 Task: Buy 2 Aftercare Products from Piercing & Tattoo Supplies section under best seller category for shipping address: Kyra Cooper, 1134 Sharon Lane, South Bend, Indiana 46625, Cell Number 5742125169. Pay from credit card ending with 7965, CVV 549
Action: Mouse moved to (263, 103)
Screenshot: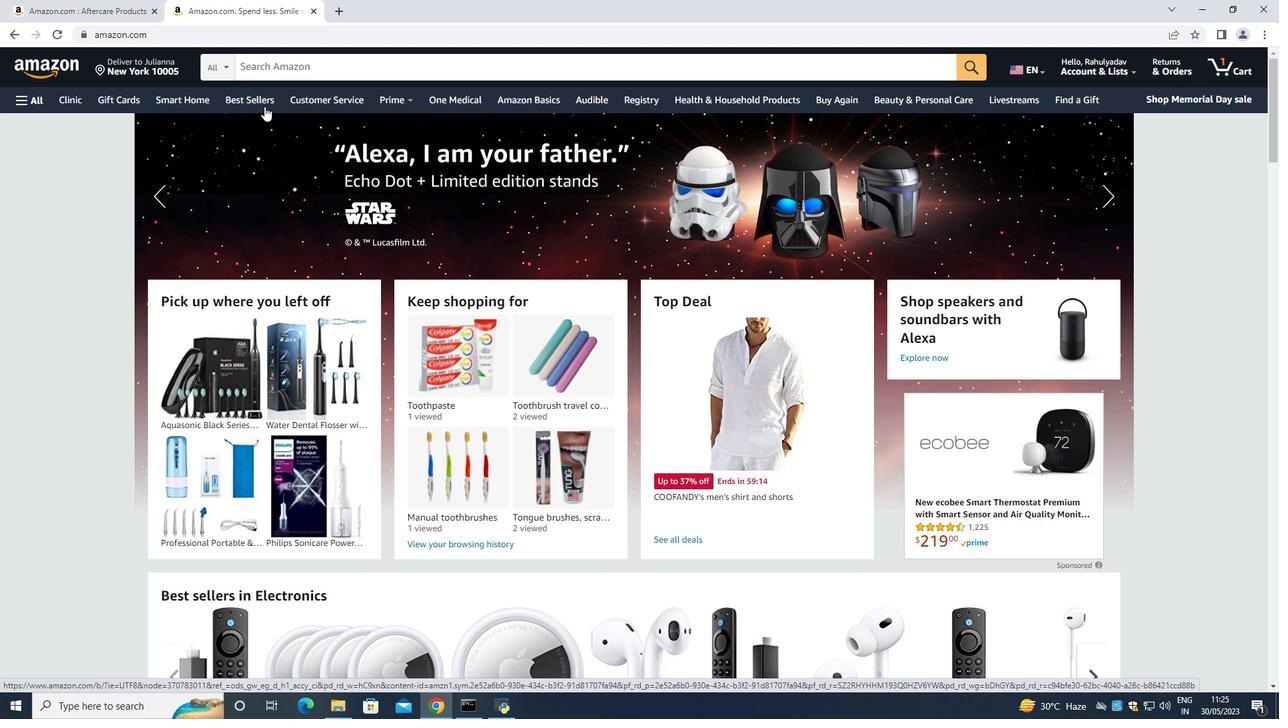 
Action: Mouse pressed left at (263, 103)
Screenshot: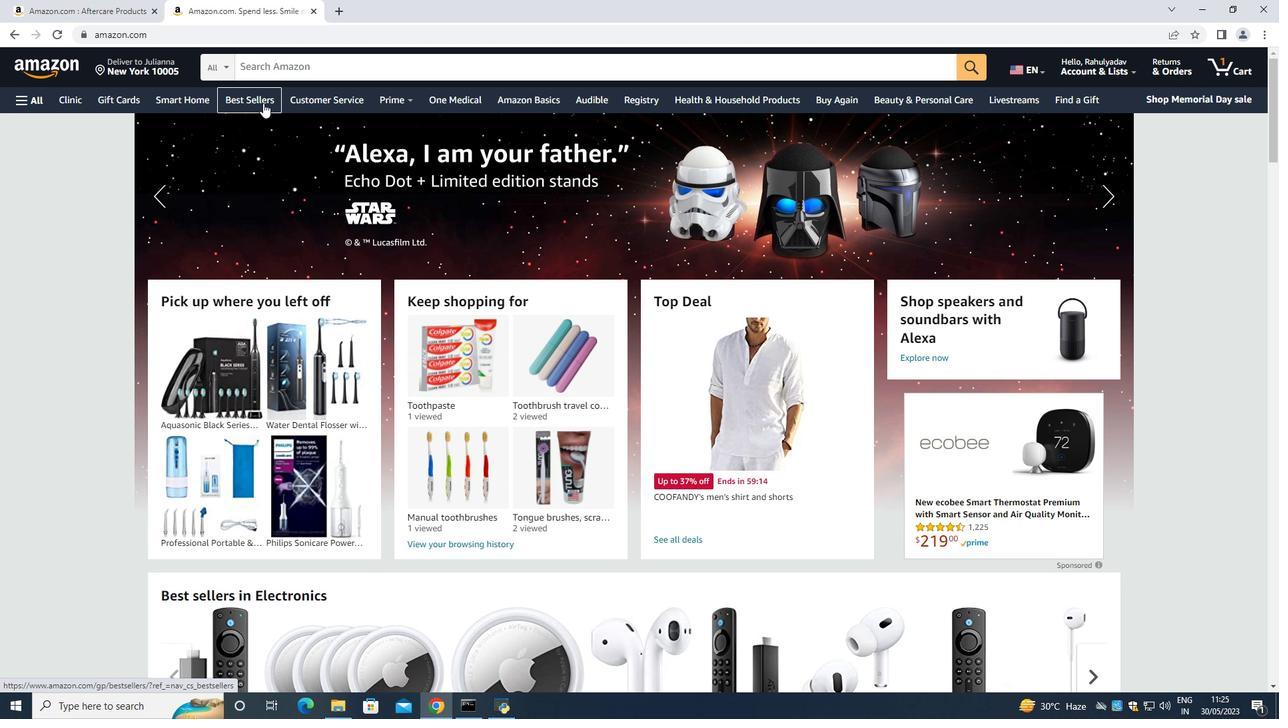 
Action: Mouse moved to (517, 69)
Screenshot: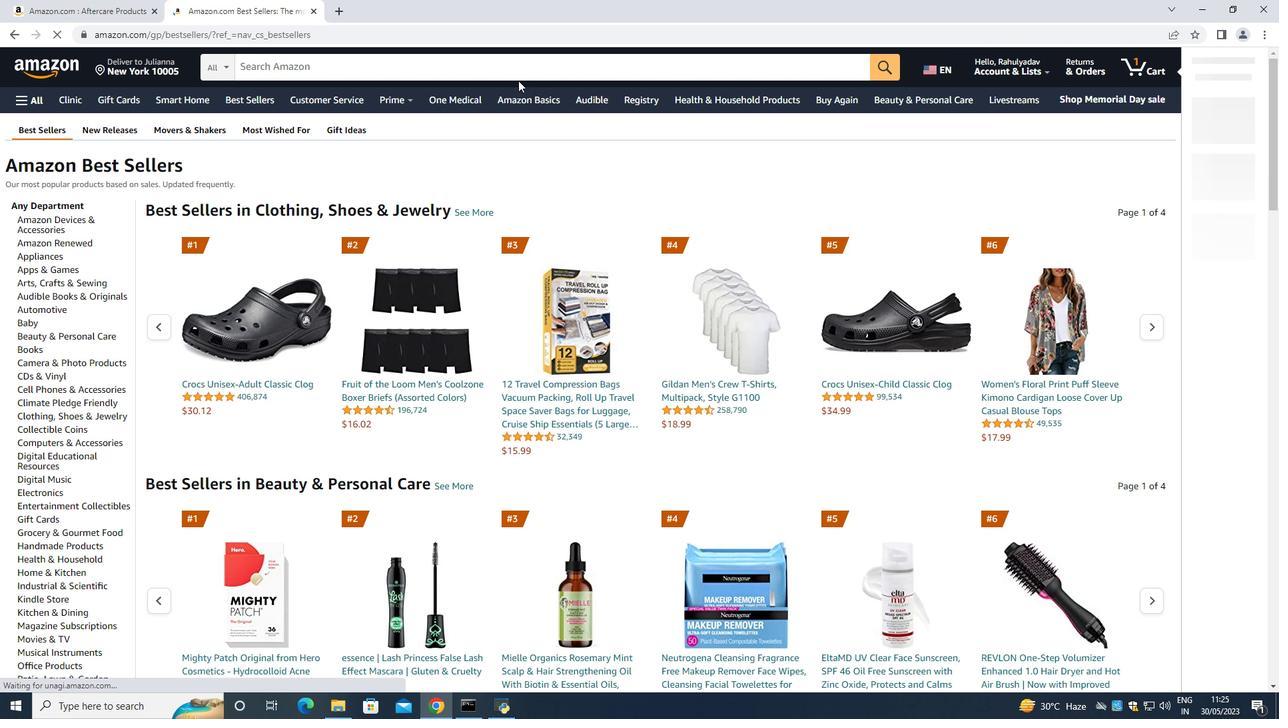 
Action: Mouse pressed left at (517, 69)
Screenshot: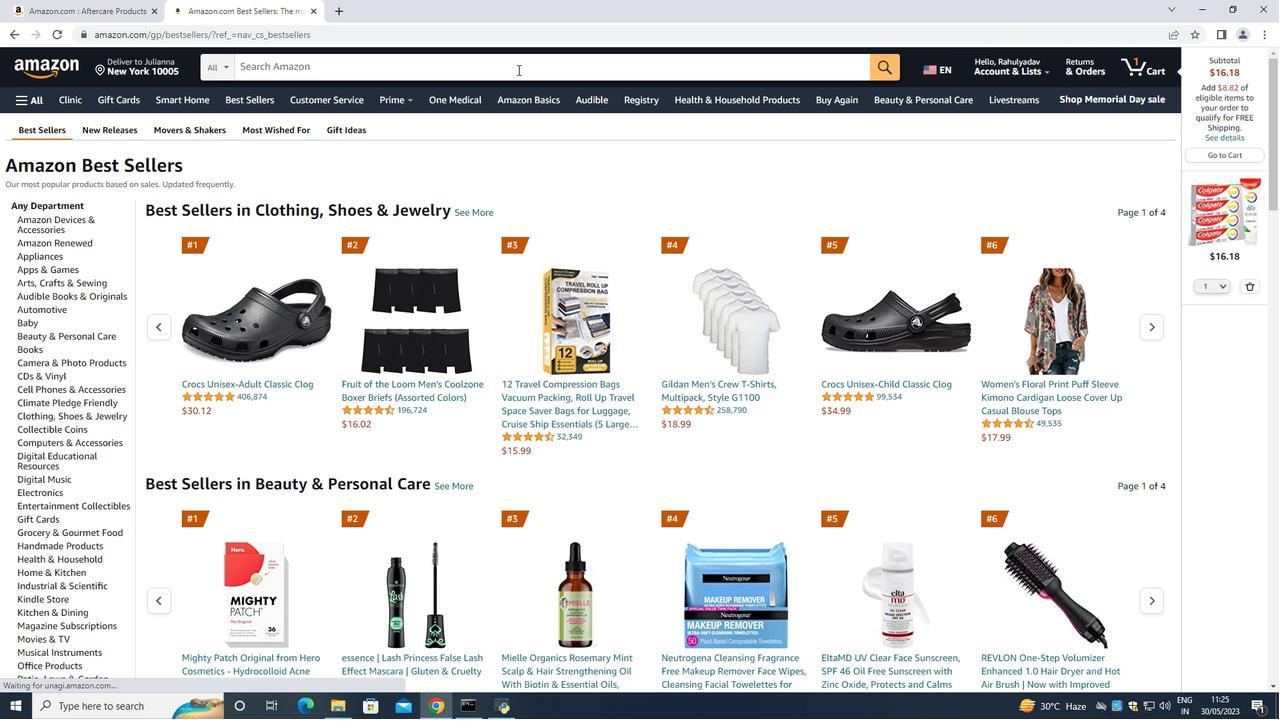 
Action: Key pressed <Key.shift>A
Screenshot: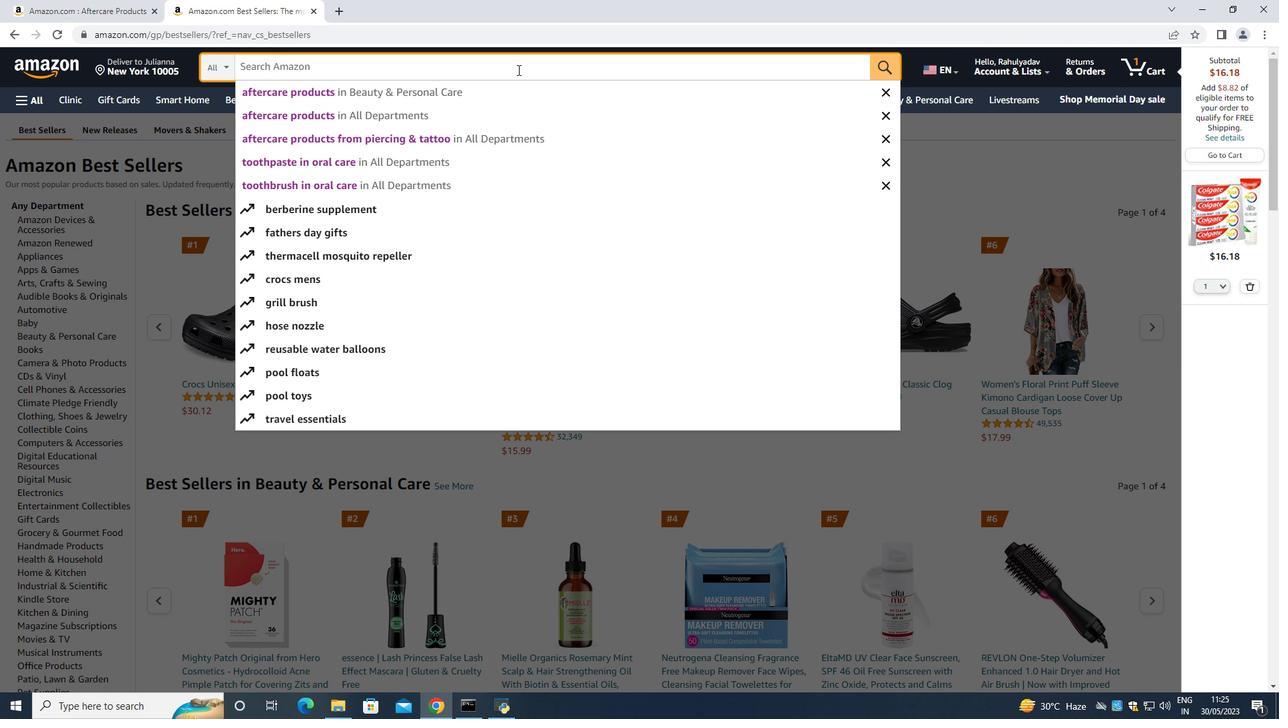 
Action: Mouse moved to (521, 52)
Screenshot: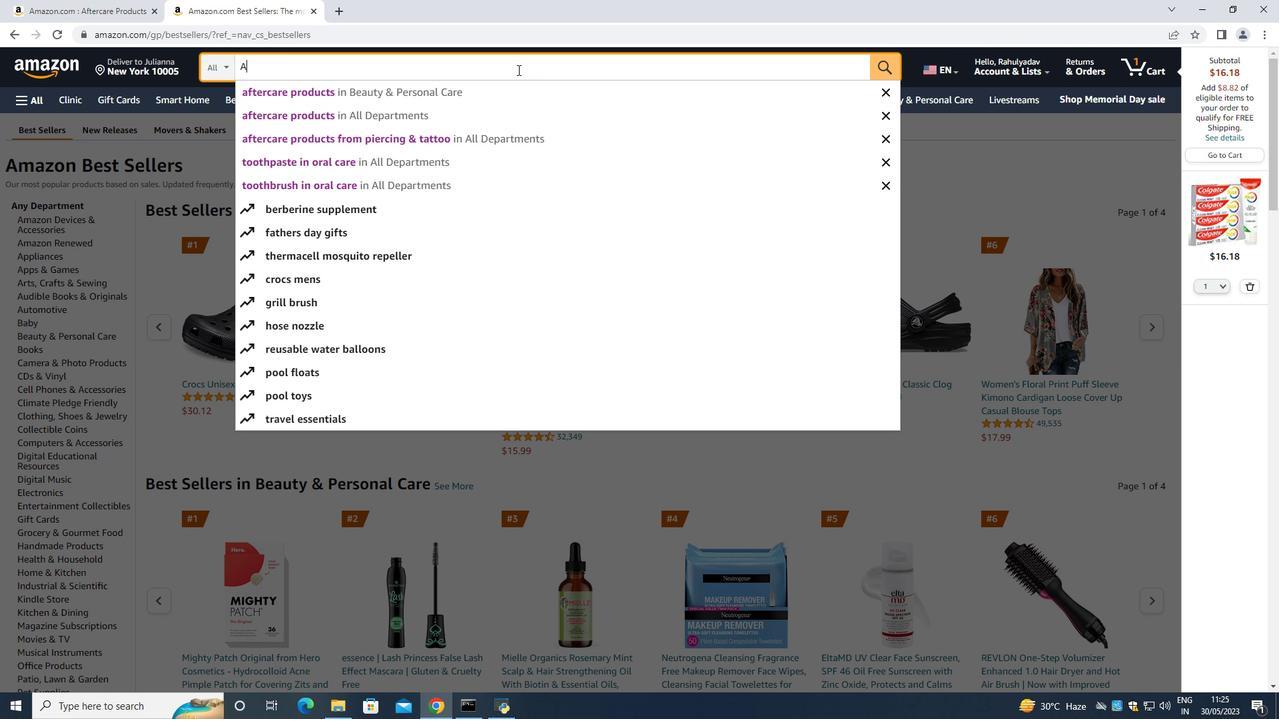 
Action: Key pressed ftercat<Key.backspace>re<Key.space><Key.shift_r>Products<Key.space><Key.space><Key.enter>
Screenshot: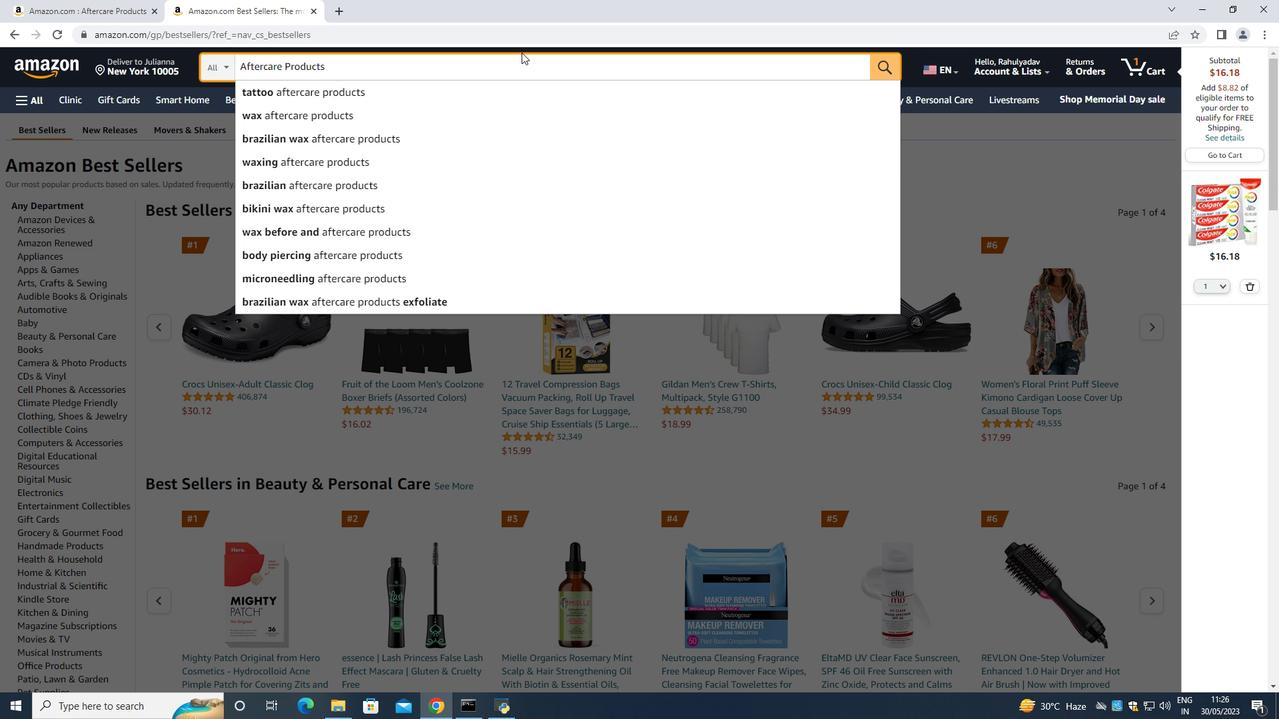 
Action: Mouse moved to (79, 310)
Screenshot: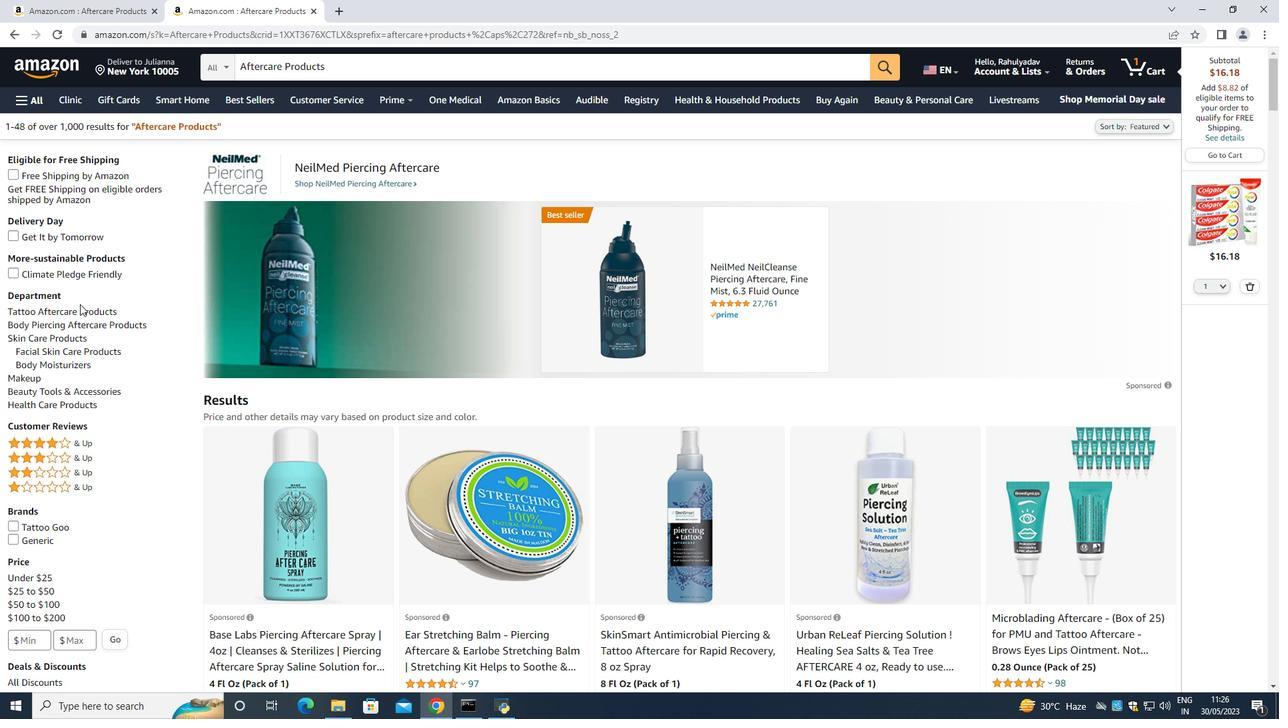 
Action: Mouse pressed left at (79, 310)
Screenshot: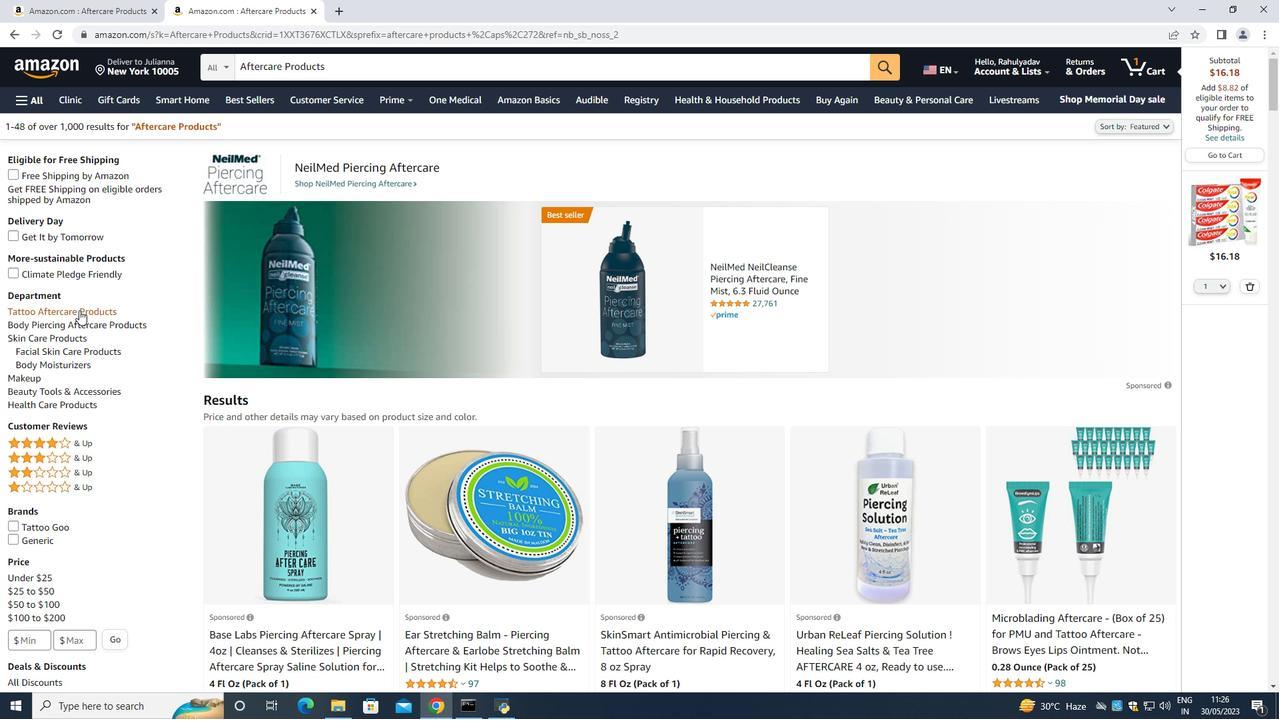 
Action: Mouse moved to (57, 339)
Screenshot: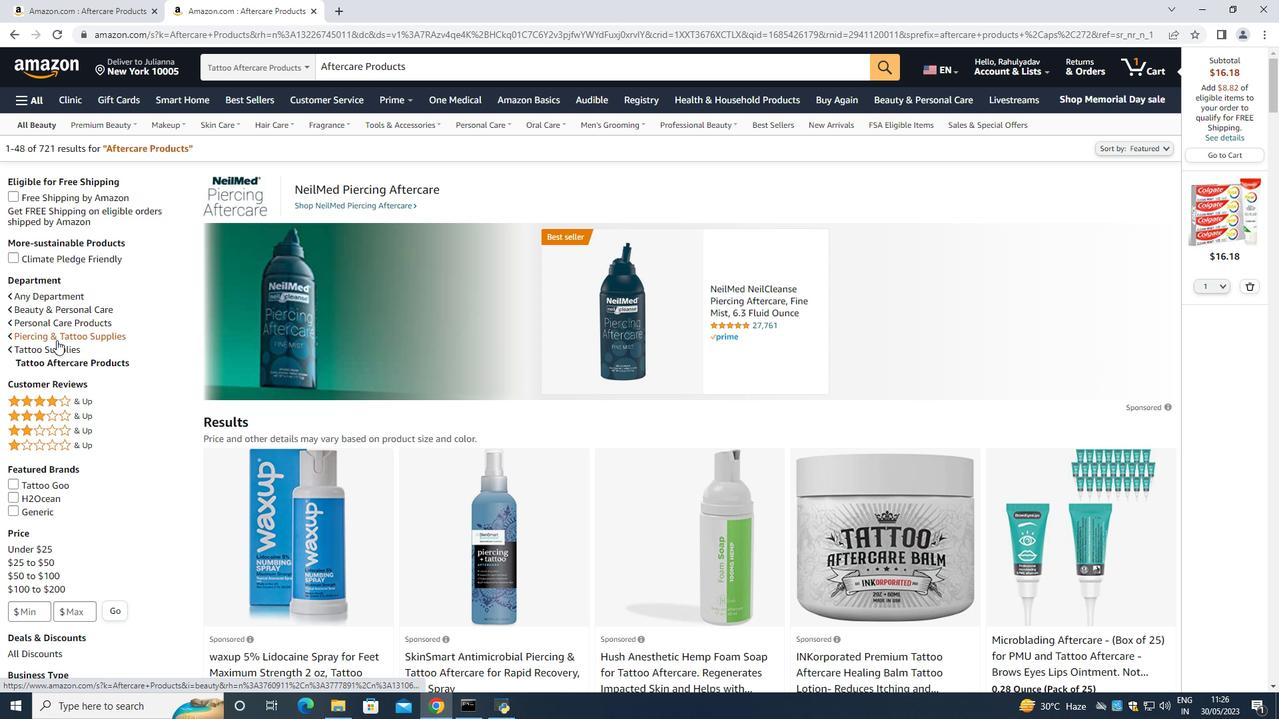 
Action: Mouse pressed left at (57, 339)
Screenshot: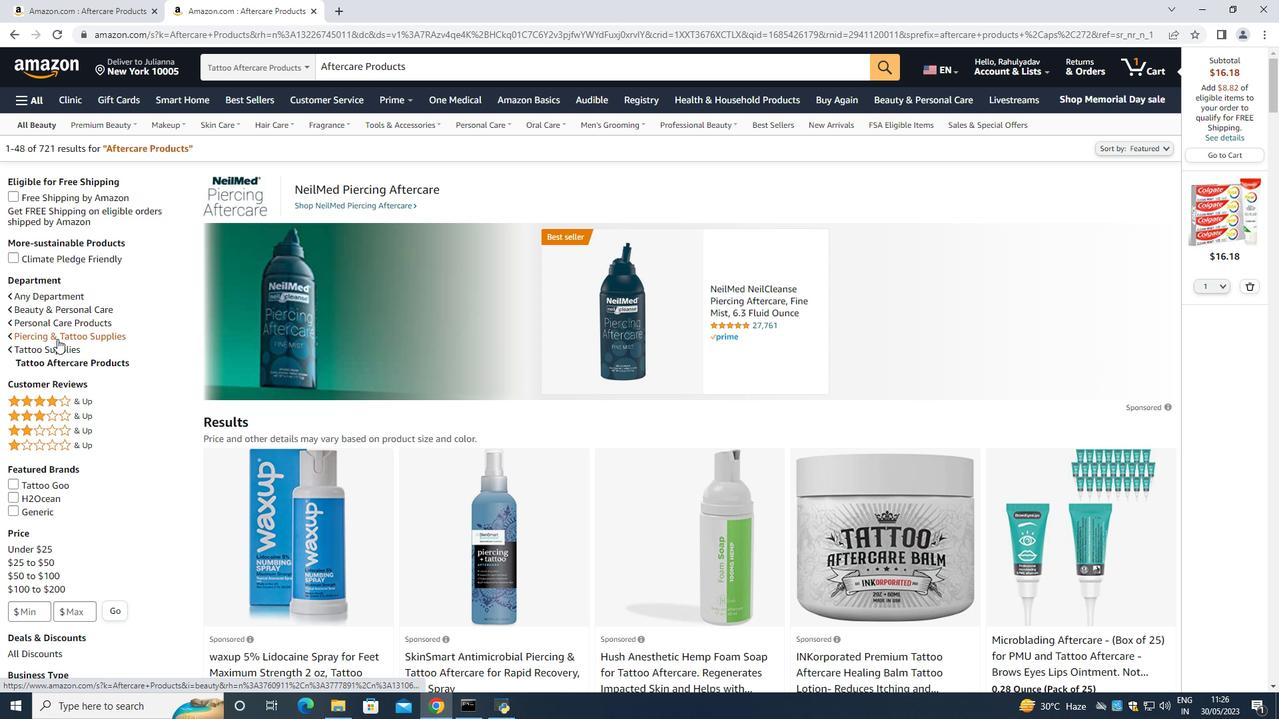 
Action: Mouse moved to (261, 332)
Screenshot: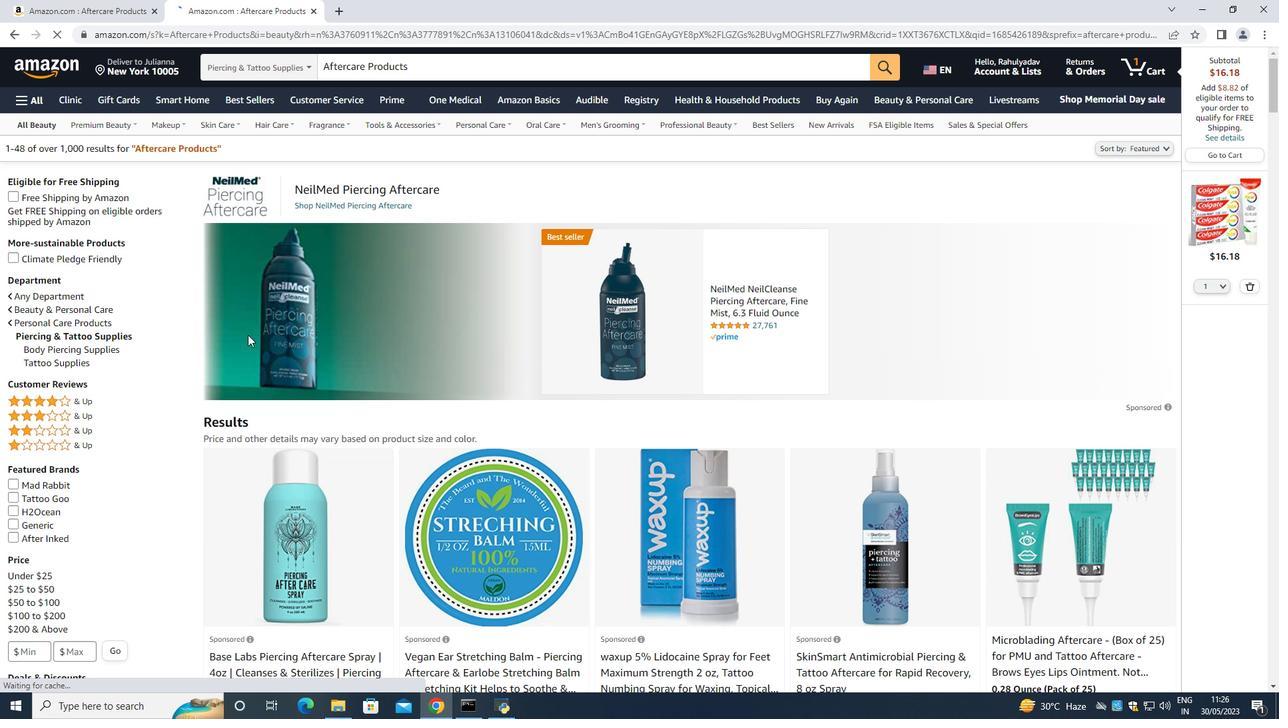 
Action: Mouse scrolled (261, 331) with delta (0, 0)
Screenshot: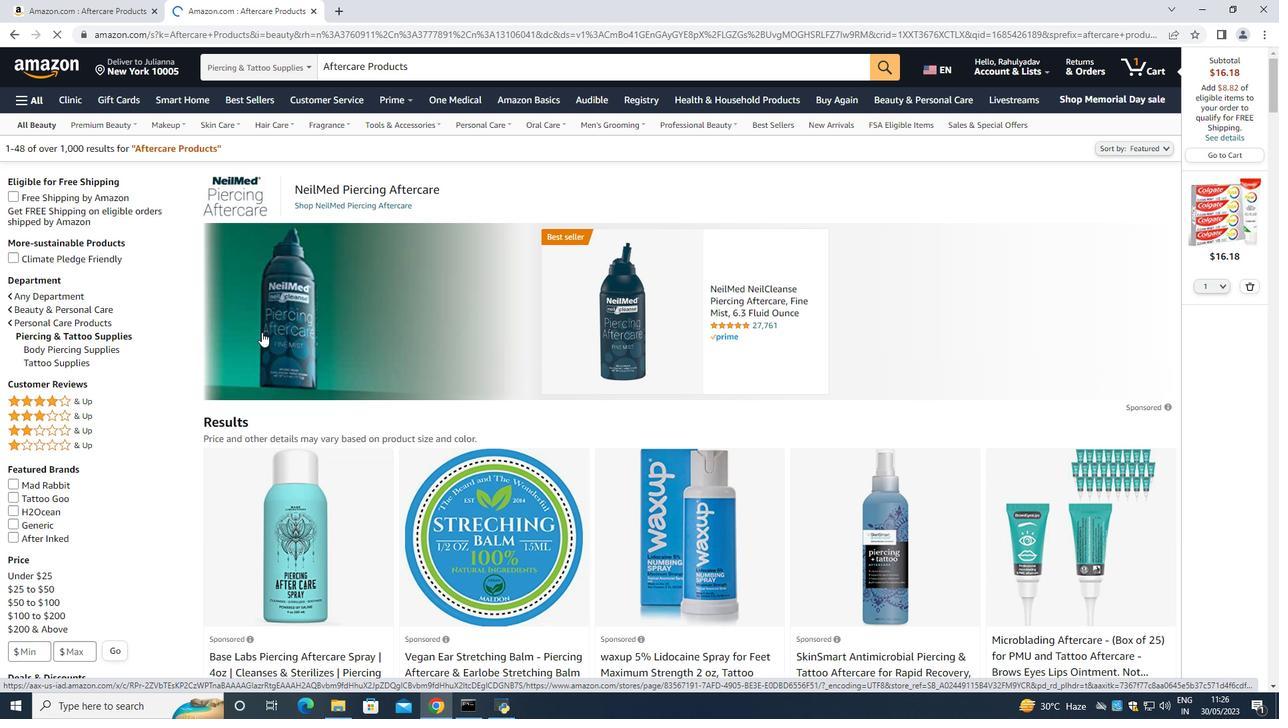 
Action: Mouse moved to (265, 333)
Screenshot: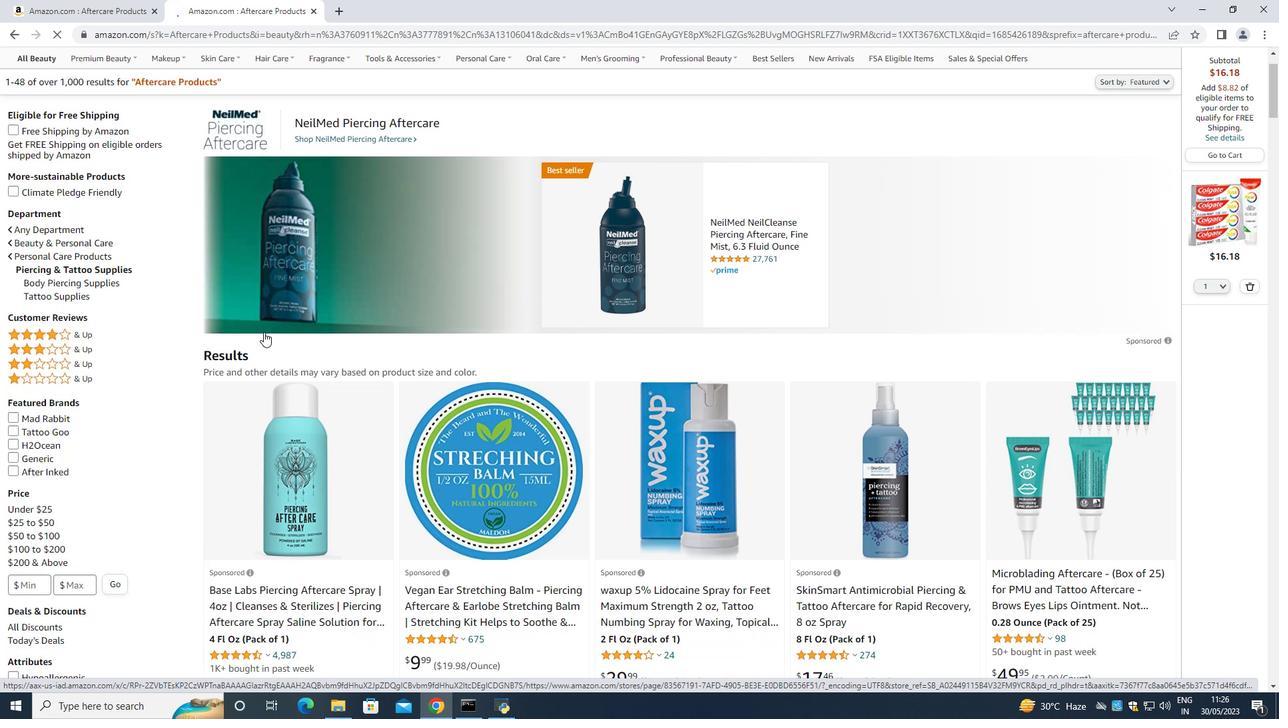
Action: Mouse scrolled (265, 332) with delta (0, 0)
Screenshot: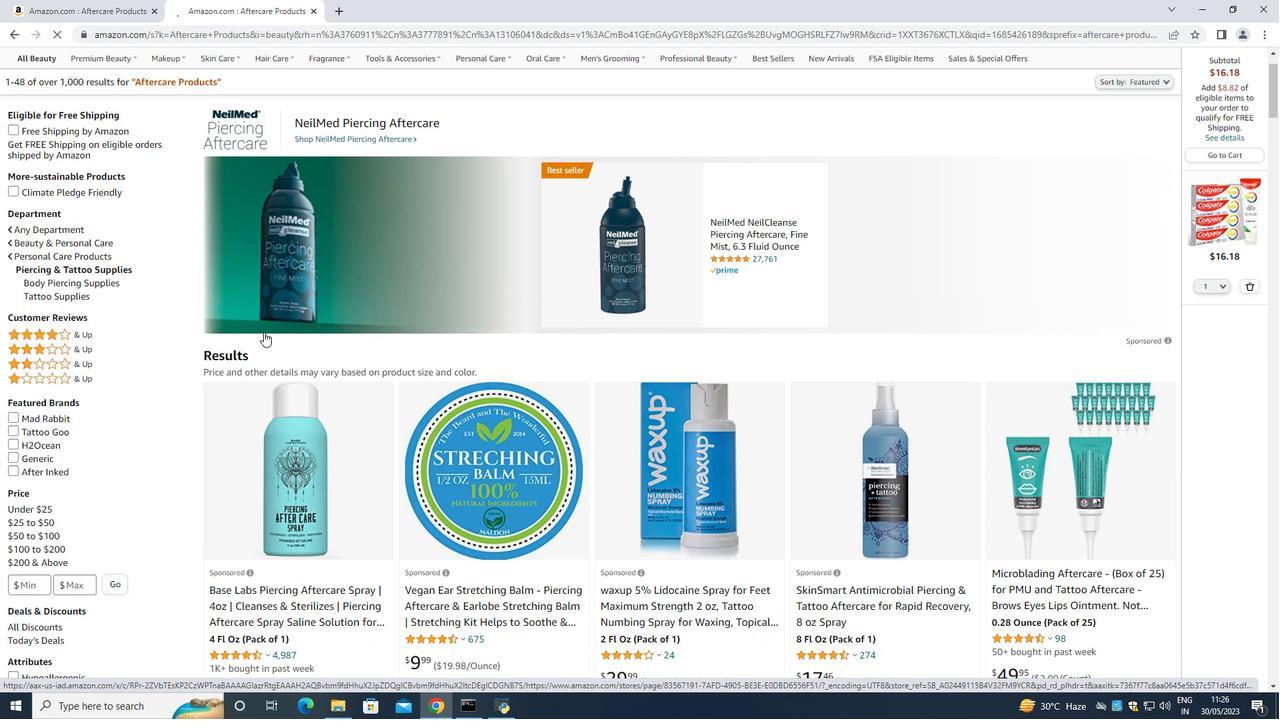 
Action: Mouse moved to (269, 335)
Screenshot: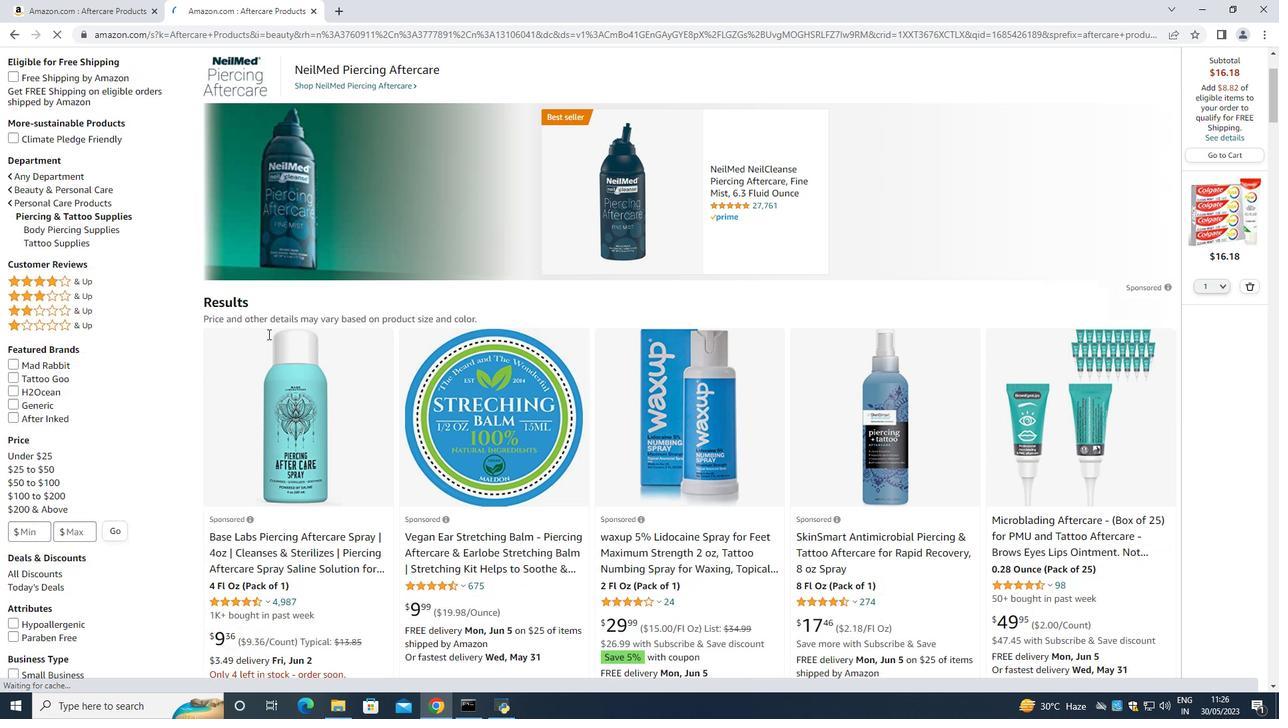 
Action: Mouse scrolled (269, 334) with delta (0, 0)
Screenshot: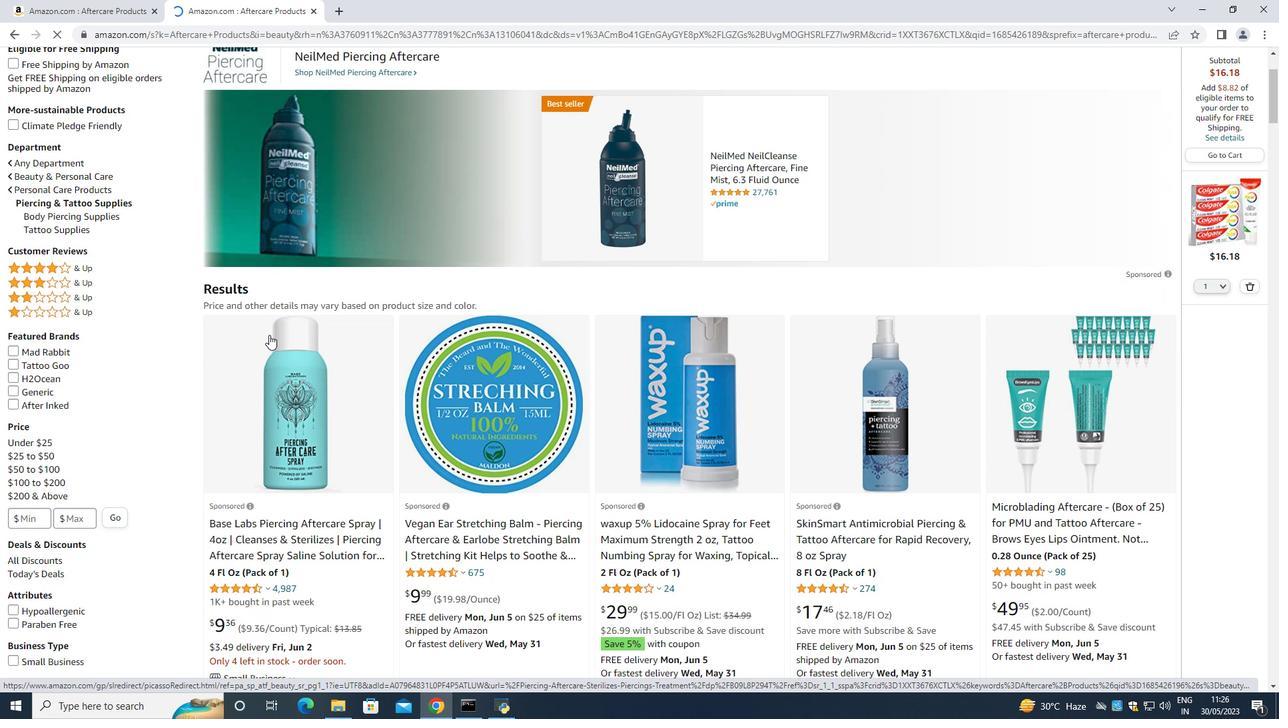 
Action: Mouse moved to (269, 335)
Screenshot: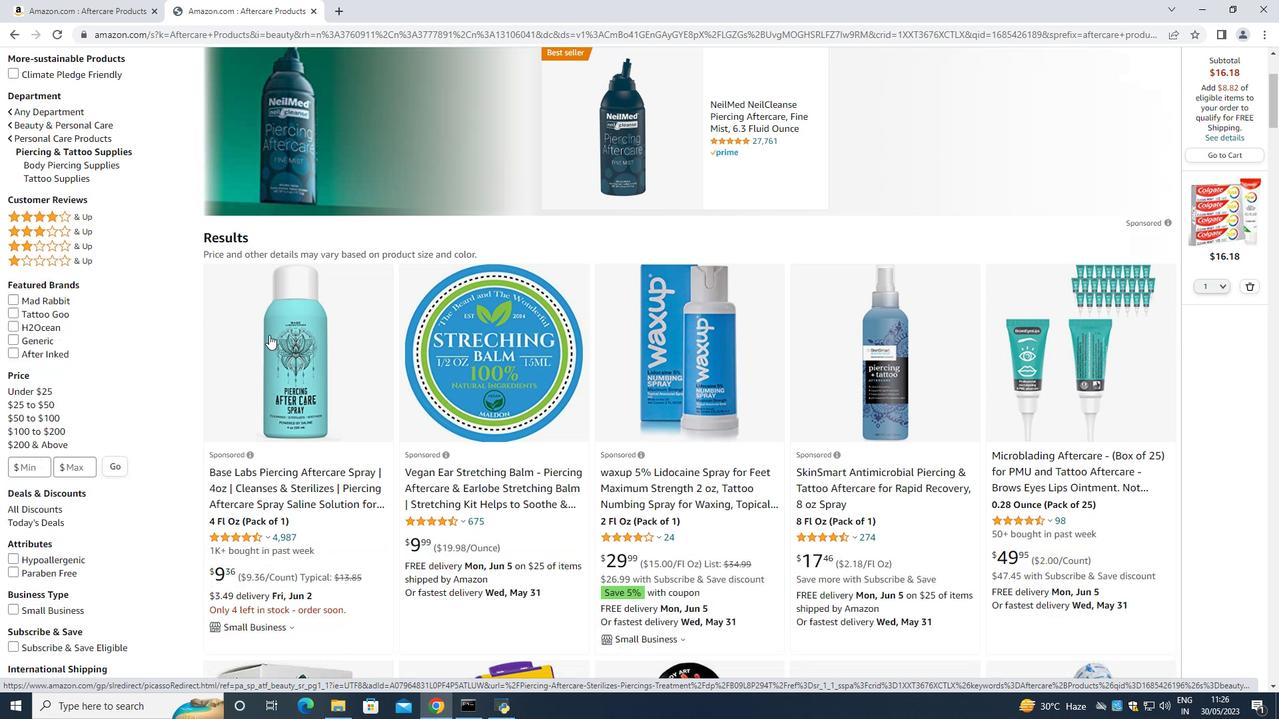 
Action: Mouse scrolled (269, 335) with delta (0, 0)
Screenshot: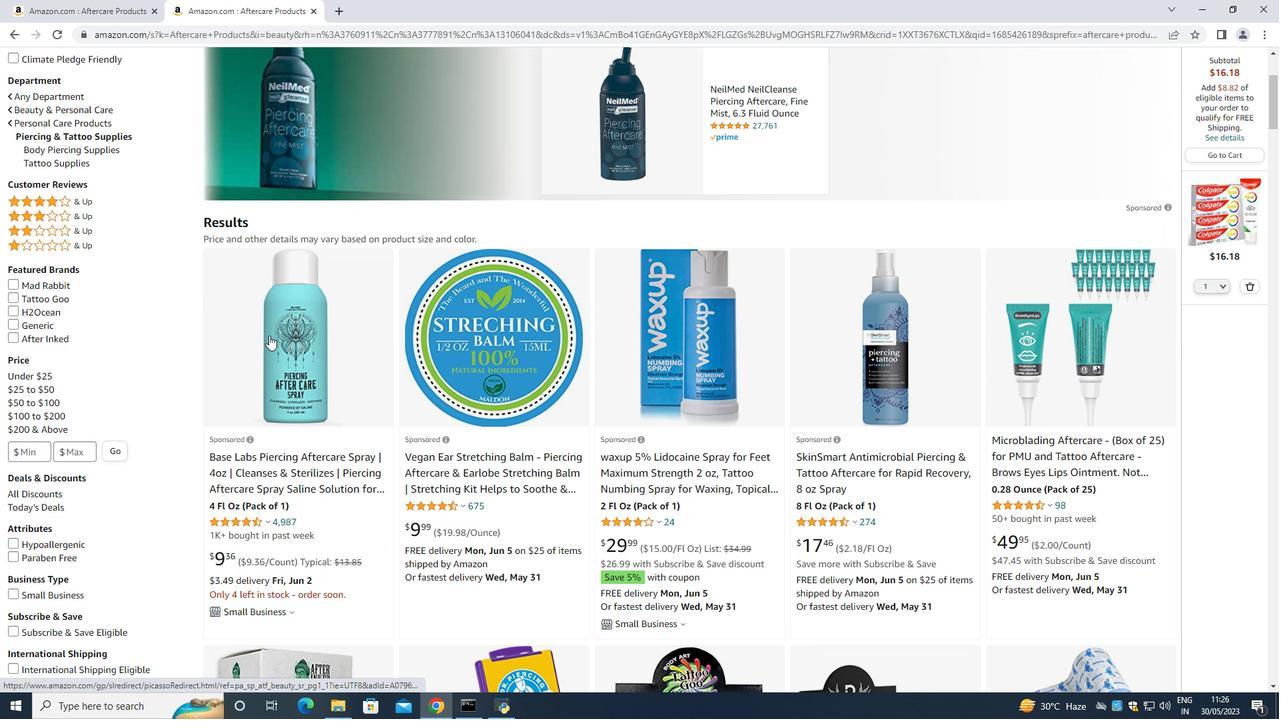 
Action: Mouse moved to (263, 334)
Screenshot: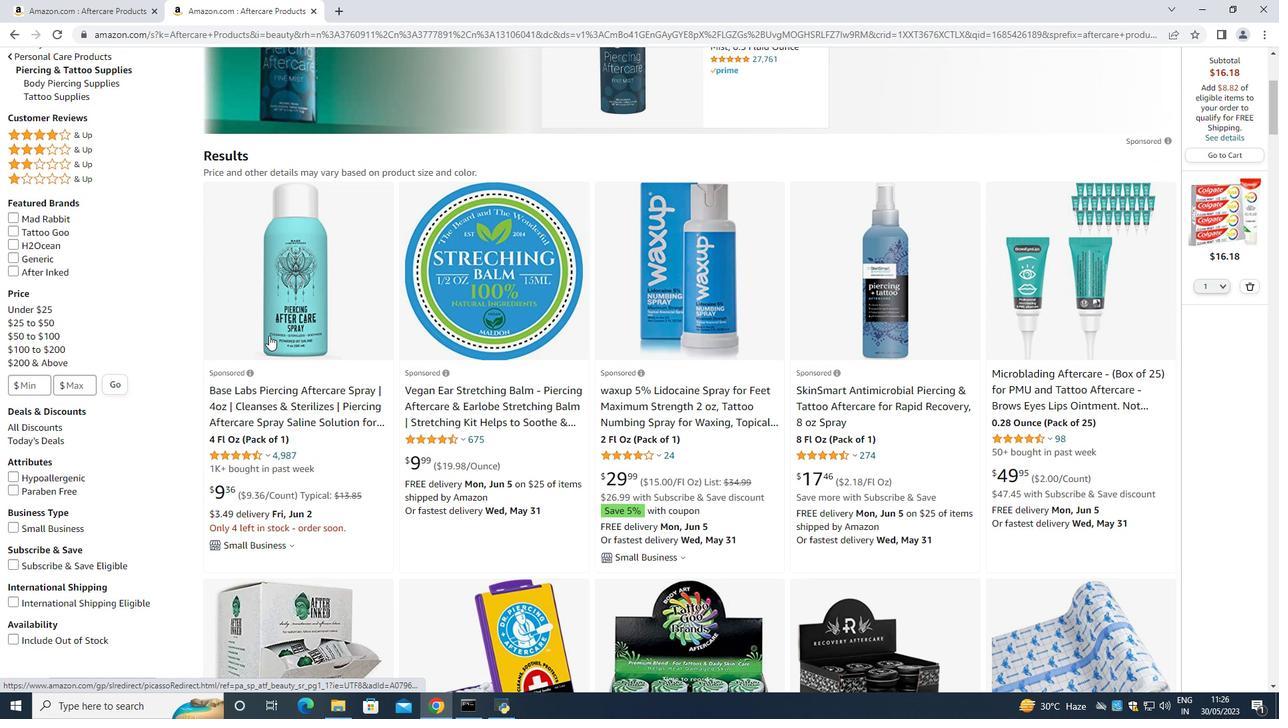 
Action: Mouse scrolled (263, 333) with delta (0, 0)
Screenshot: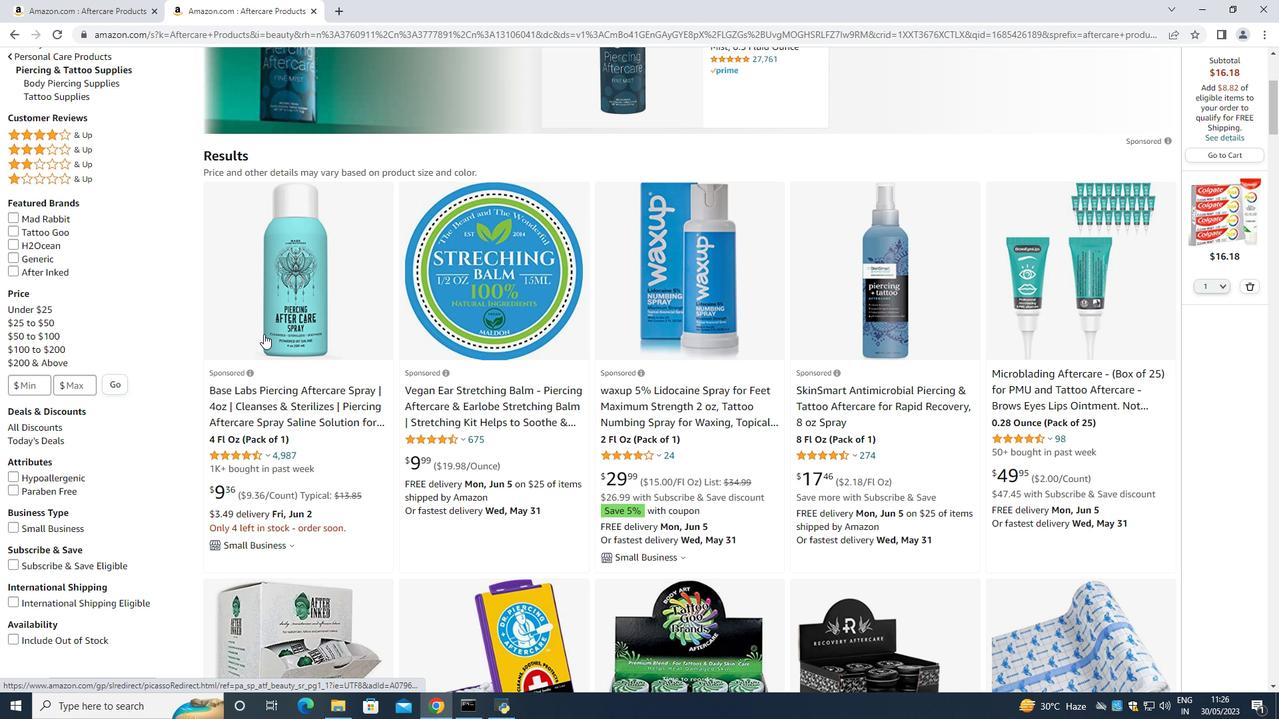 
Action: Mouse moved to (389, 327)
Screenshot: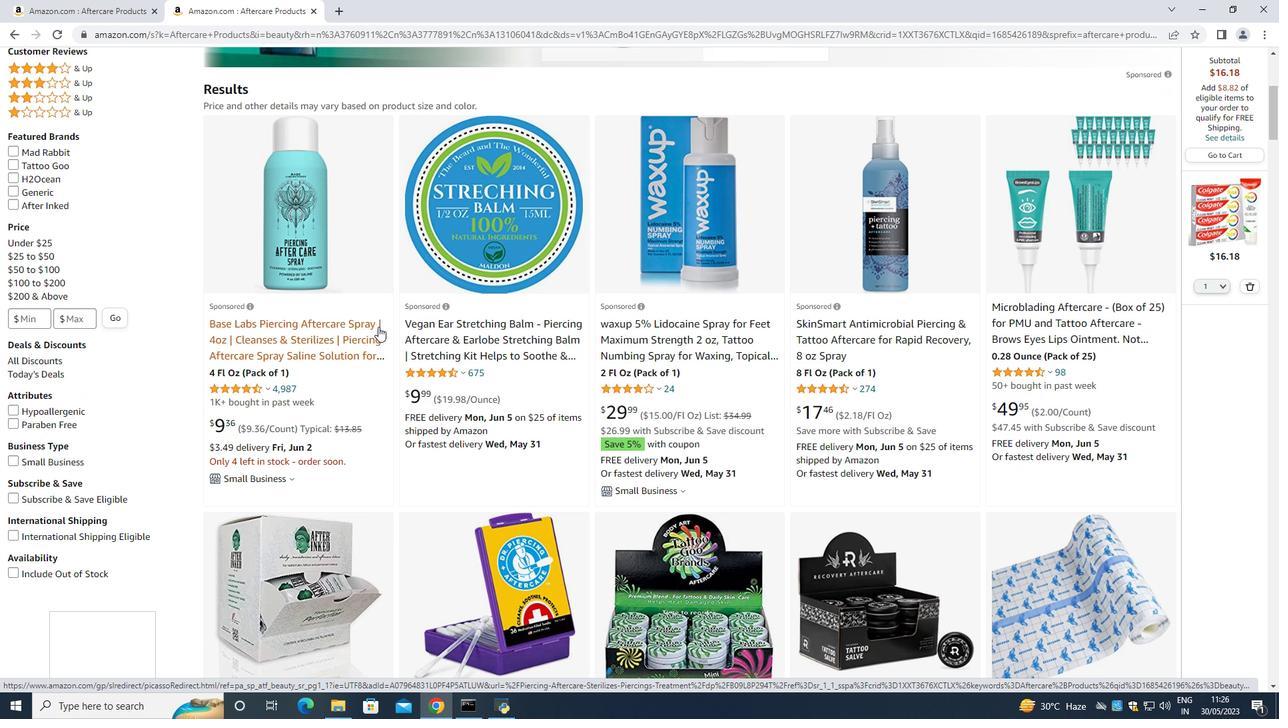 
Action: Mouse pressed middle at (389, 327)
Screenshot: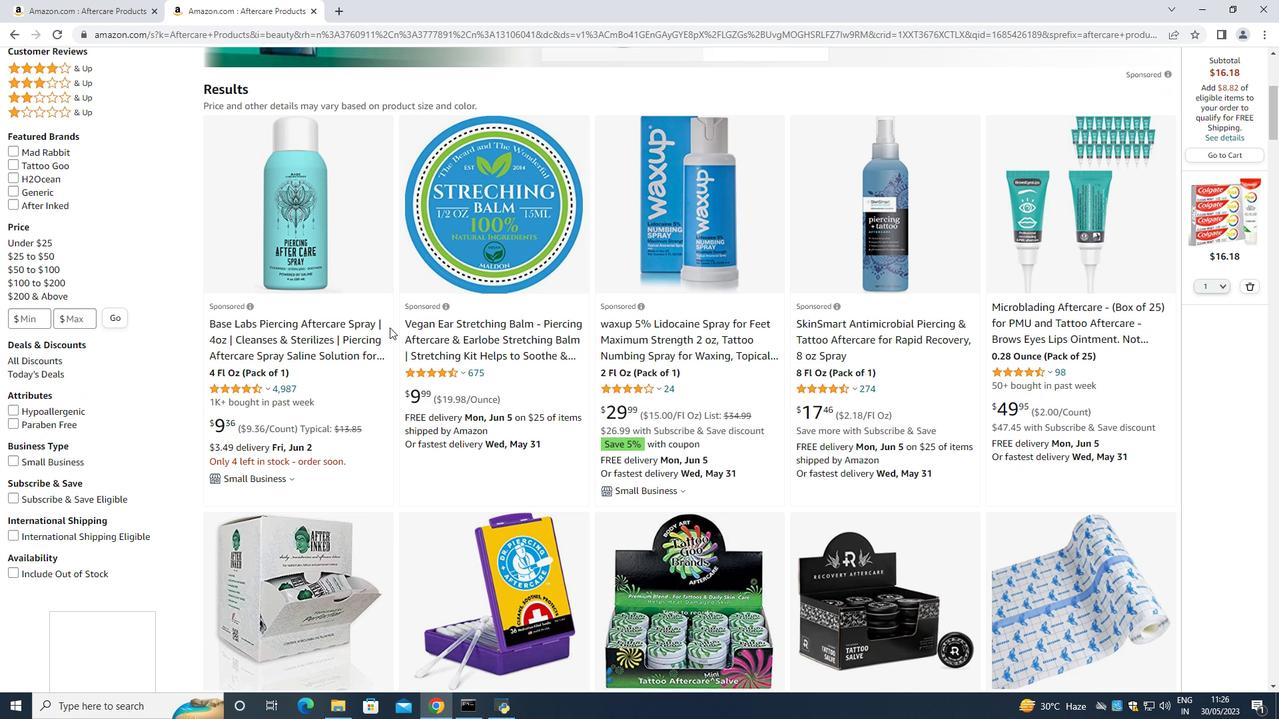 
Action: Mouse moved to (442, 321)
Screenshot: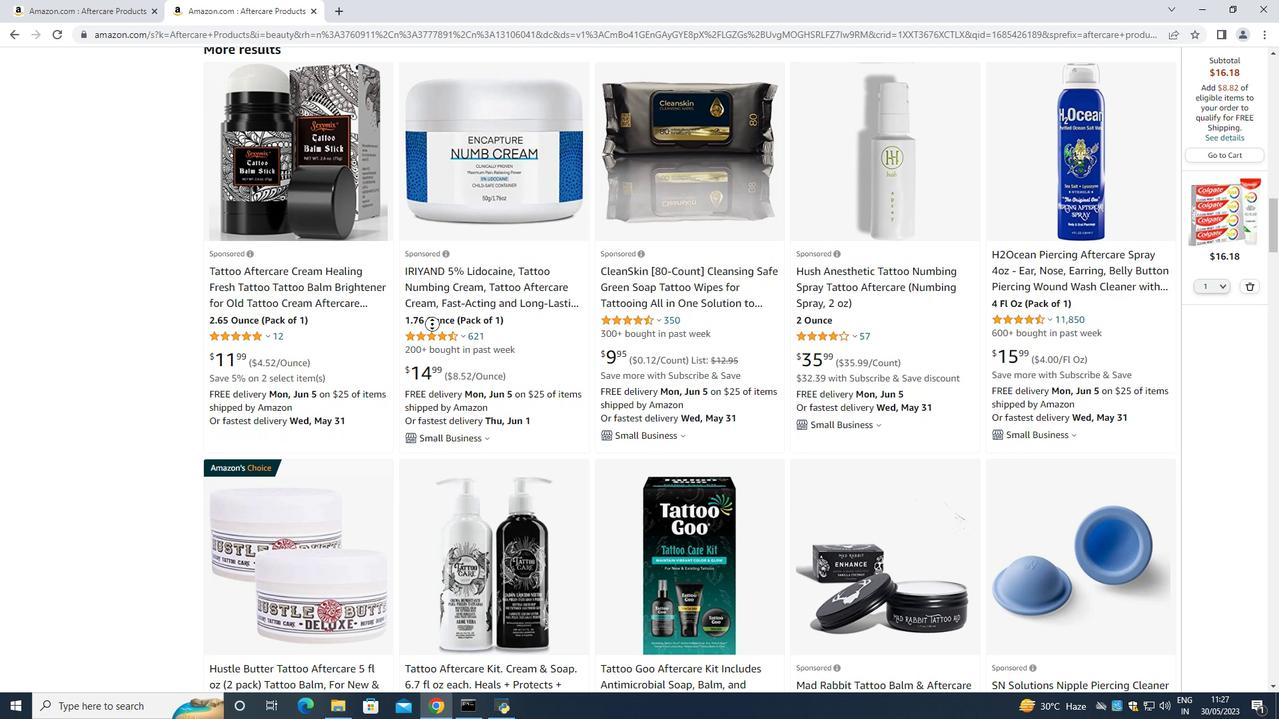 
Action: Mouse scrolled (442, 320) with delta (0, 0)
Screenshot: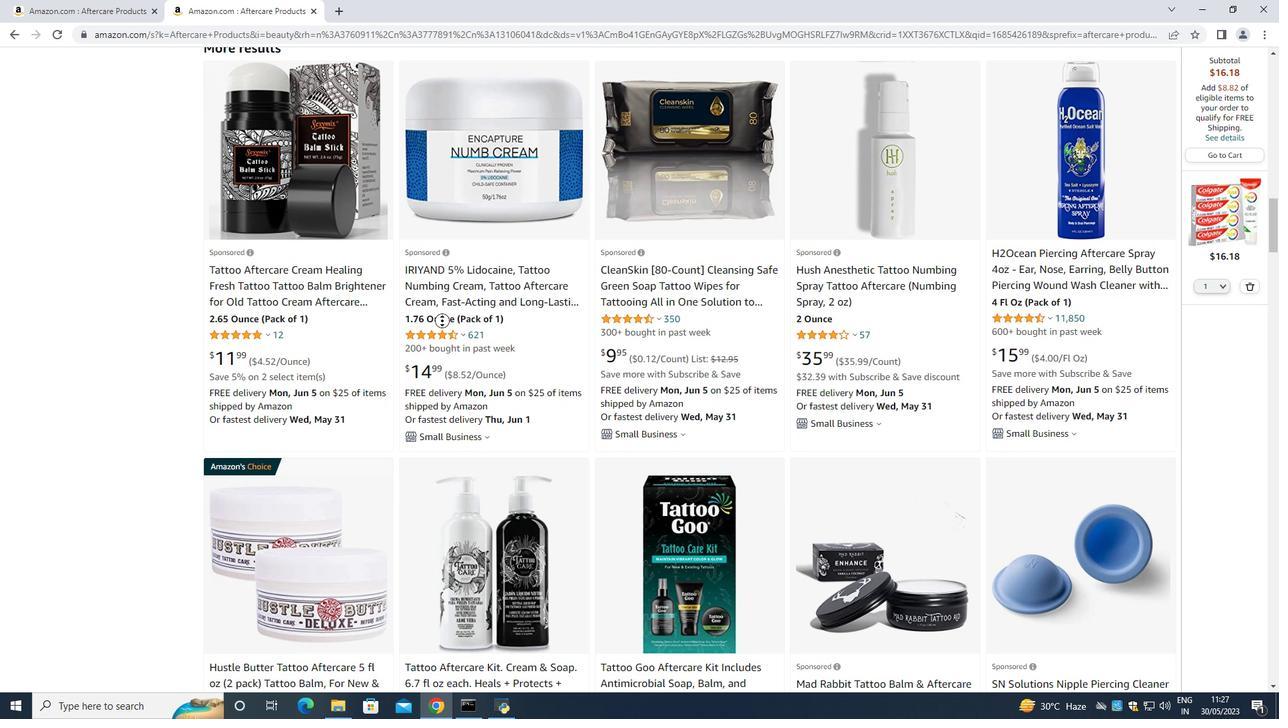 
Action: Mouse moved to (443, 320)
Screenshot: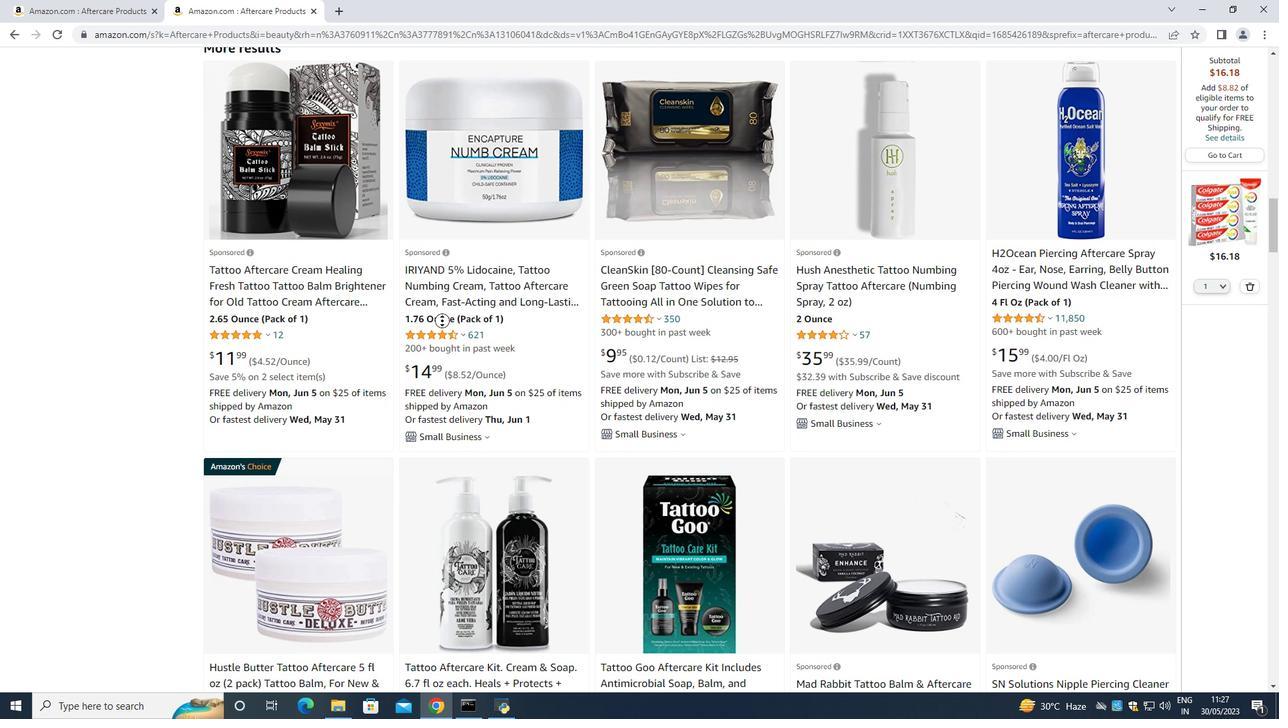 
Action: Mouse scrolled (443, 319) with delta (0, 0)
Screenshot: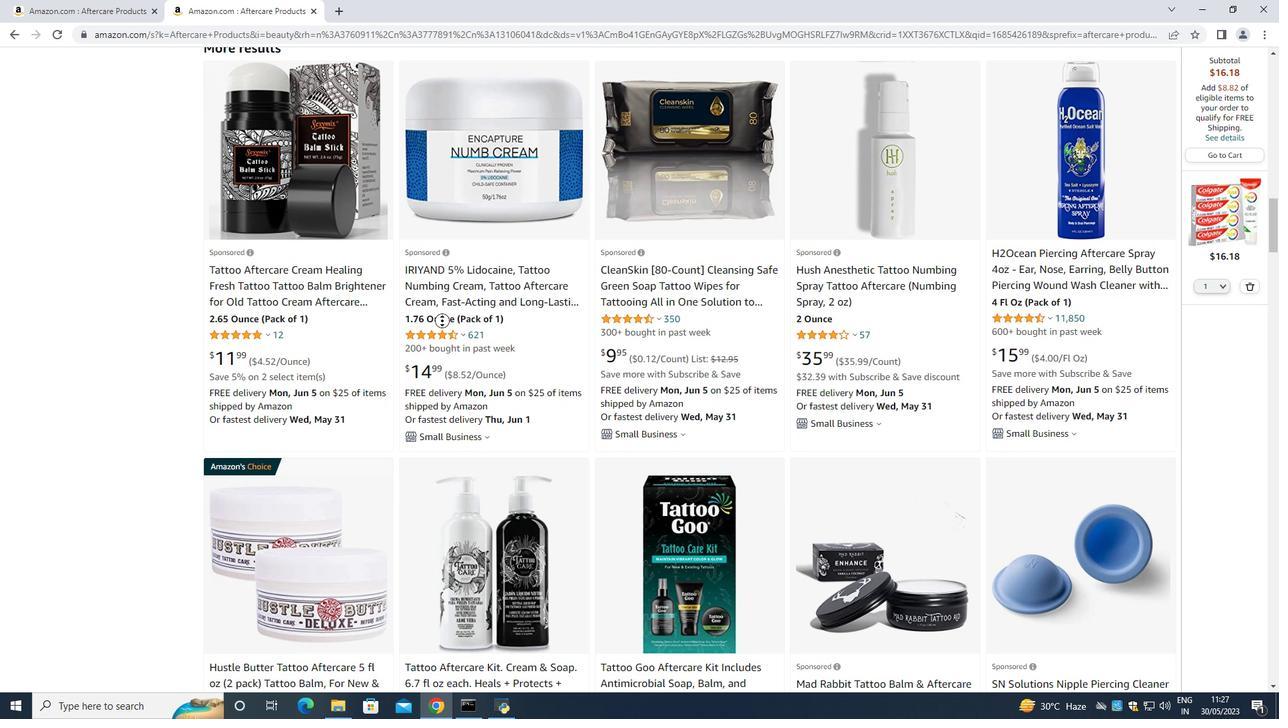 
Action: Mouse moved to (549, 372)
Screenshot: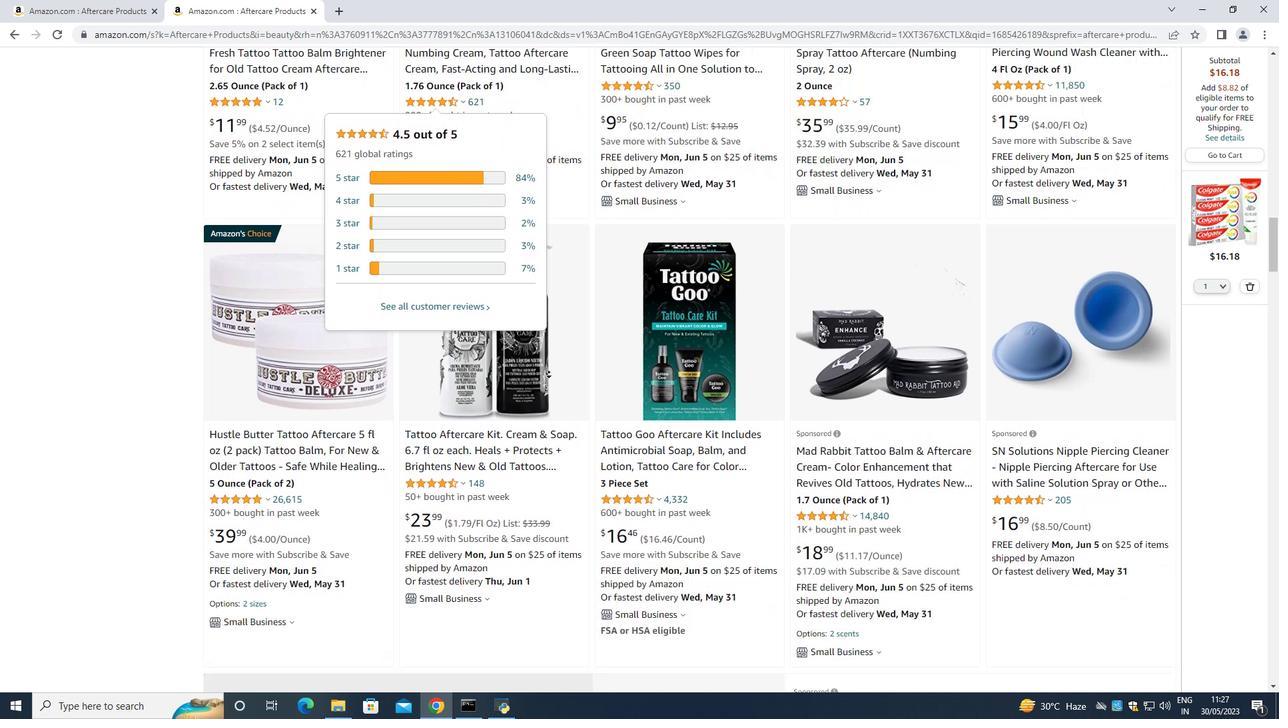 
Action: Mouse scrolled (549, 373) with delta (0, 0)
Screenshot: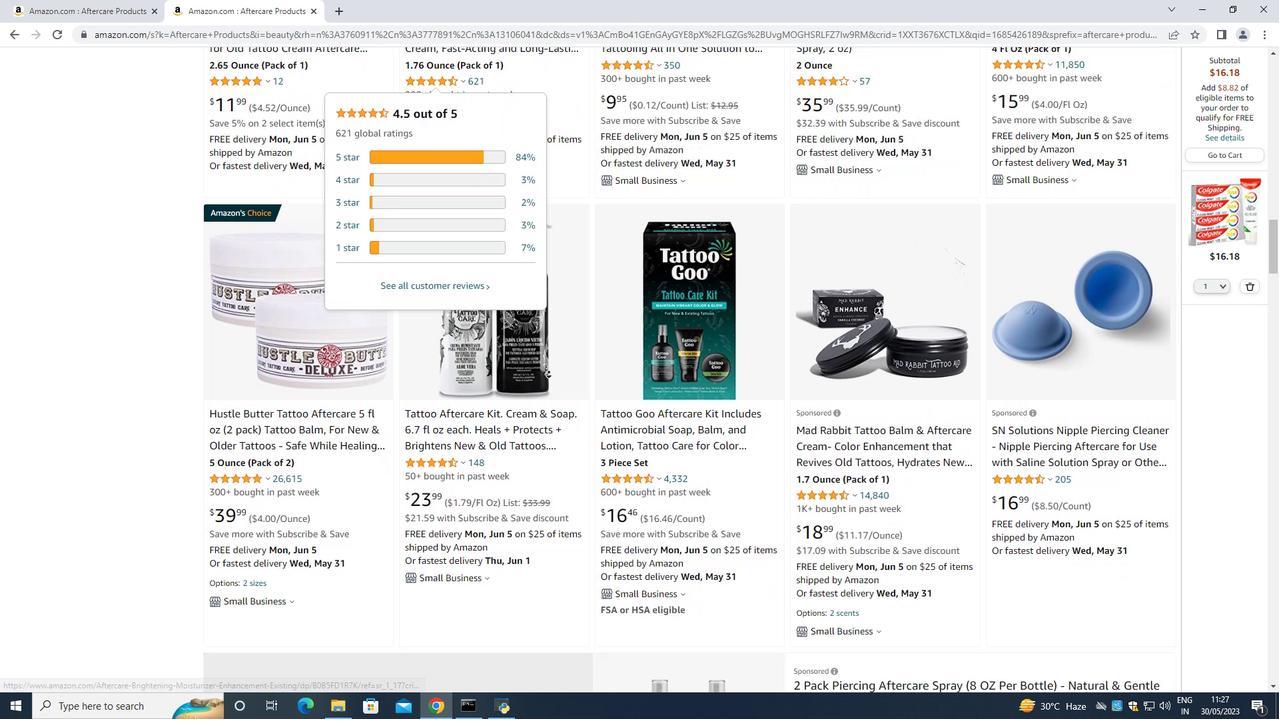
Action: Mouse moved to (549, 372)
Screenshot: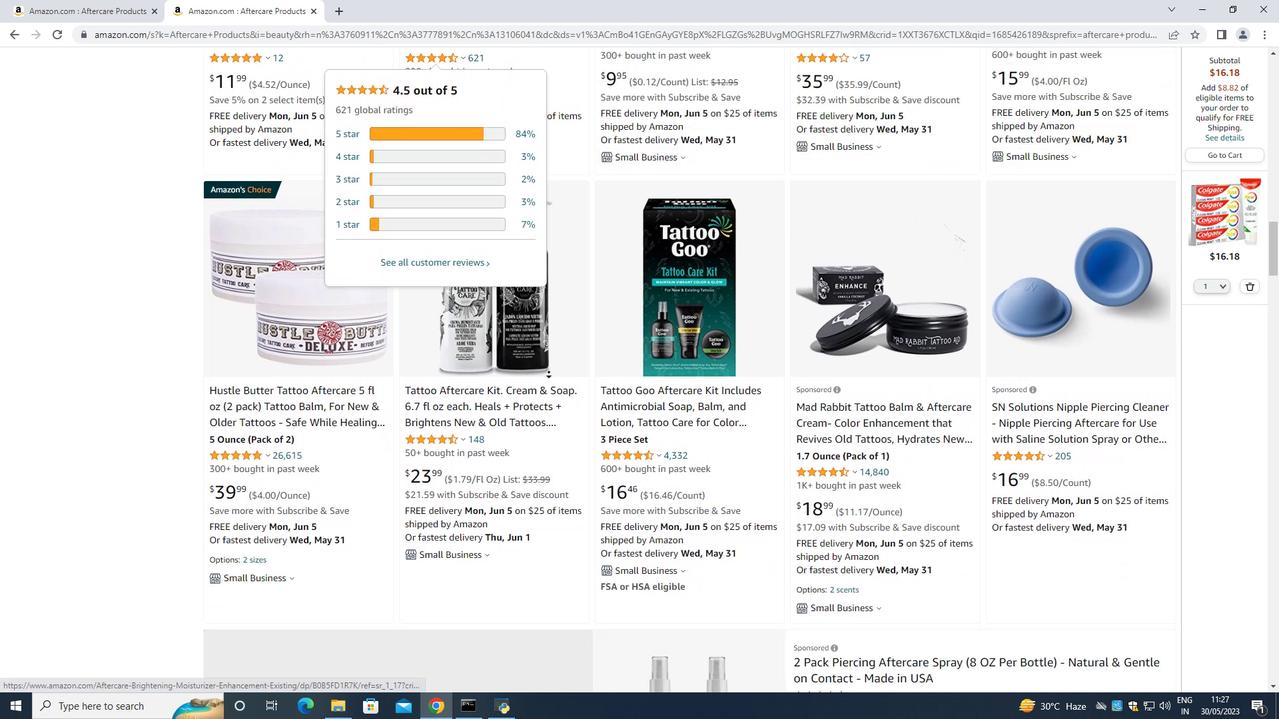 
Action: Mouse scrolled (549, 373) with delta (0, 0)
Screenshot: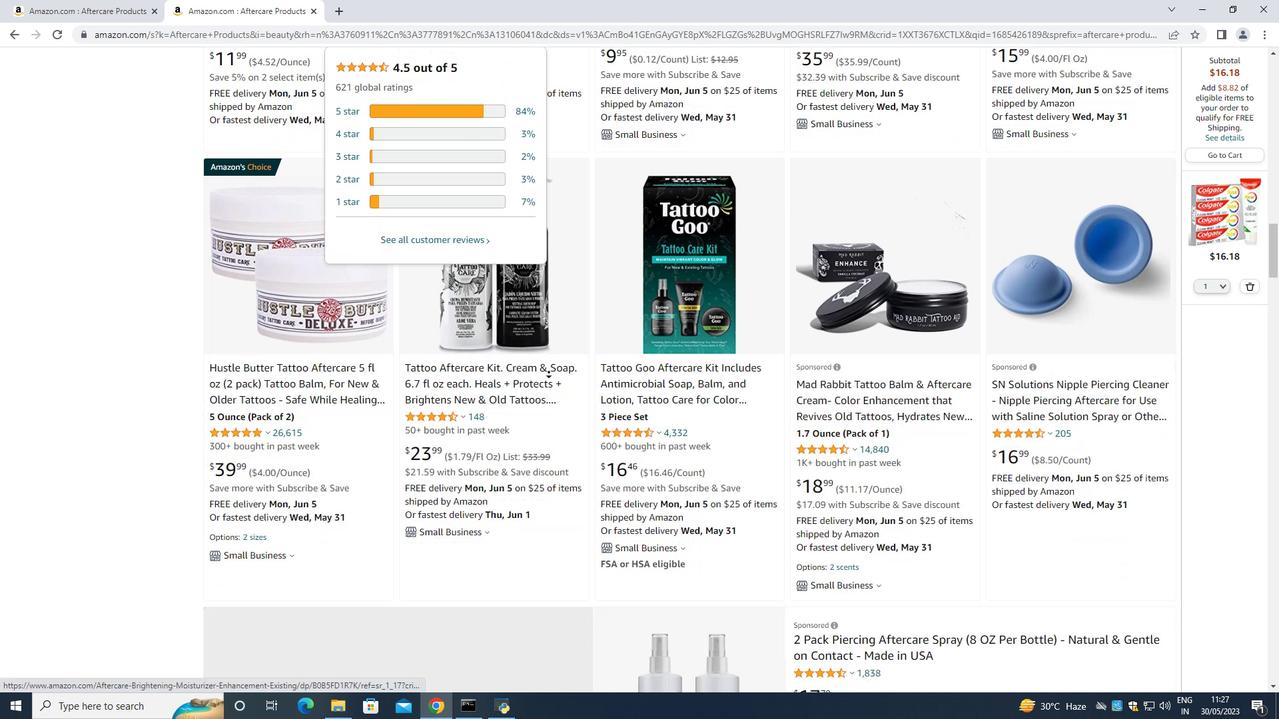 
Action: Mouse moved to (549, 368)
Screenshot: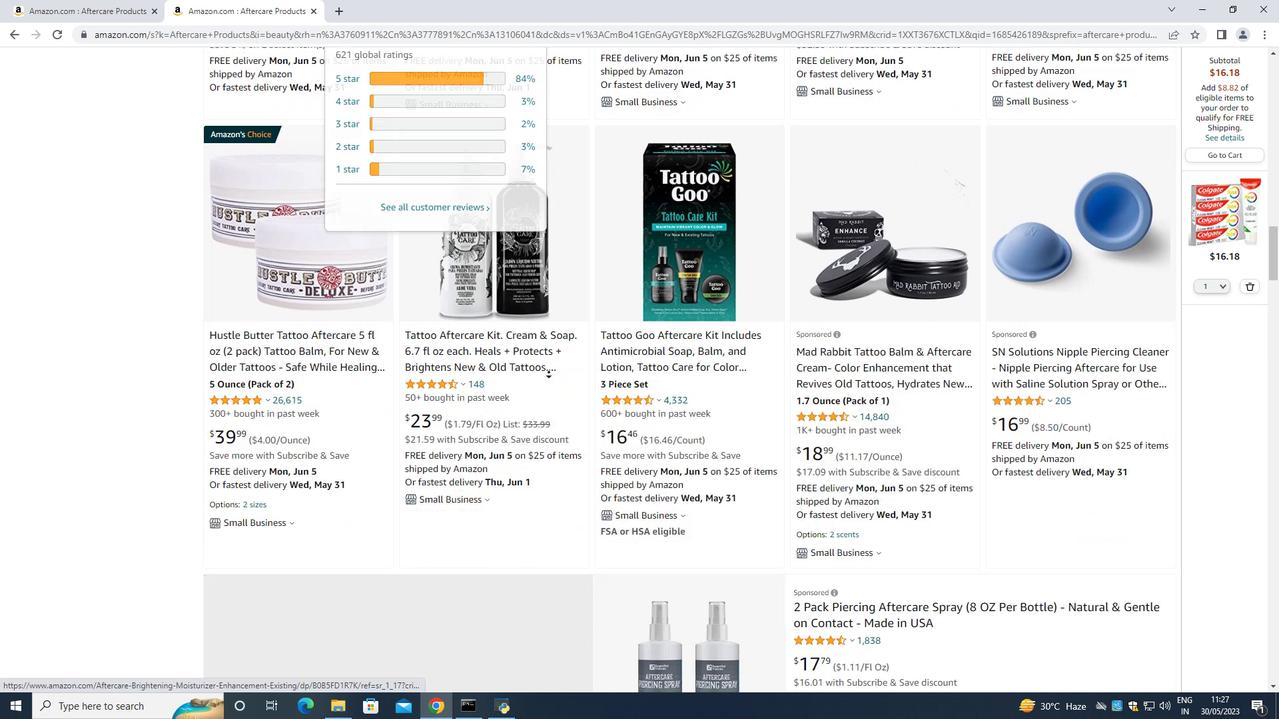 
Action: Mouse pressed left at (549, 368)
Screenshot: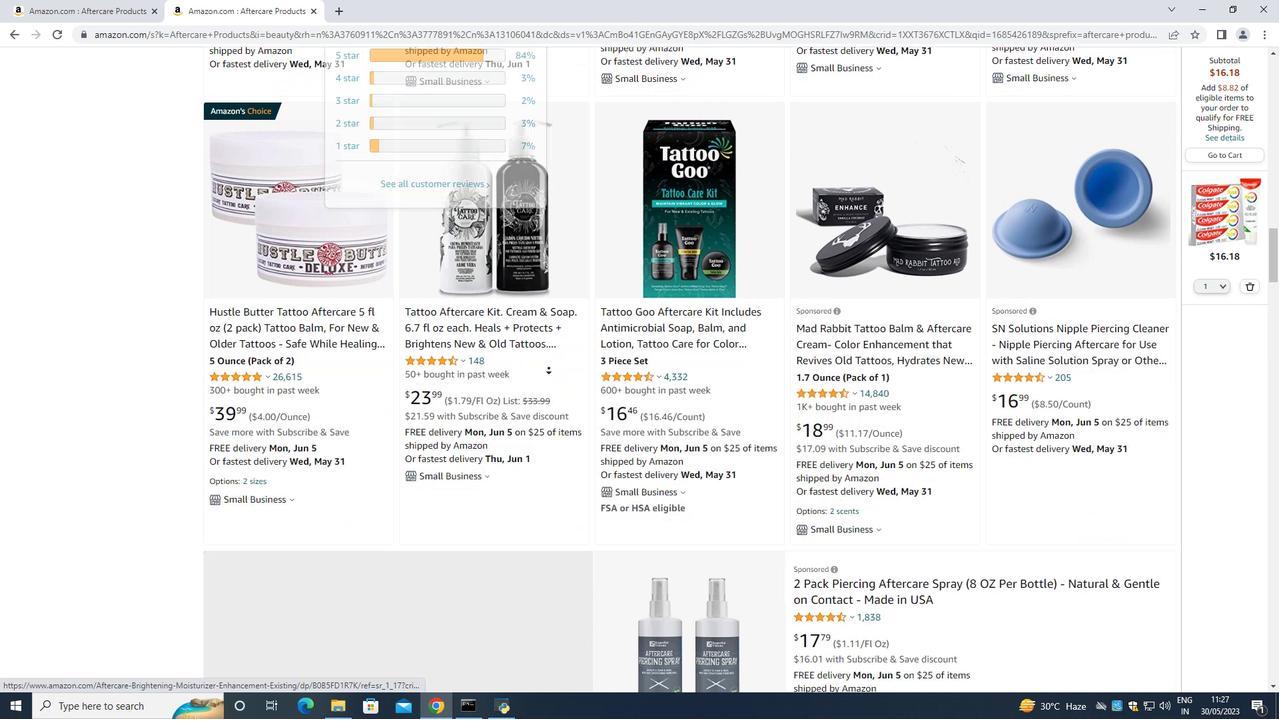 
Action: Mouse moved to (722, 291)
Screenshot: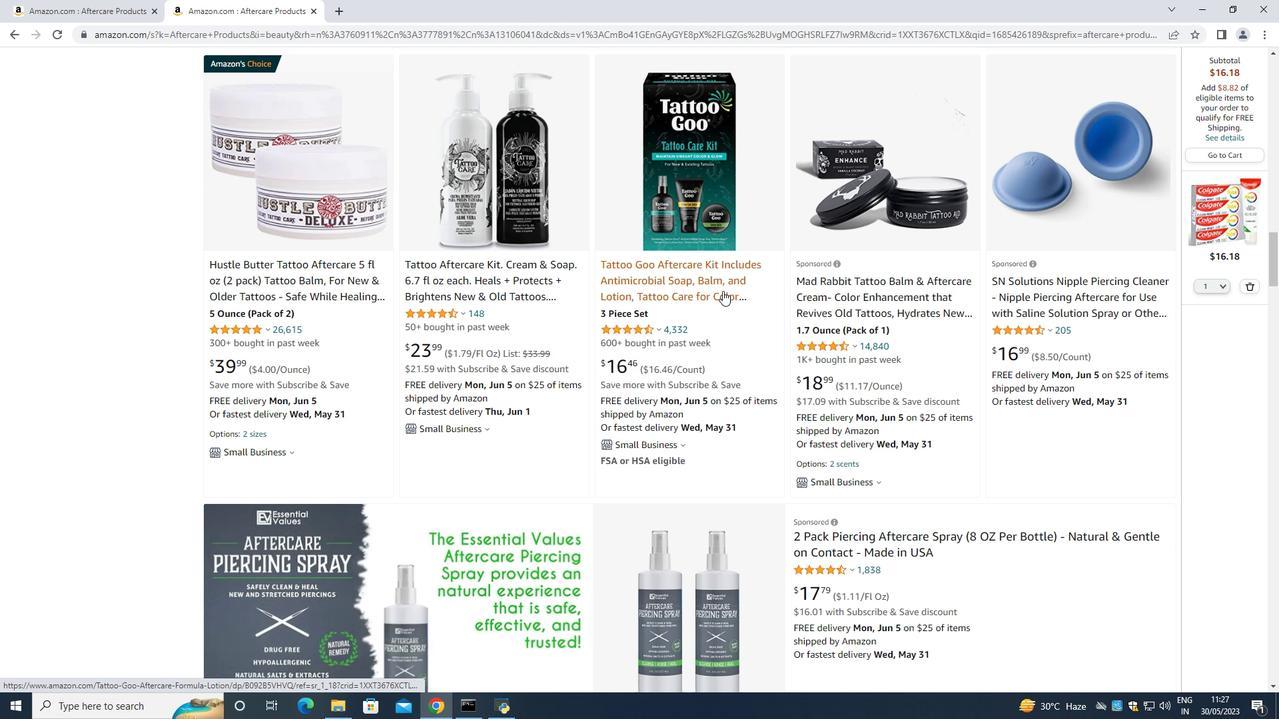 
Action: Mouse scrolled (722, 291) with delta (0, 0)
Screenshot: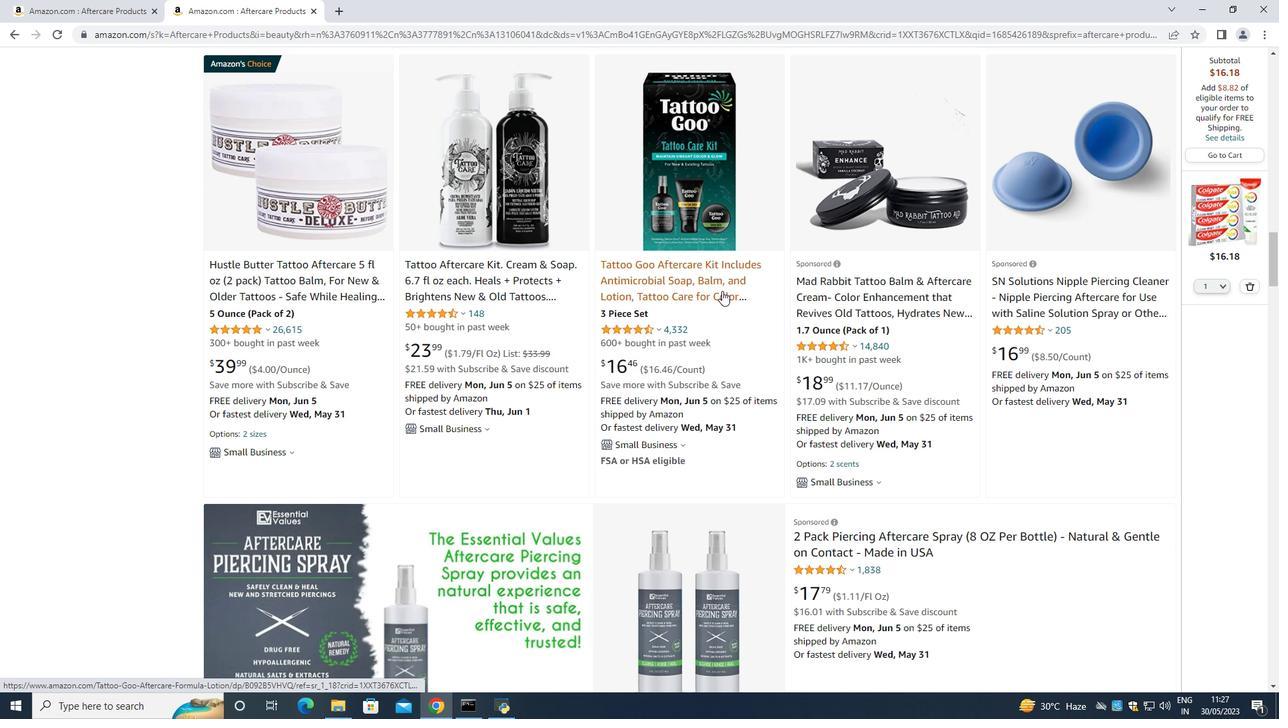 
Action: Mouse scrolled (722, 291) with delta (0, 0)
Screenshot: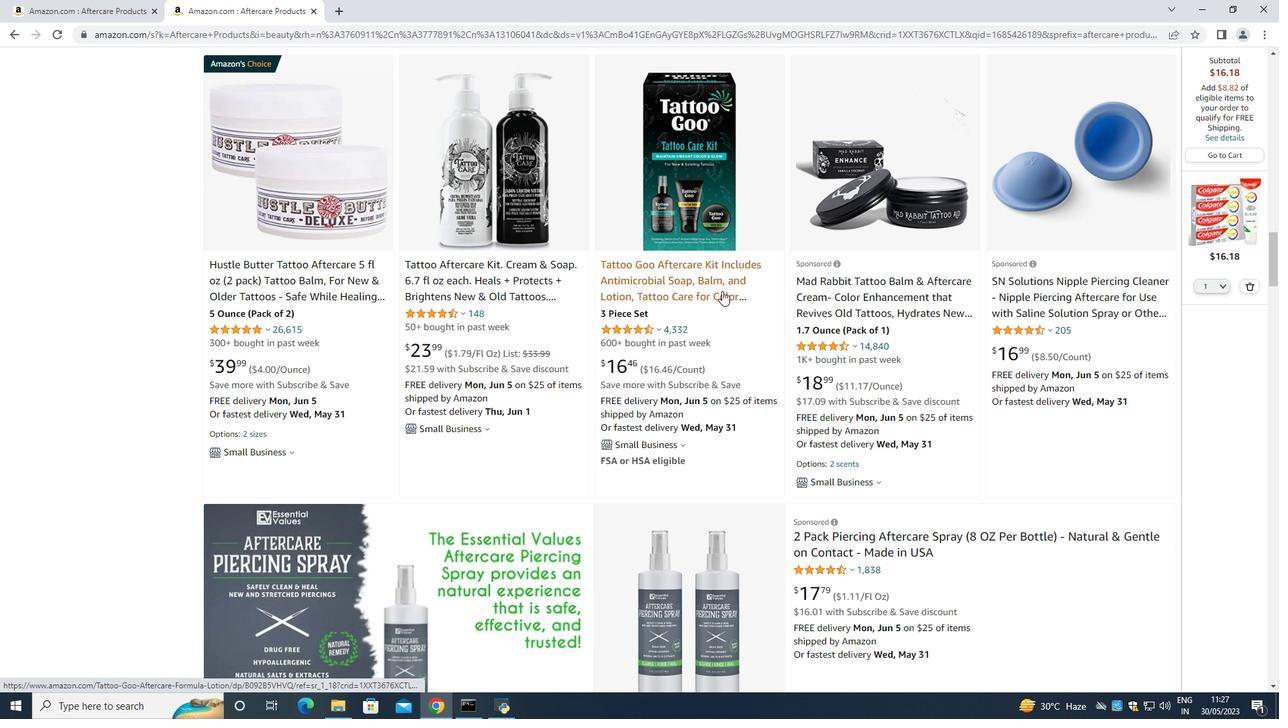 
Action: Mouse scrolled (722, 291) with delta (0, 0)
Screenshot: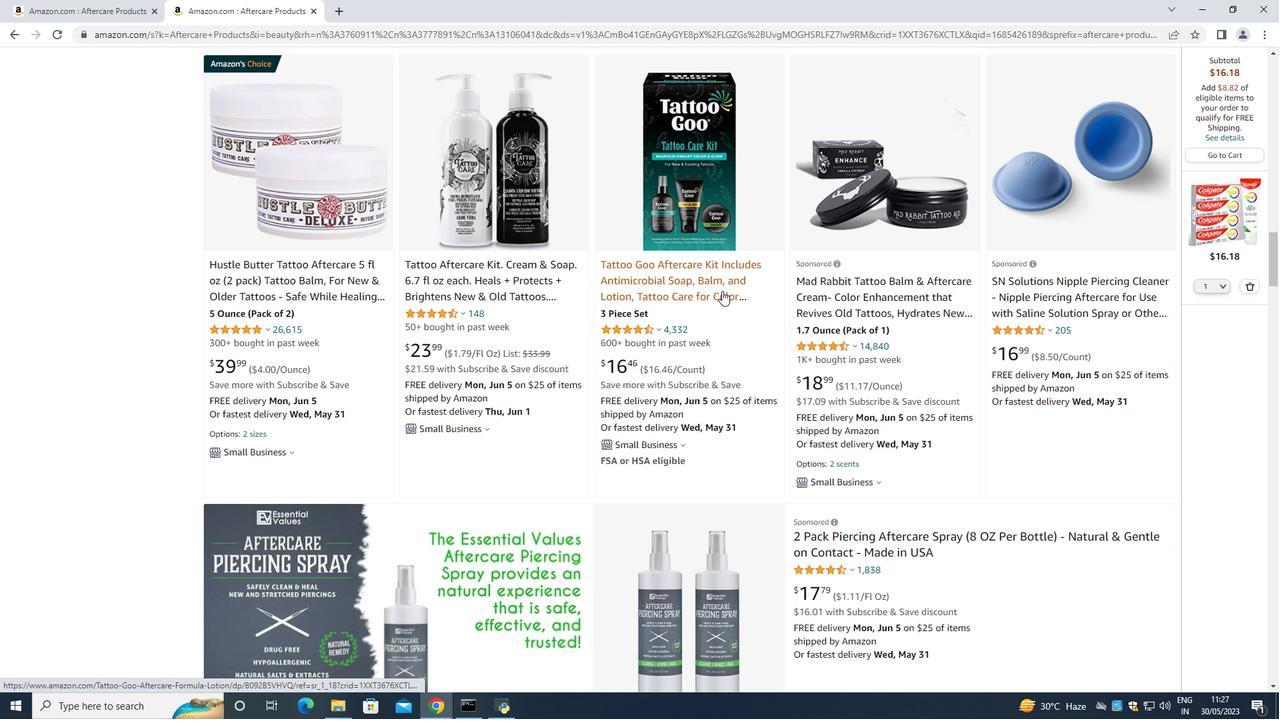 
Action: Mouse moved to (721, 289)
Screenshot: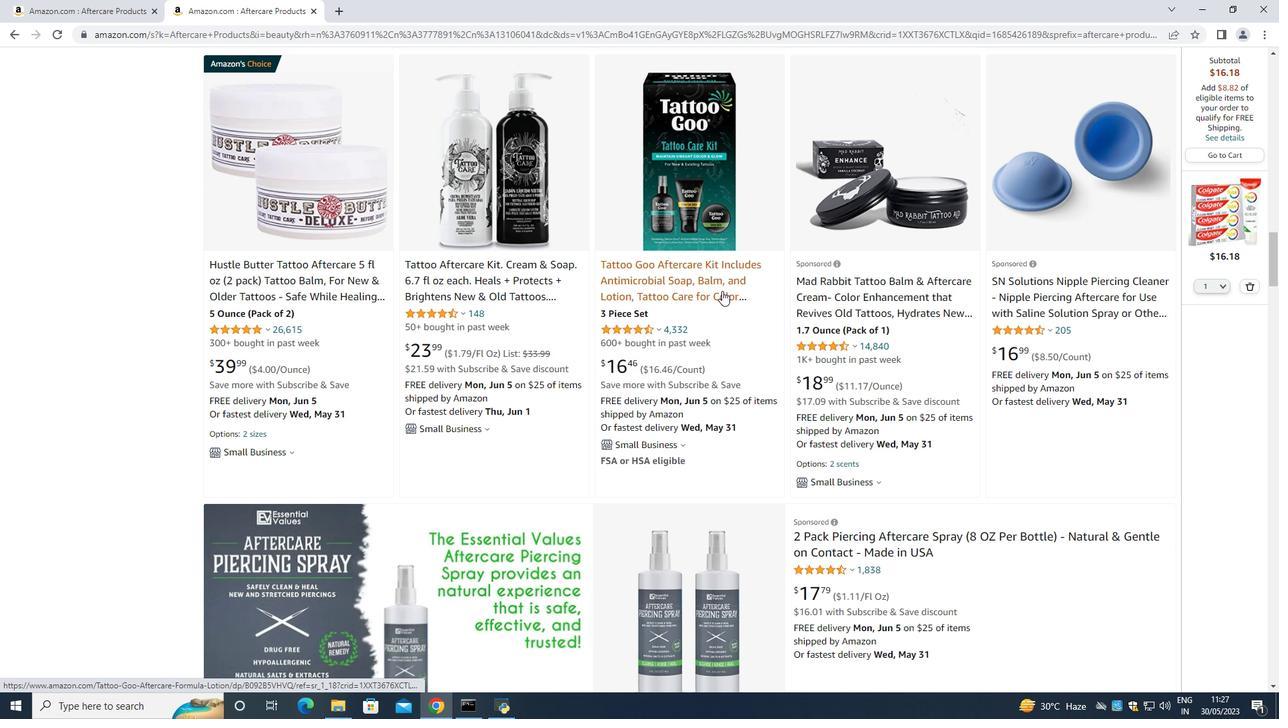 
Action: Mouse scrolled (721, 290) with delta (0, 0)
Screenshot: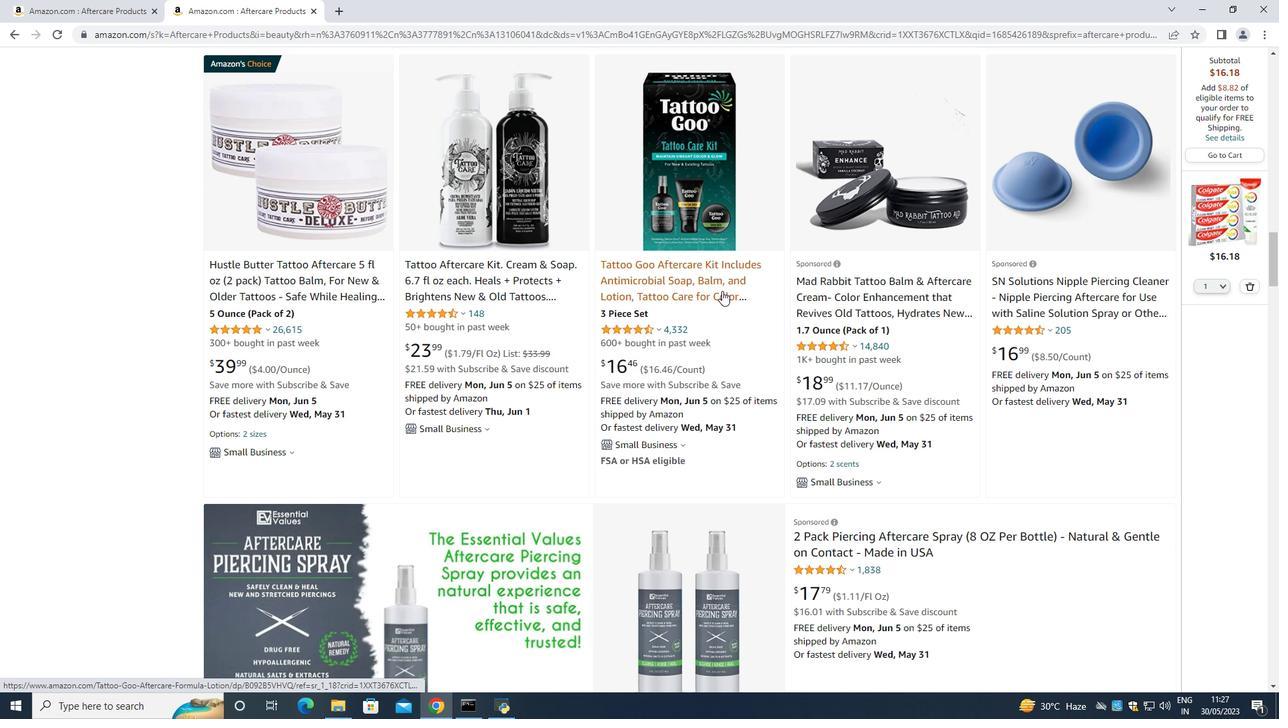 
Action: Mouse moved to (719, 287)
Screenshot: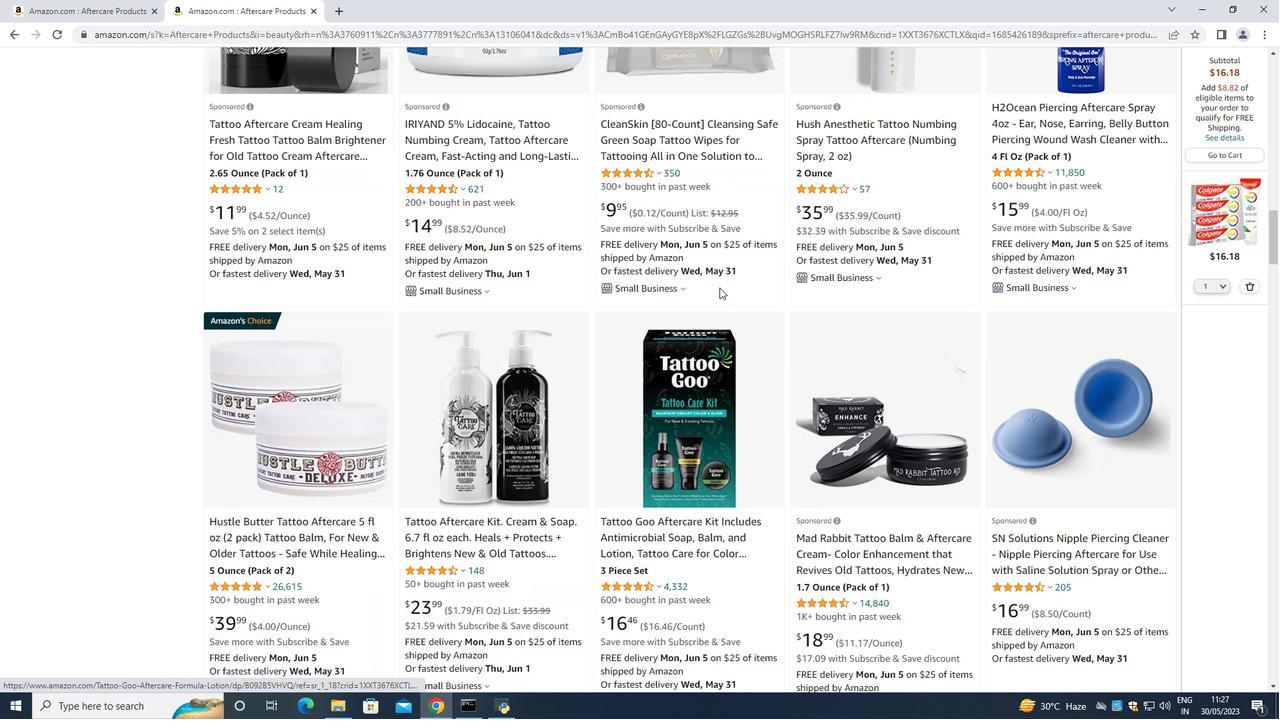
Action: Mouse scrolled (719, 287) with delta (0, 0)
Screenshot: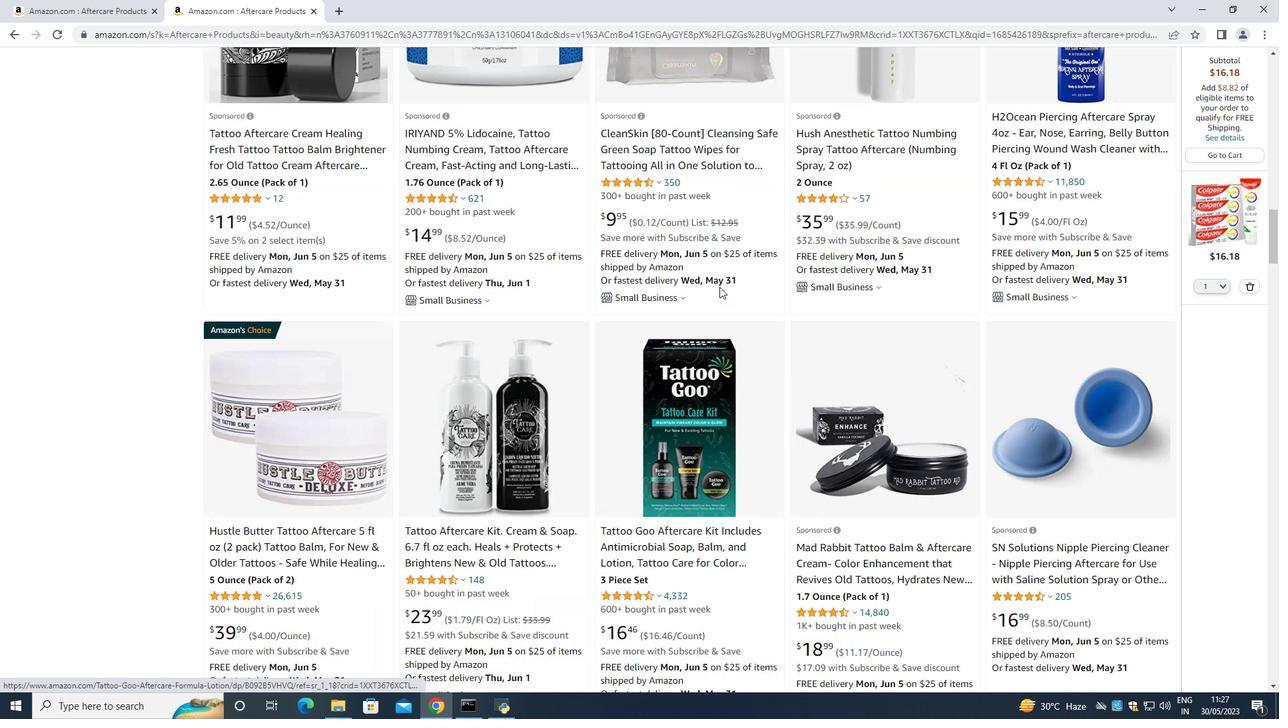 
Action: Mouse scrolled (719, 287) with delta (0, 0)
Screenshot: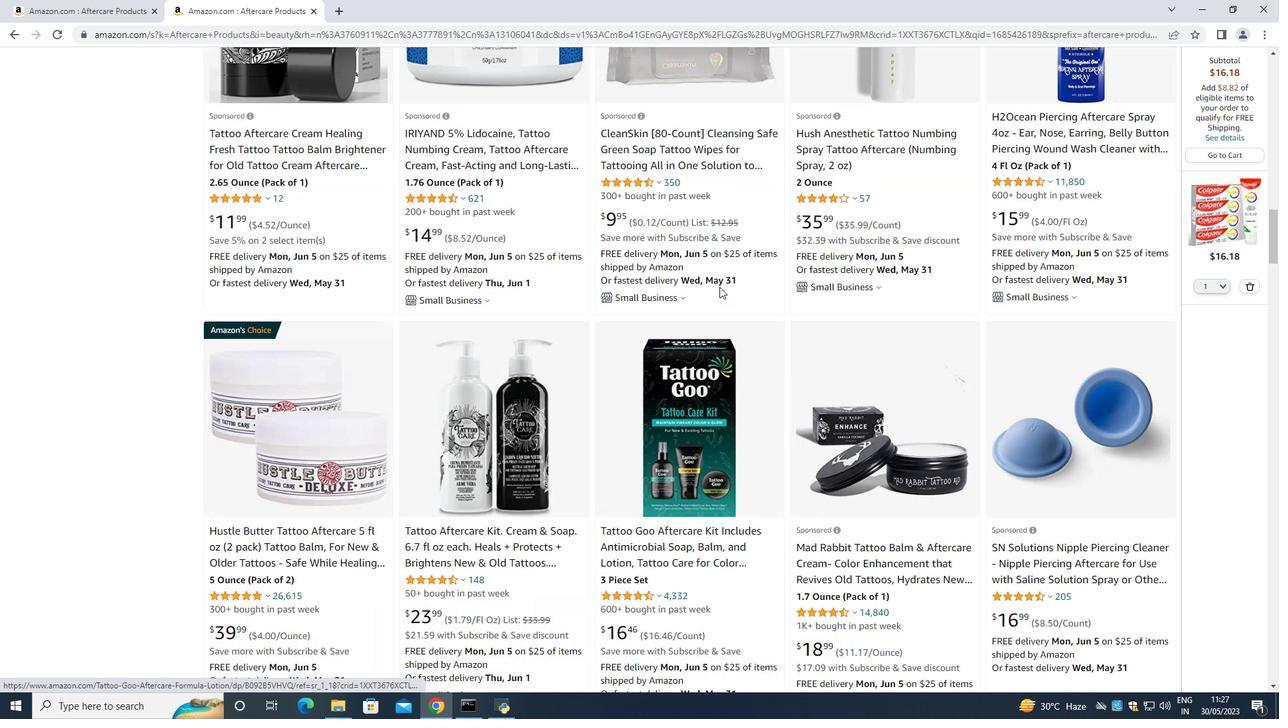 
Action: Mouse scrolled (719, 287) with delta (0, 0)
Screenshot: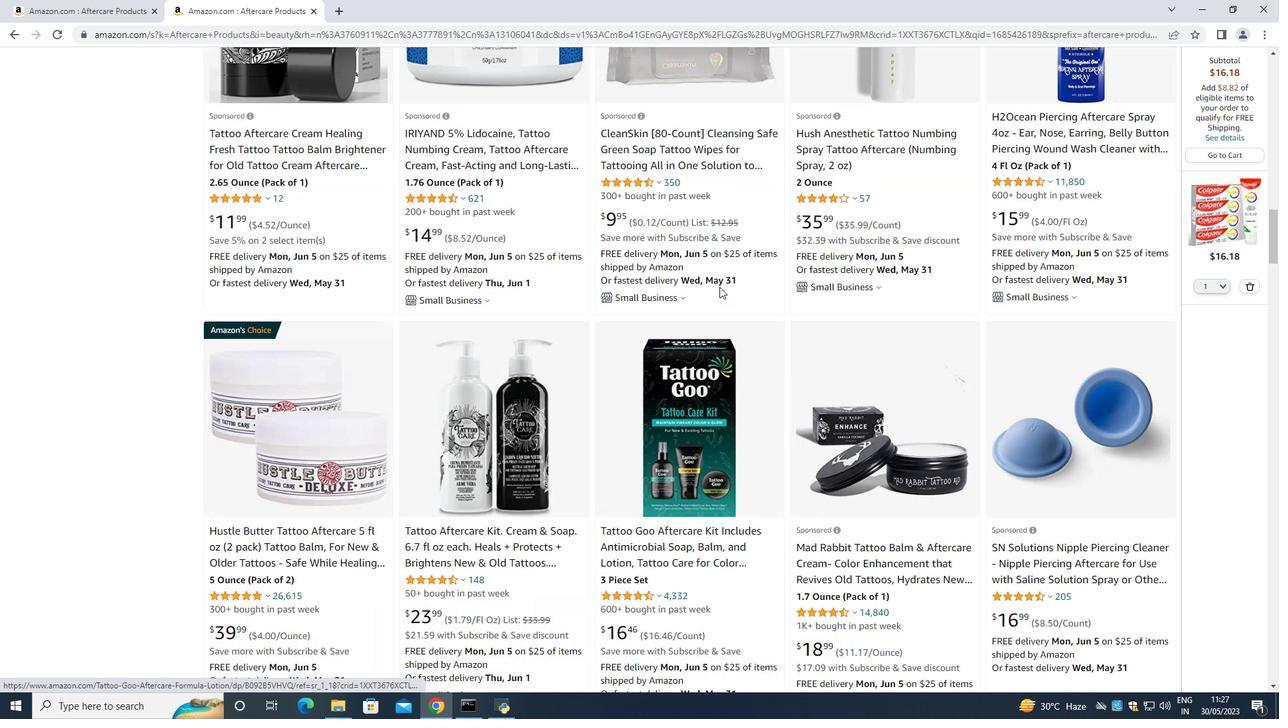 
Action: Mouse moved to (719, 286)
Screenshot: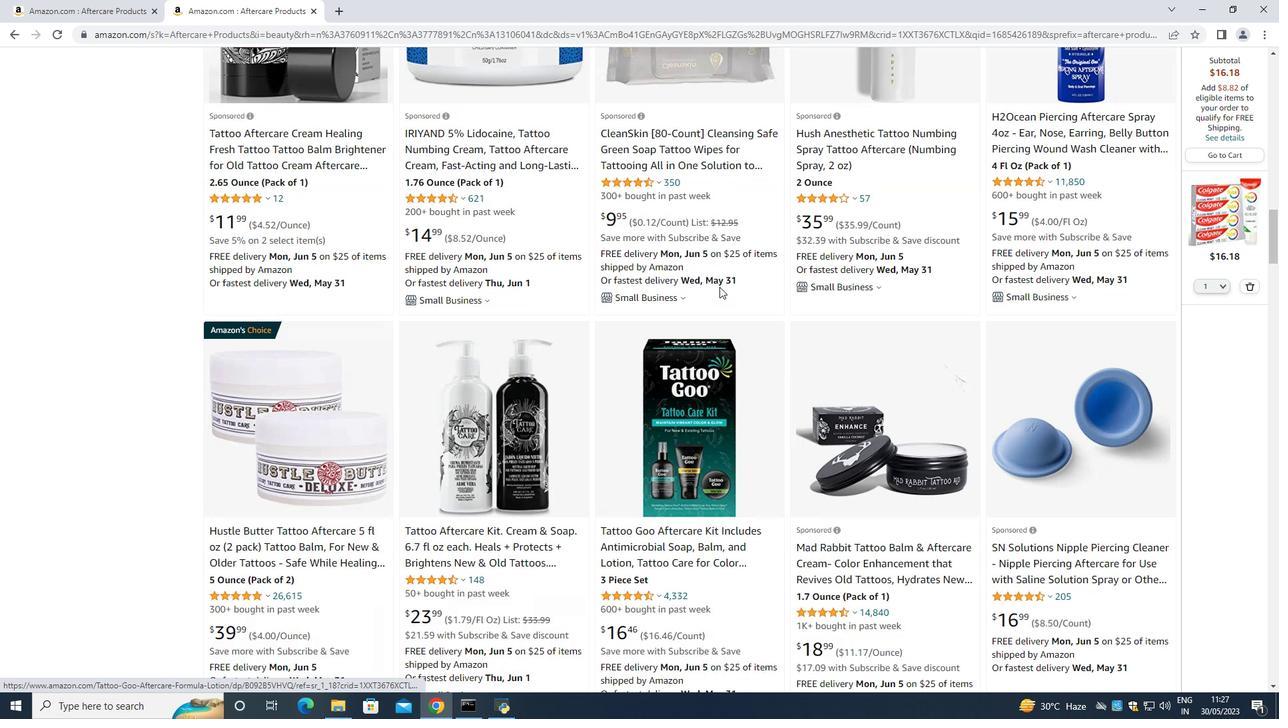 
Action: Mouse scrolled (719, 287) with delta (0, 0)
Screenshot: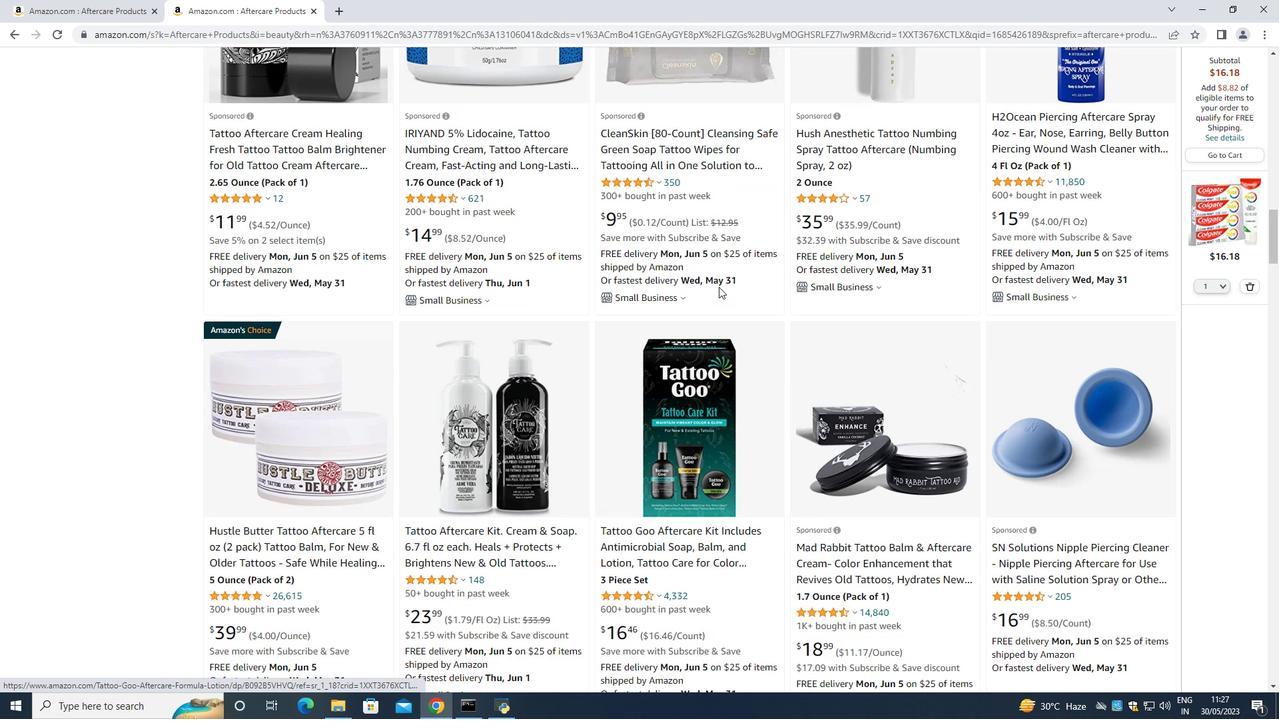 
Action: Mouse moved to (719, 286)
Screenshot: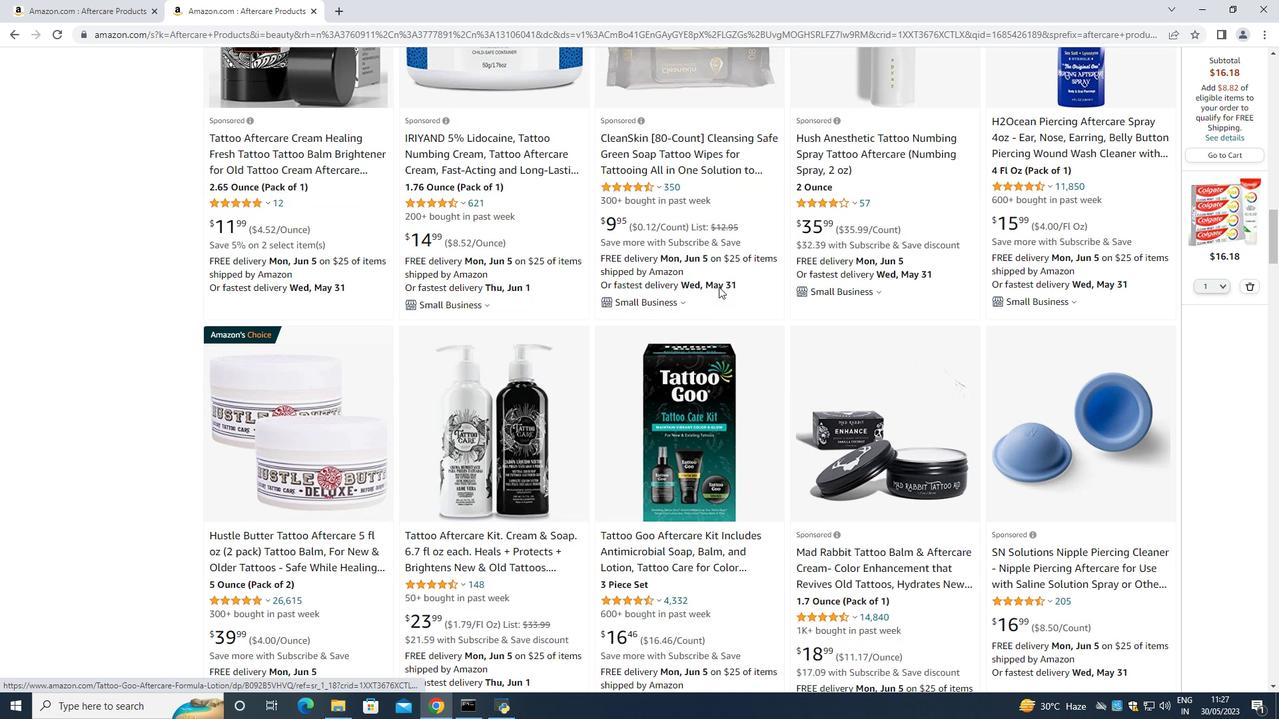 
Action: Mouse scrolled (719, 287) with delta (0, 0)
Screenshot: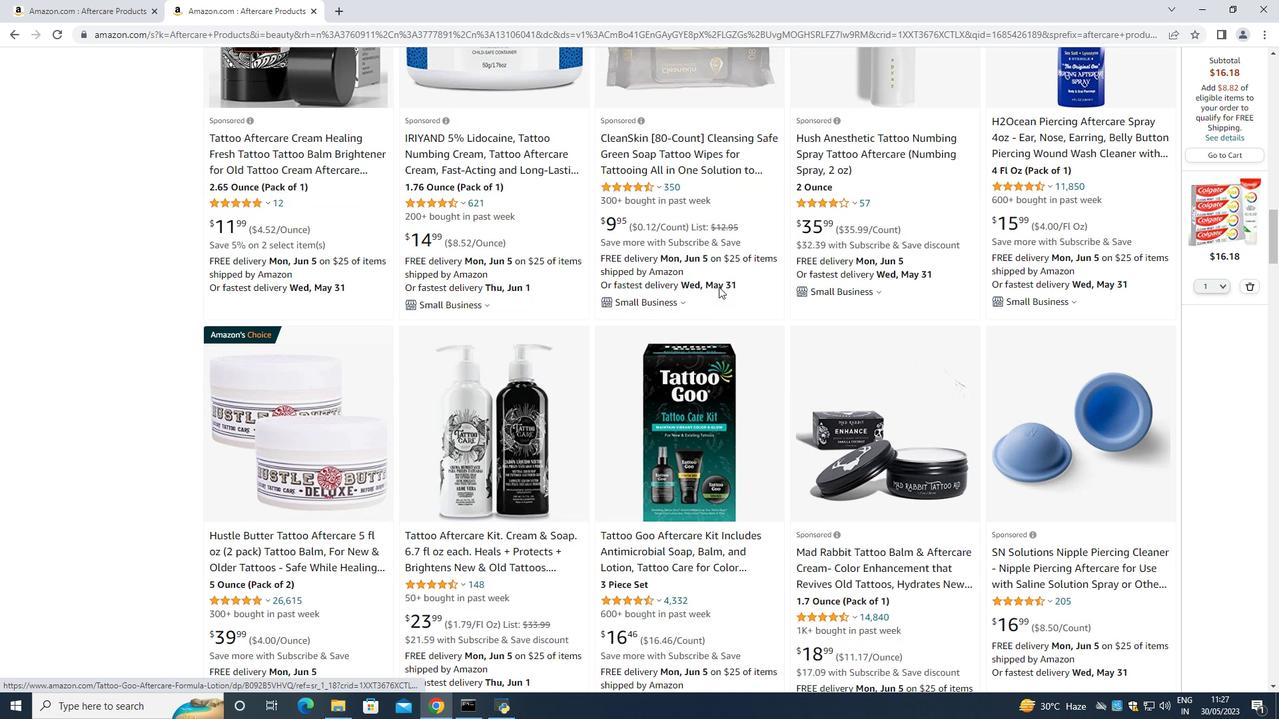 
Action: Mouse moved to (716, 284)
Screenshot: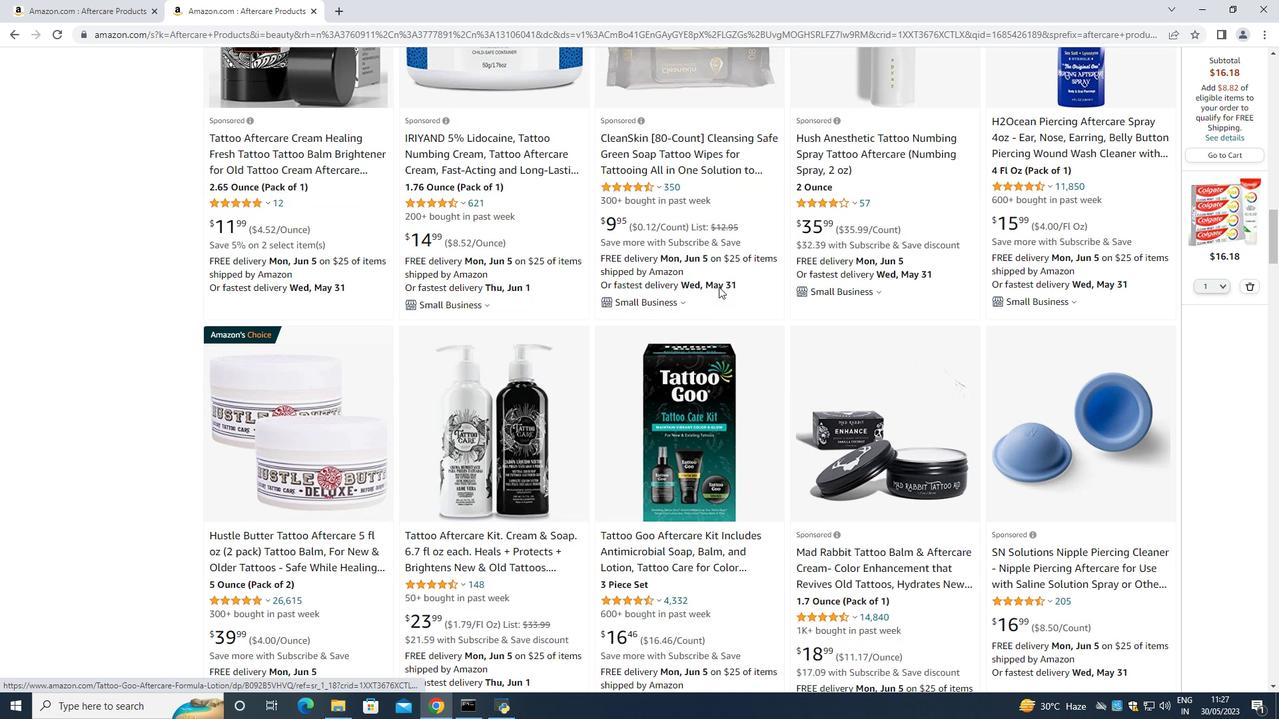 
Action: Mouse scrolled (719, 287) with delta (0, 0)
Screenshot: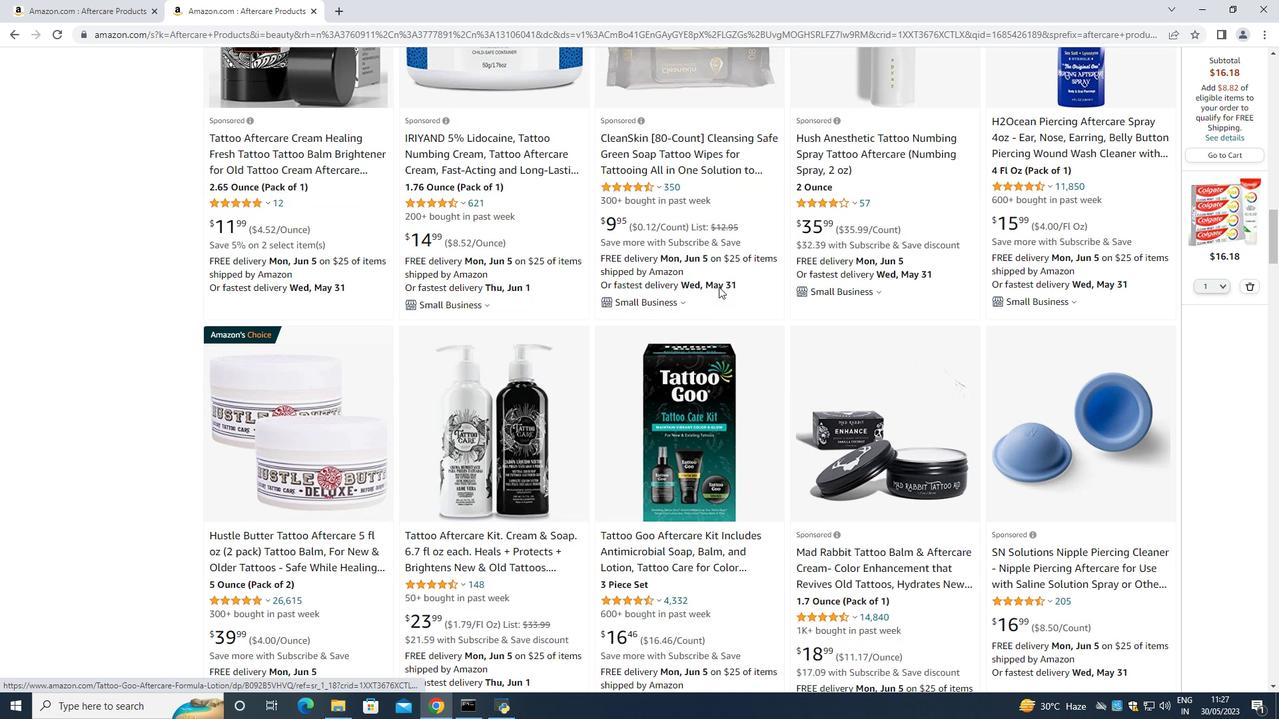 
Action: Mouse moved to (715, 281)
Screenshot: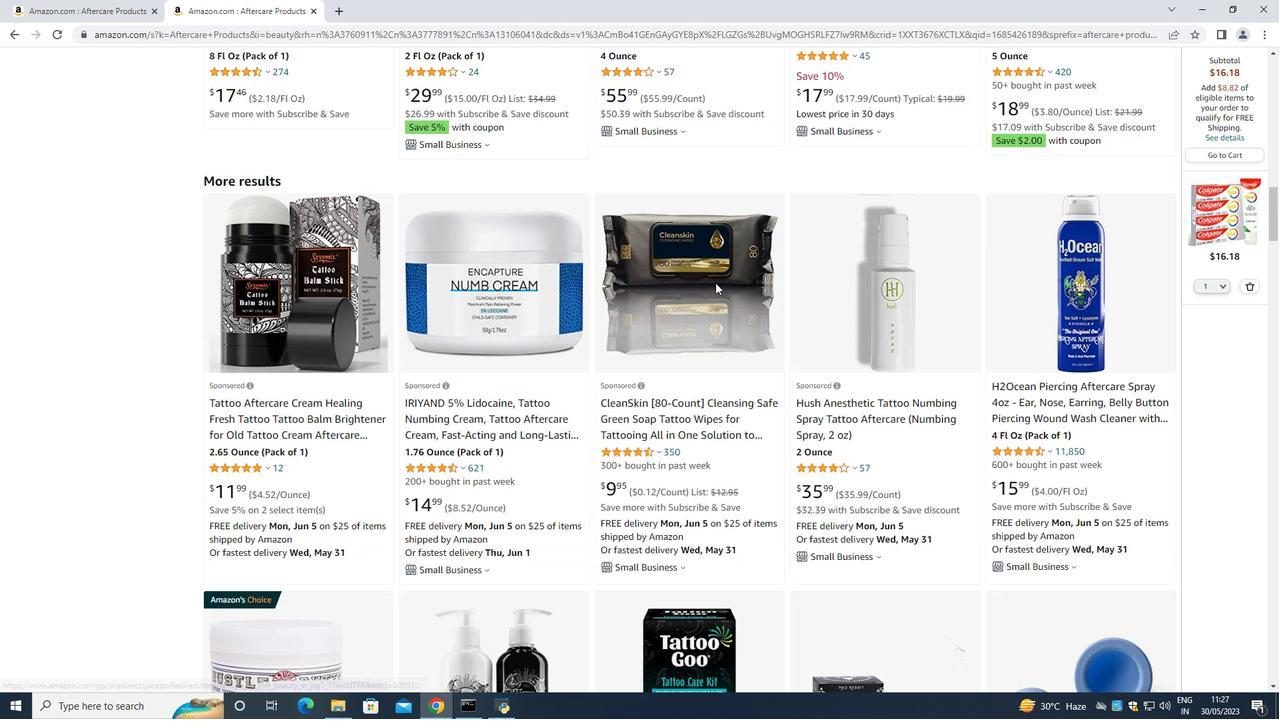 
Action: Mouse scrolled (715, 282) with delta (0, 0)
Screenshot: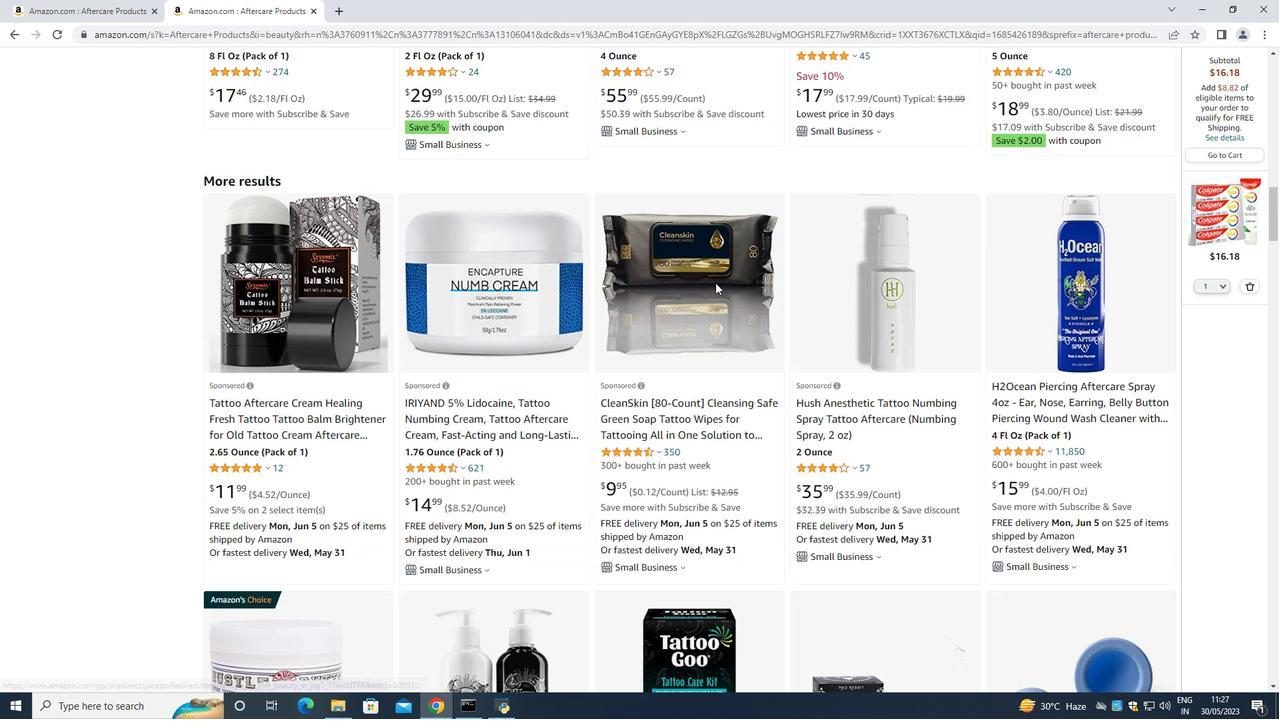 
Action: Mouse moved to (715, 281)
Screenshot: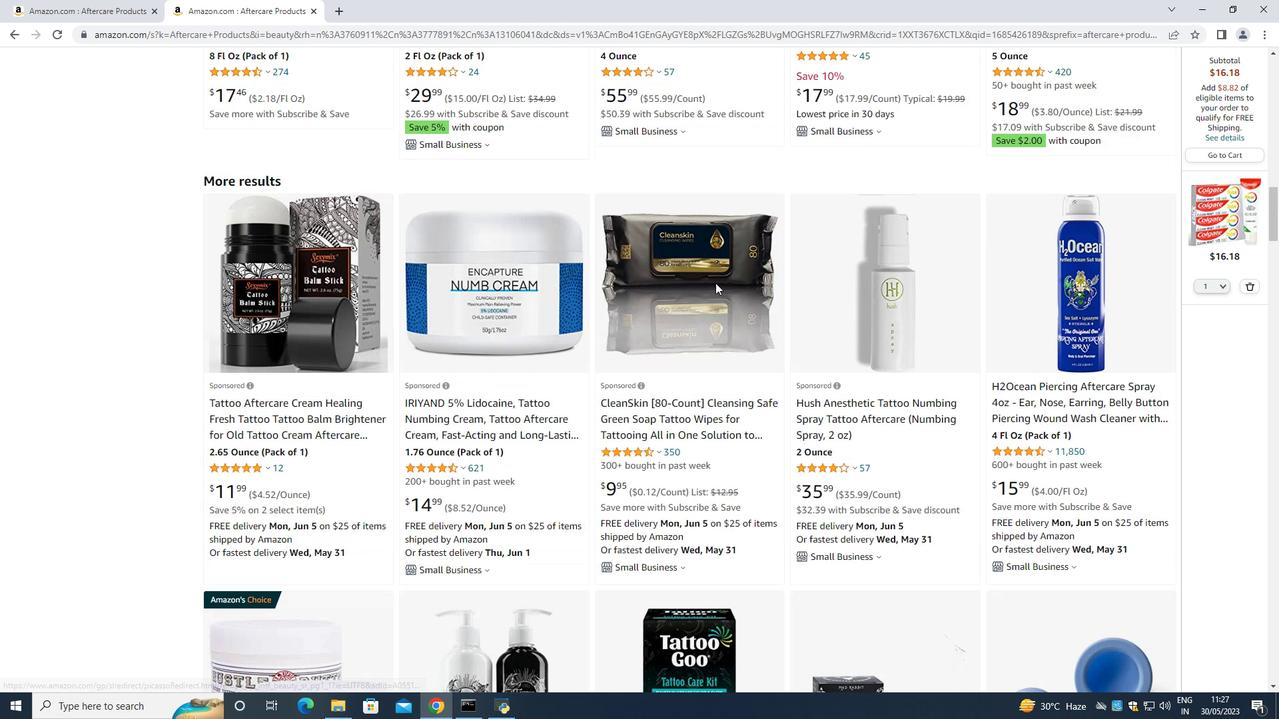 
Action: Mouse scrolled (715, 281) with delta (0, 0)
Screenshot: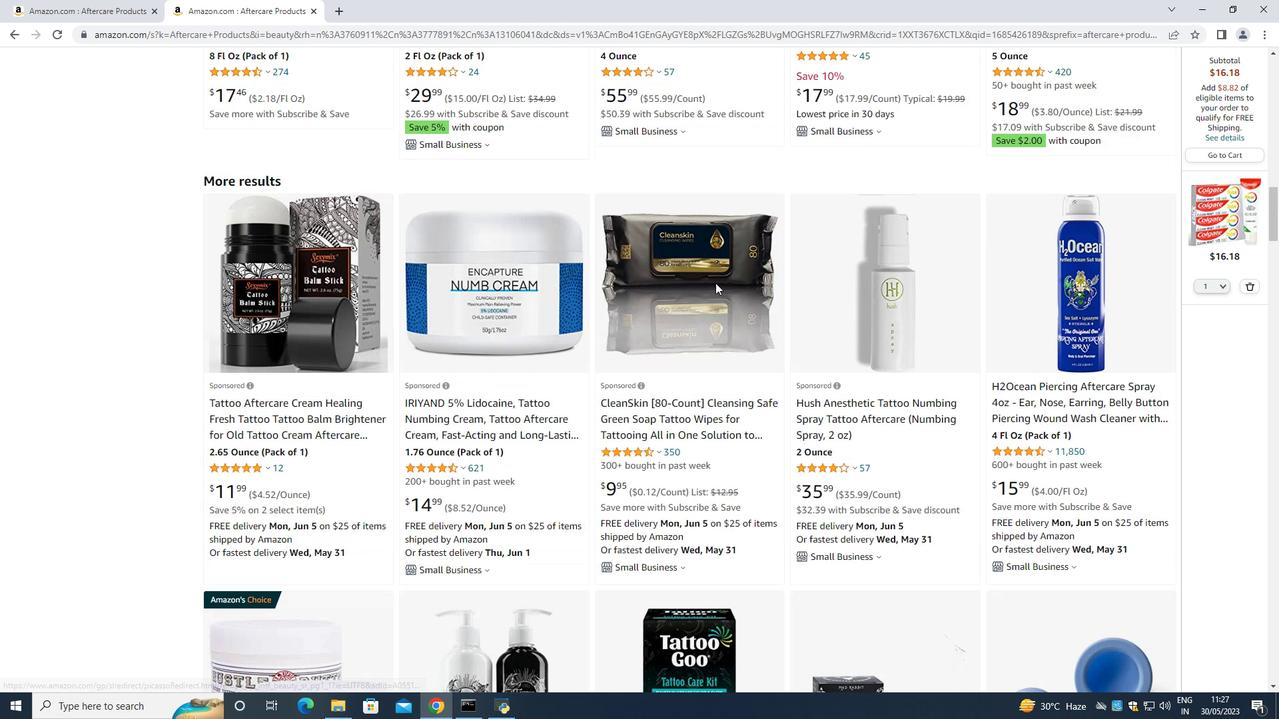 
Action: Mouse moved to (715, 277)
Screenshot: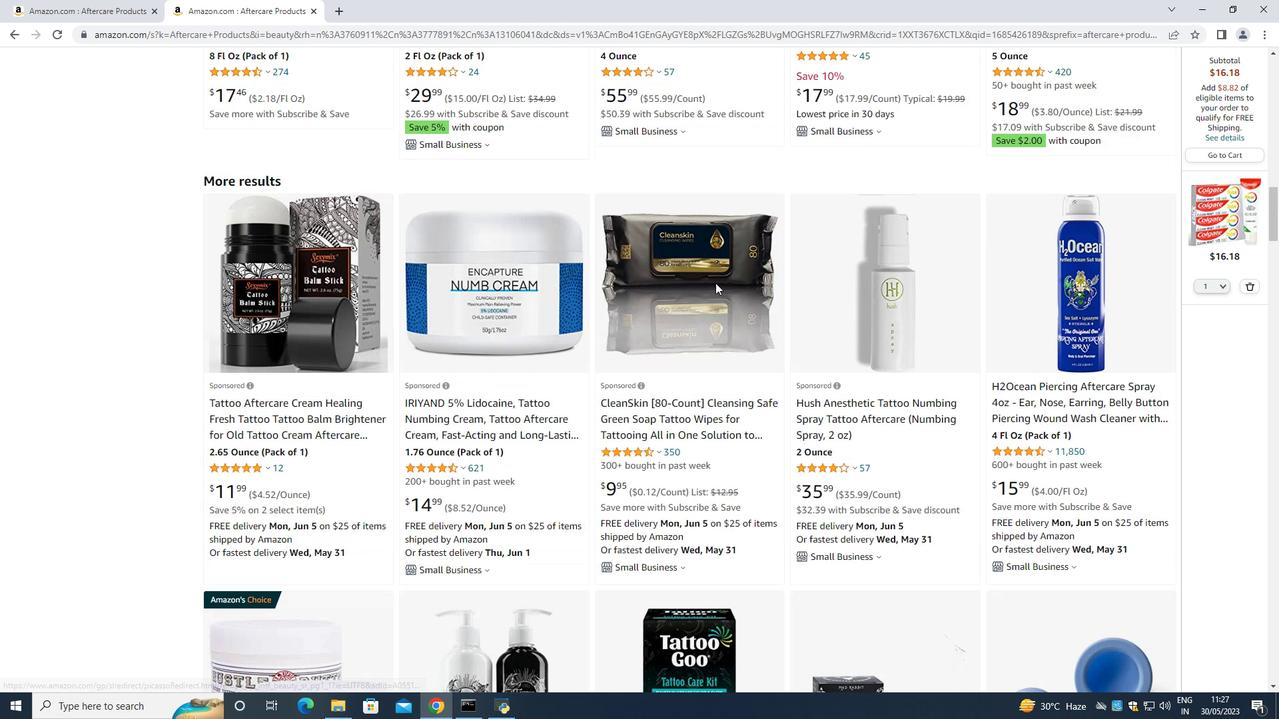 
Action: Mouse scrolled (715, 277) with delta (0, 0)
Screenshot: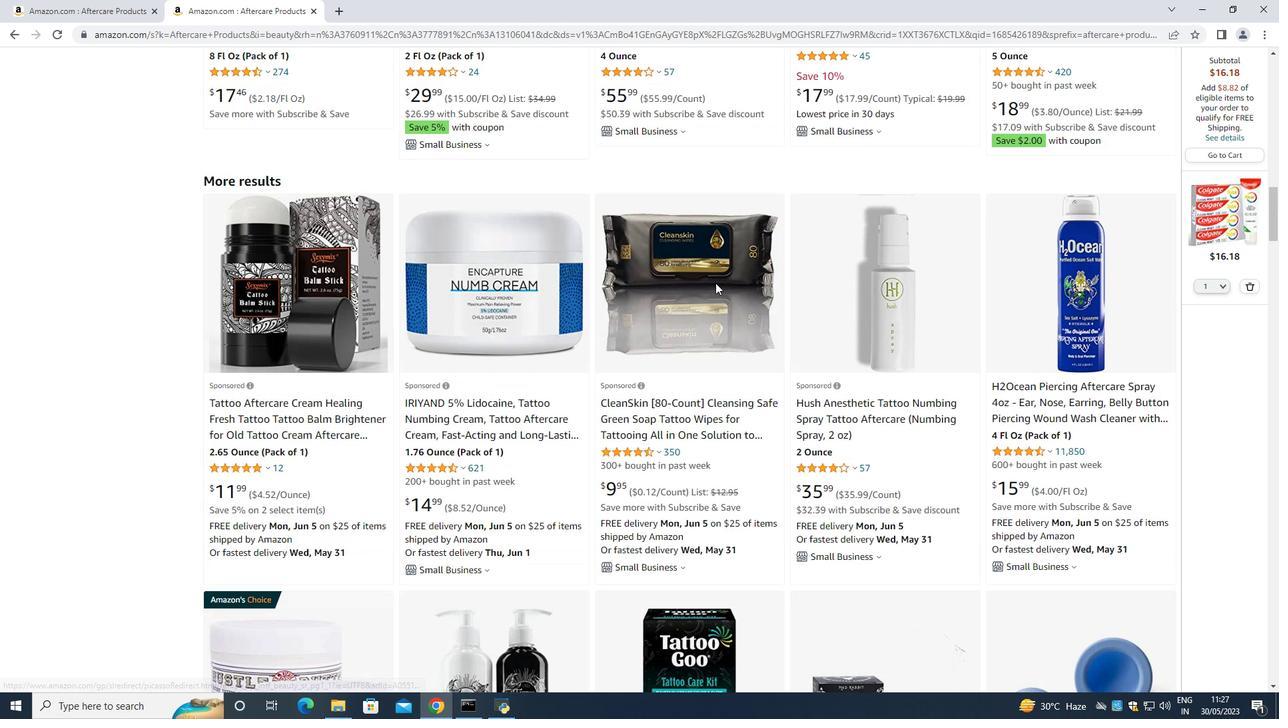 
Action: Mouse moved to (715, 274)
Screenshot: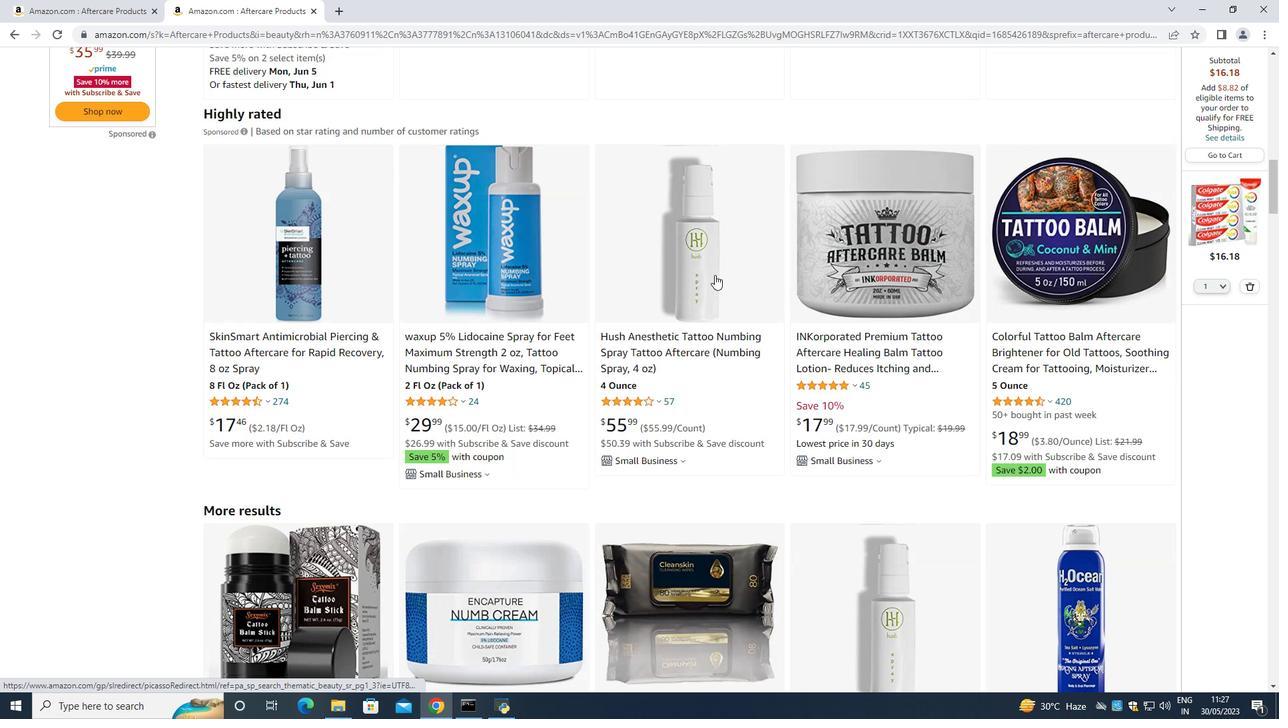 
Action: Mouse scrolled (715, 275) with delta (0, 0)
Screenshot: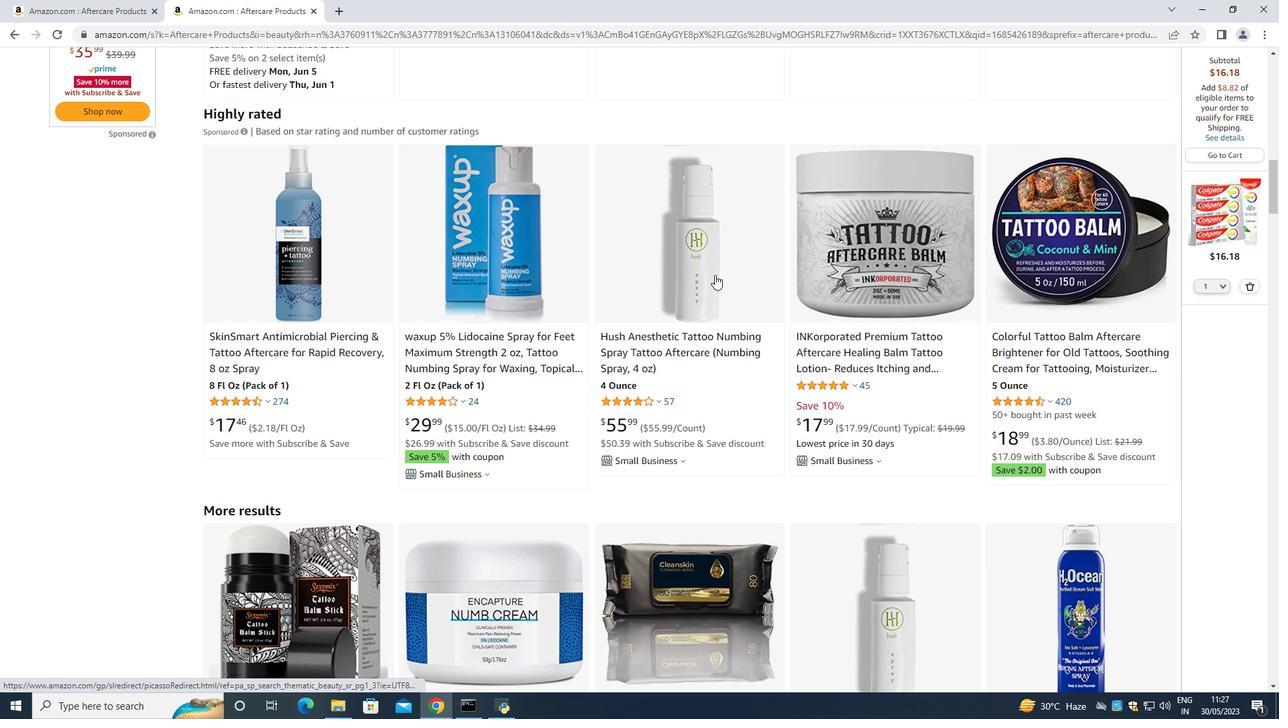 
Action: Mouse scrolled (715, 275) with delta (0, 0)
Screenshot: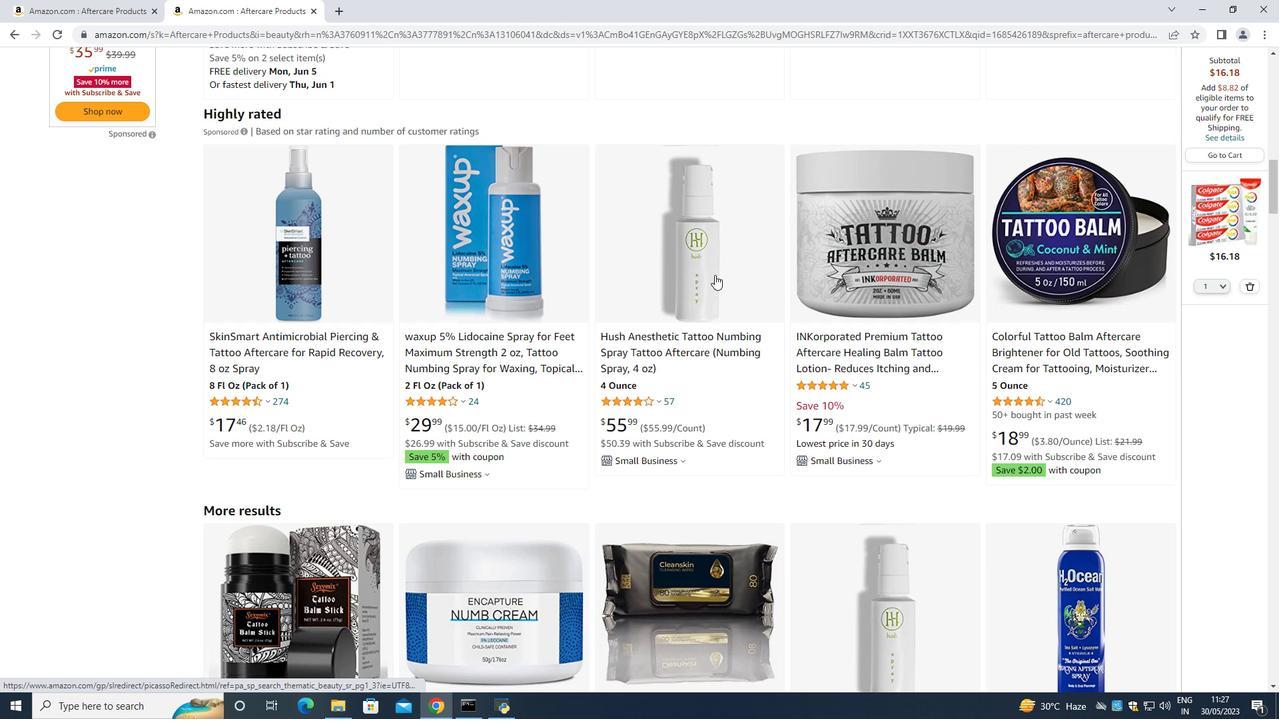
Action: Mouse moved to (683, 352)
Screenshot: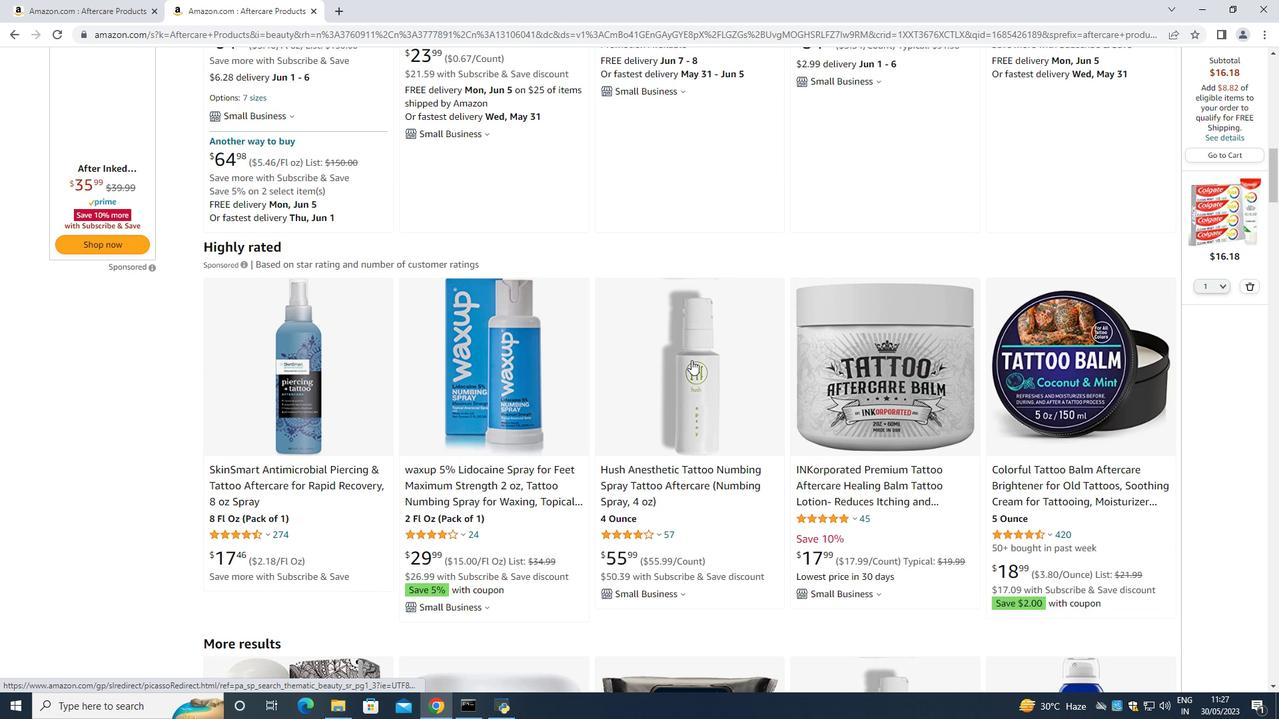 
Action: Mouse scrolled (683, 353) with delta (0, 0)
Screenshot: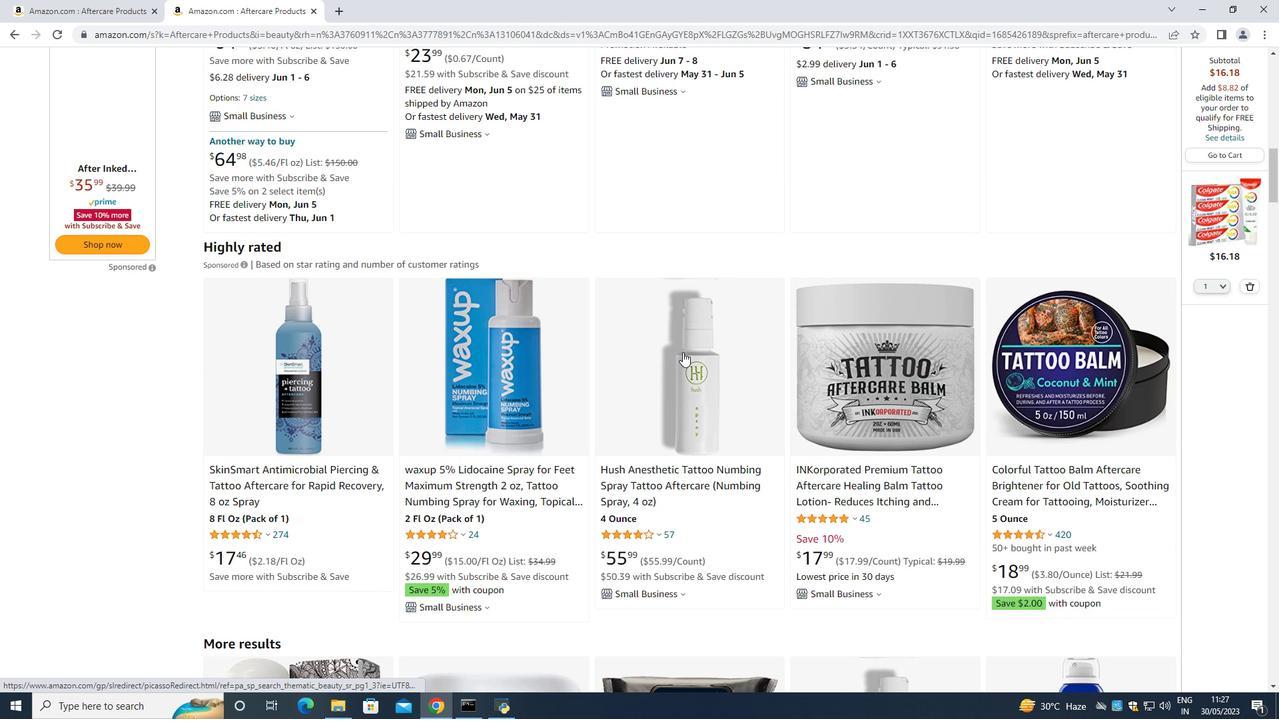 
Action: Mouse scrolled (683, 353) with delta (0, 0)
Screenshot: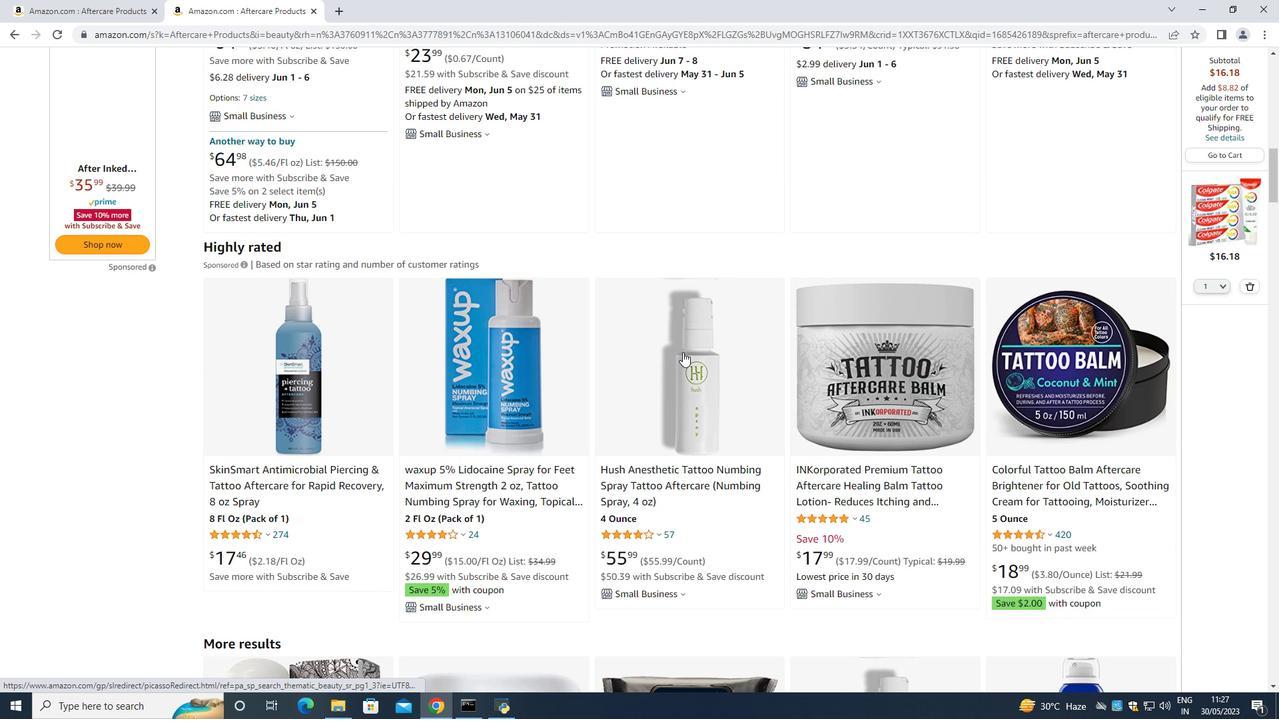 
Action: Mouse scrolled (683, 353) with delta (0, 0)
Screenshot: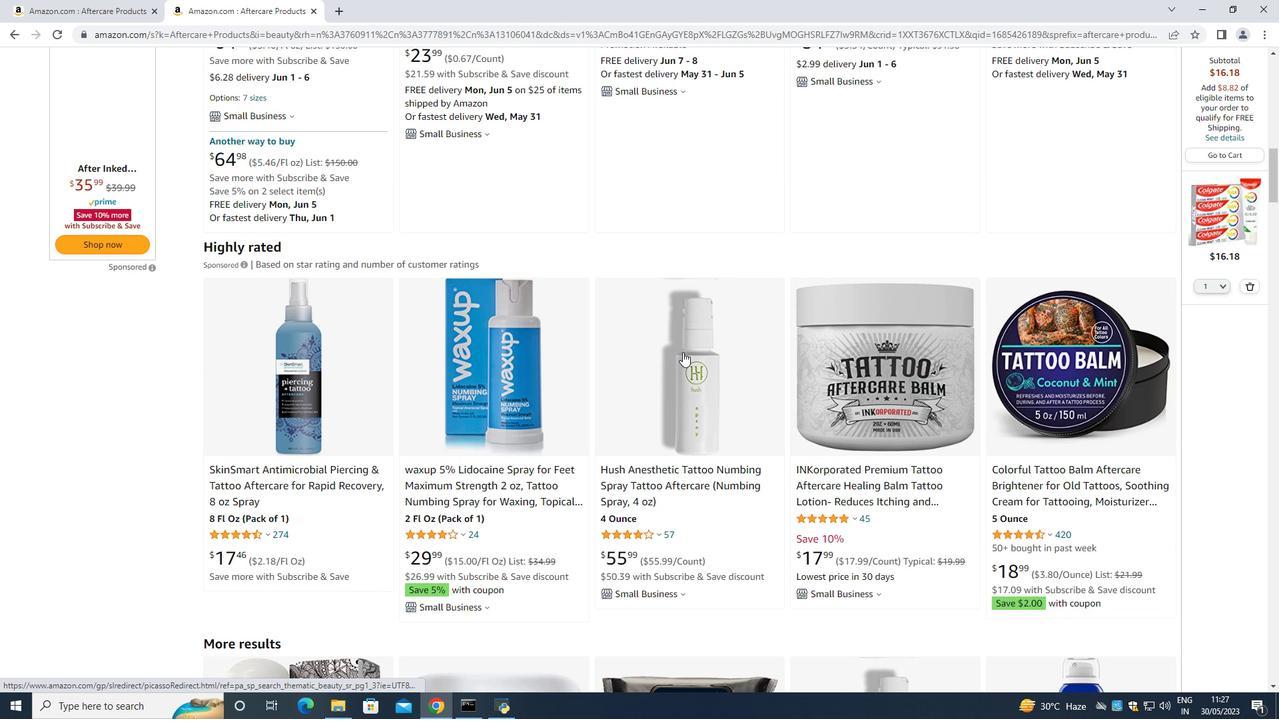 
Action: Mouse scrolled (683, 353) with delta (0, 0)
Screenshot: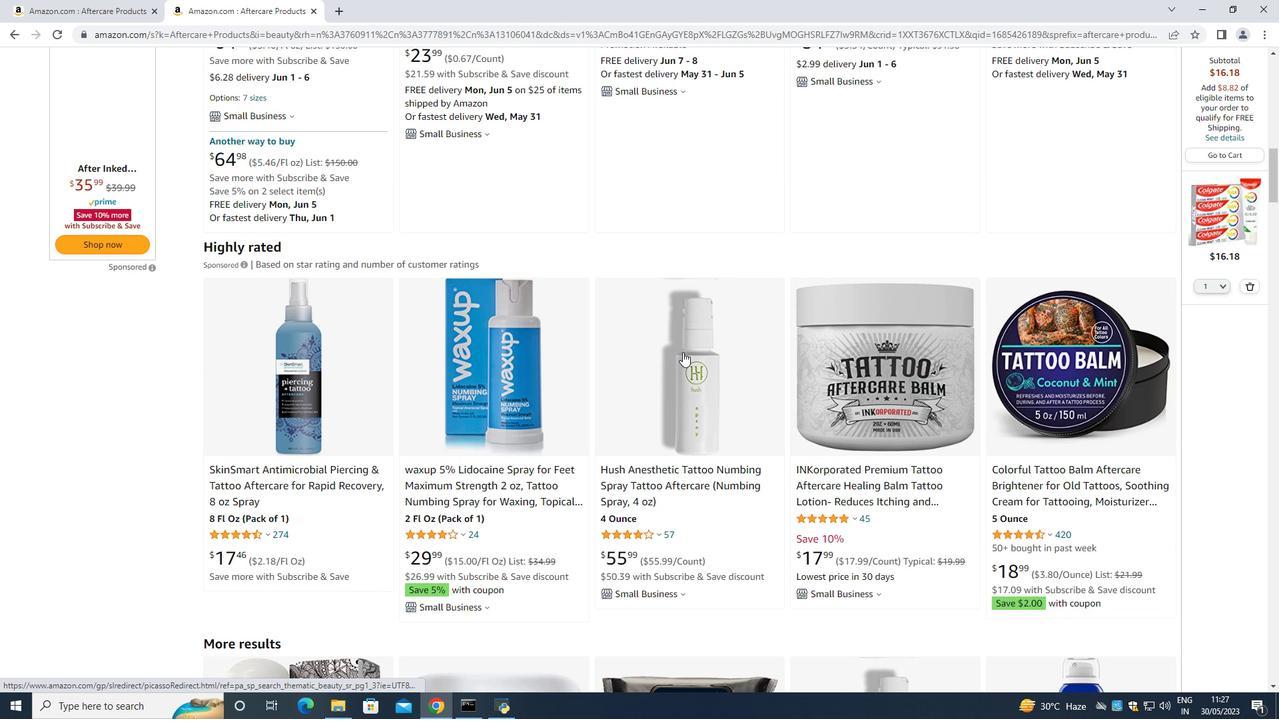 
Action: Mouse moved to (849, 355)
Screenshot: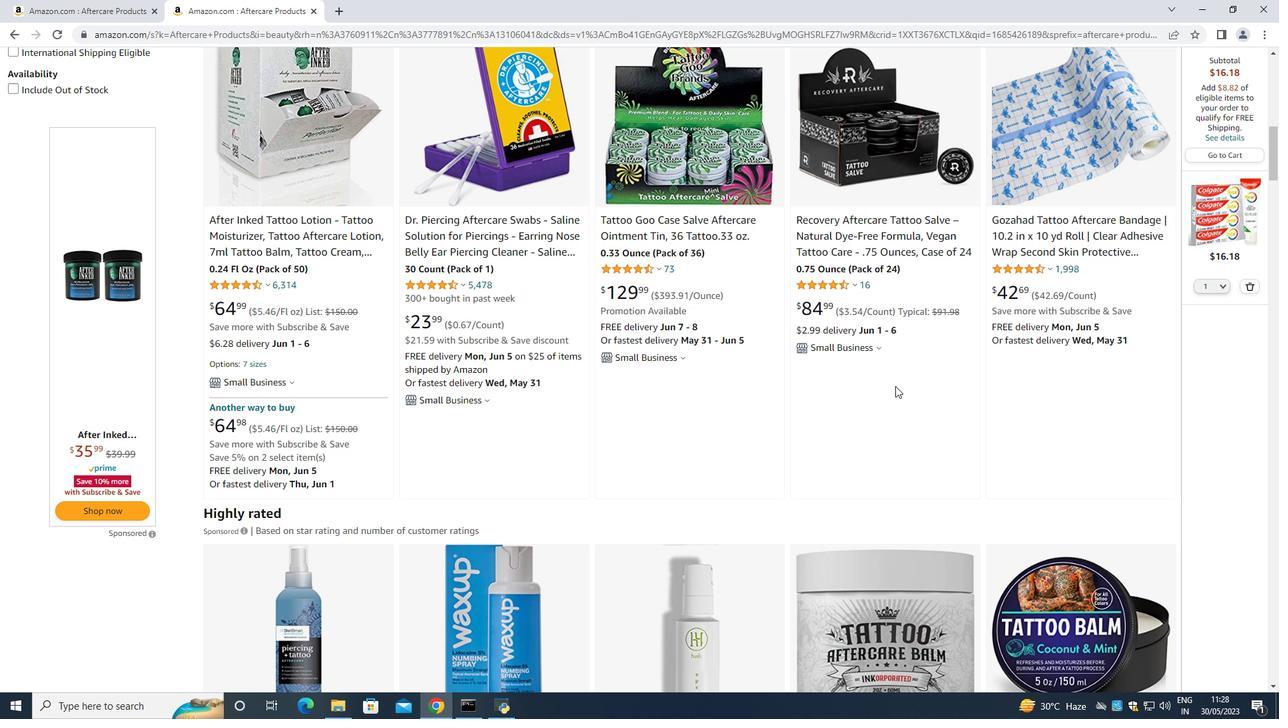 
Action: Mouse scrolled (849, 356) with delta (0, 0)
Screenshot: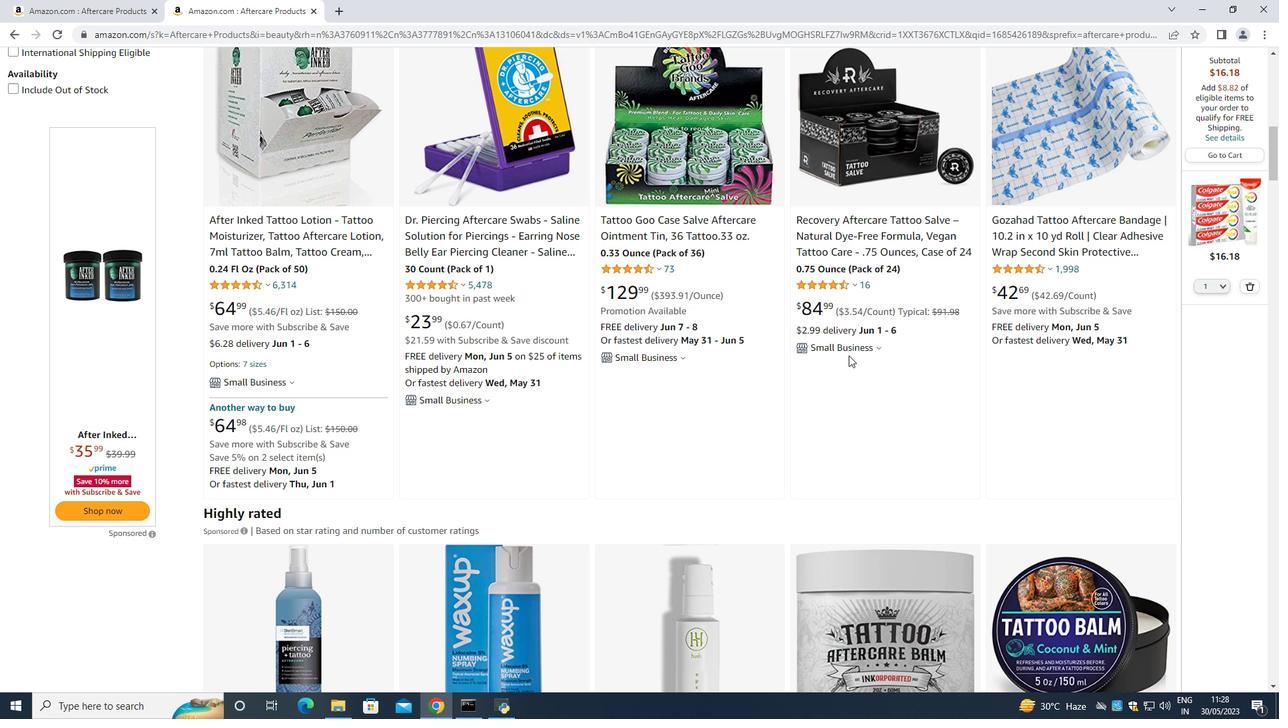 
Action: Mouse scrolled (849, 356) with delta (0, 0)
Screenshot: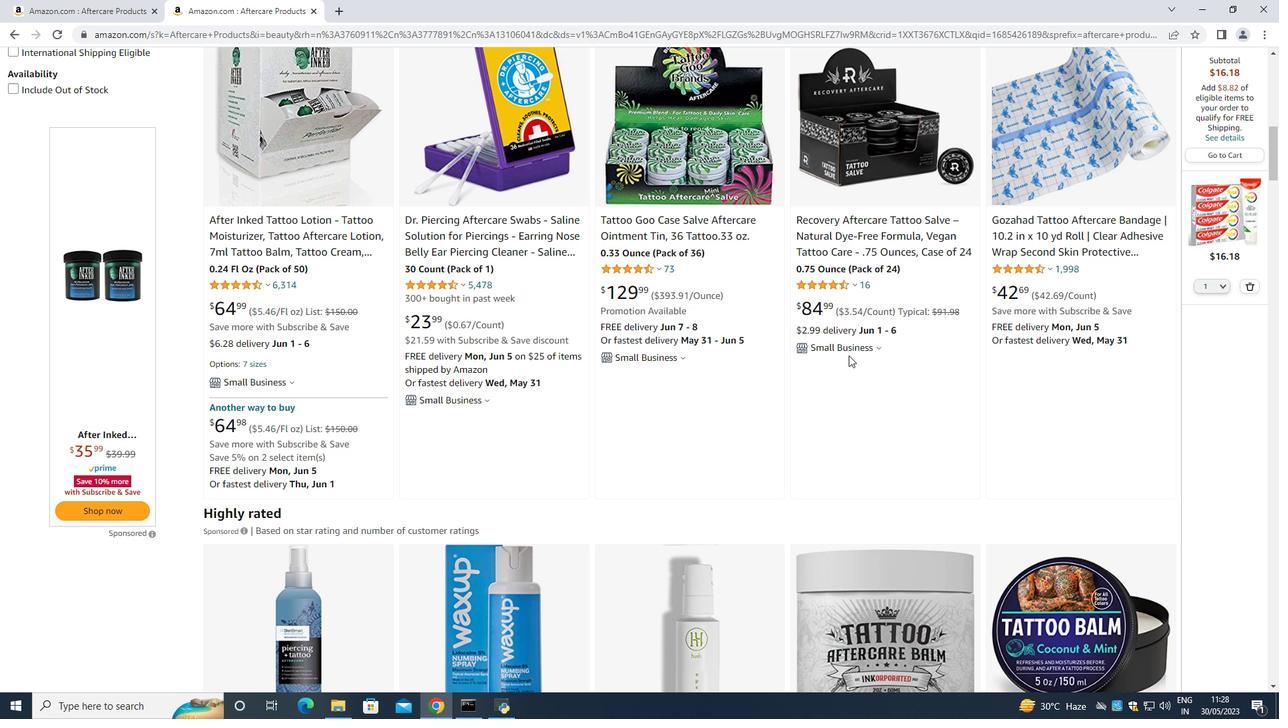 
Action: Mouse scrolled (849, 356) with delta (0, 0)
Screenshot: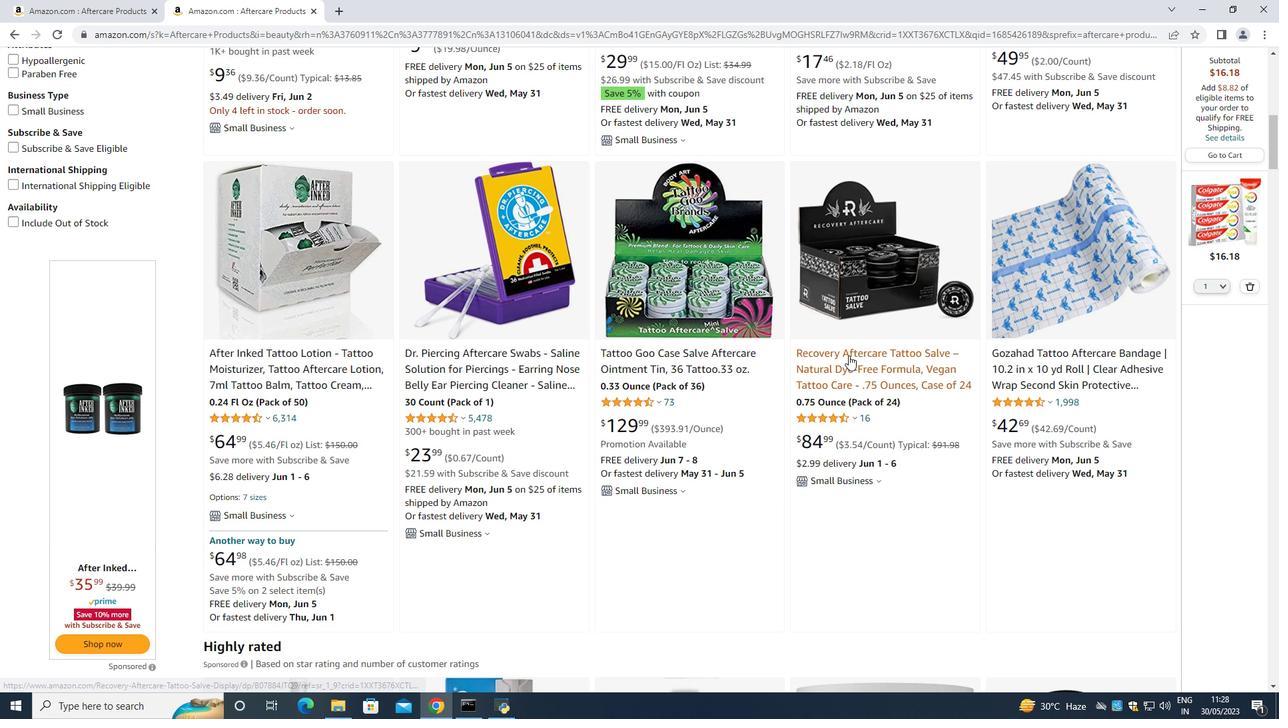 
Action: Mouse scrolled (849, 356) with delta (0, 0)
Screenshot: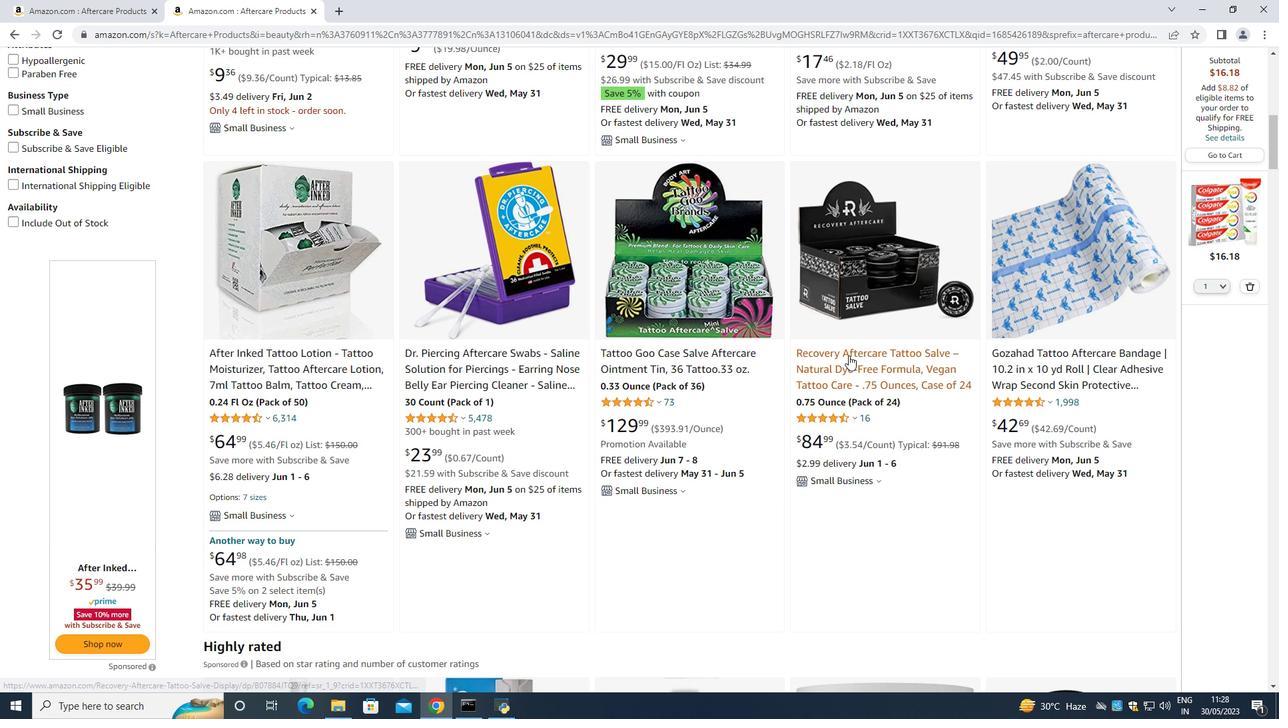 
Action: Mouse scrolled (849, 356) with delta (0, 0)
Screenshot: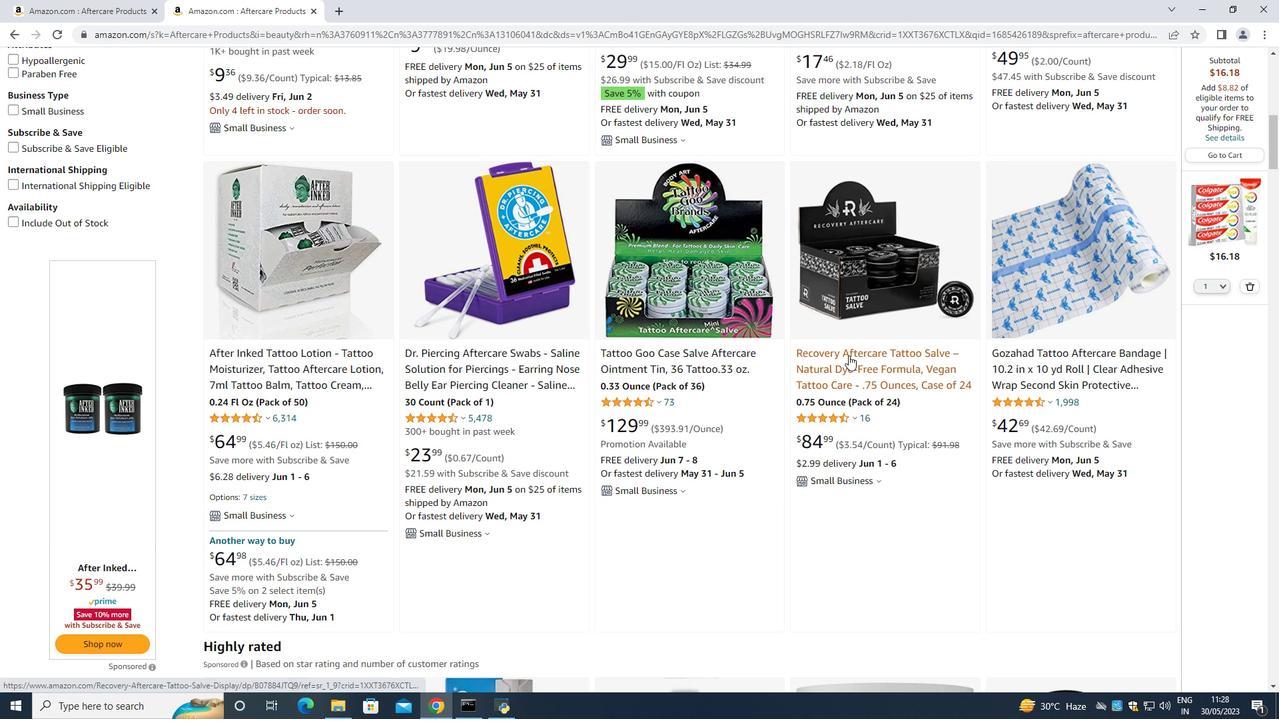 
Action: Mouse scrolled (849, 356) with delta (0, 0)
Screenshot: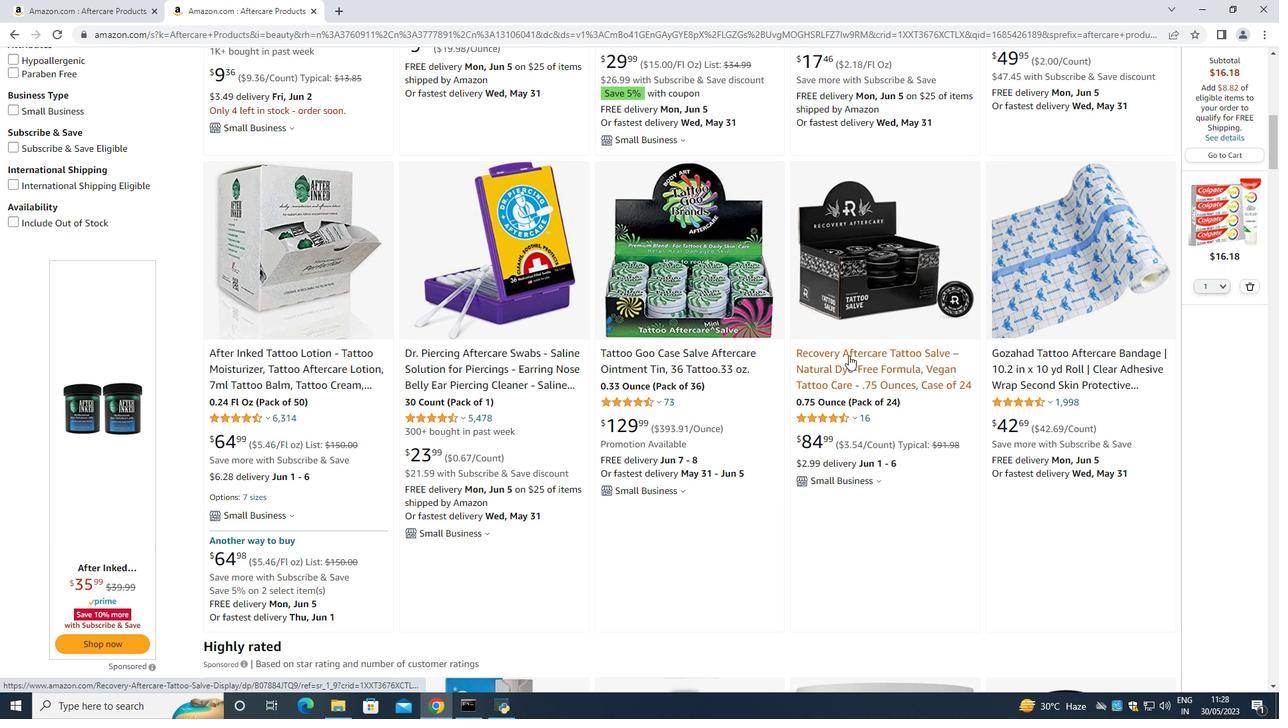 
Action: Mouse moved to (776, 372)
Screenshot: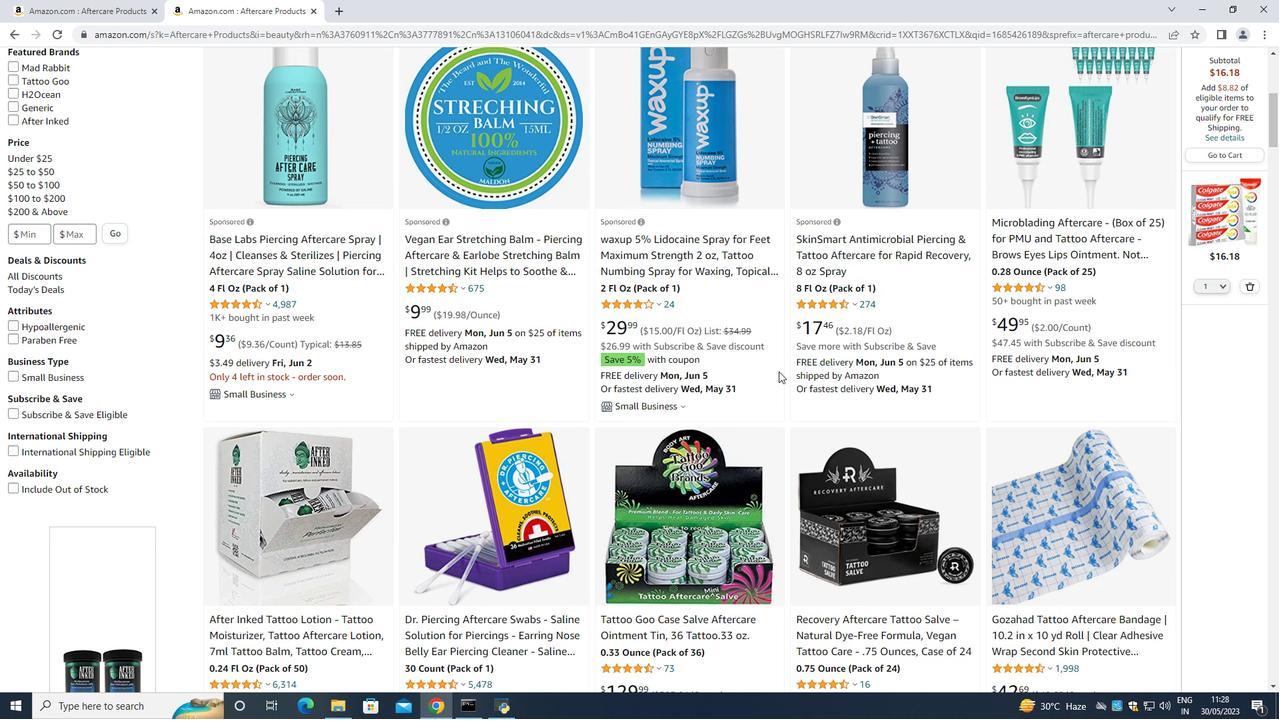 
Action: Mouse scrolled (776, 373) with delta (0, 0)
Screenshot: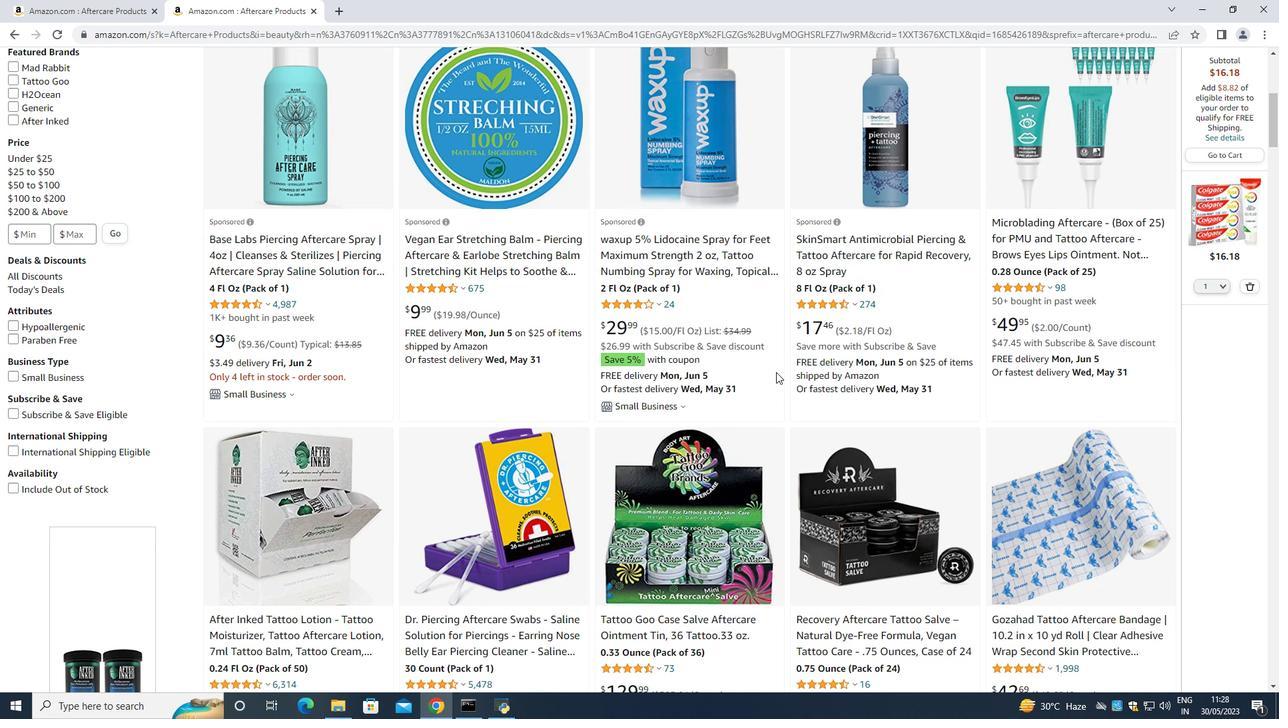 
Action: Mouse scrolled (776, 373) with delta (0, 0)
Screenshot: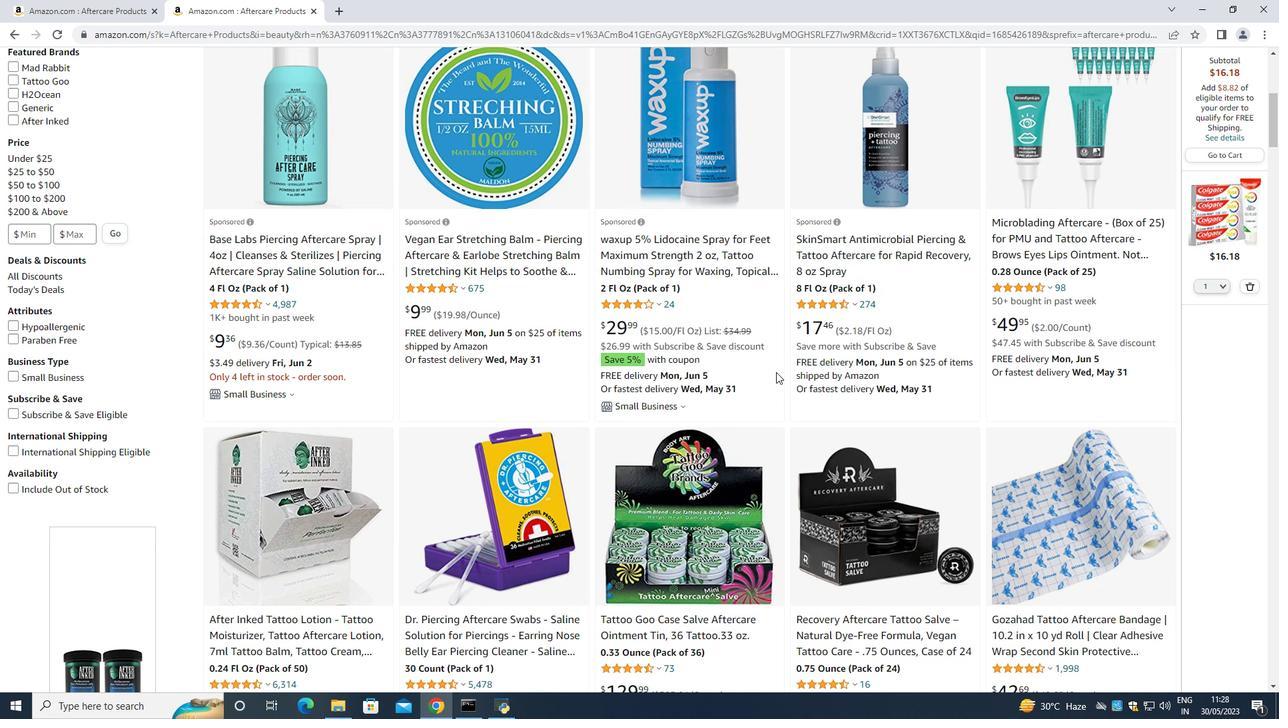 
Action: Mouse scrolled (776, 373) with delta (0, 0)
Screenshot: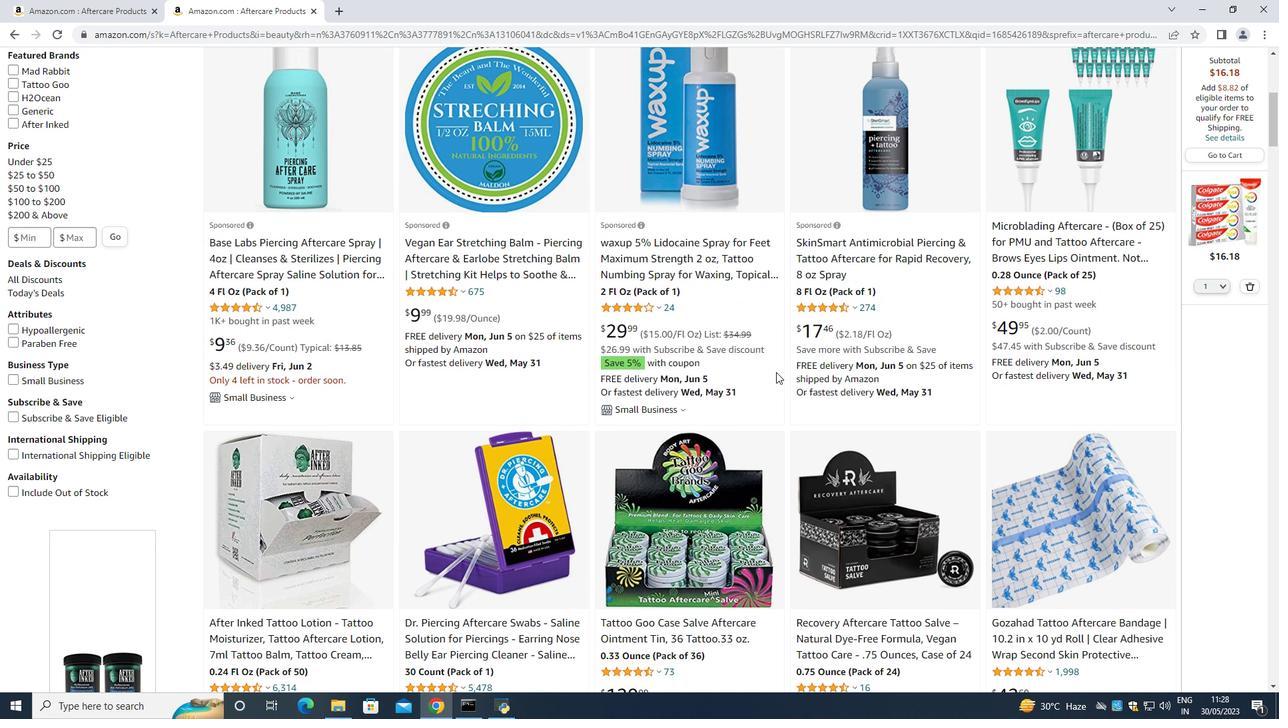 
Action: Mouse moved to (776, 372)
Screenshot: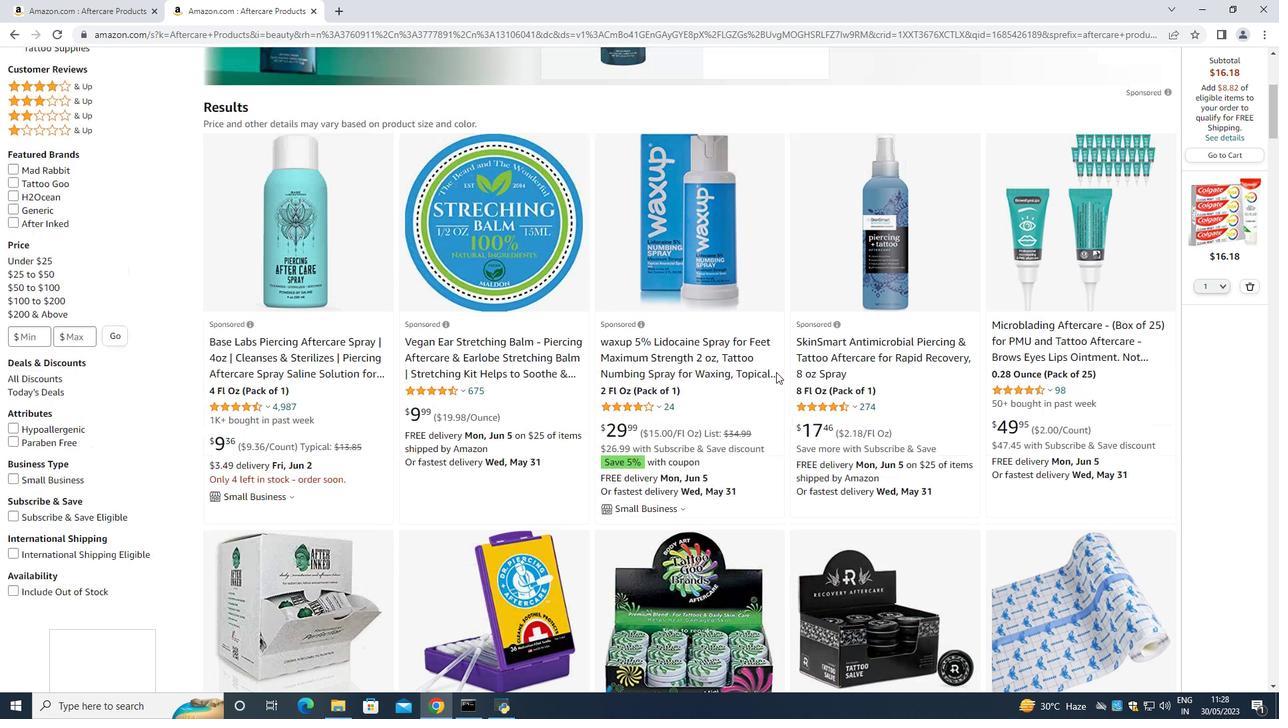 
Action: Mouse scrolled (776, 373) with delta (0, 0)
Screenshot: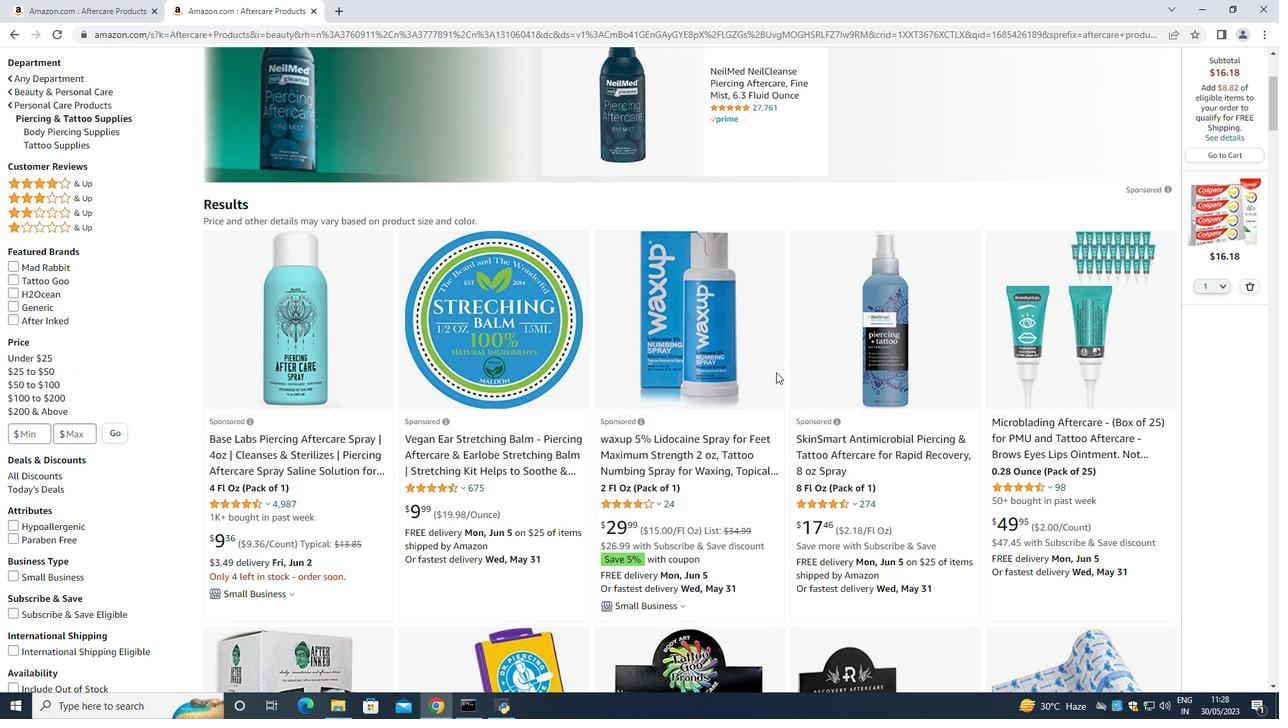 
Action: Mouse scrolled (776, 373) with delta (0, 0)
Screenshot: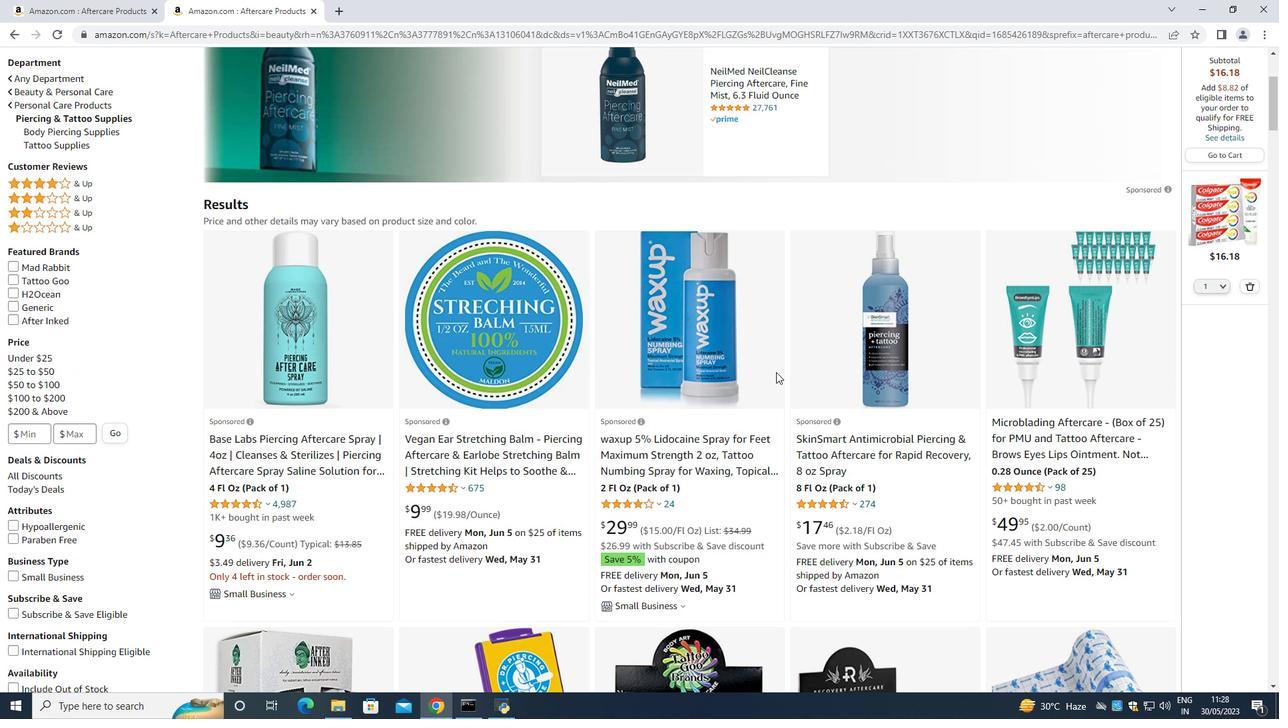 
Action: Mouse scrolled (776, 373) with delta (0, 0)
Screenshot: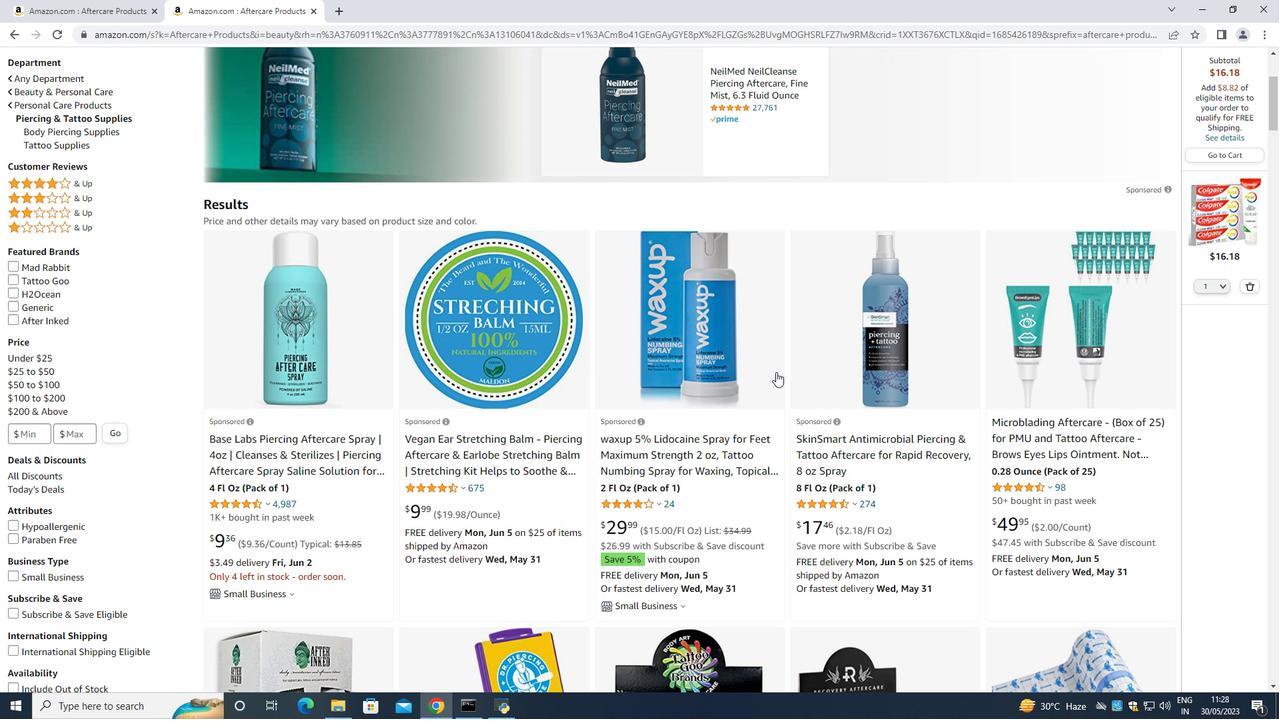 
Action: Mouse scrolled (776, 373) with delta (0, 0)
Screenshot: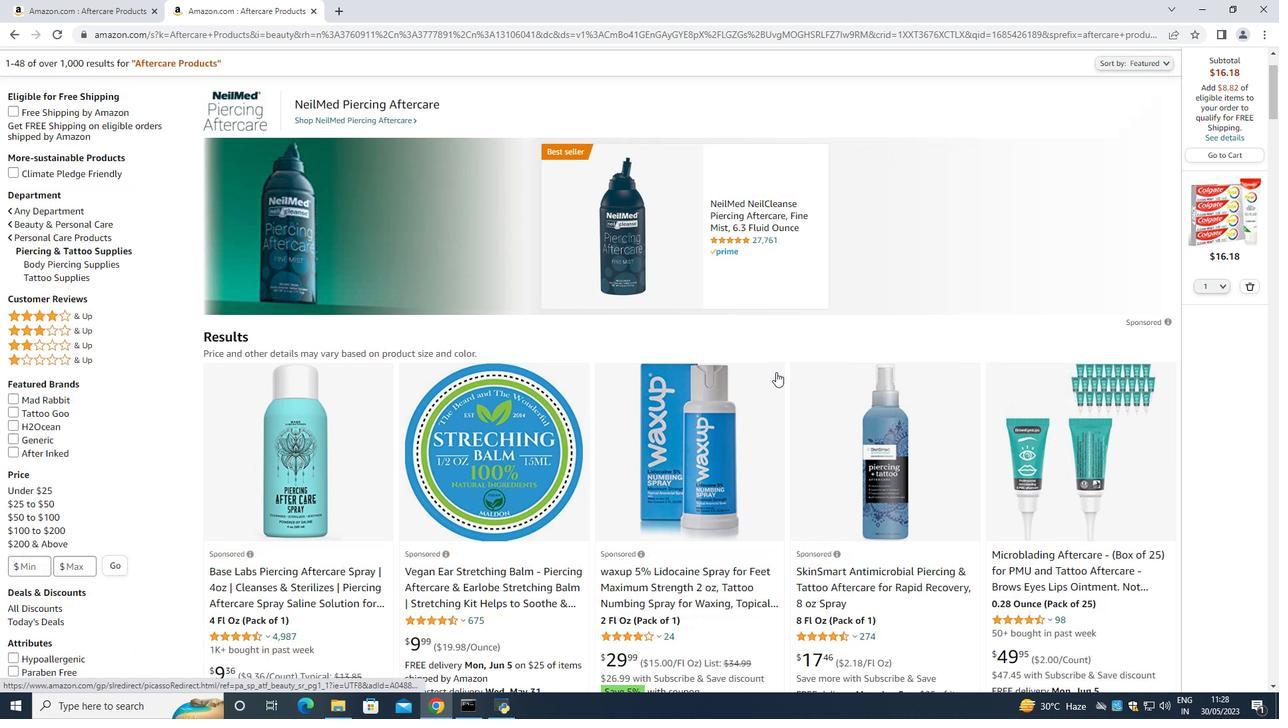 
Action: Mouse scrolled (776, 373) with delta (0, 0)
Screenshot: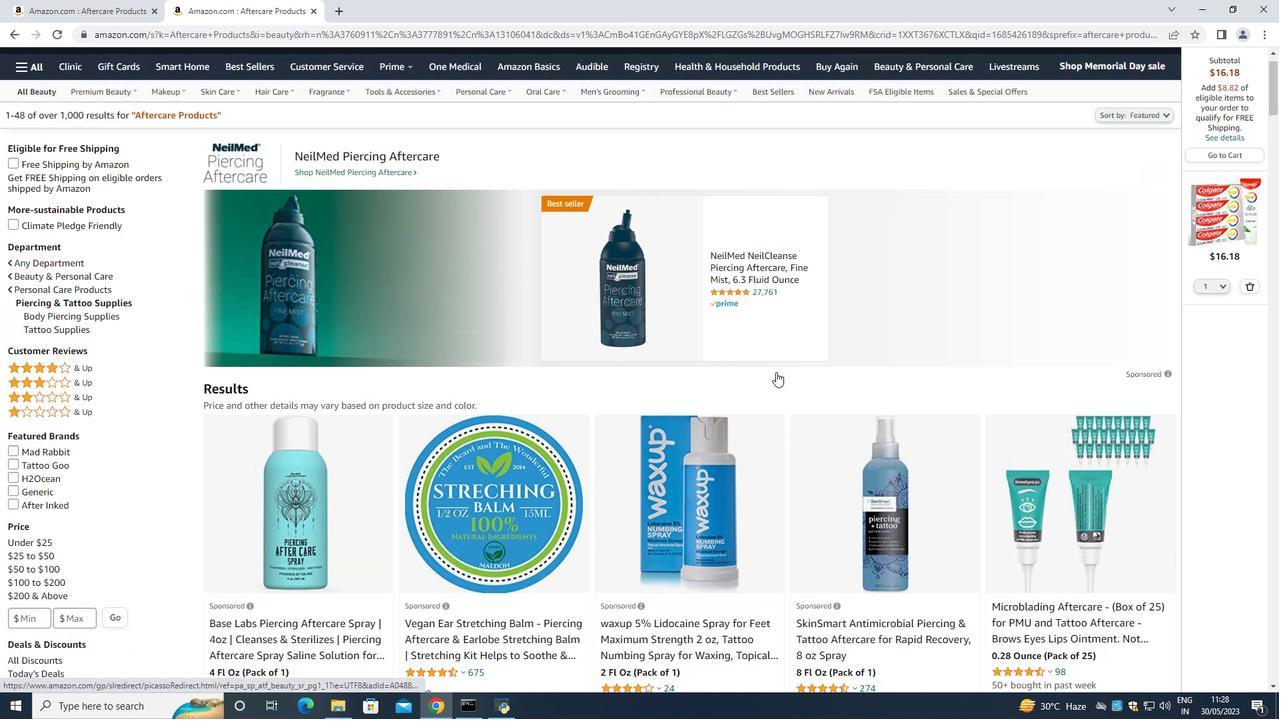 
Action: Mouse scrolled (776, 371) with delta (0, 0)
Screenshot: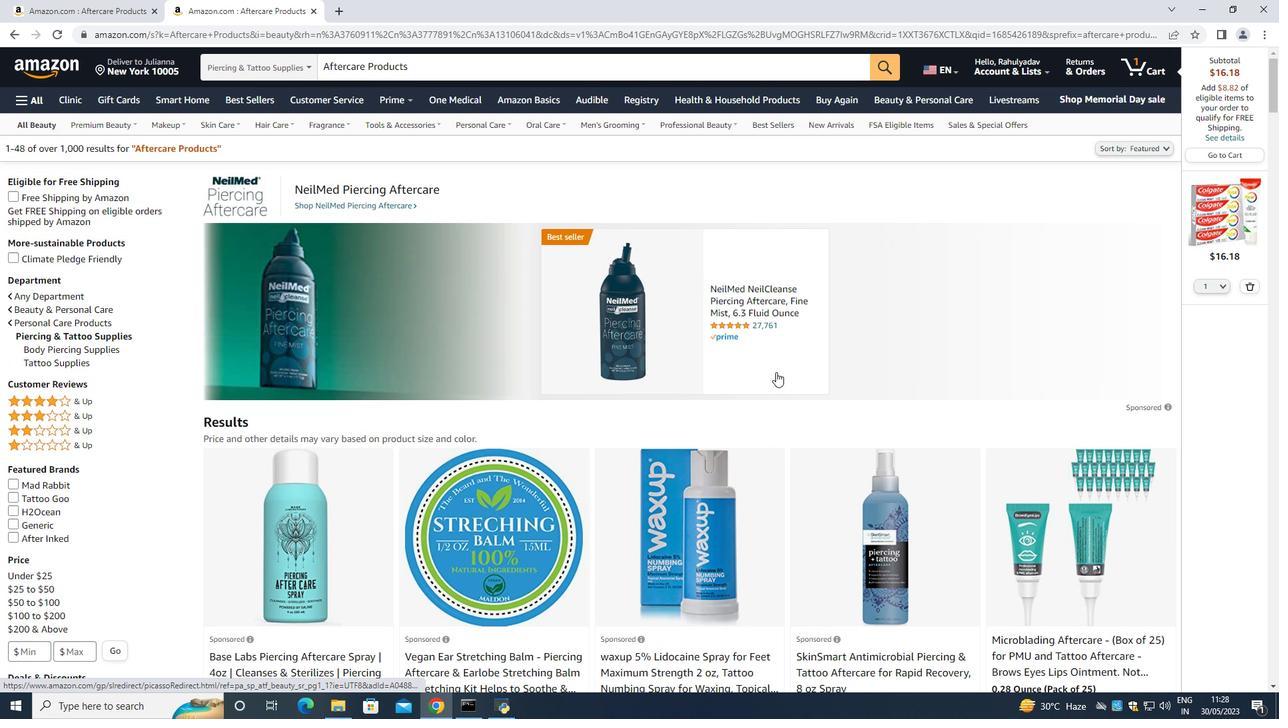 
Action: Mouse scrolled (776, 371) with delta (0, 0)
Screenshot: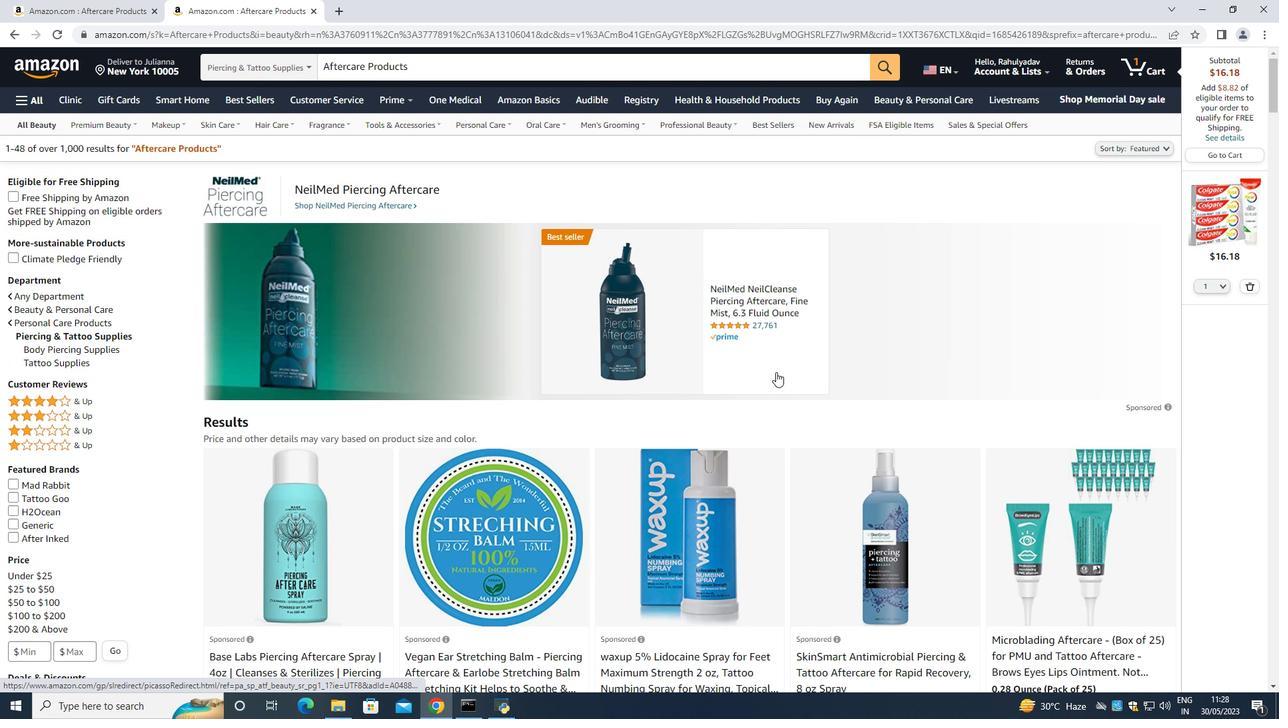 
Action: Mouse scrolled (776, 371) with delta (0, 0)
Screenshot: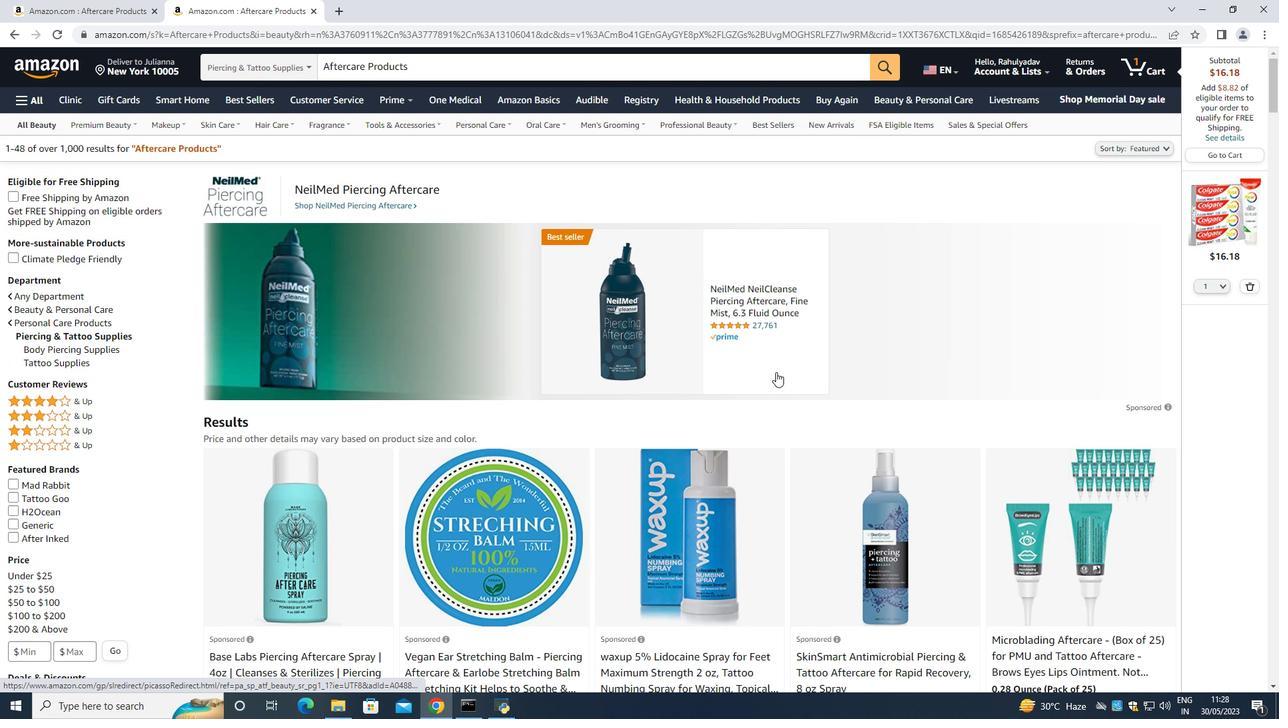 
Action: Mouse scrolled (776, 371) with delta (0, 0)
Screenshot: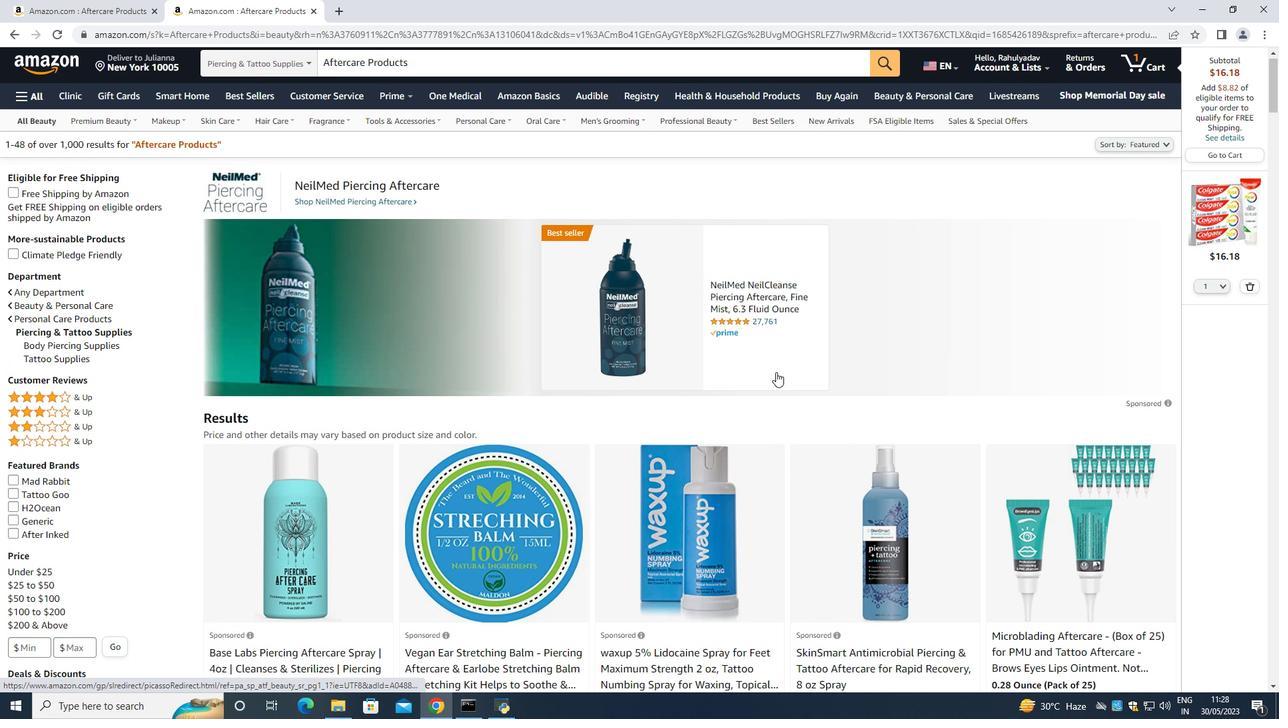 
Action: Mouse scrolled (776, 371) with delta (0, 0)
Screenshot: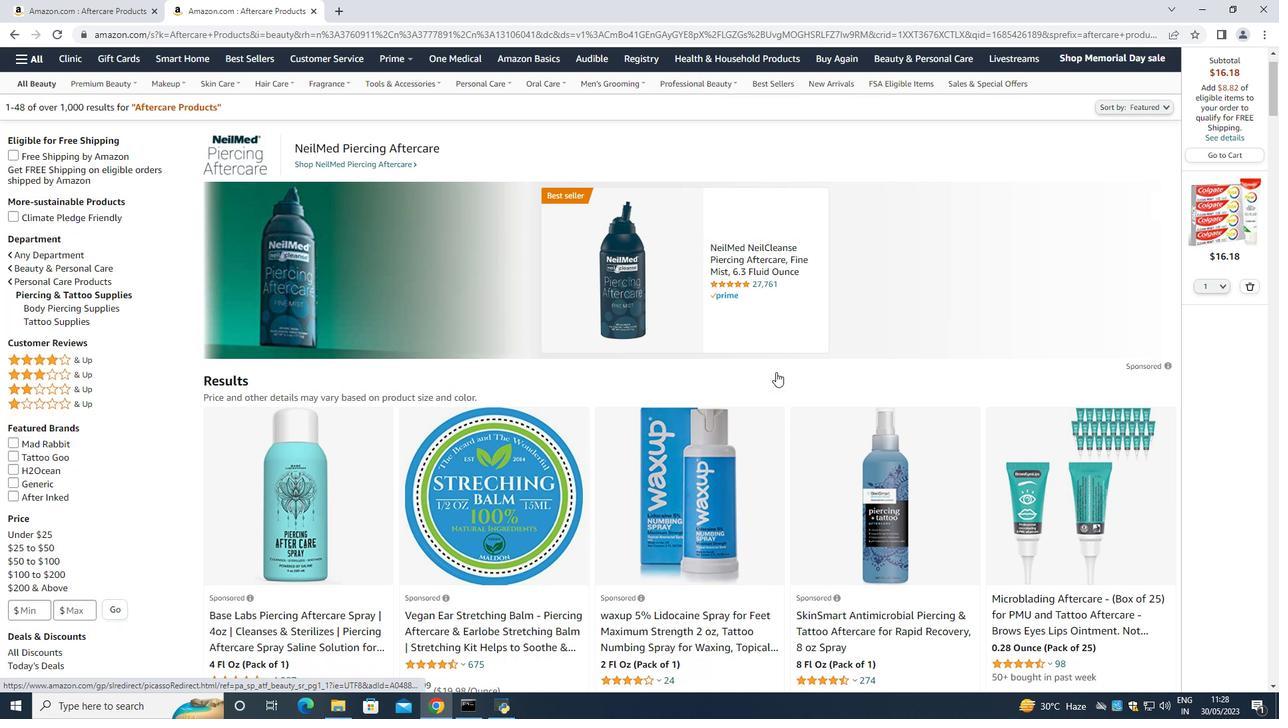 
Action: Mouse scrolled (776, 371) with delta (0, 0)
Screenshot: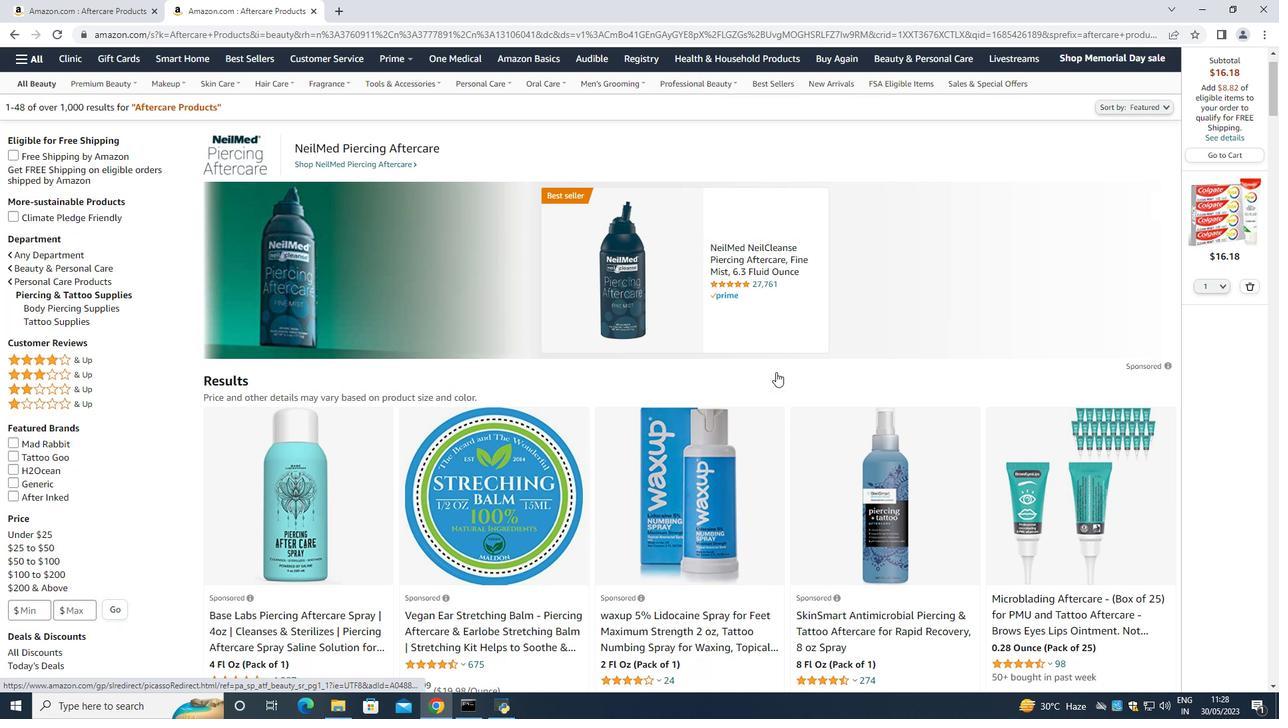 
Action: Mouse scrolled (776, 371) with delta (0, 0)
Screenshot: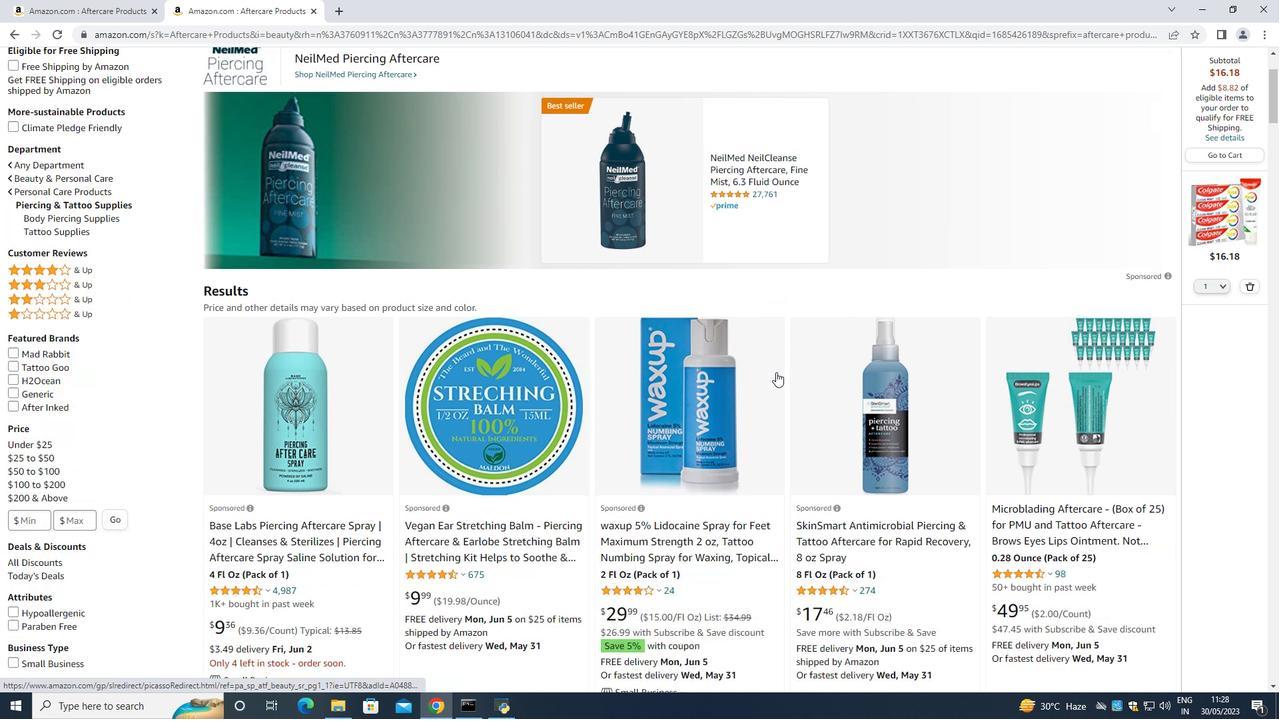 
Action: Mouse moved to (1020, 225)
Screenshot: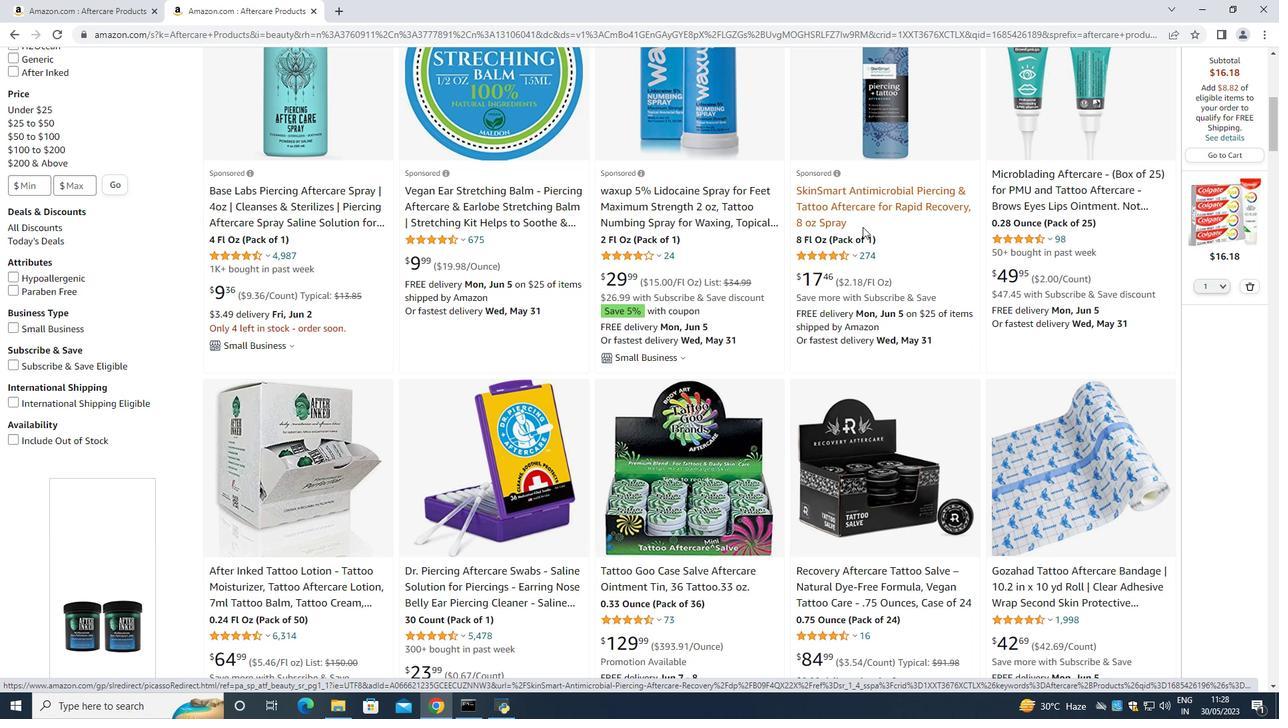 
Action: Mouse scrolled (1020, 225) with delta (0, 0)
Screenshot: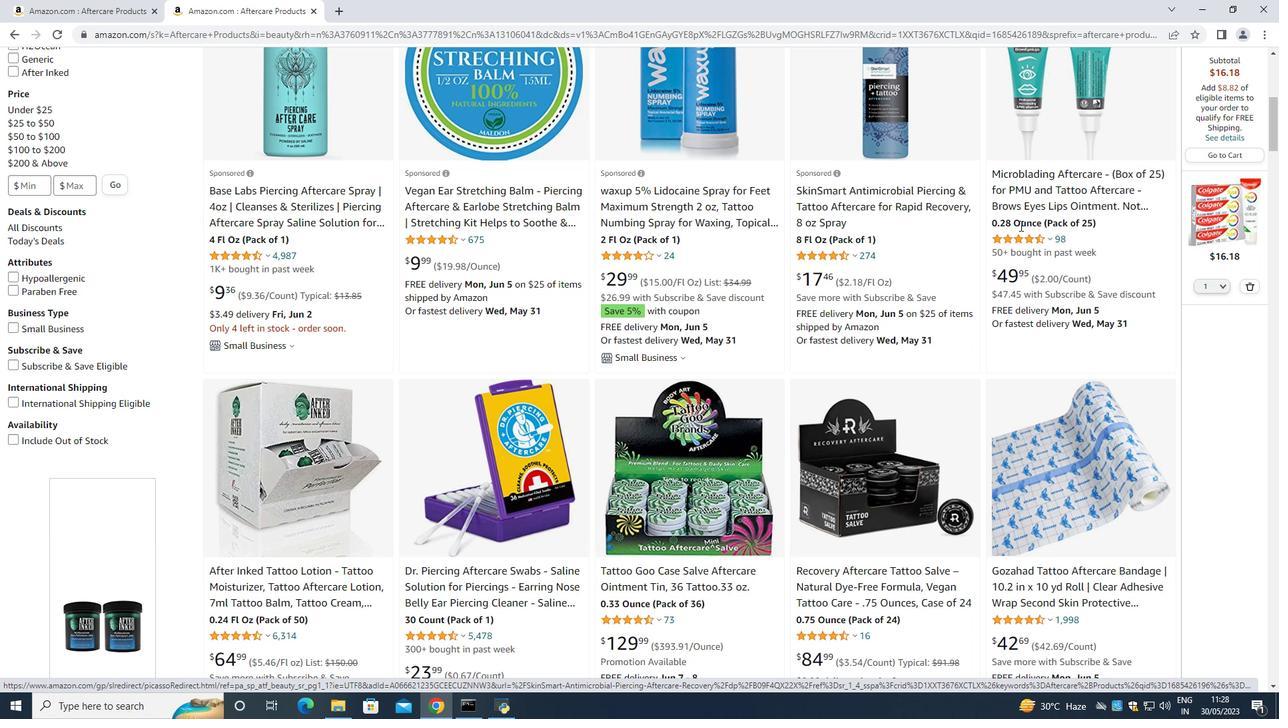 
Action: Mouse scrolled (1020, 225) with delta (0, 0)
Screenshot: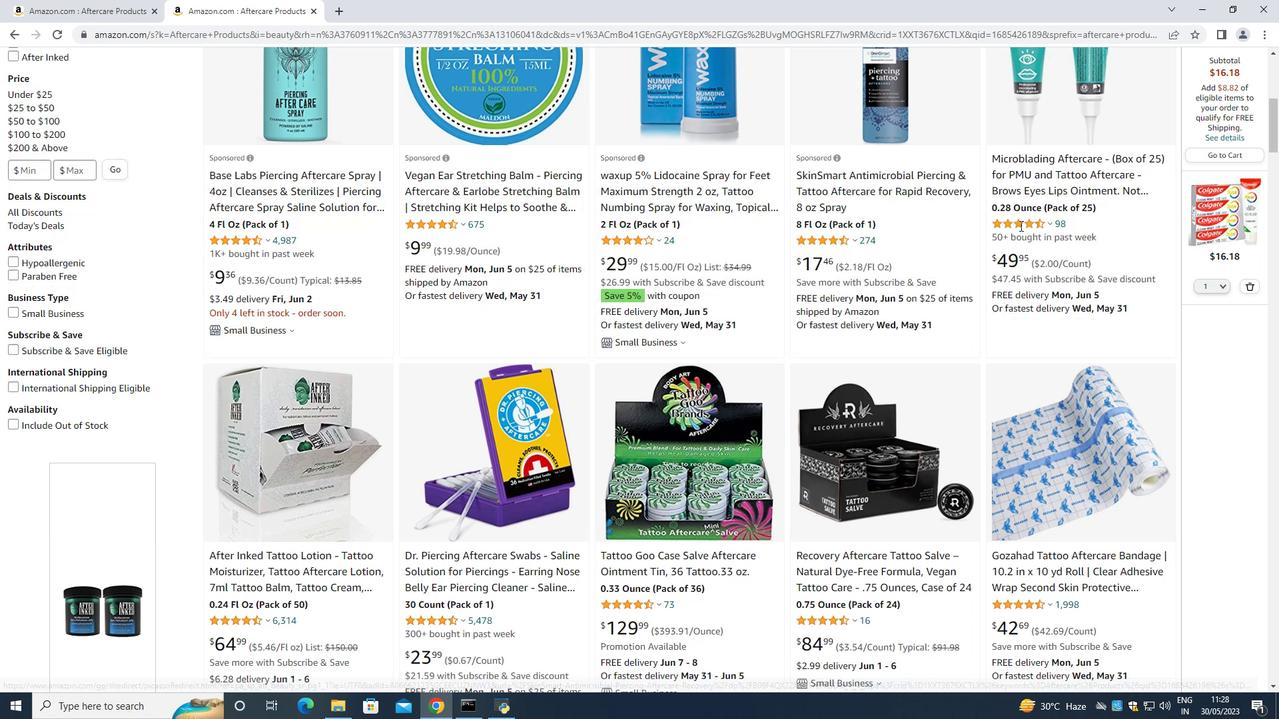
Action: Mouse scrolled (1020, 225) with delta (0, 0)
Screenshot: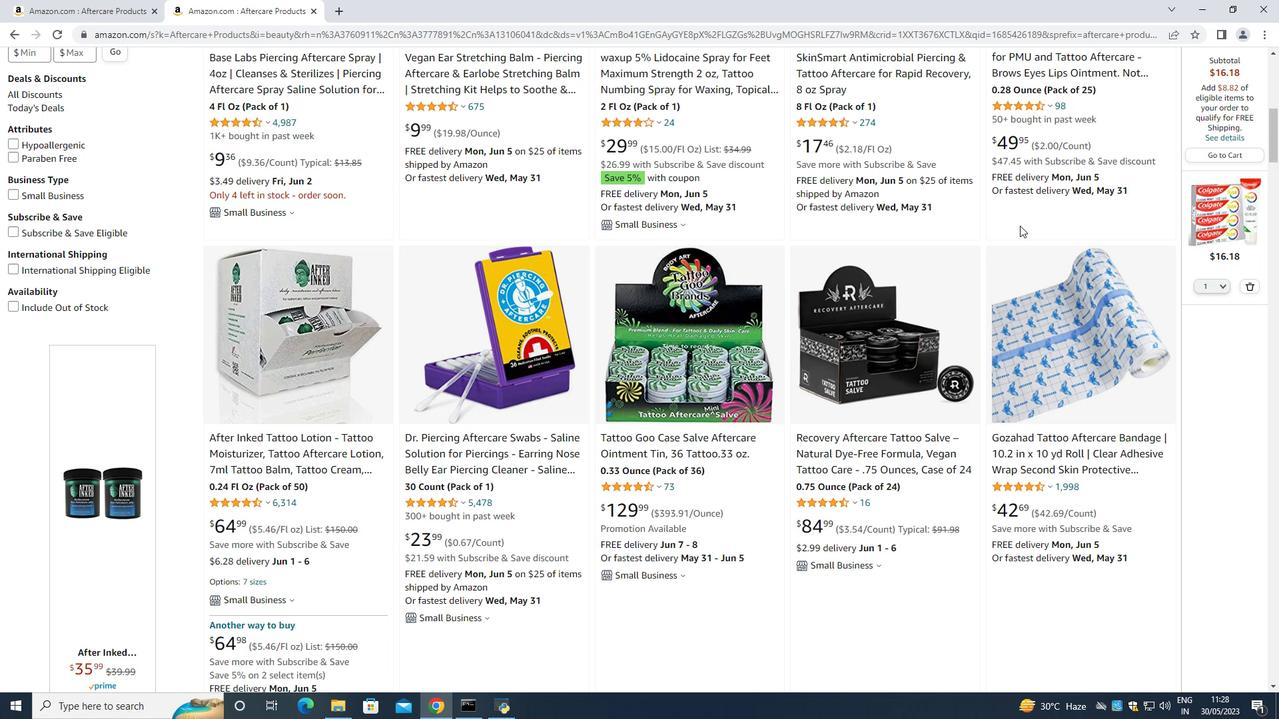 
Action: Mouse scrolled (1020, 225) with delta (0, 0)
Screenshot: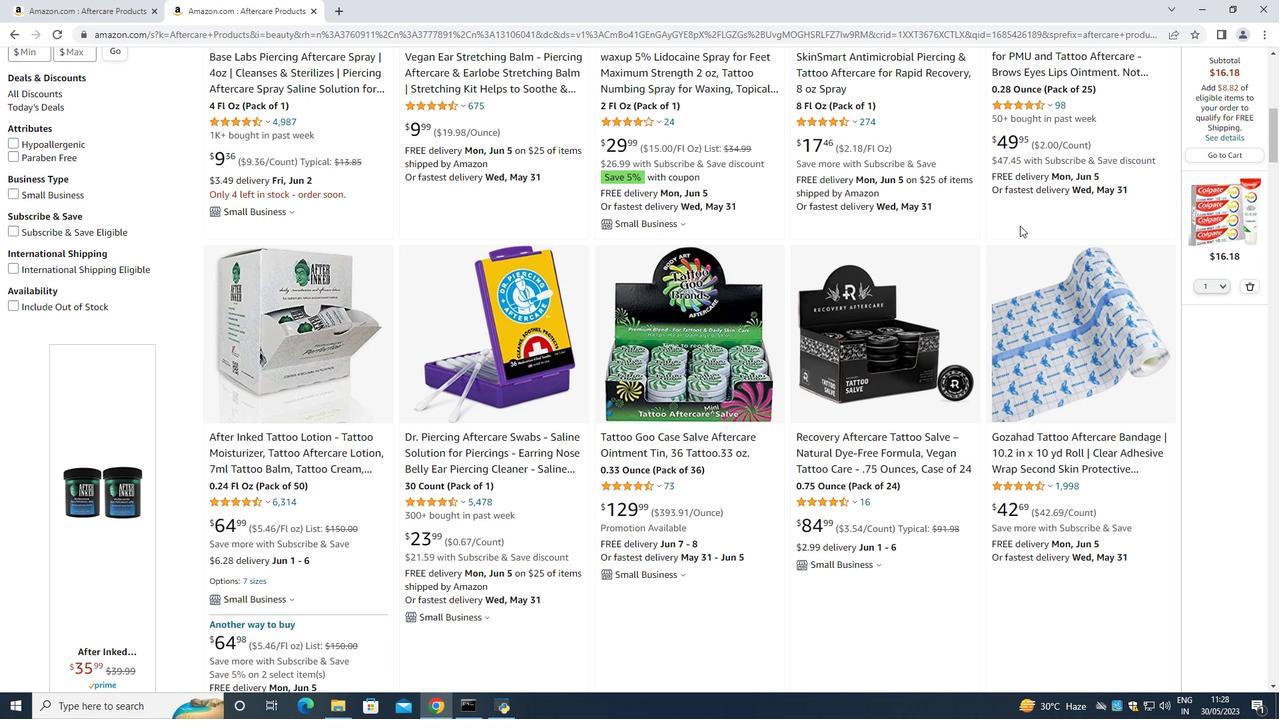 
Action: Mouse scrolled (1020, 225) with delta (0, 0)
Screenshot: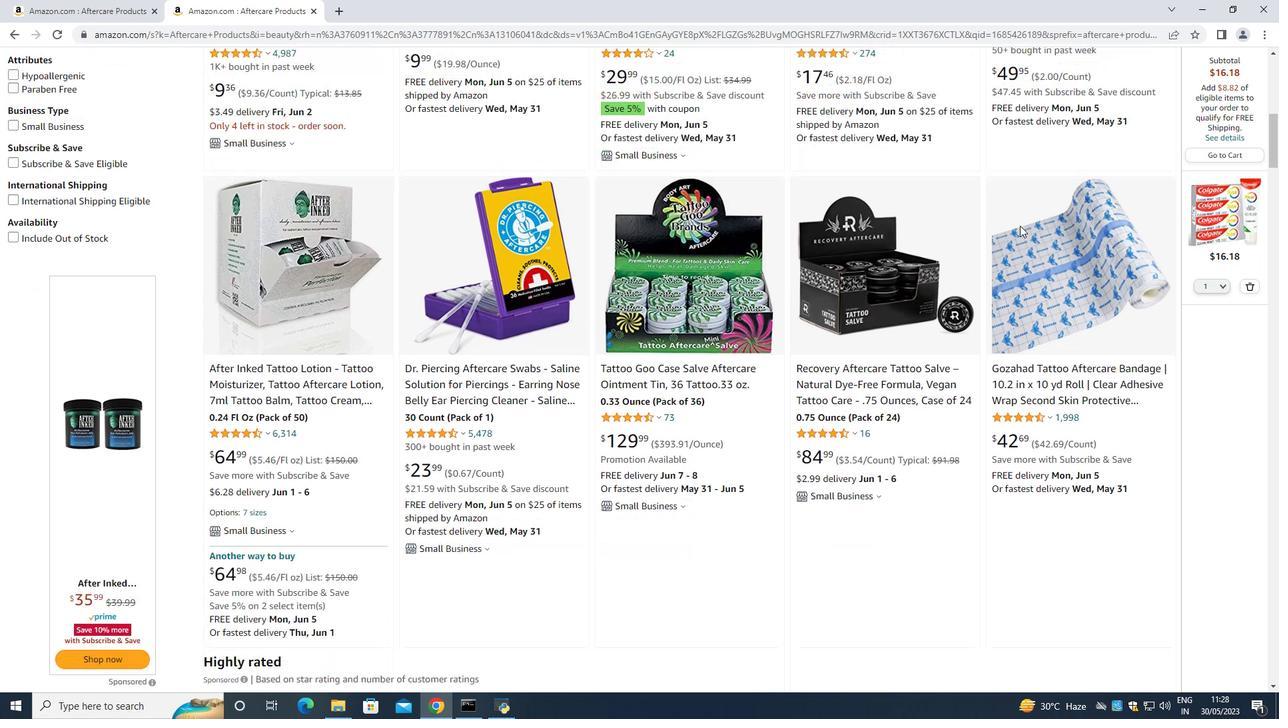 
Action: Mouse scrolled (1020, 225) with delta (0, 0)
Screenshot: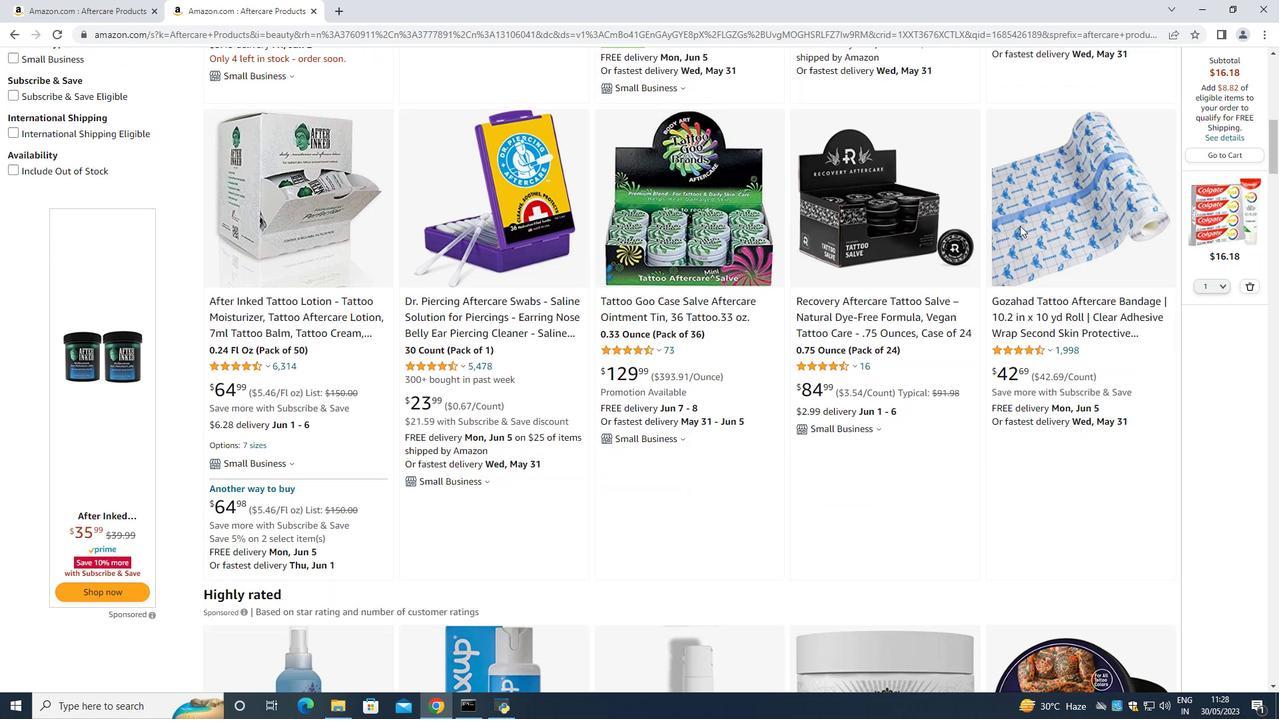 
Action: Mouse scrolled (1020, 225) with delta (0, 0)
Screenshot: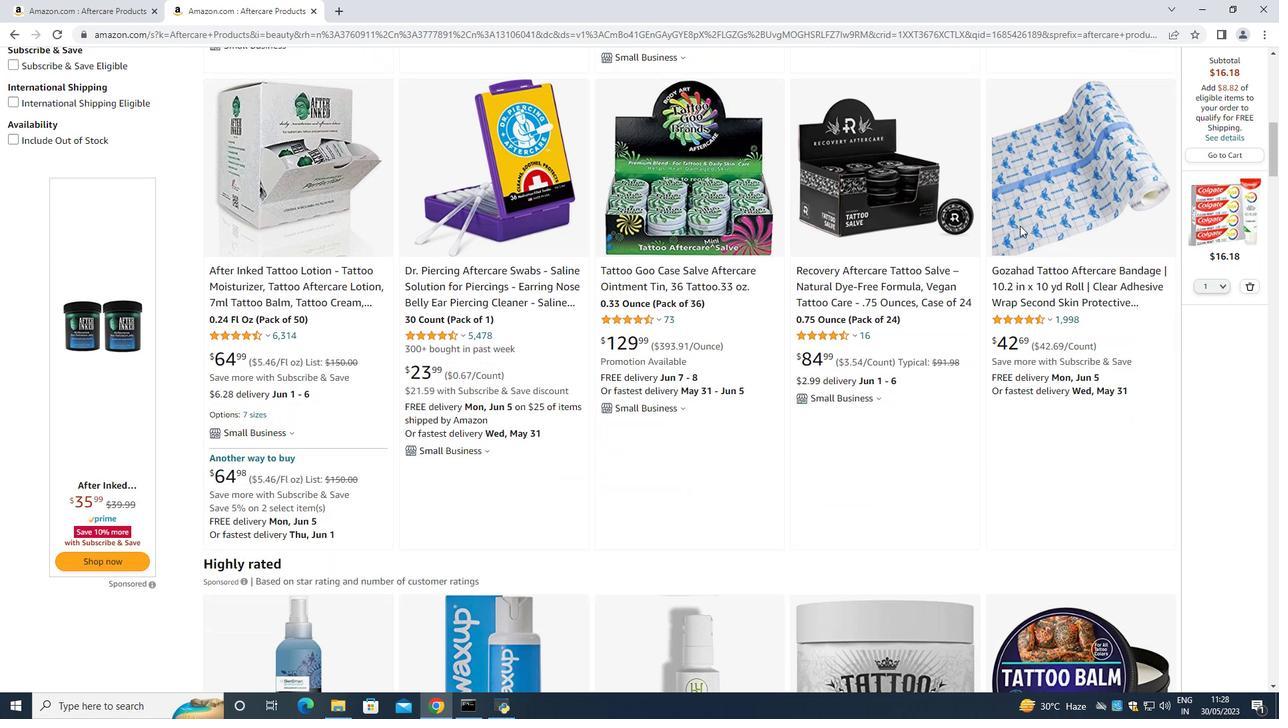 
Action: Mouse scrolled (1020, 225) with delta (0, 0)
Screenshot: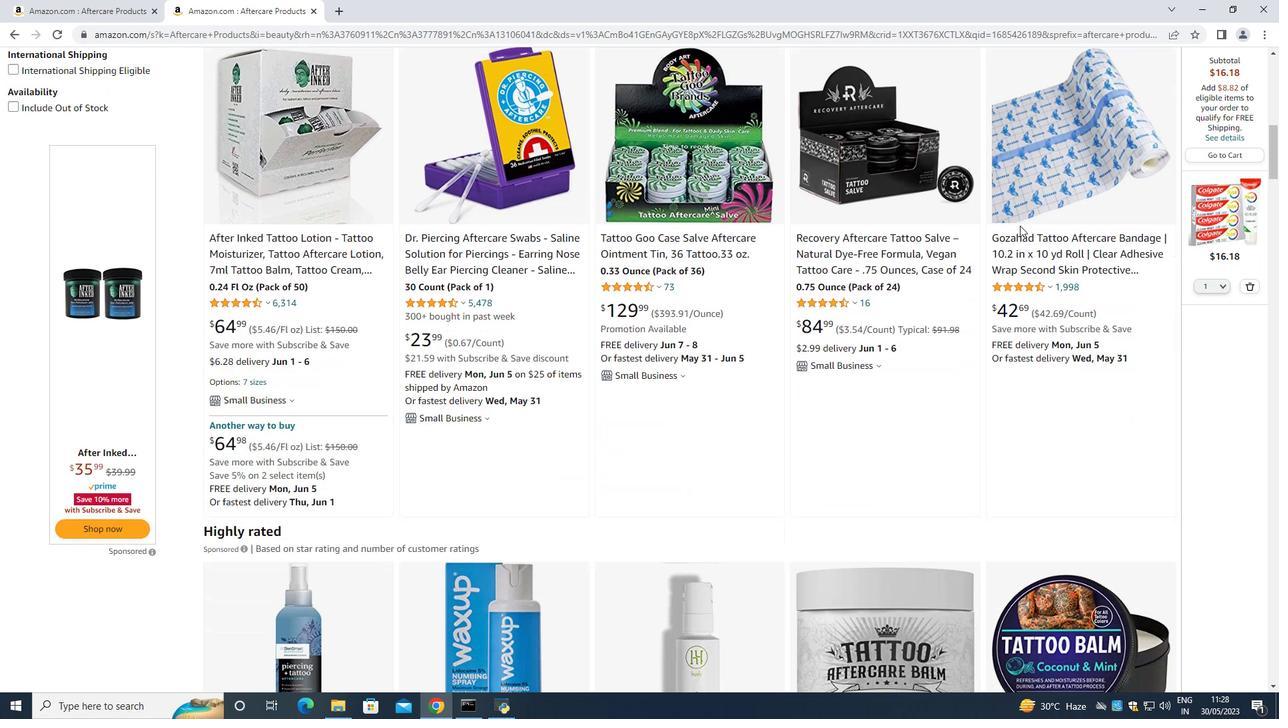 
Action: Mouse scrolled (1020, 225) with delta (0, 0)
Screenshot: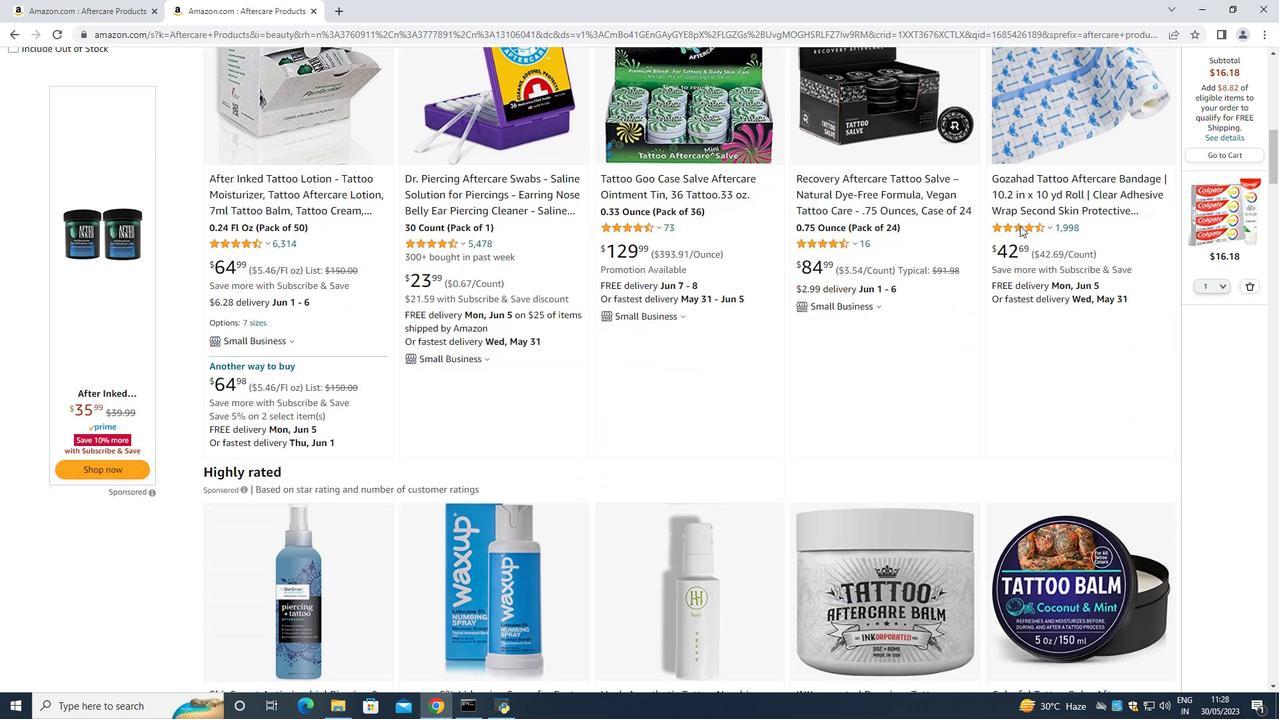 
Action: Mouse scrolled (1020, 225) with delta (0, 0)
Screenshot: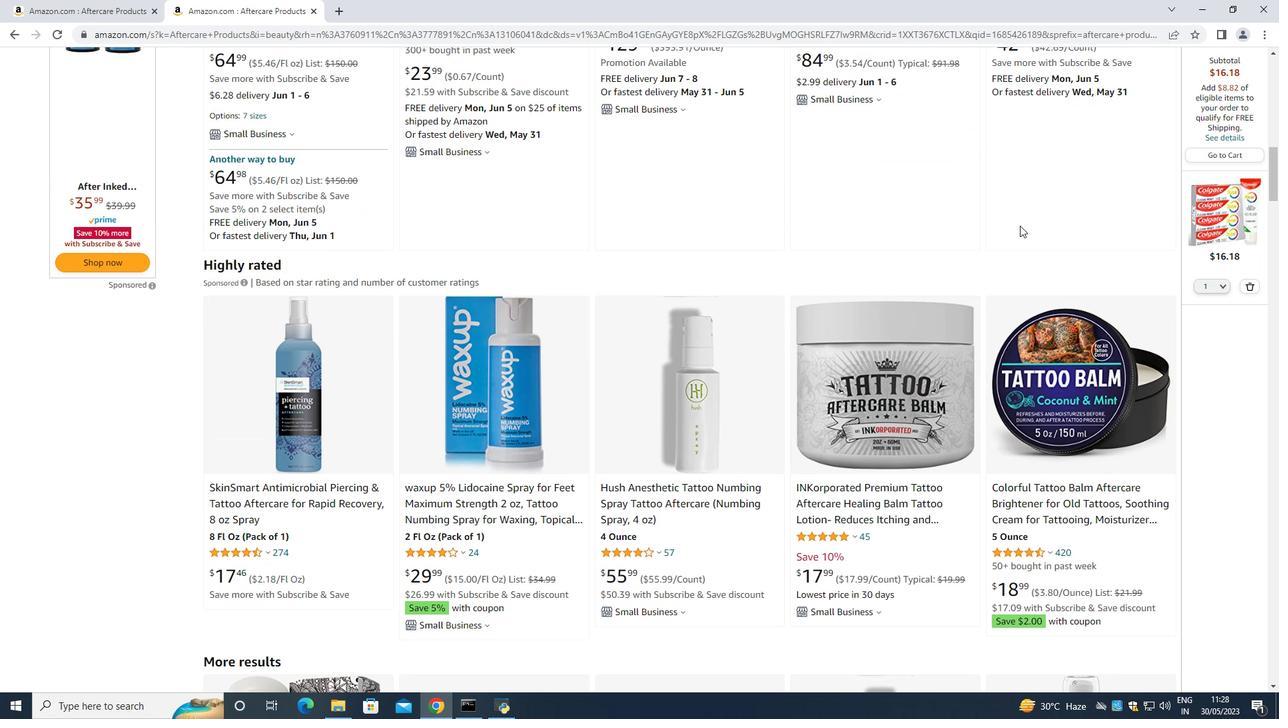 
Action: Mouse scrolled (1020, 225) with delta (0, 0)
Screenshot: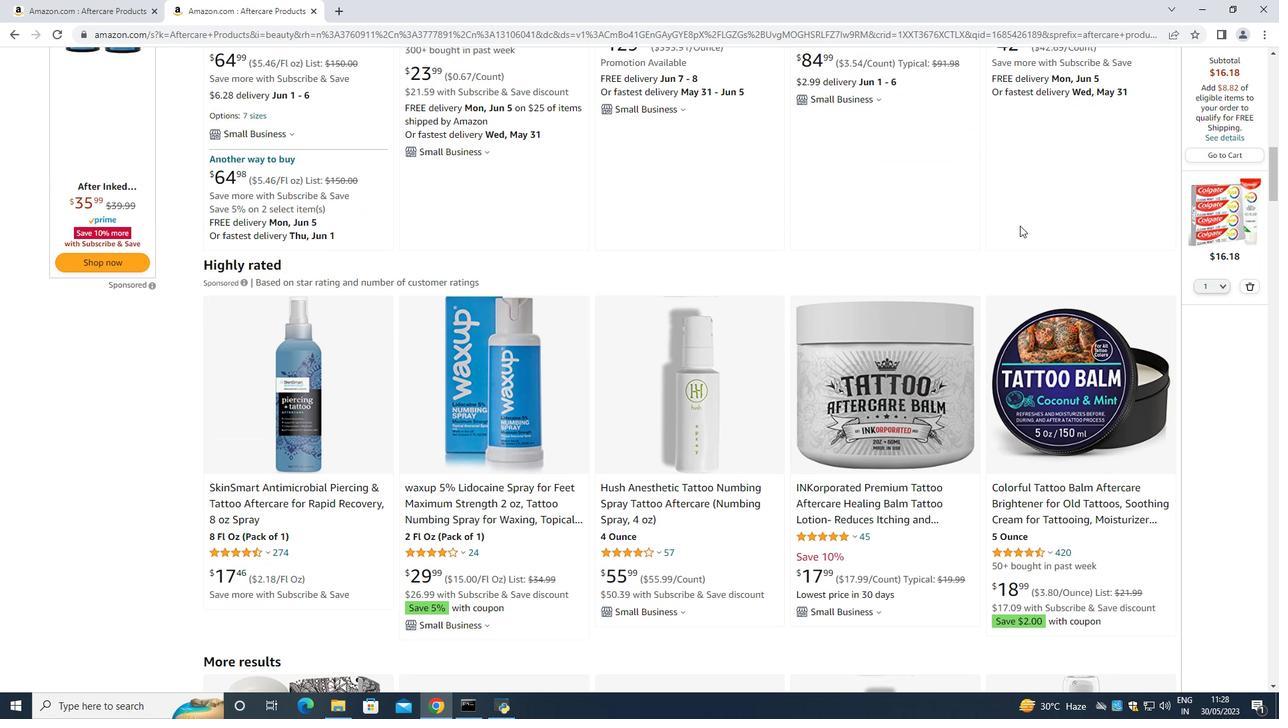 
Action: Mouse scrolled (1020, 225) with delta (0, 0)
Screenshot: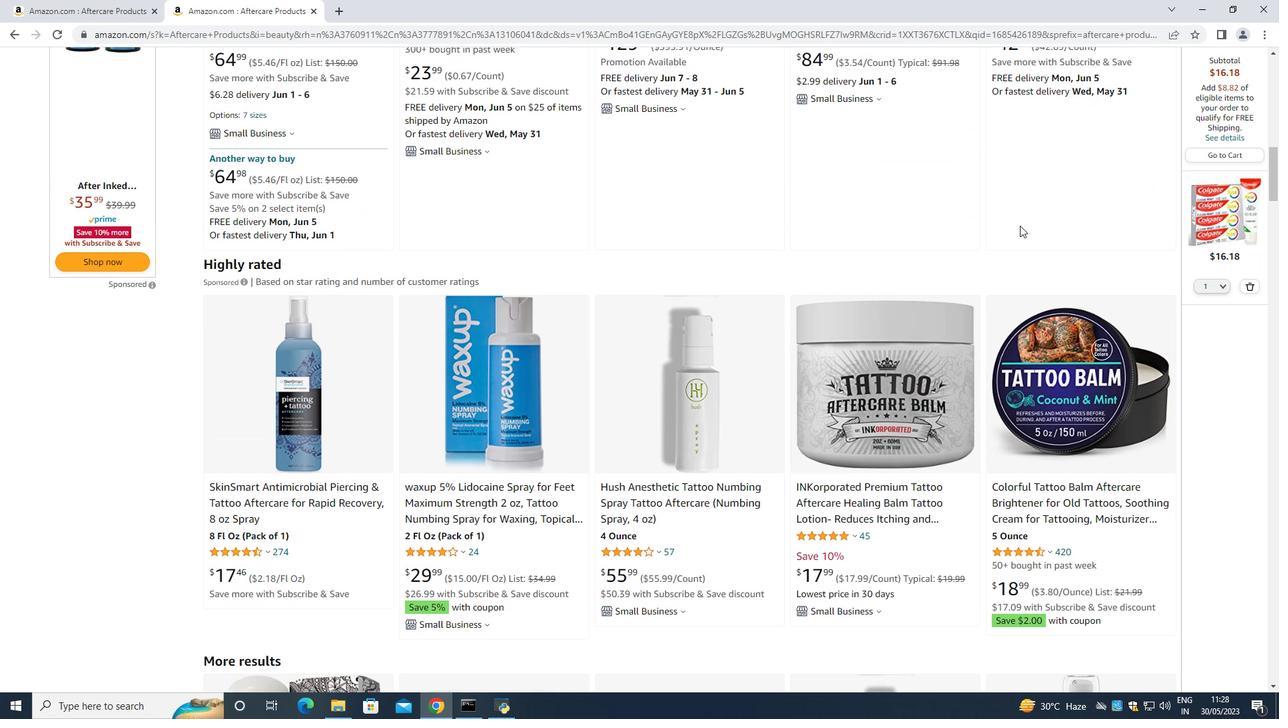
Action: Mouse scrolled (1020, 225) with delta (0, 0)
Screenshot: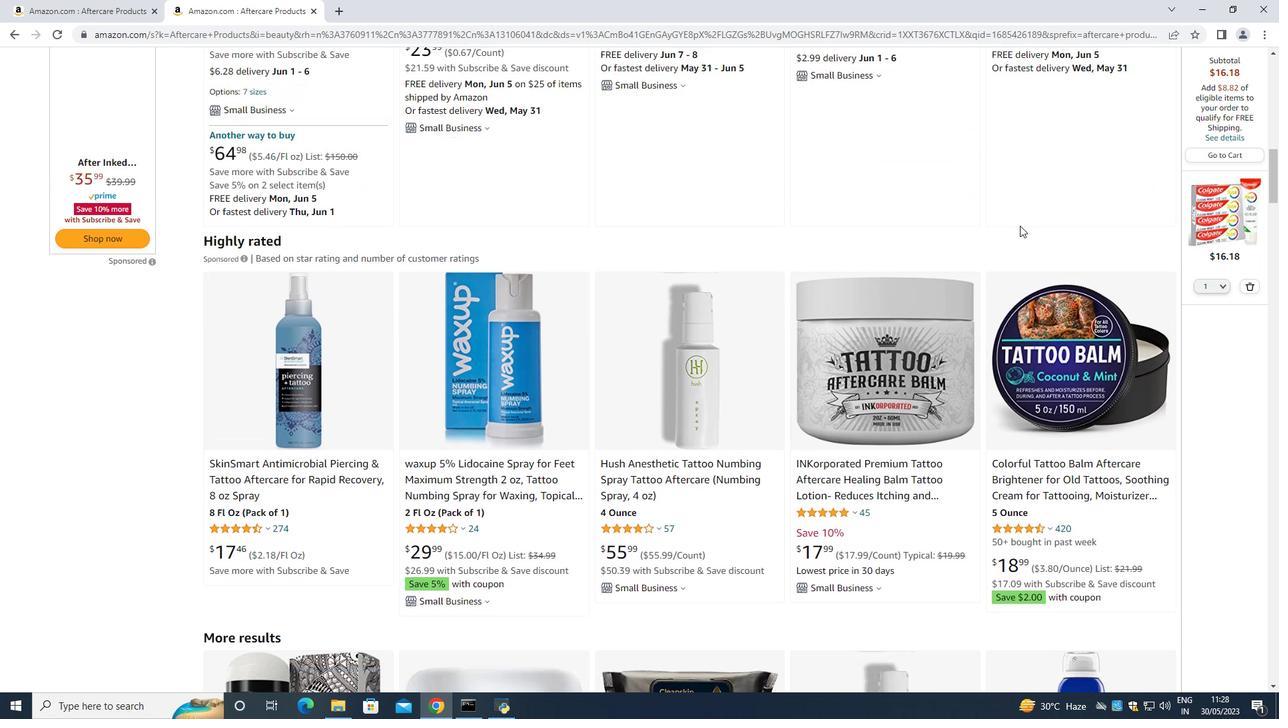 
Action: Mouse scrolled (1020, 225) with delta (0, 0)
Screenshot: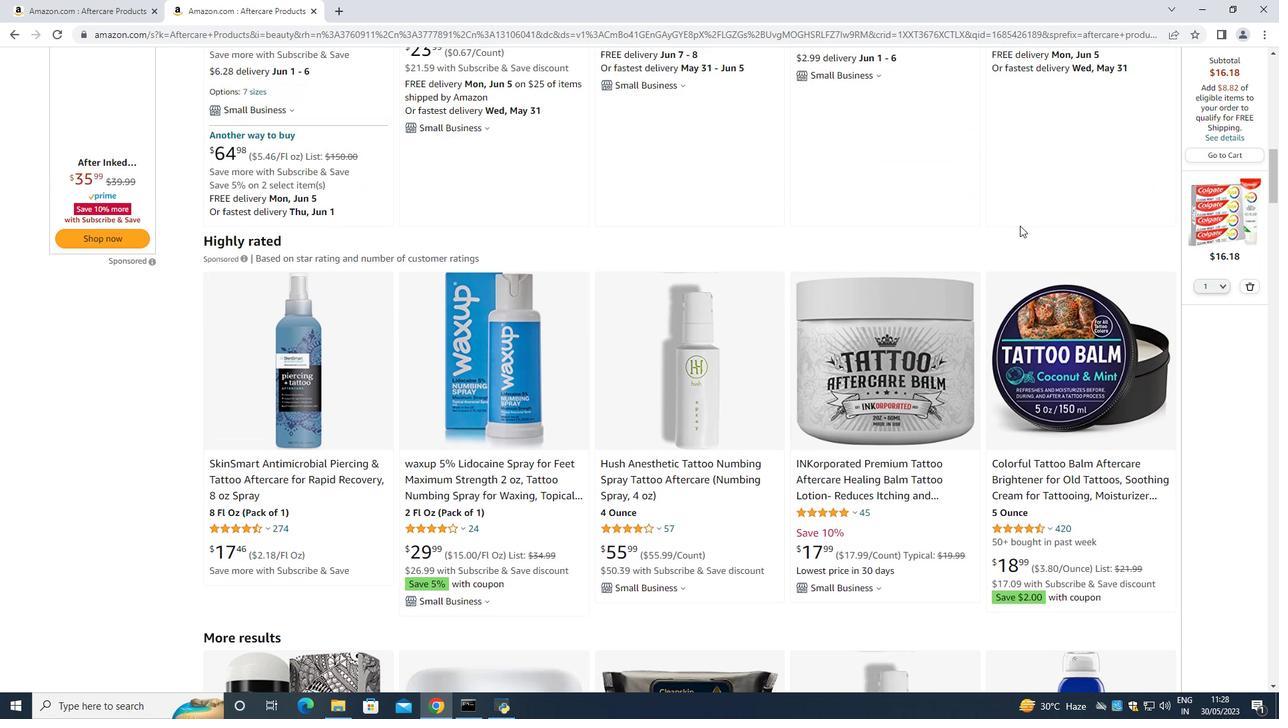 
Action: Mouse scrolled (1020, 225) with delta (0, 0)
Screenshot: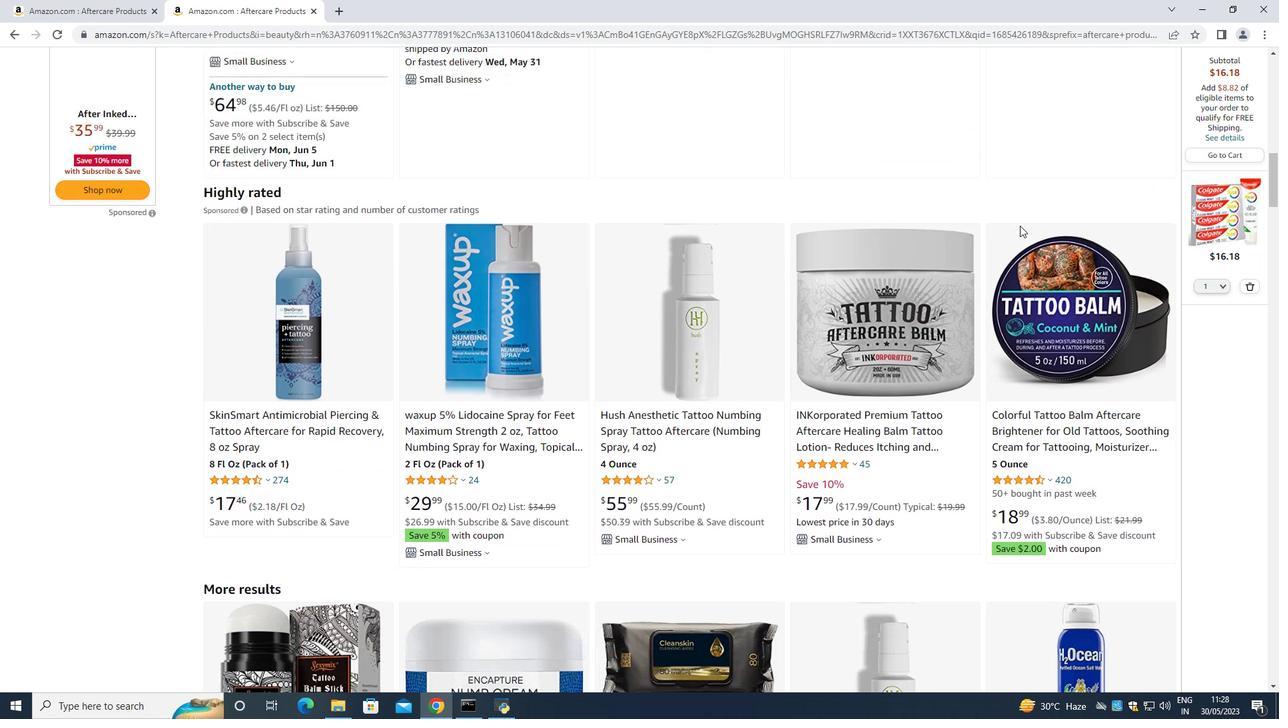 
Action: Mouse scrolled (1020, 225) with delta (0, 0)
Screenshot: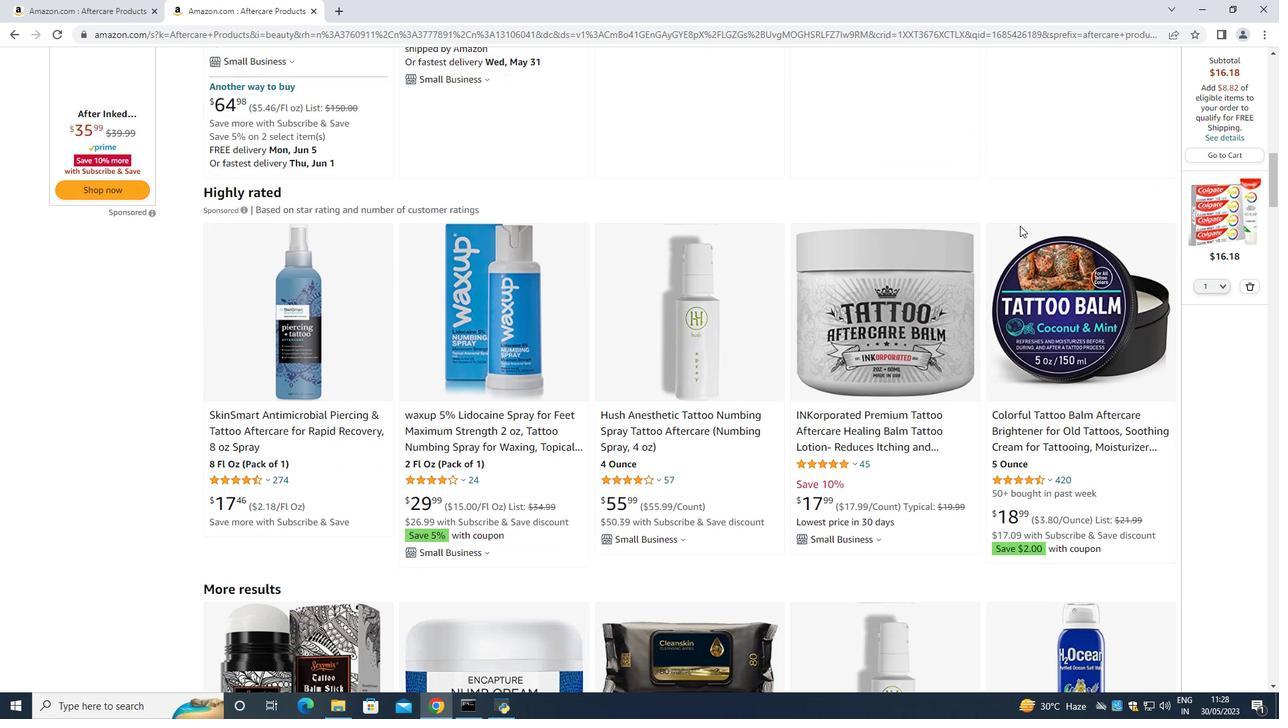 
Action: Mouse scrolled (1020, 225) with delta (0, 0)
Screenshot: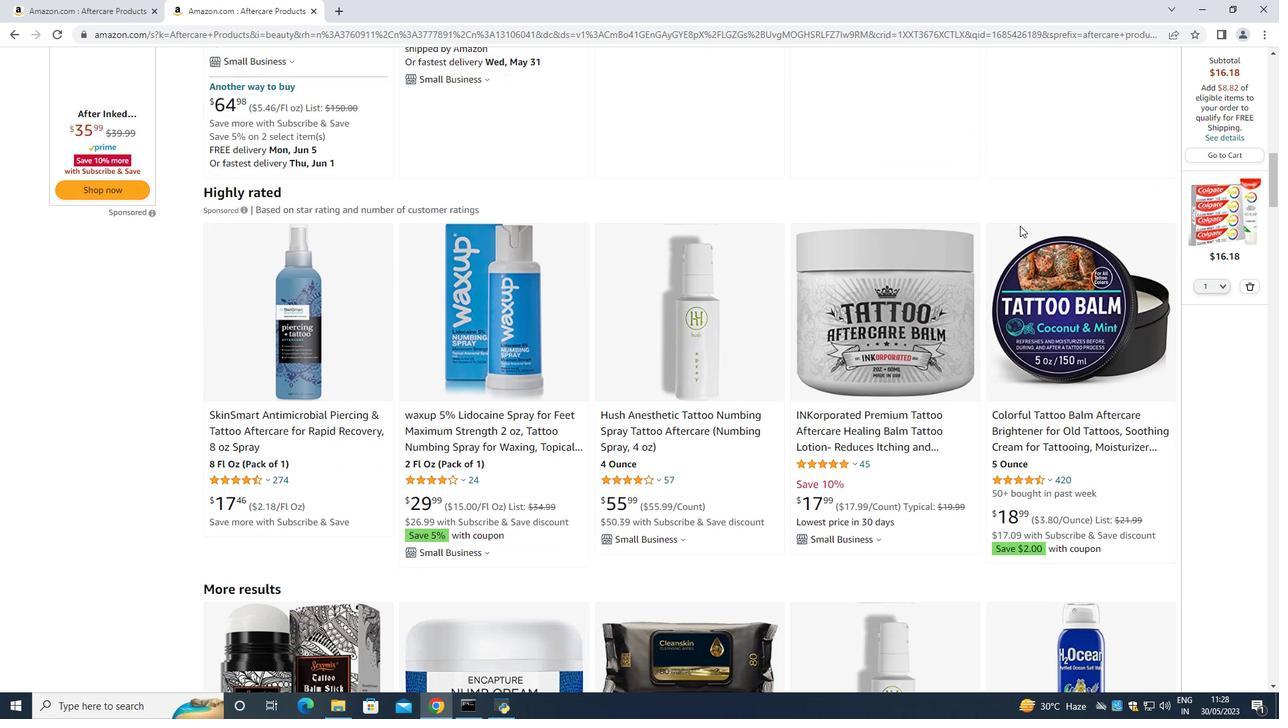 
Action: Mouse scrolled (1020, 225) with delta (0, 0)
Screenshot: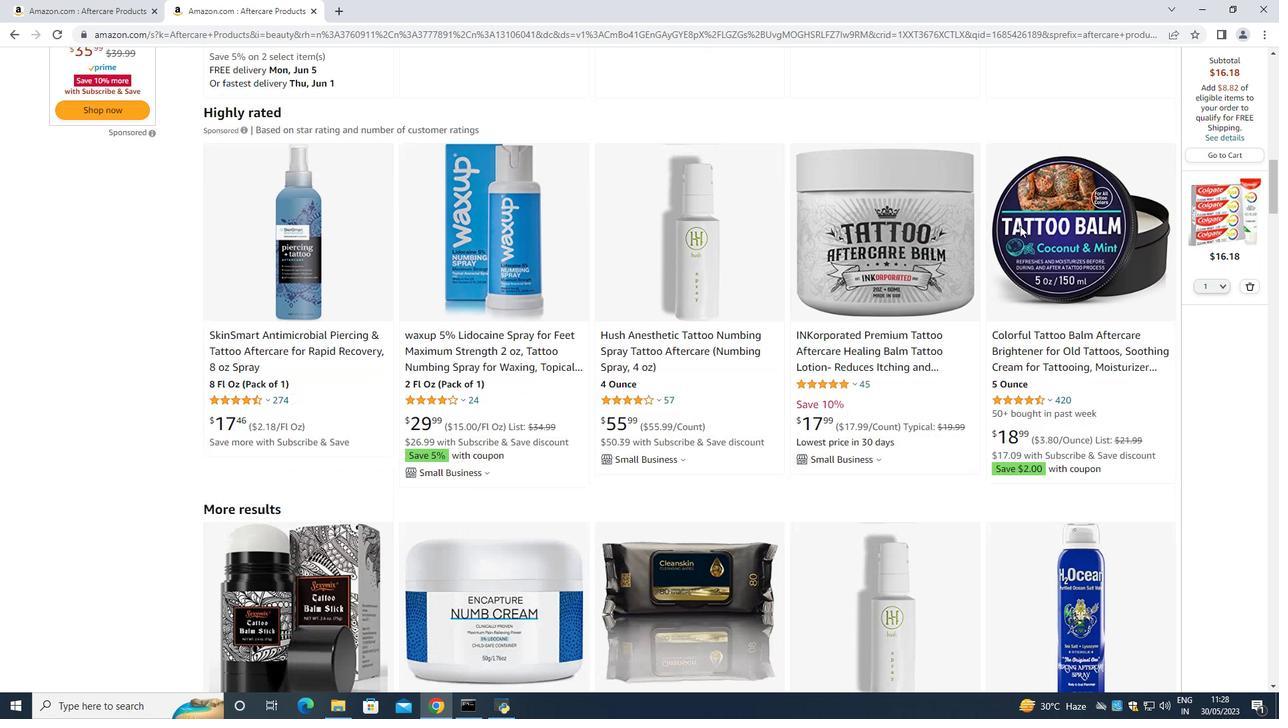
Action: Mouse scrolled (1020, 225) with delta (0, 0)
Screenshot: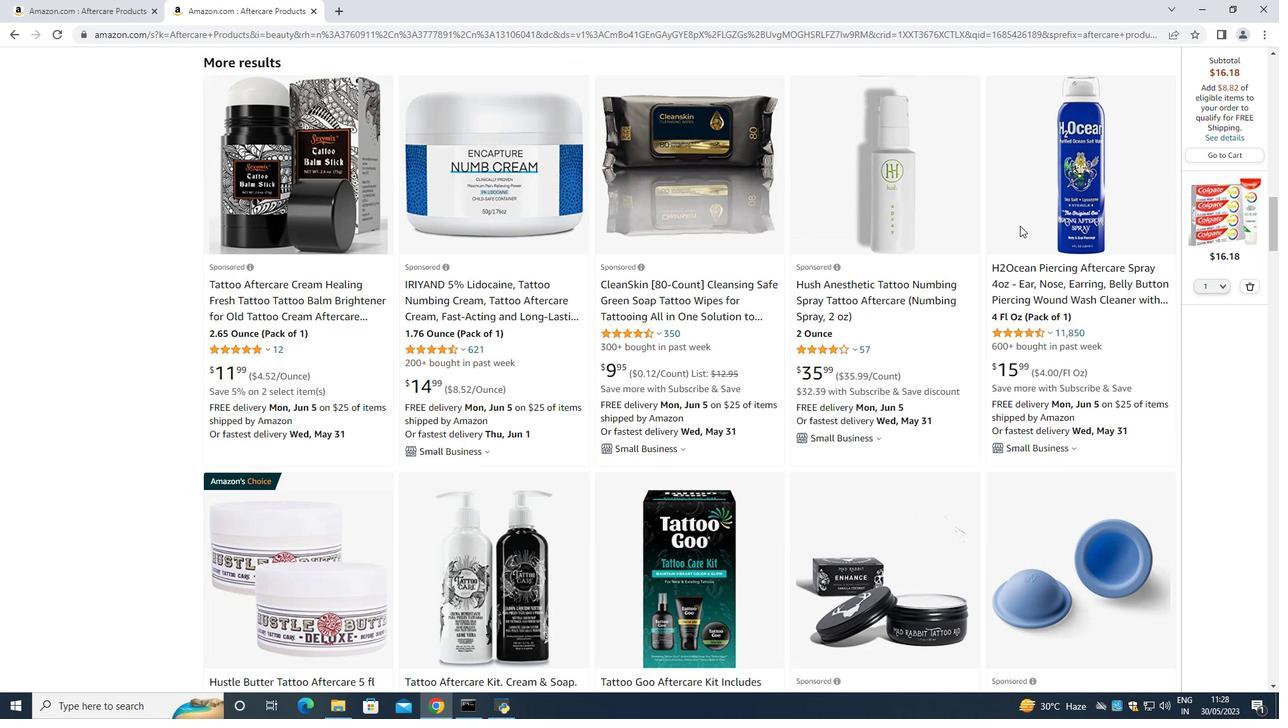 
Action: Mouse scrolled (1020, 225) with delta (0, 0)
Screenshot: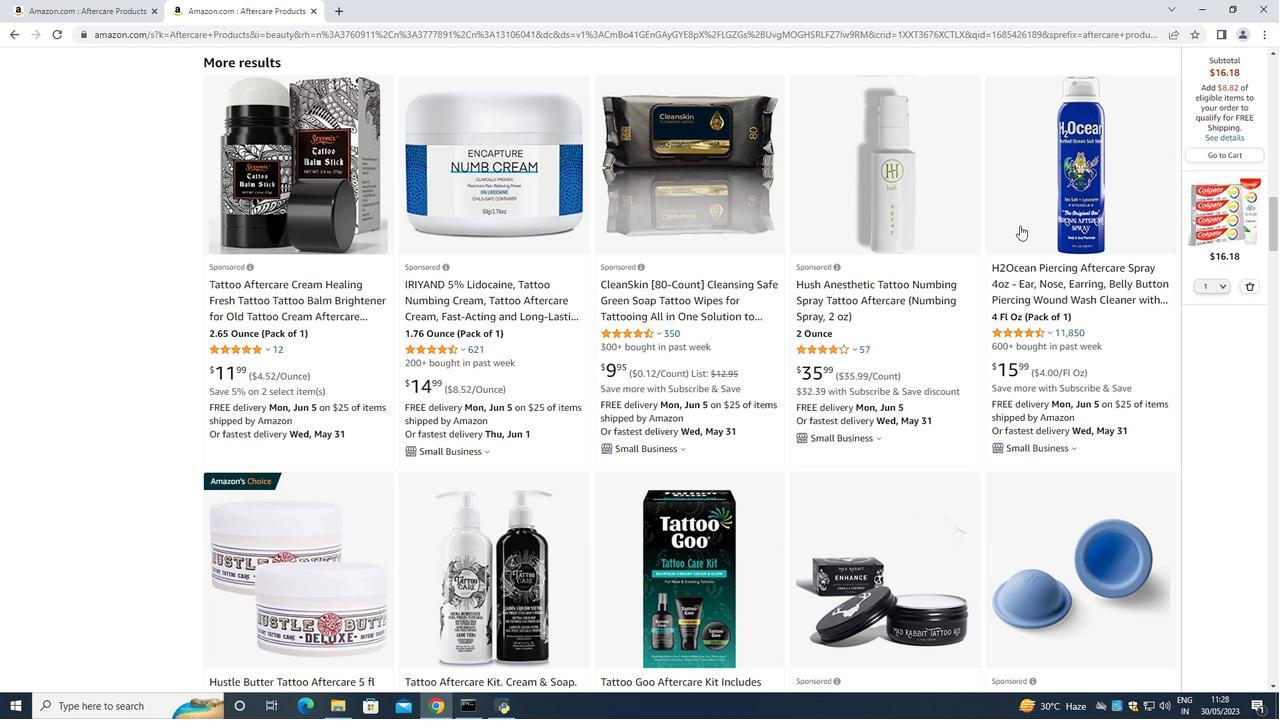 
Action: Mouse scrolled (1020, 225) with delta (0, 0)
Screenshot: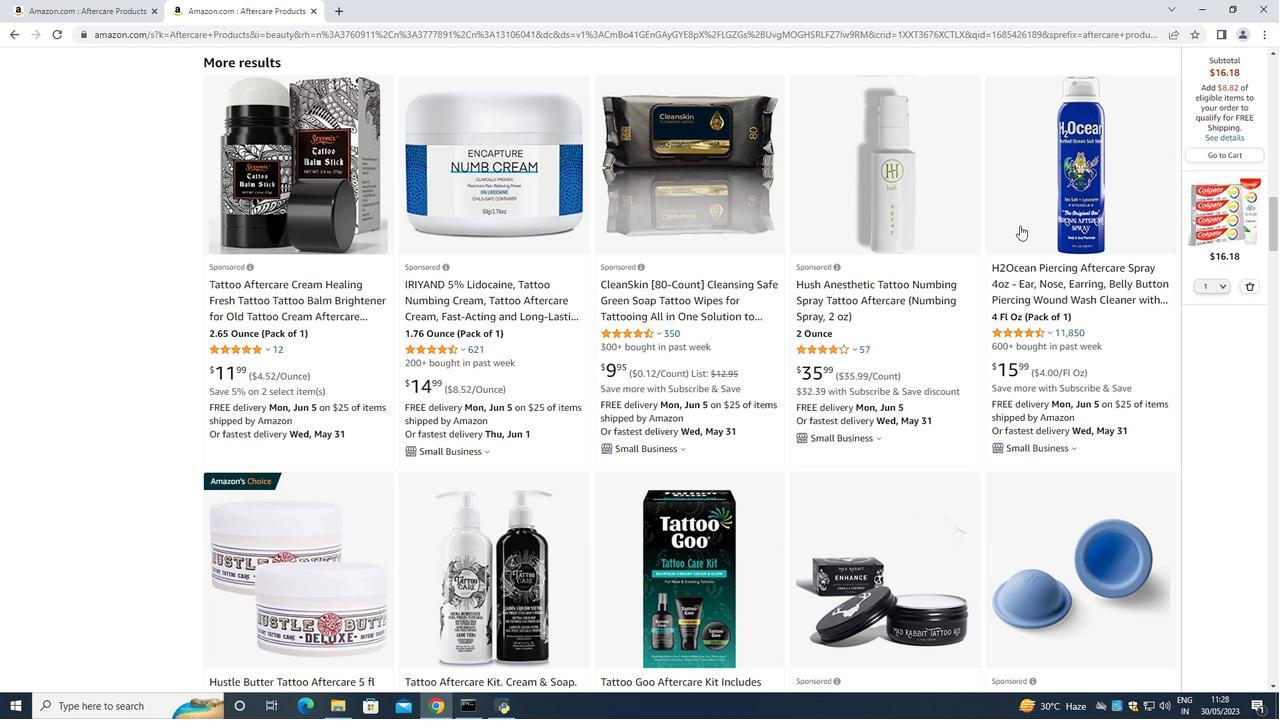 
Action: Mouse scrolled (1020, 225) with delta (0, 0)
Screenshot: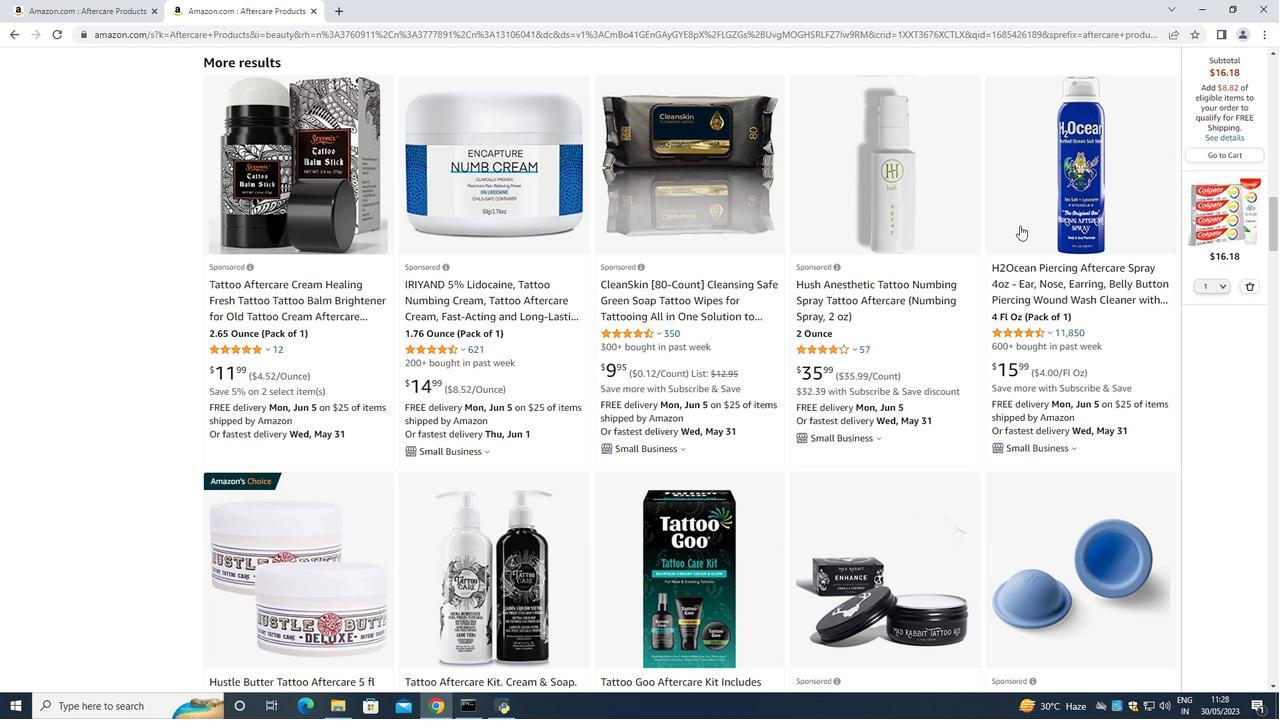 
Action: Mouse scrolled (1020, 225) with delta (0, 0)
Screenshot: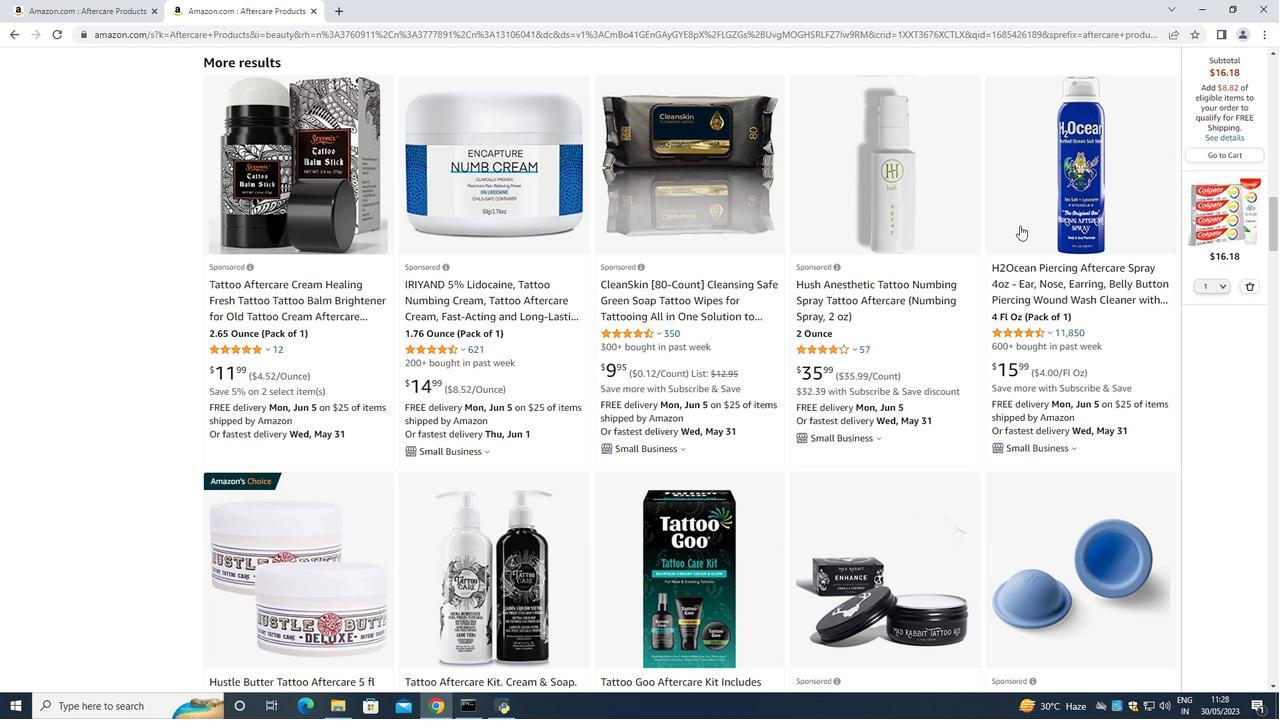 
Action: Mouse scrolled (1020, 225) with delta (0, 0)
Screenshot: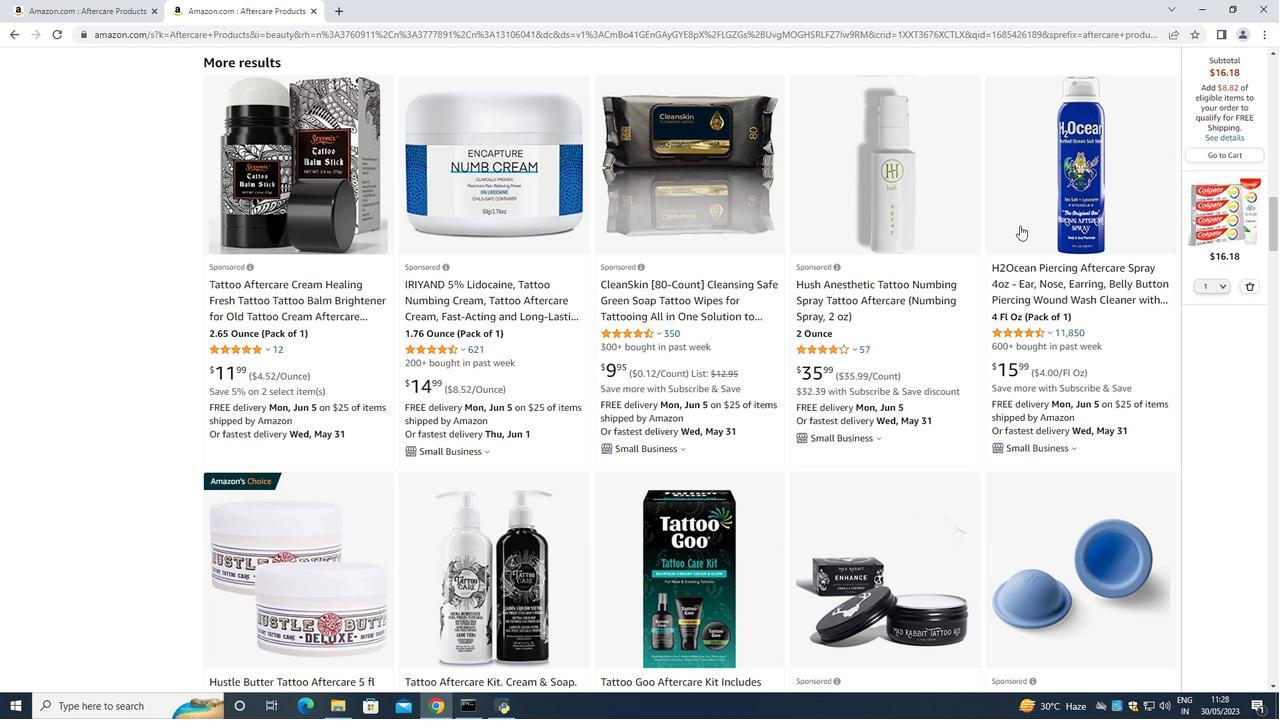 
Action: Mouse scrolled (1020, 225) with delta (0, 0)
Screenshot: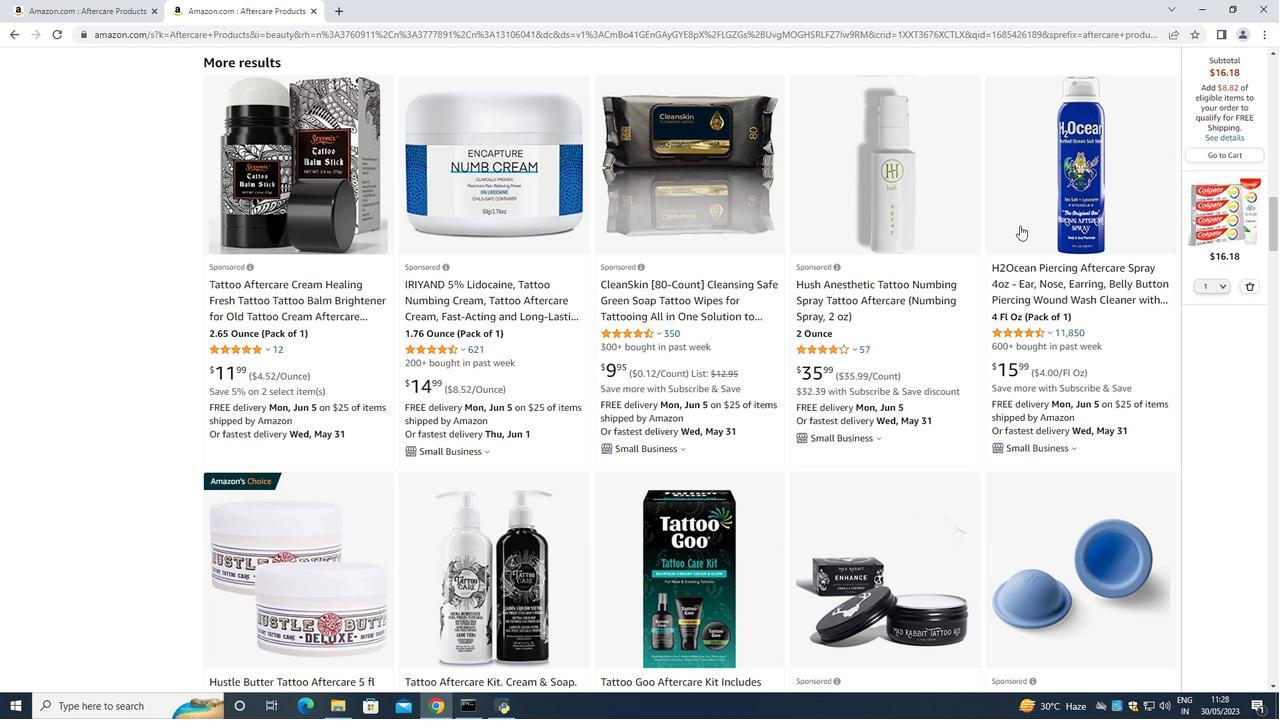 
Action: Mouse scrolled (1020, 225) with delta (0, 0)
Screenshot: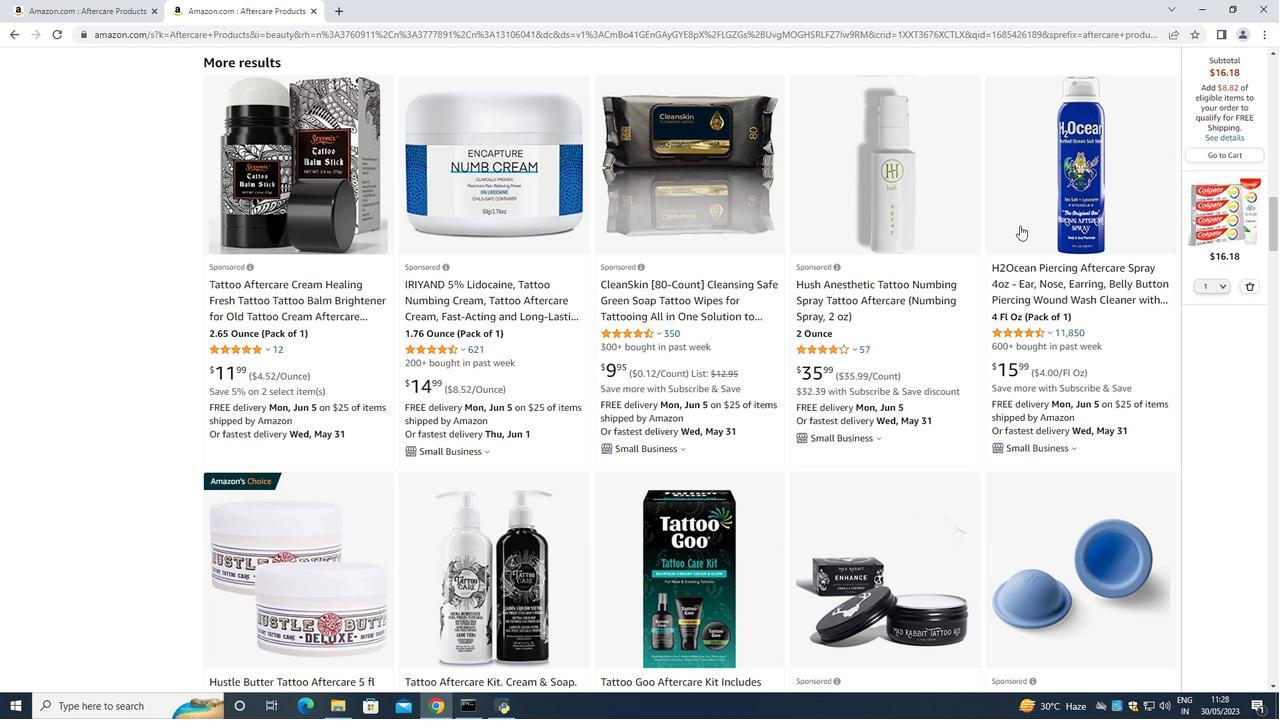 
Action: Mouse moved to (451, 156)
Screenshot: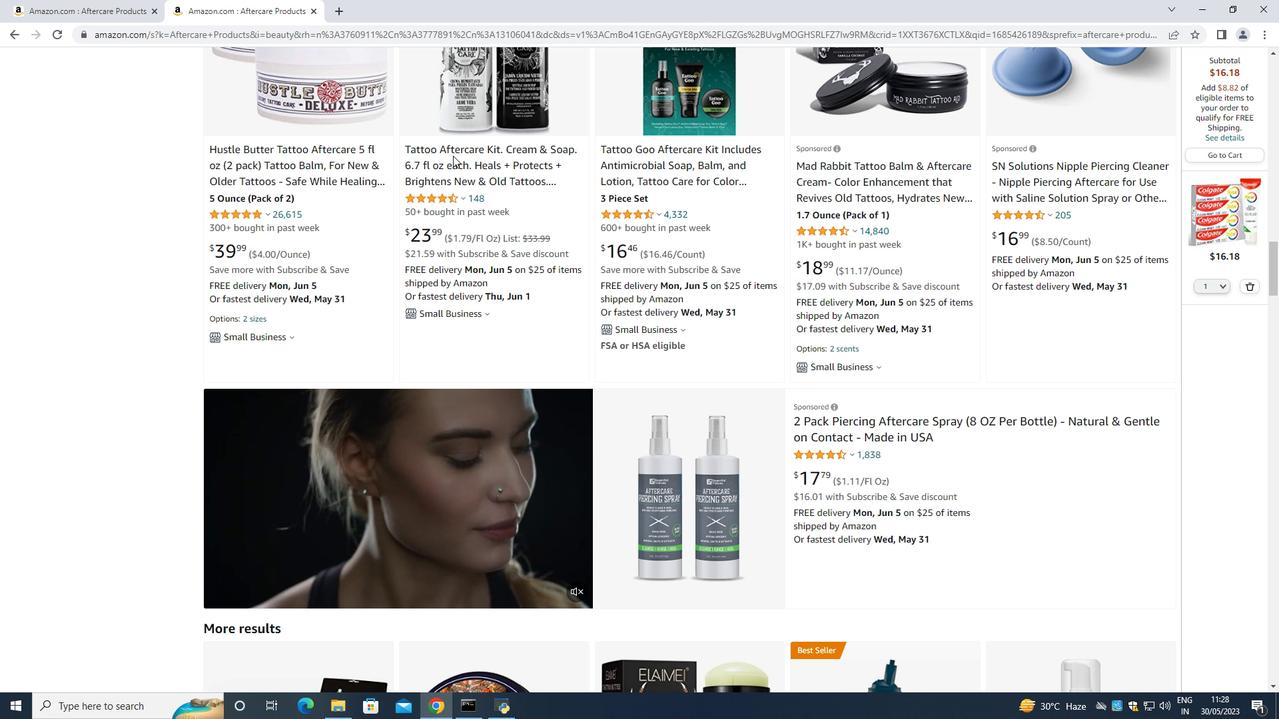 
Action: Mouse scrolled (451, 157) with delta (0, 0)
Screenshot: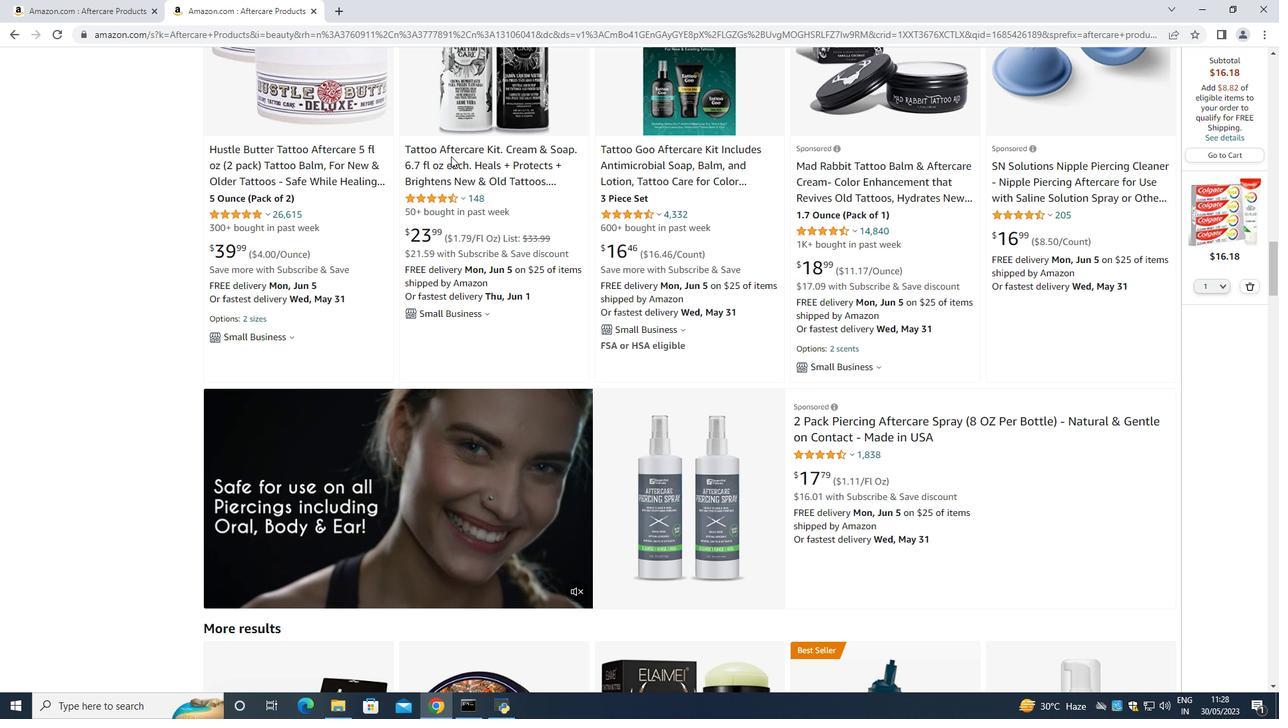 
Action: Mouse scrolled (451, 157) with delta (0, 0)
Screenshot: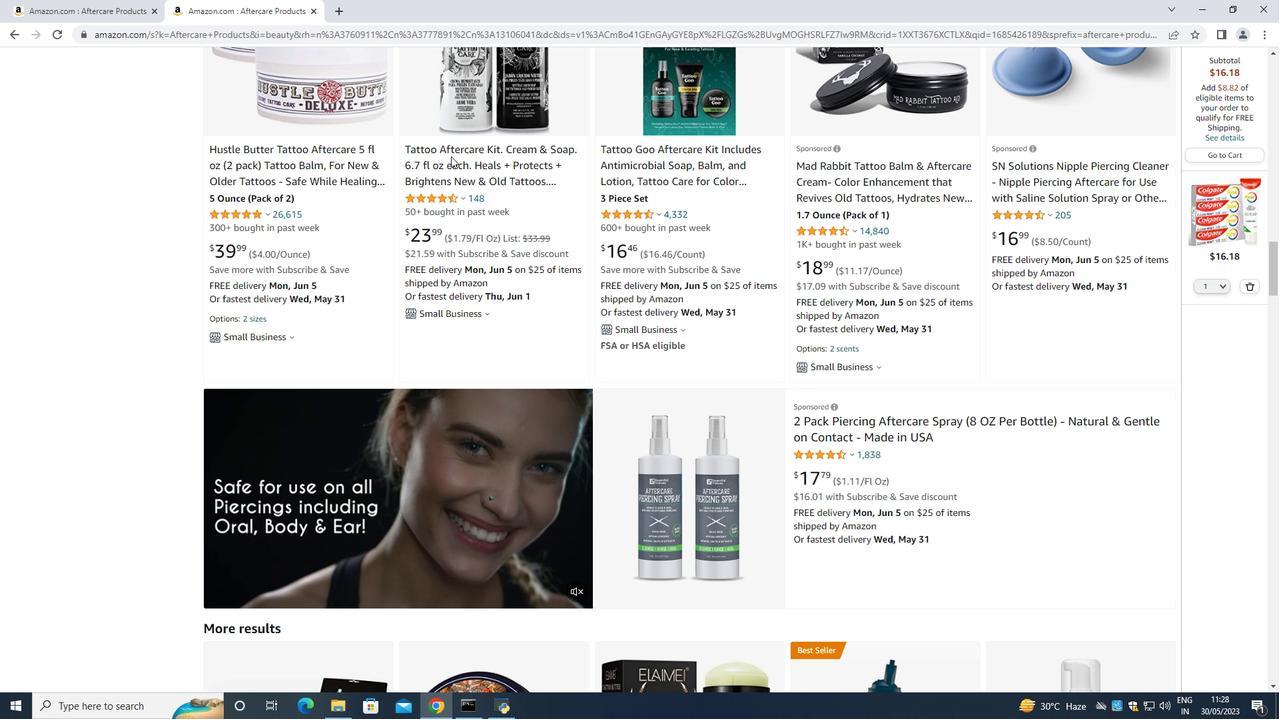 
Action: Mouse scrolled (451, 157) with delta (0, 0)
Screenshot: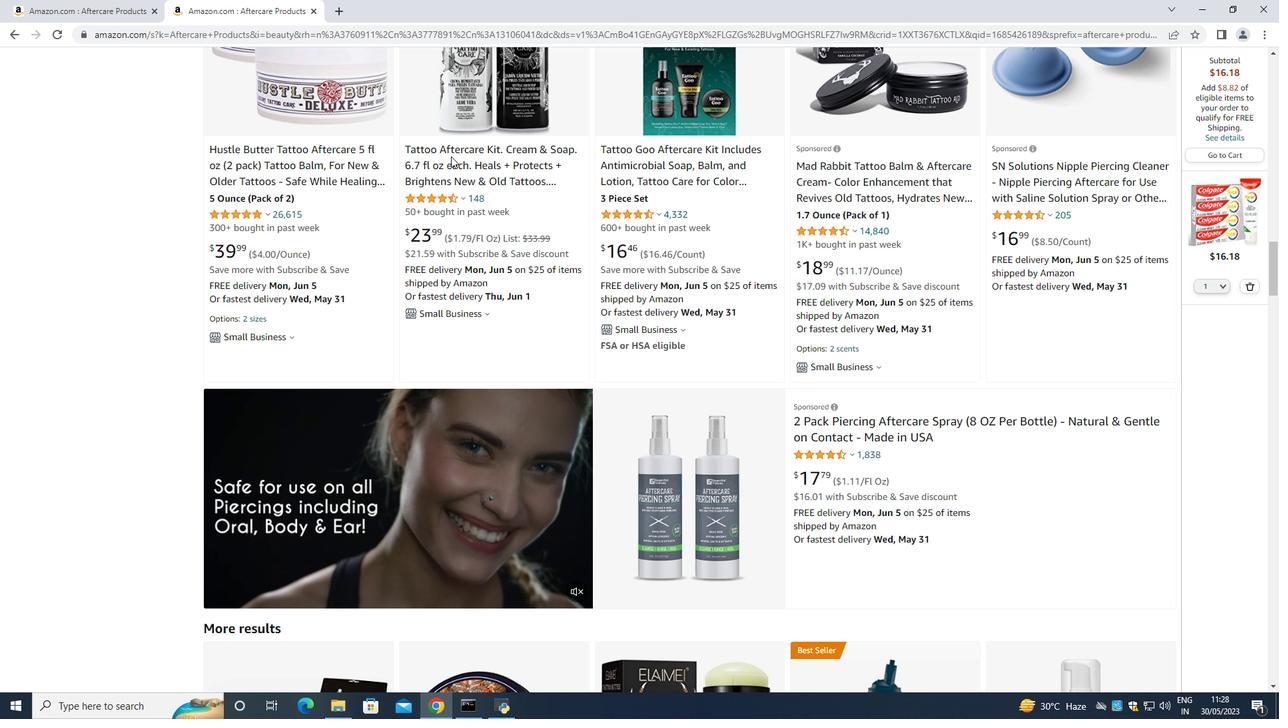 
Action: Mouse scrolled (451, 157) with delta (0, 0)
Screenshot: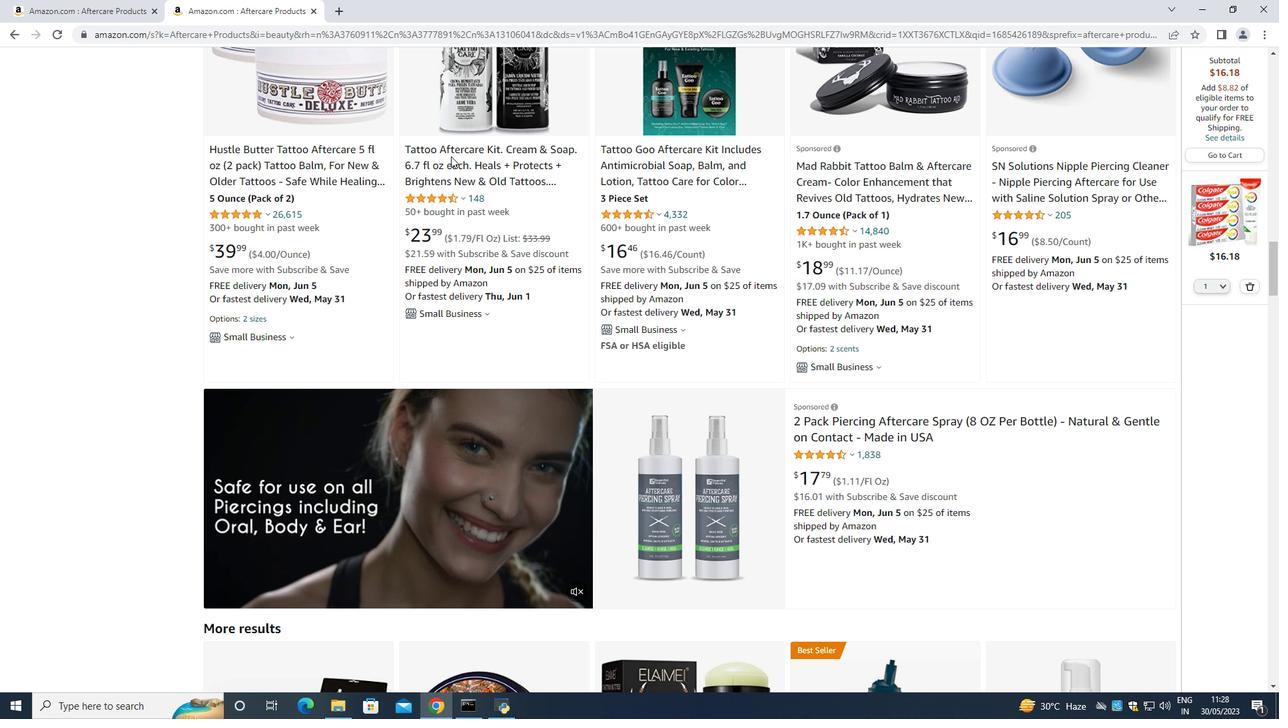 
Action: Mouse scrolled (451, 157) with delta (0, 0)
Screenshot: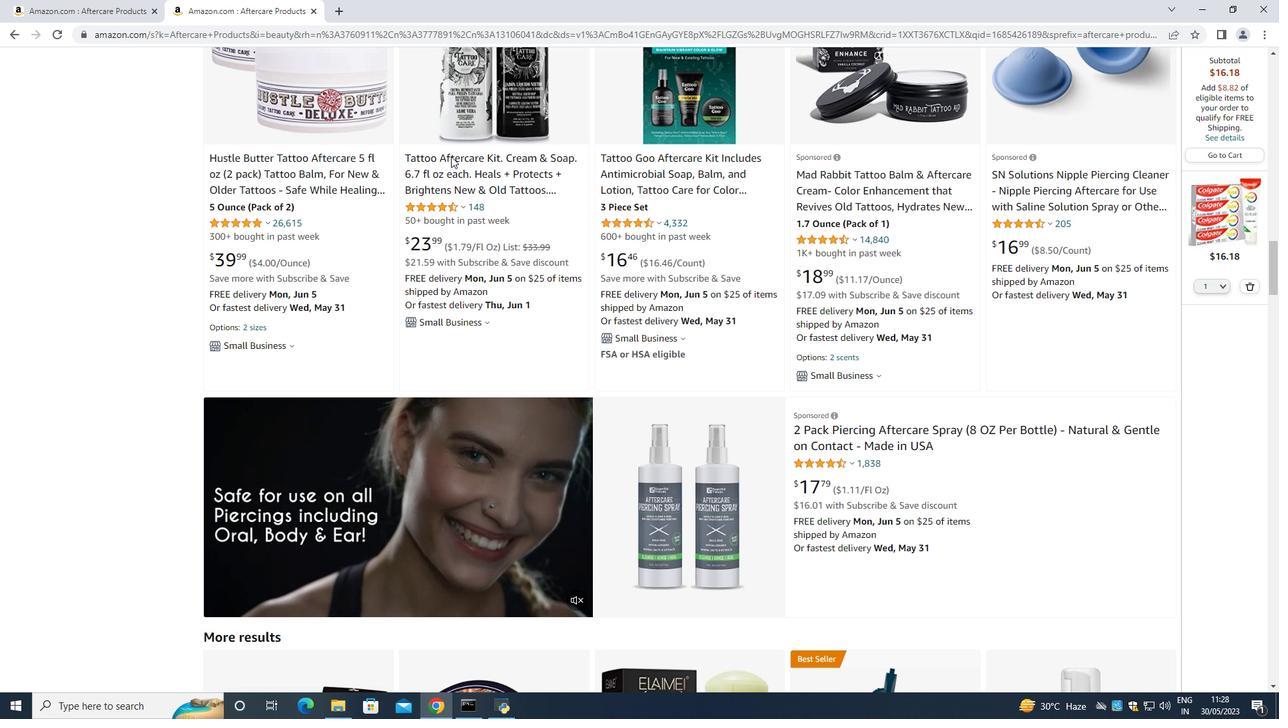 
Action: Mouse scrolled (451, 157) with delta (0, 0)
Screenshot: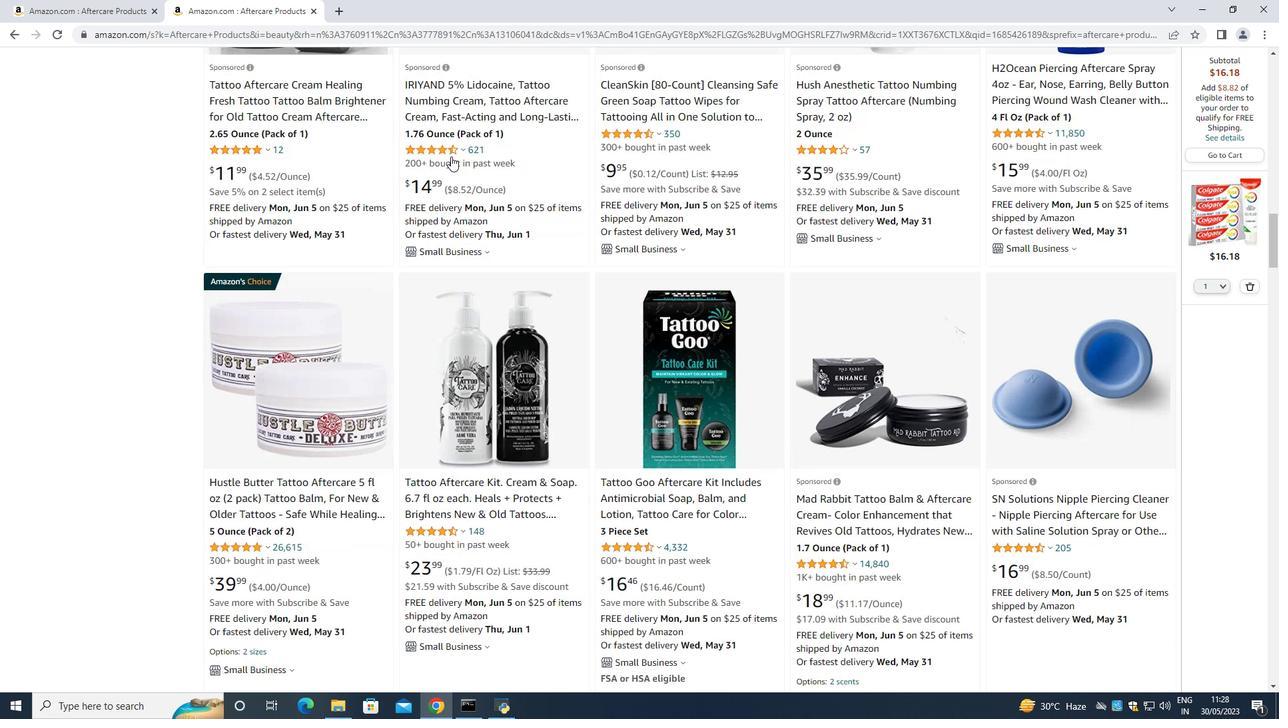 
Action: Mouse scrolled (451, 157) with delta (0, 0)
Screenshot: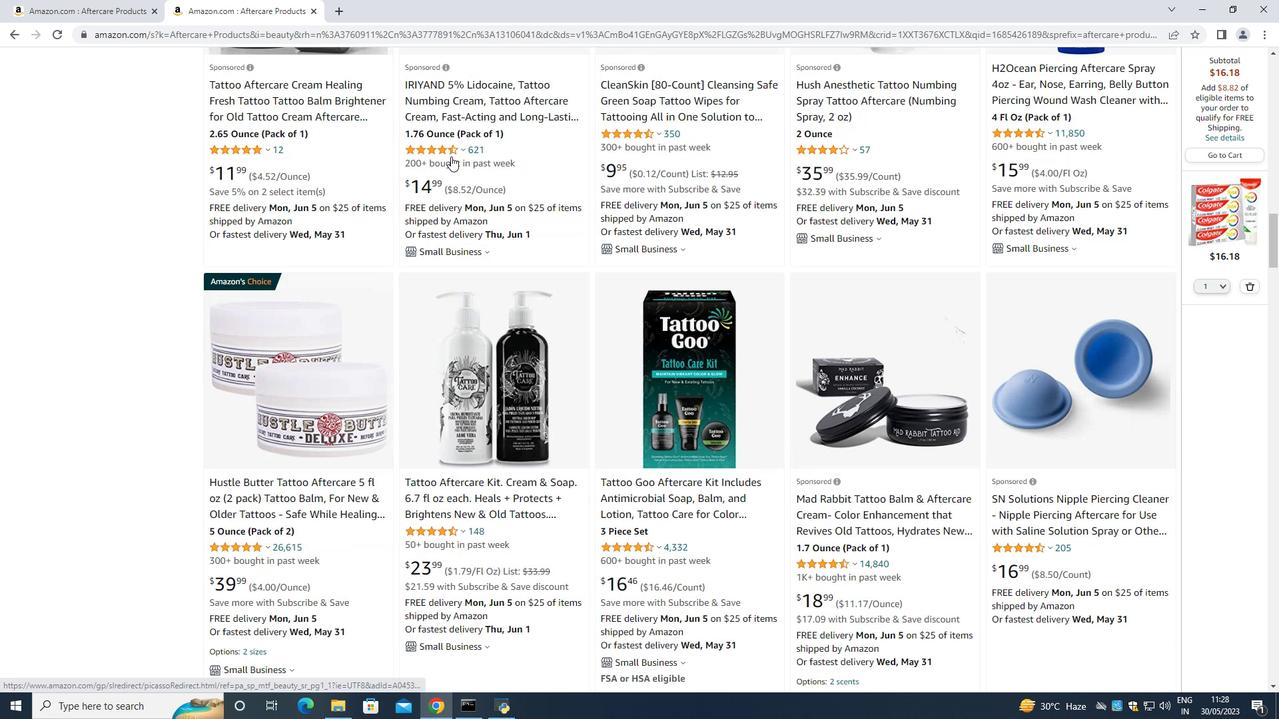 
Action: Mouse scrolled (451, 157) with delta (0, 0)
Screenshot: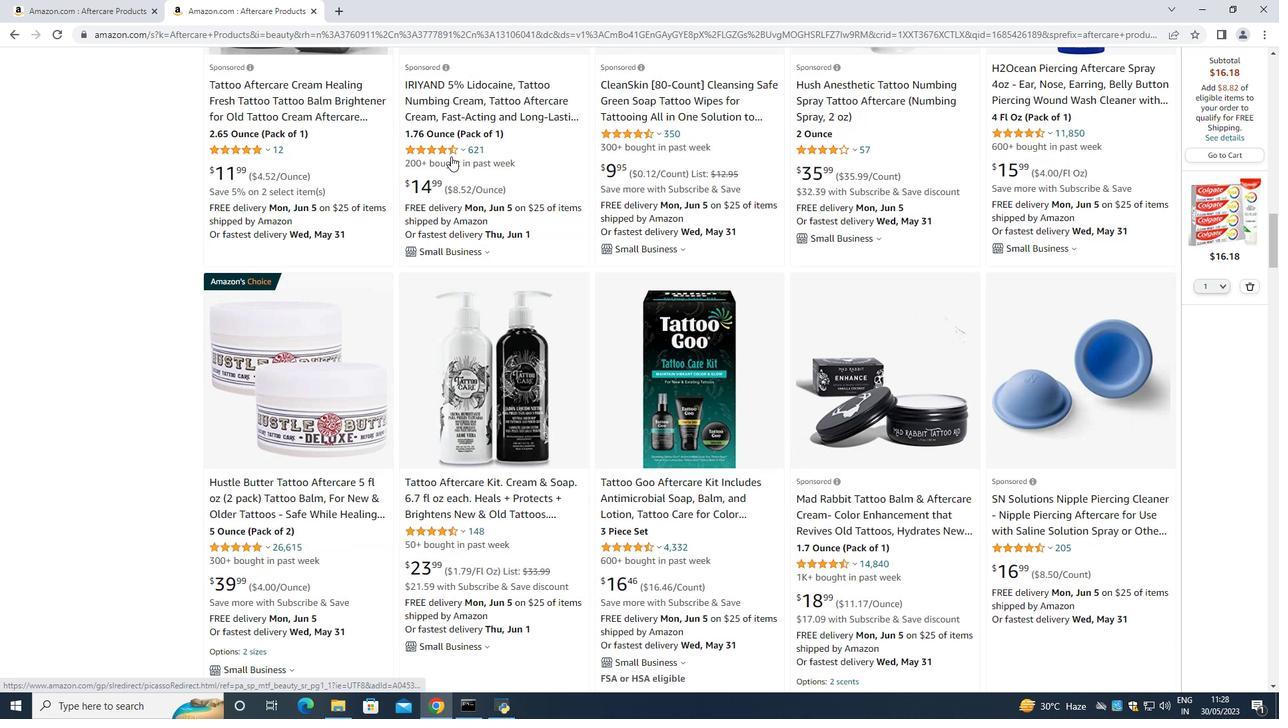 
Action: Mouse scrolled (451, 157) with delta (0, 0)
Screenshot: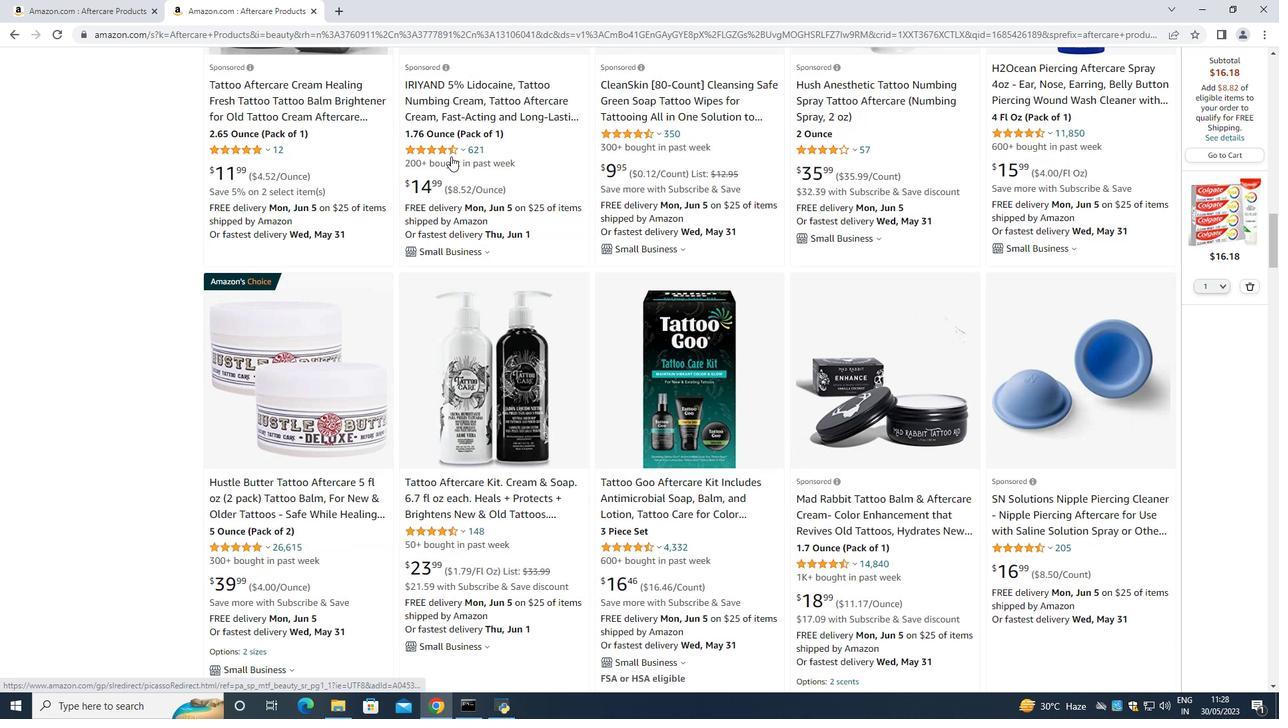 
Action: Mouse moved to (321, 355)
Screenshot: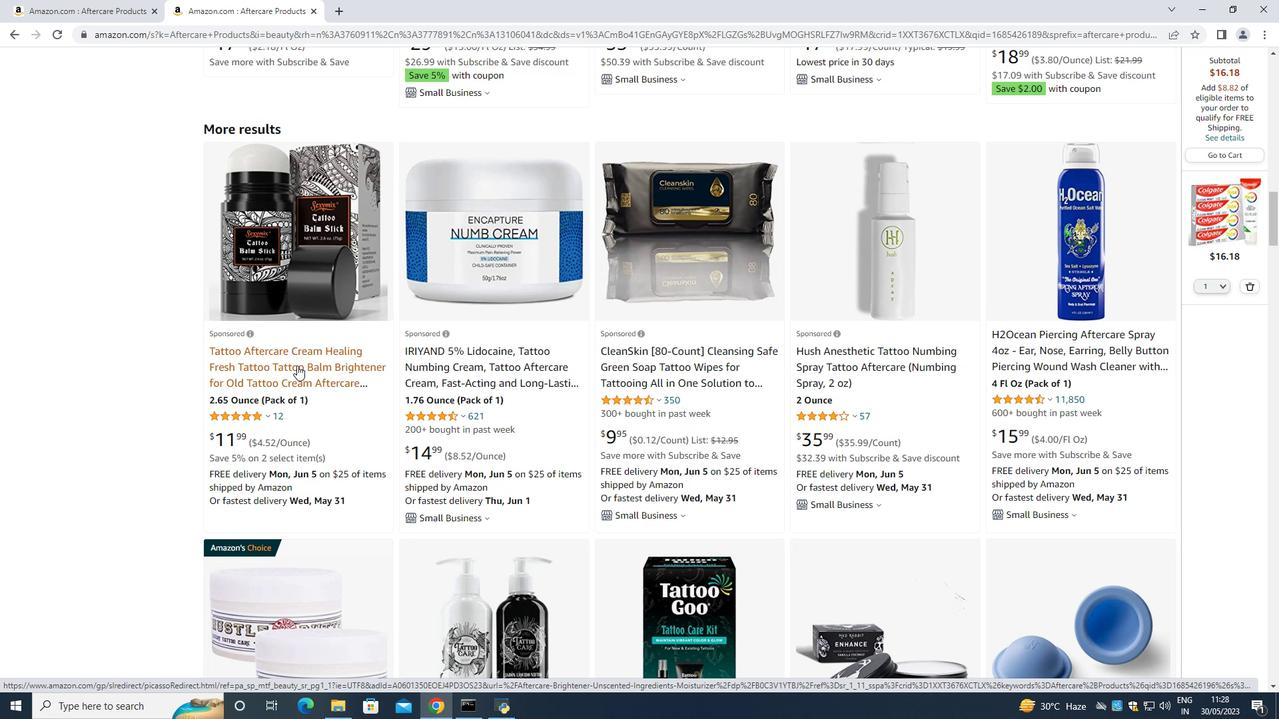 
Action: Mouse scrolled (321, 355) with delta (0, 0)
Screenshot: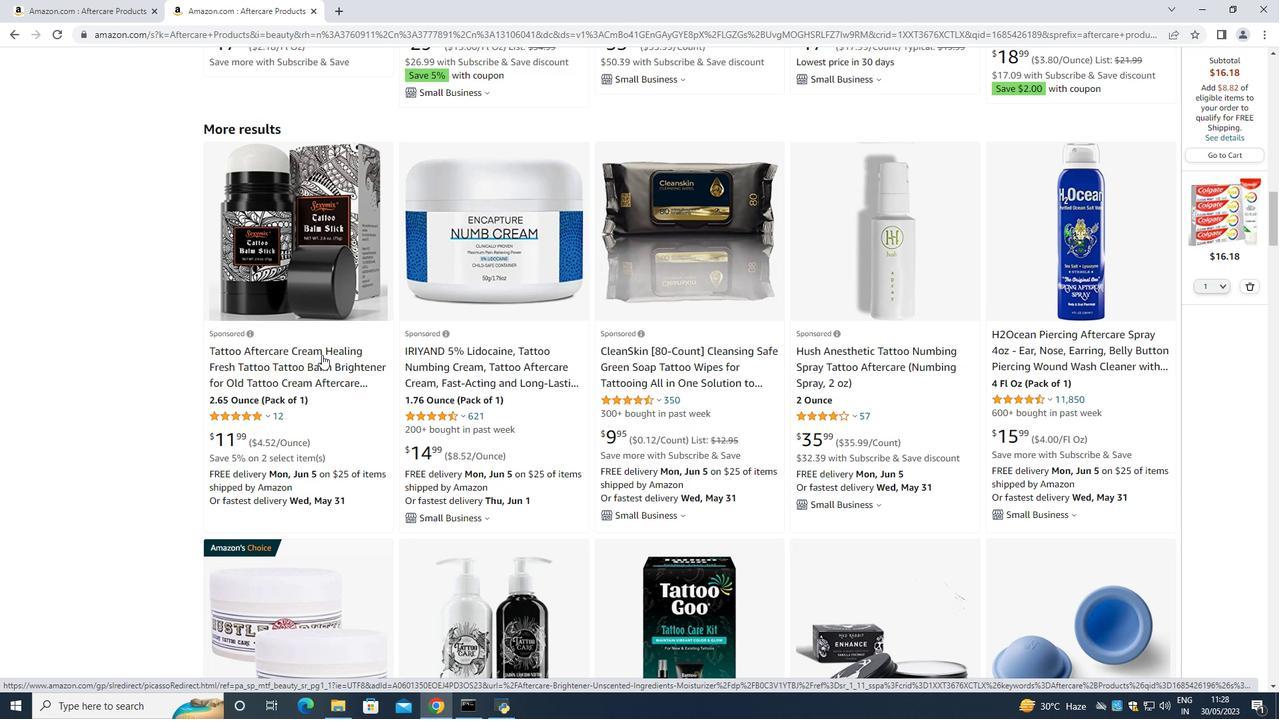 
Action: Mouse scrolled (321, 355) with delta (0, 0)
Screenshot: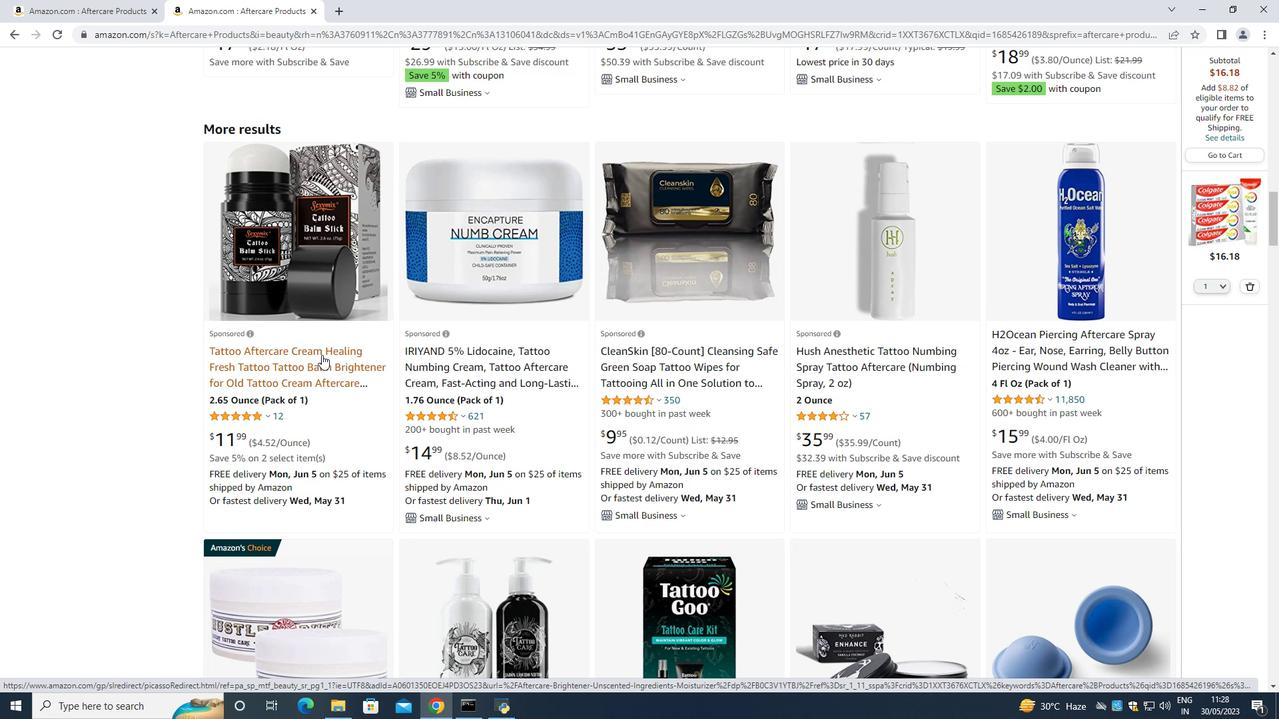 
Action: Mouse scrolled (321, 355) with delta (0, 0)
Screenshot: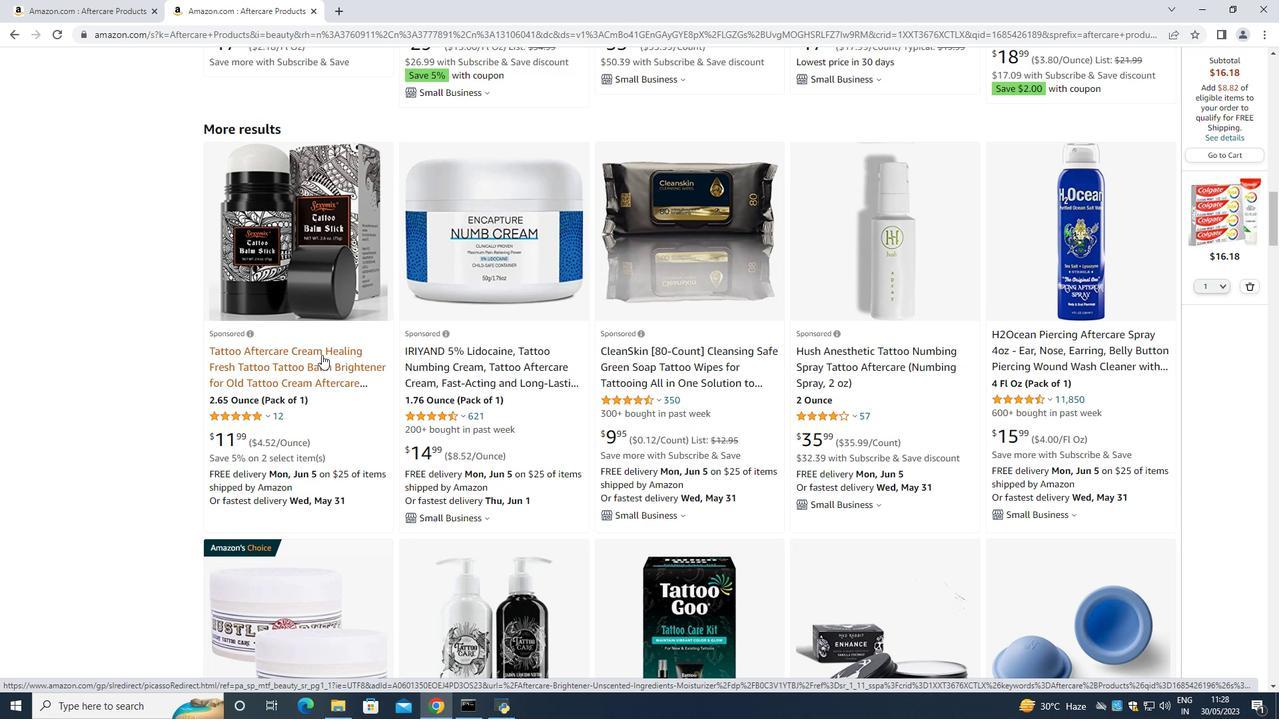 
Action: Mouse scrolled (321, 355) with delta (0, 0)
Screenshot: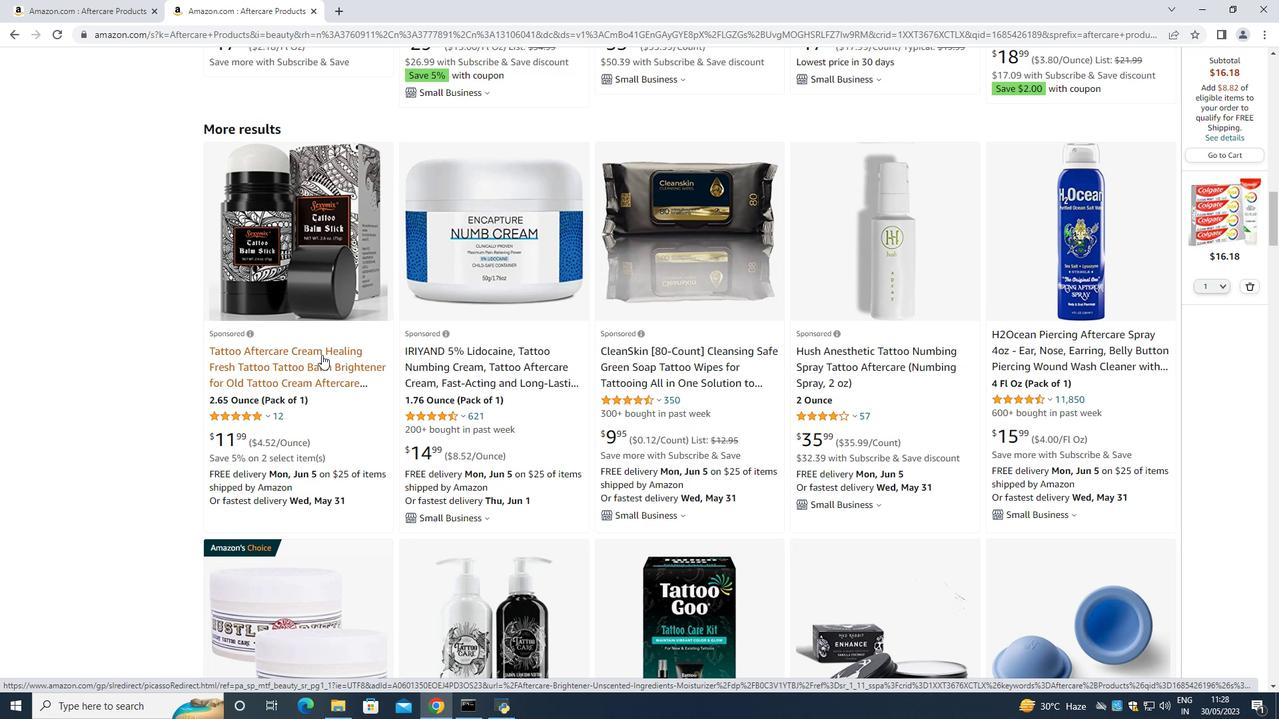 
Action: Mouse scrolled (321, 355) with delta (0, 0)
Screenshot: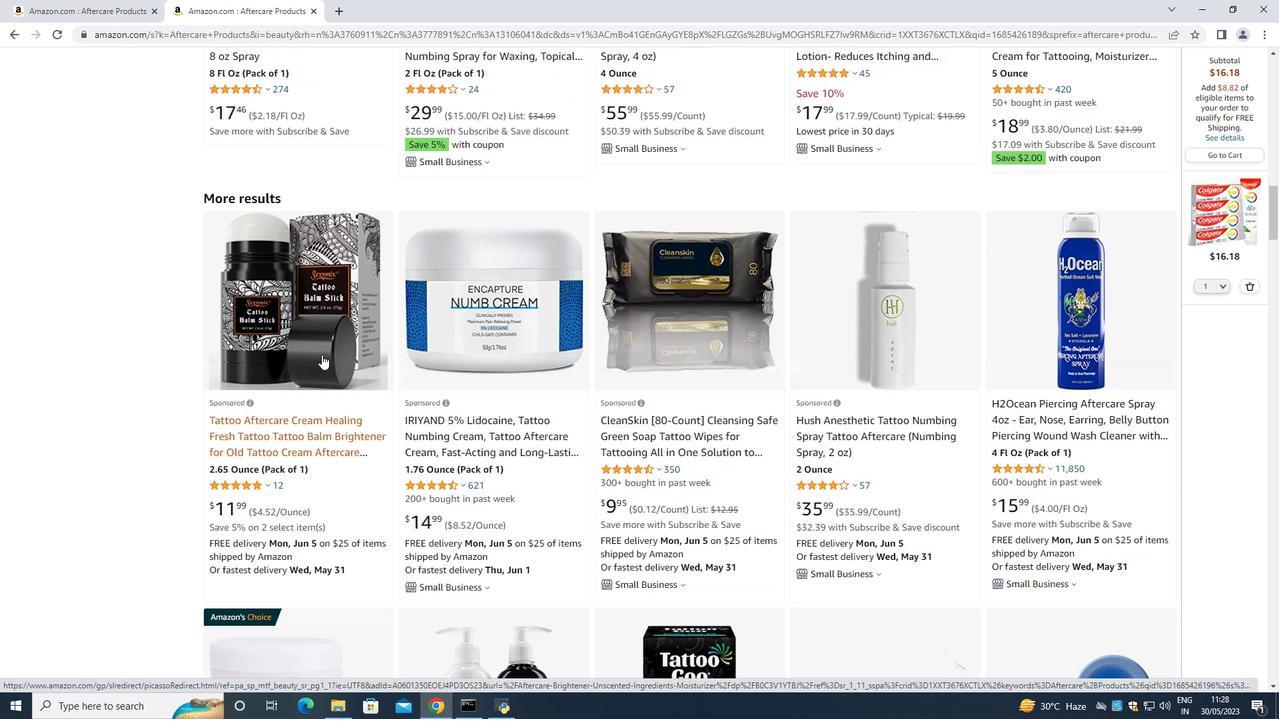 
Action: Mouse moved to (327, 344)
Screenshot: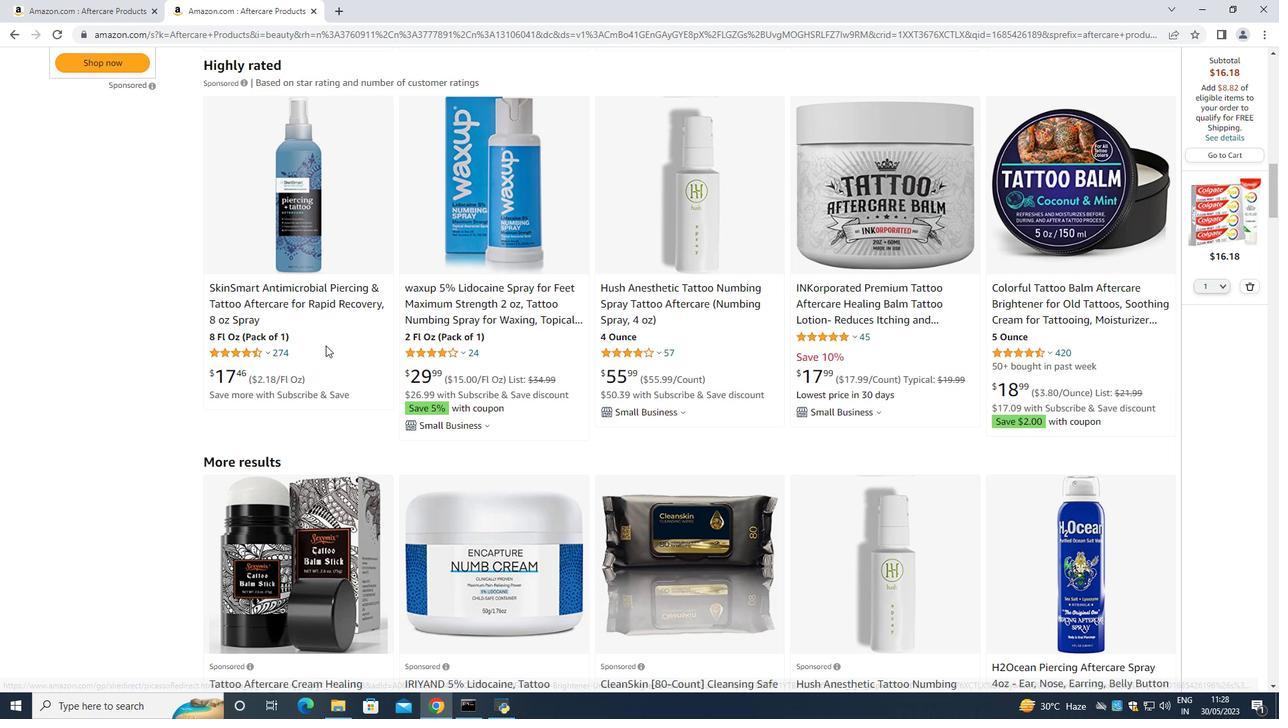 
Action: Mouse scrolled (327, 345) with delta (0, 0)
Screenshot: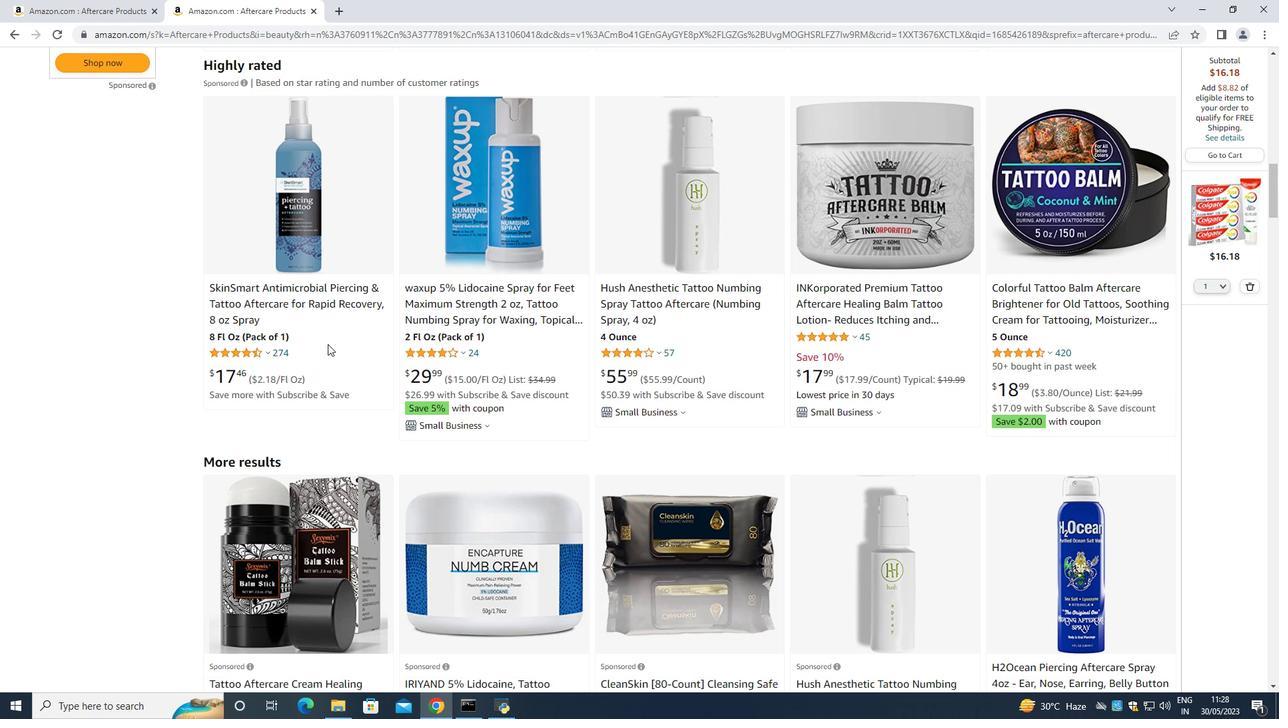 
Action: Mouse scrolled (327, 345) with delta (0, 0)
Screenshot: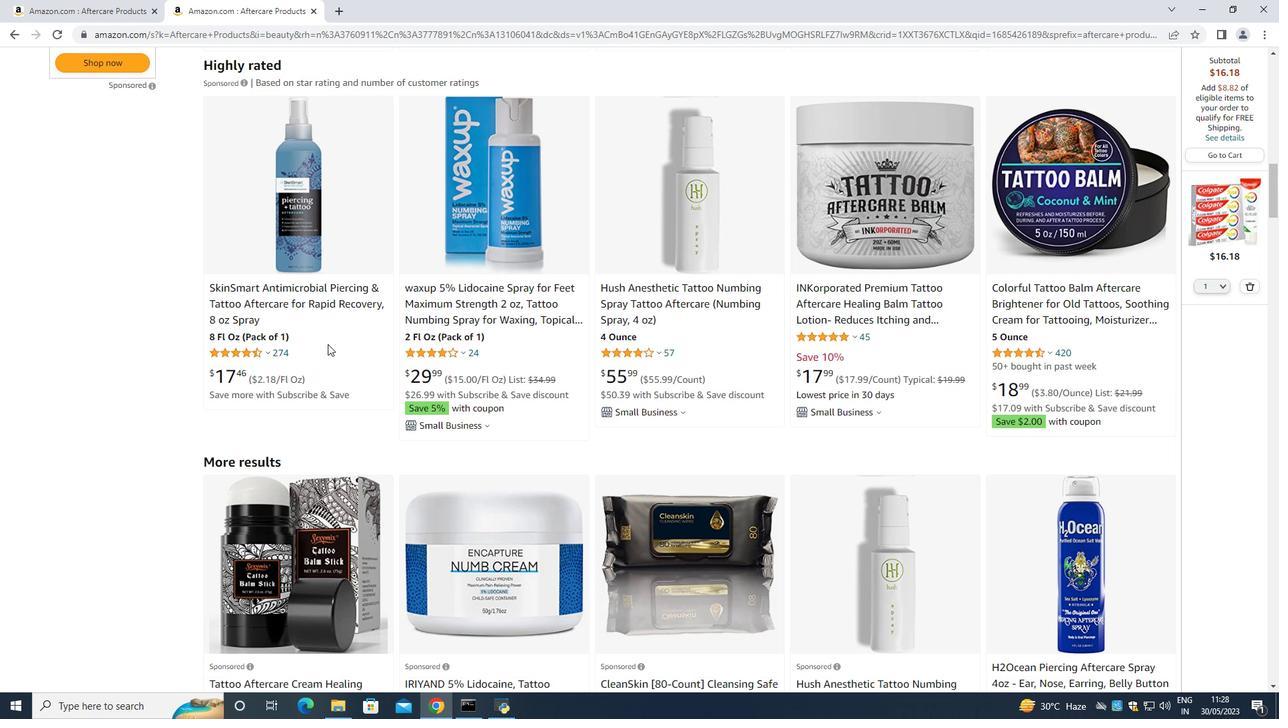 
Action: Mouse scrolled (327, 345) with delta (0, 0)
Screenshot: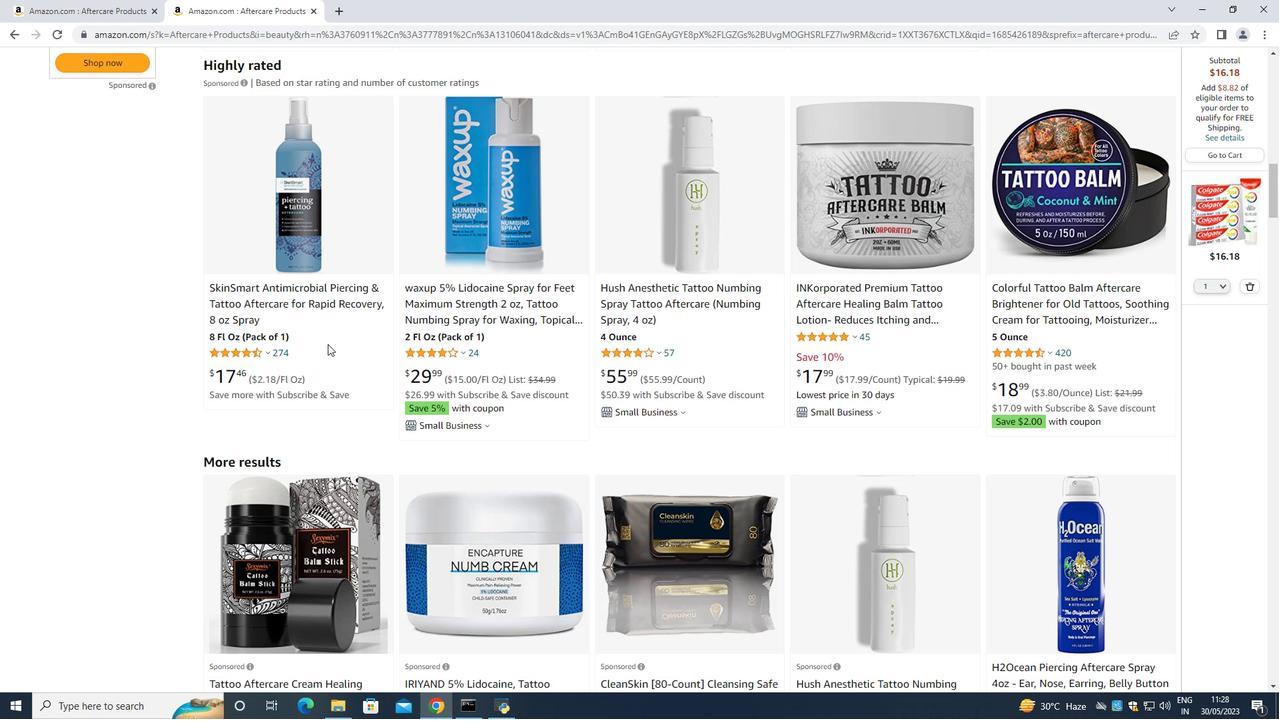 
Action: Mouse scrolled (327, 345) with delta (0, 0)
Screenshot: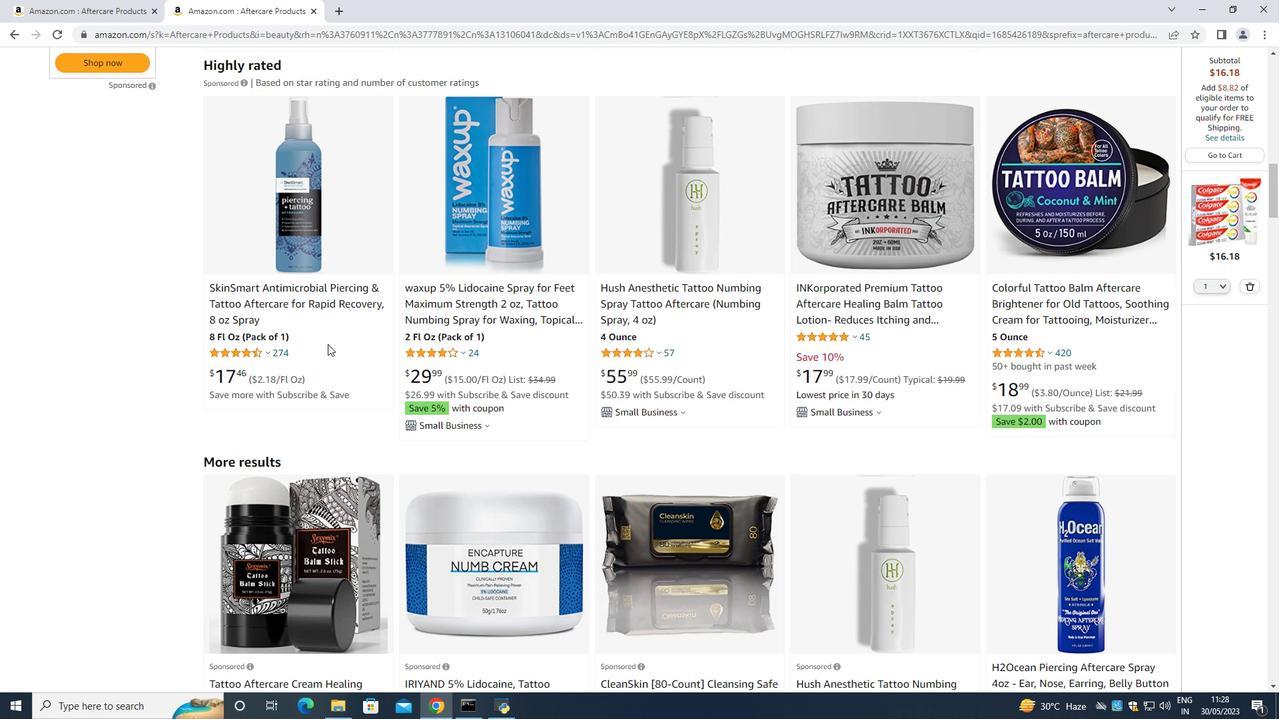 
Action: Mouse scrolled (327, 345) with delta (0, 0)
Screenshot: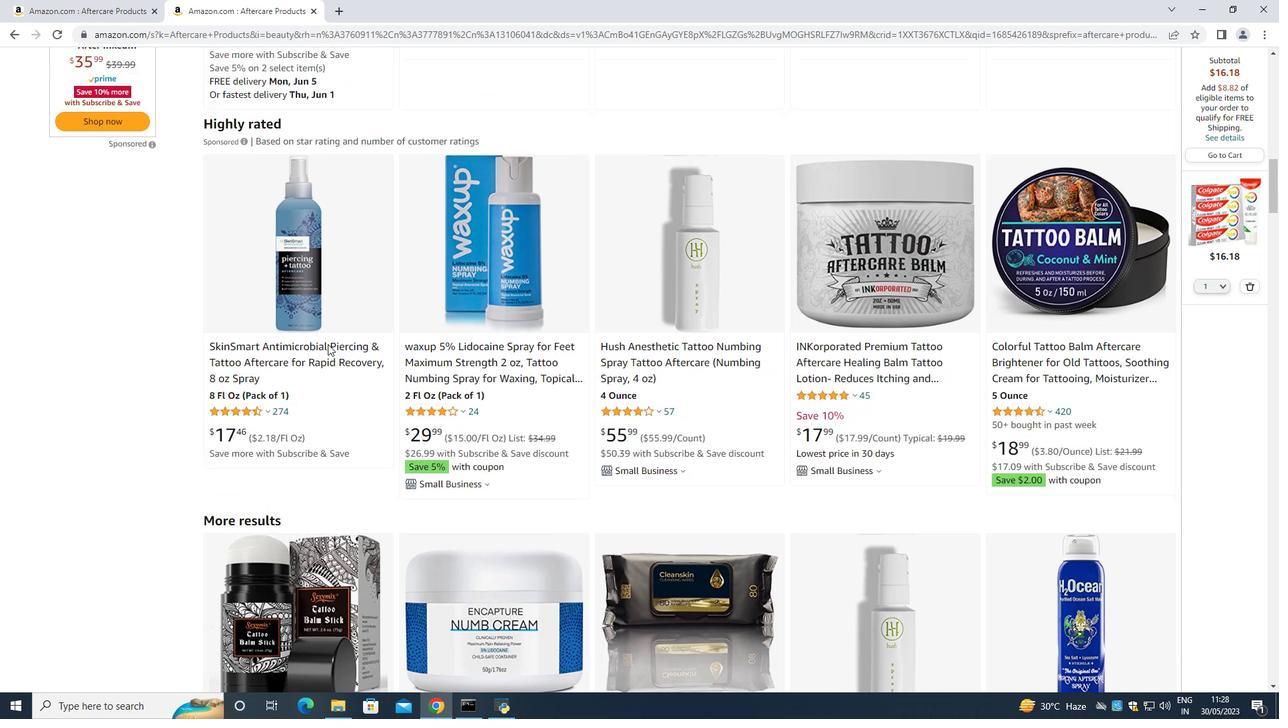 
Action: Mouse scrolled (327, 345) with delta (0, 0)
Screenshot: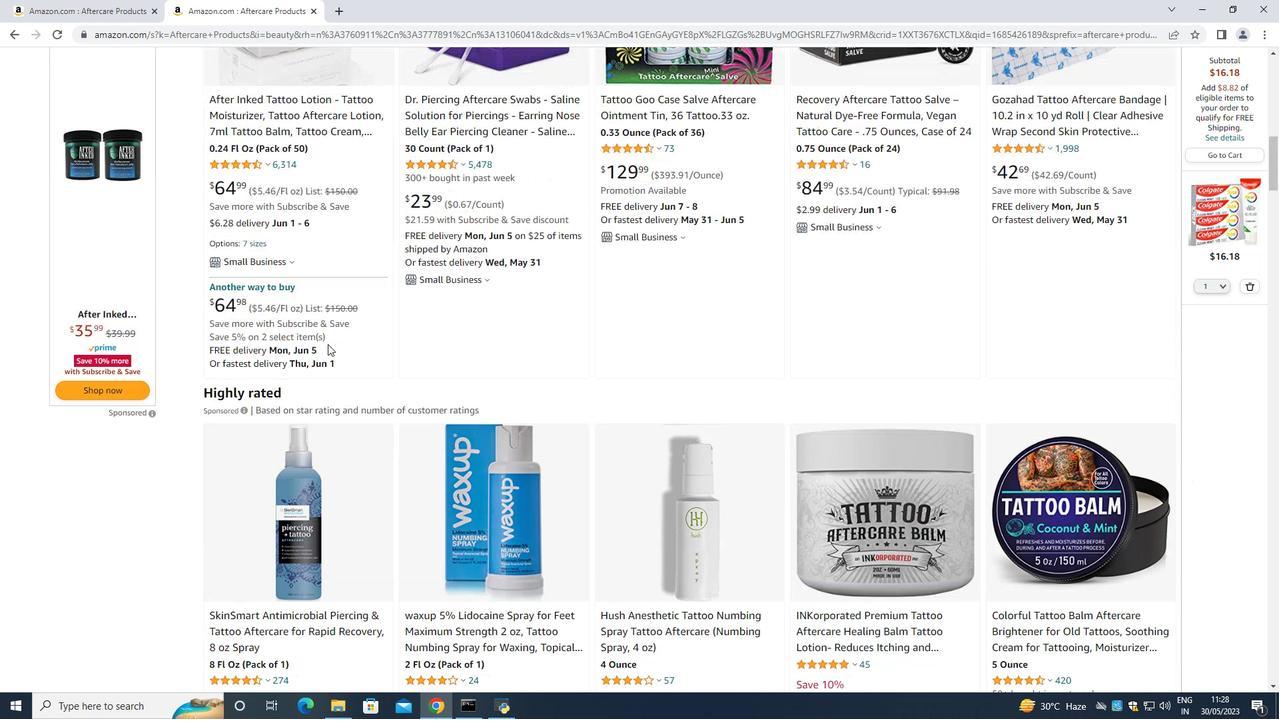 
Action: Mouse scrolled (327, 345) with delta (0, 0)
Screenshot: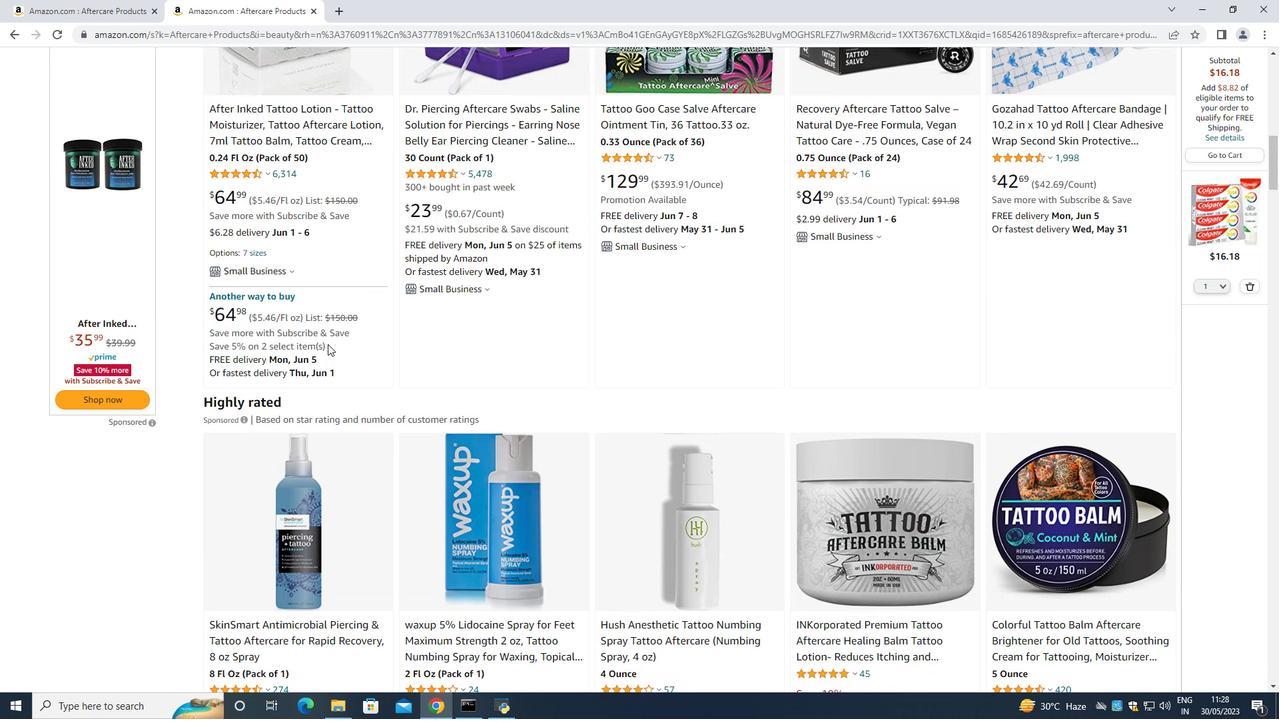 
Action: Mouse moved to (500, 219)
Screenshot: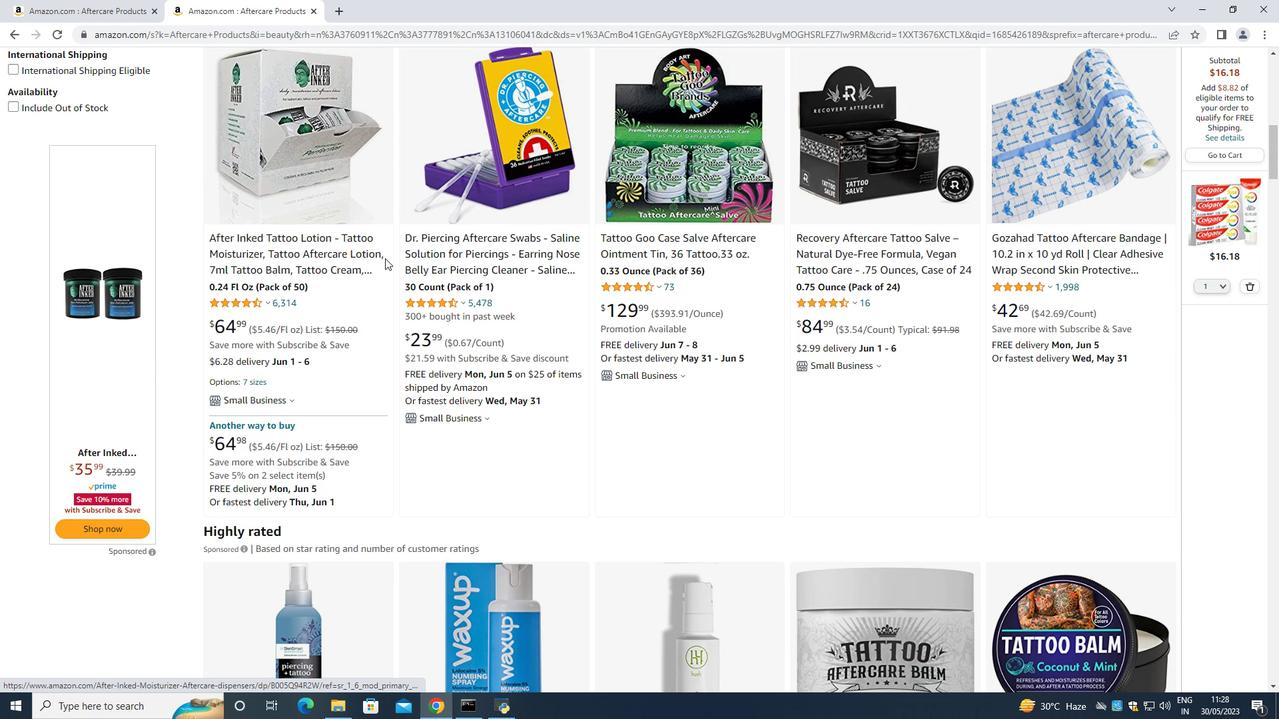 
Action: Mouse scrolled (500, 219) with delta (0, 0)
Screenshot: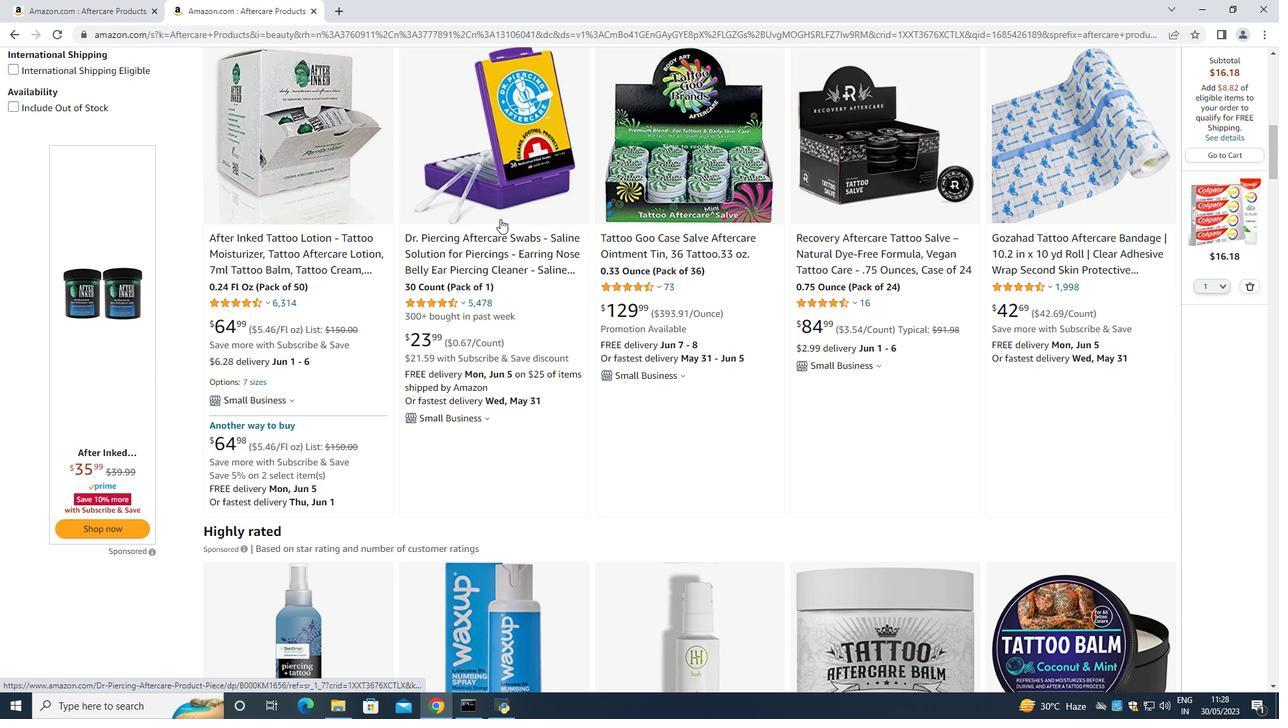 
Action: Mouse scrolled (500, 219) with delta (0, 0)
Screenshot: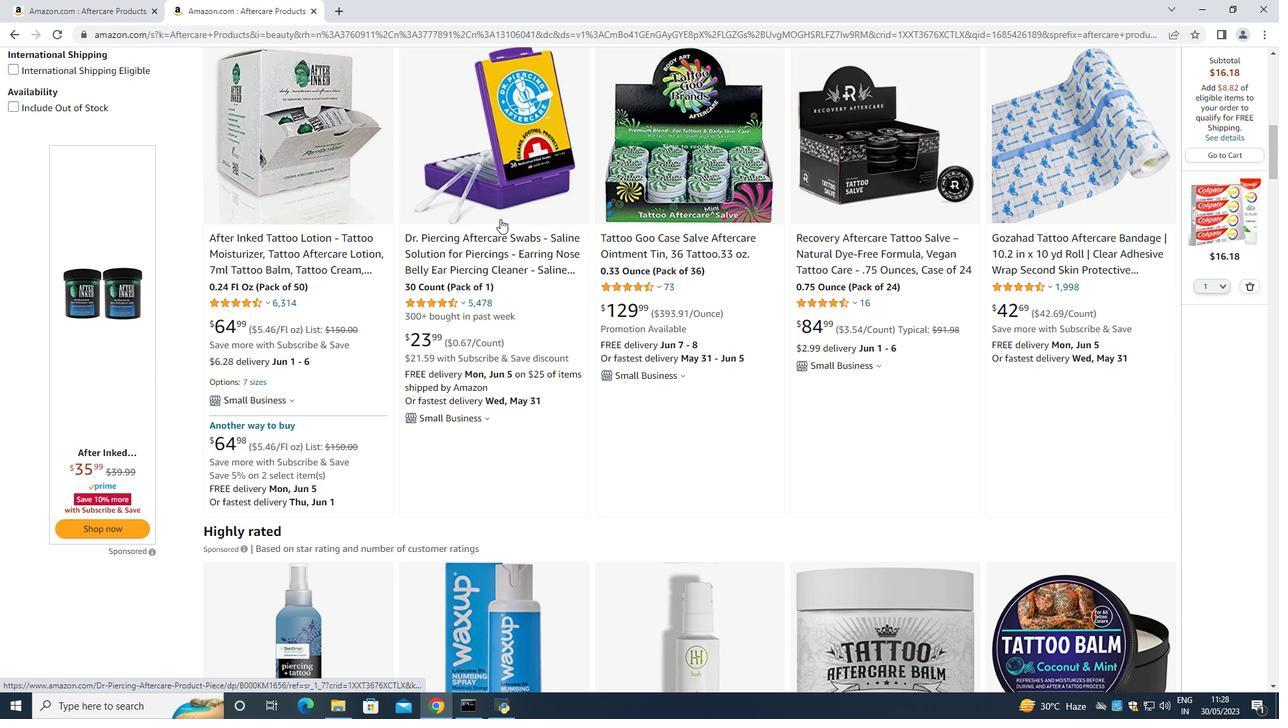 
Action: Mouse scrolled (500, 219) with delta (0, 0)
Screenshot: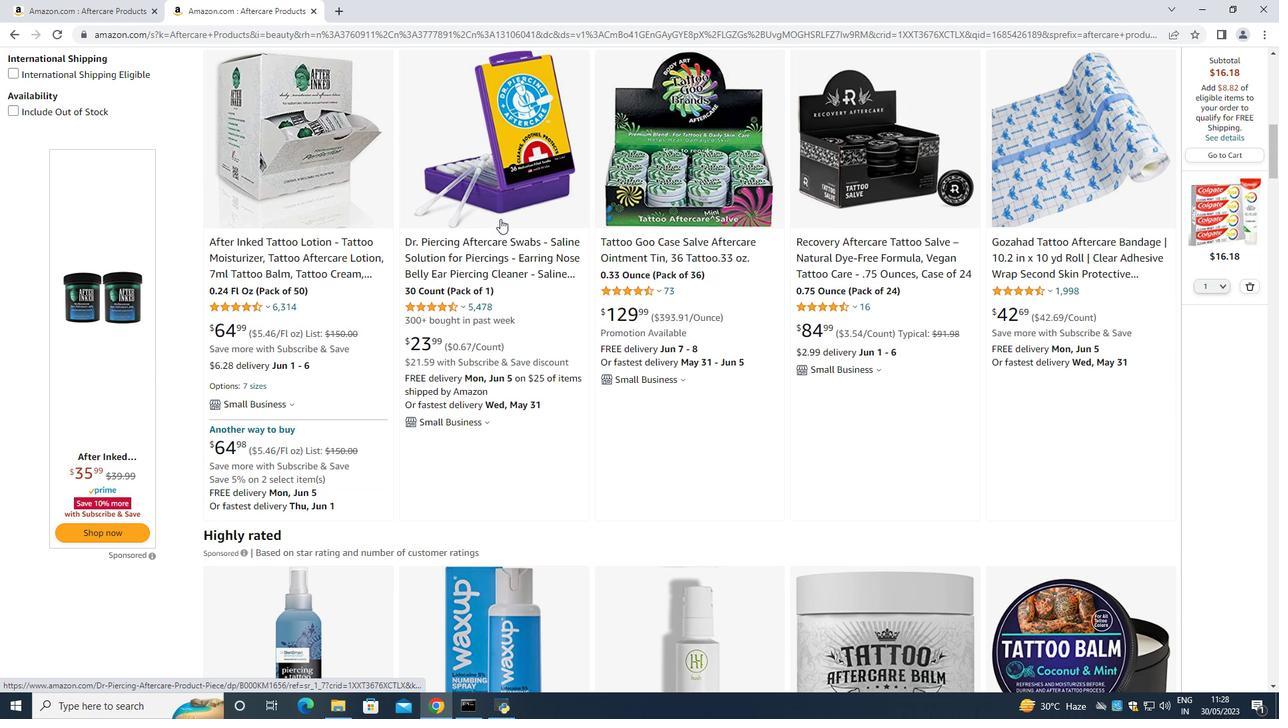 
Action: Mouse scrolled (500, 219) with delta (0, 0)
Screenshot: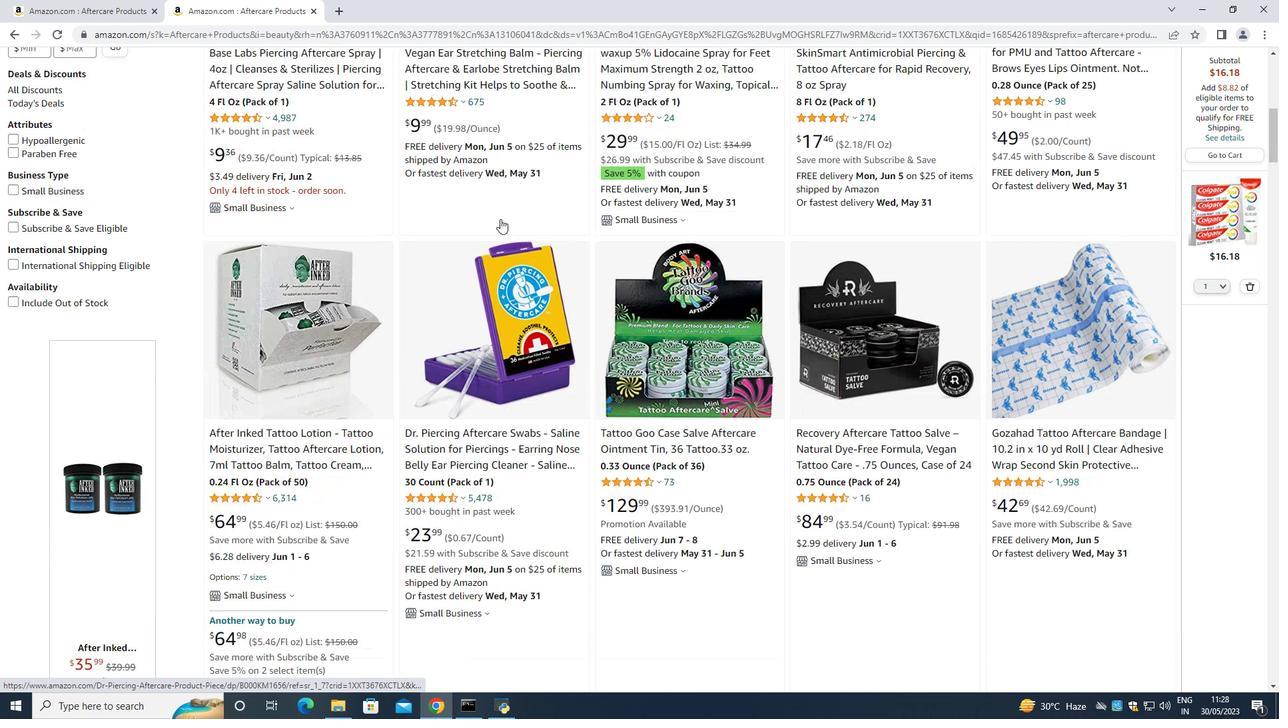 
Action: Mouse scrolled (500, 219) with delta (0, 0)
Screenshot: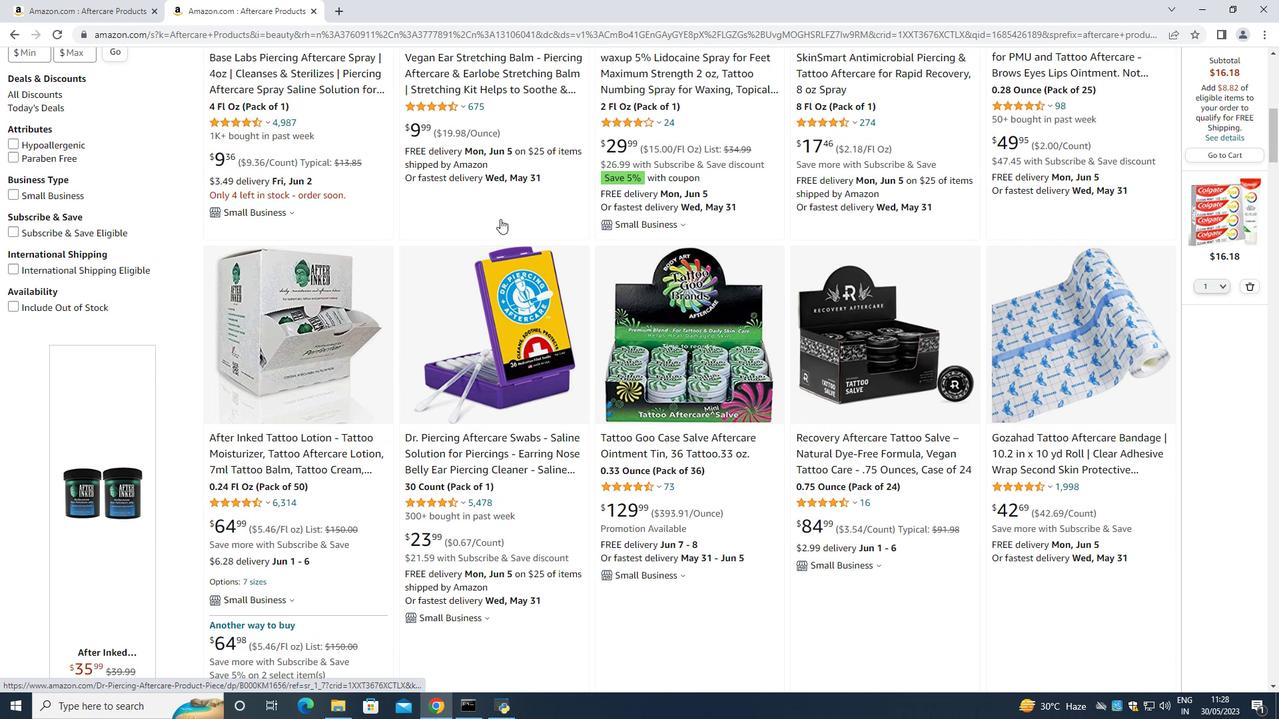 
Action: Mouse moved to (283, 215)
Screenshot: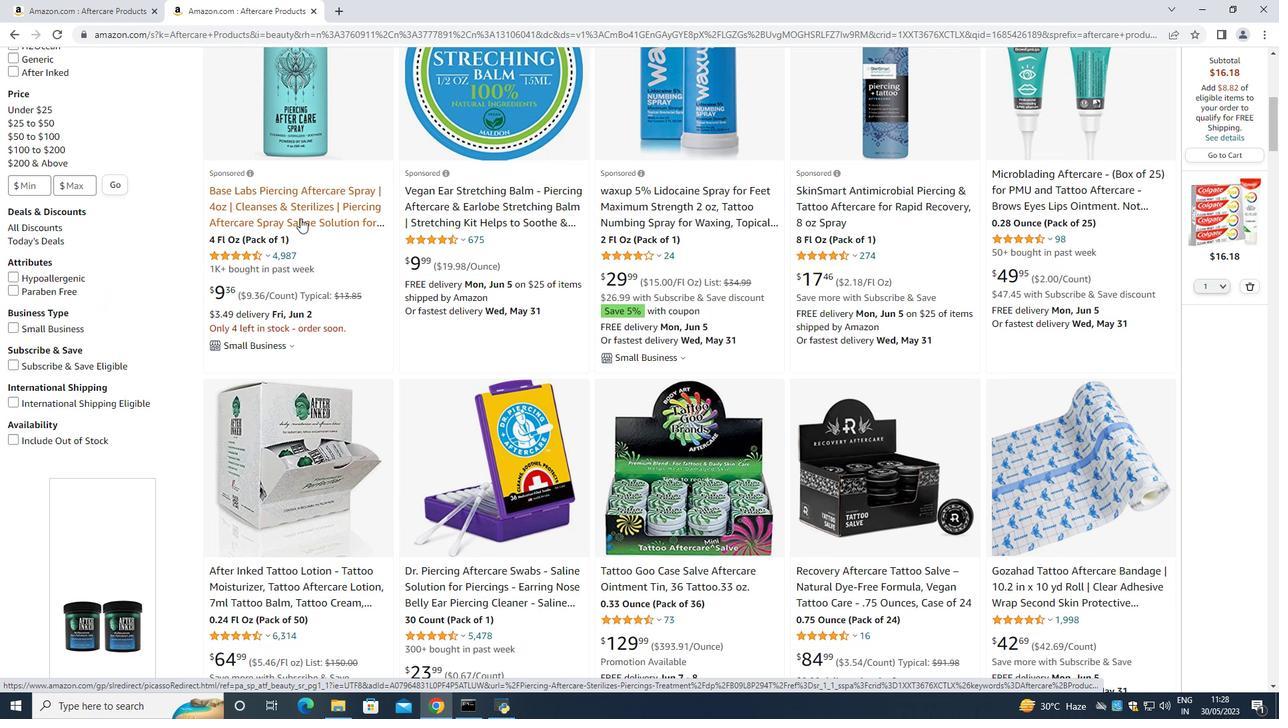 
Action: Mouse pressed left at (283, 215)
Screenshot: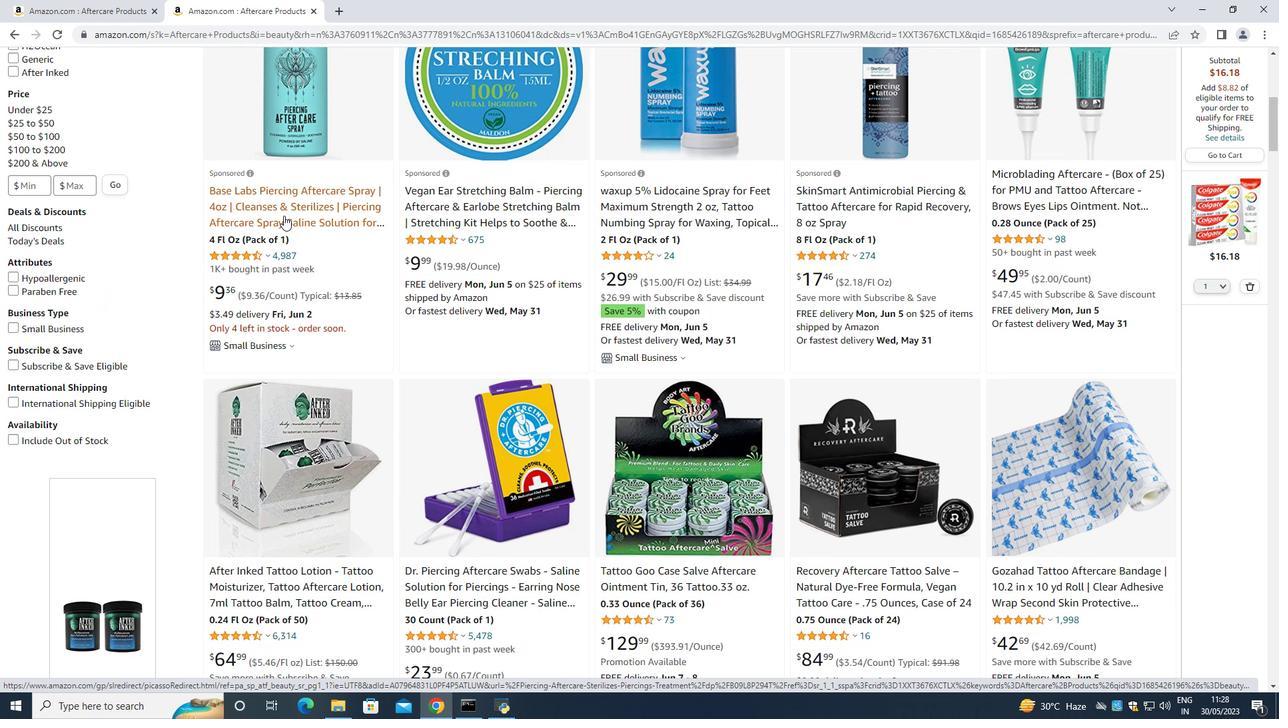 
Action: Mouse moved to (122, 246)
Screenshot: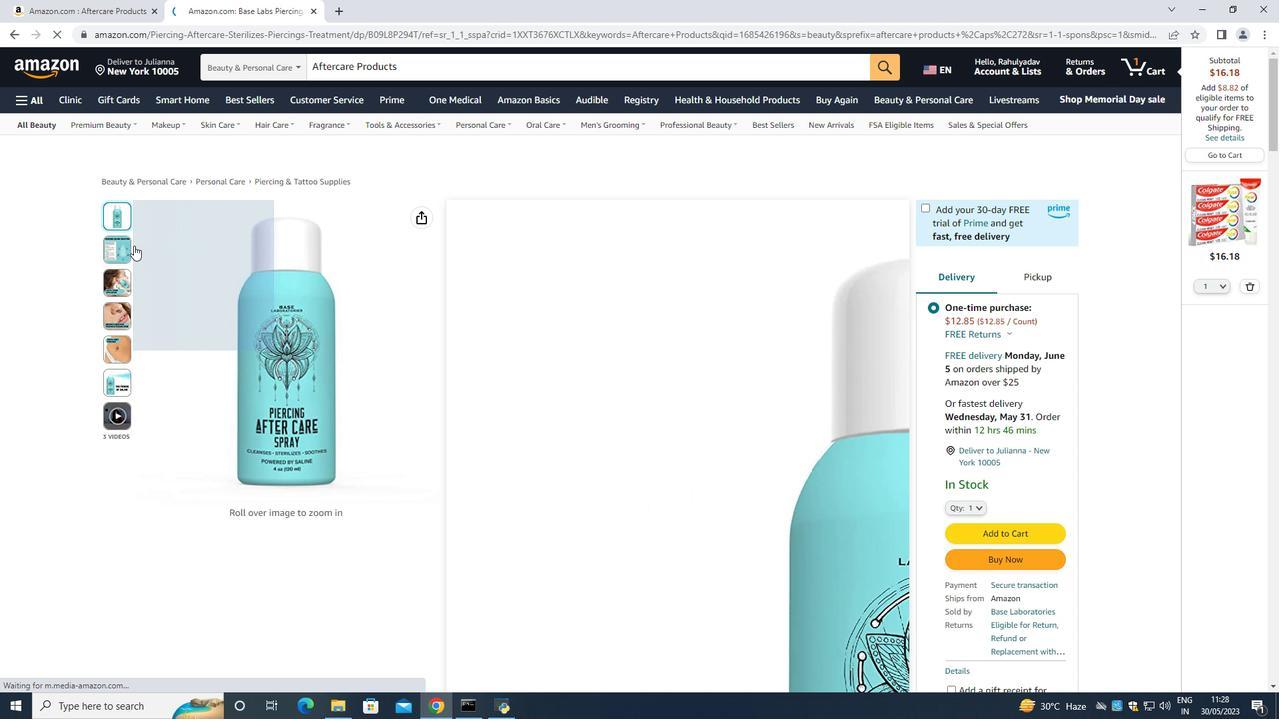 
Action: Mouse pressed left at (122, 246)
Screenshot: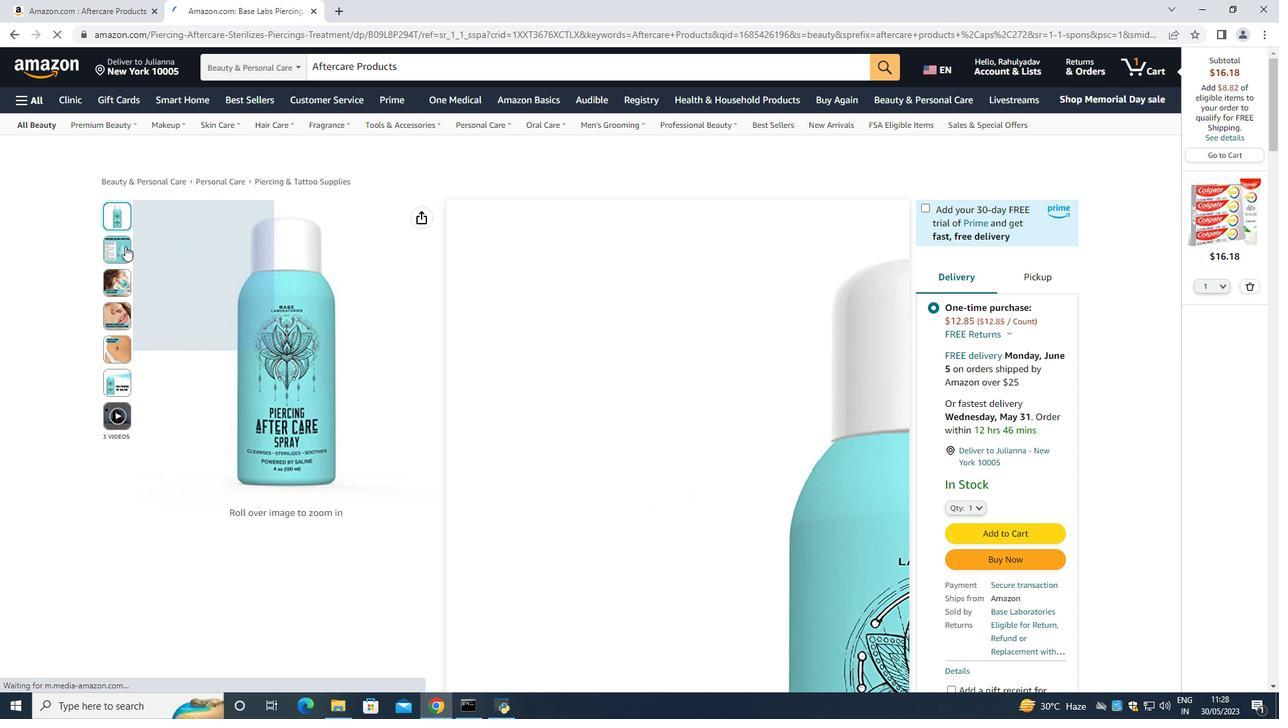 
Action: Mouse moved to (534, 274)
Screenshot: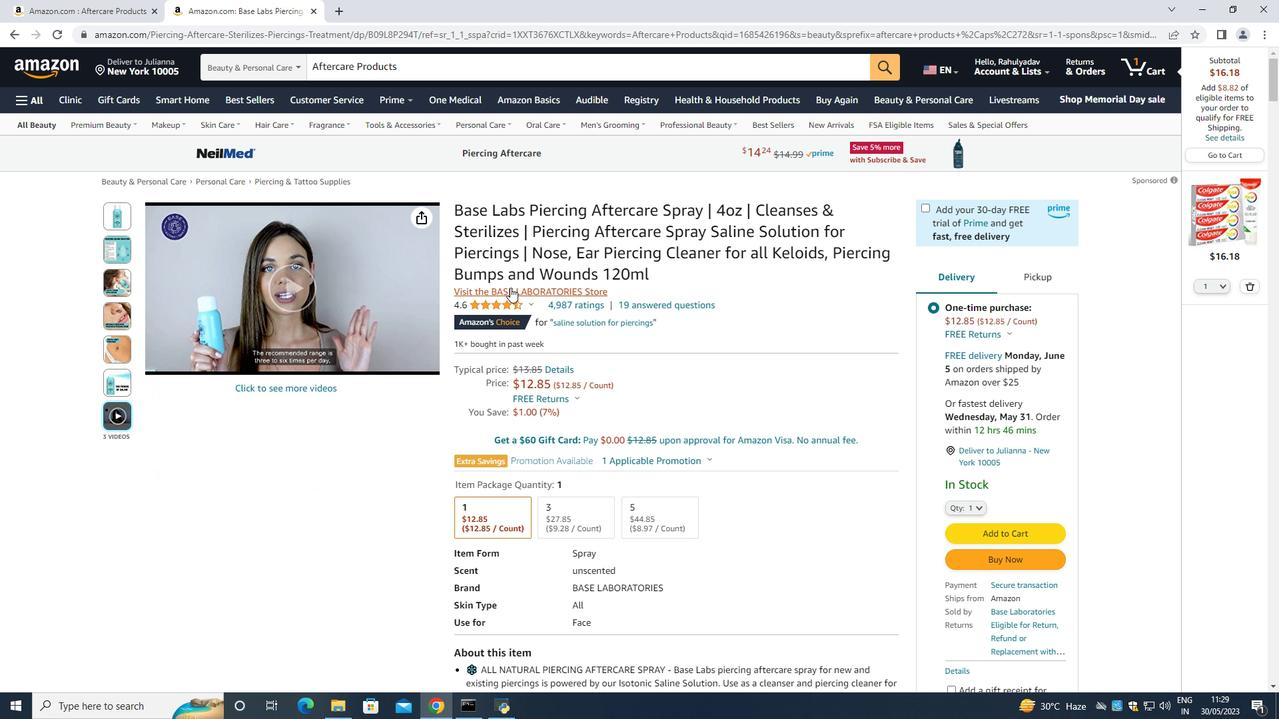 
Action: Mouse scrolled (534, 273) with delta (0, 0)
Screenshot: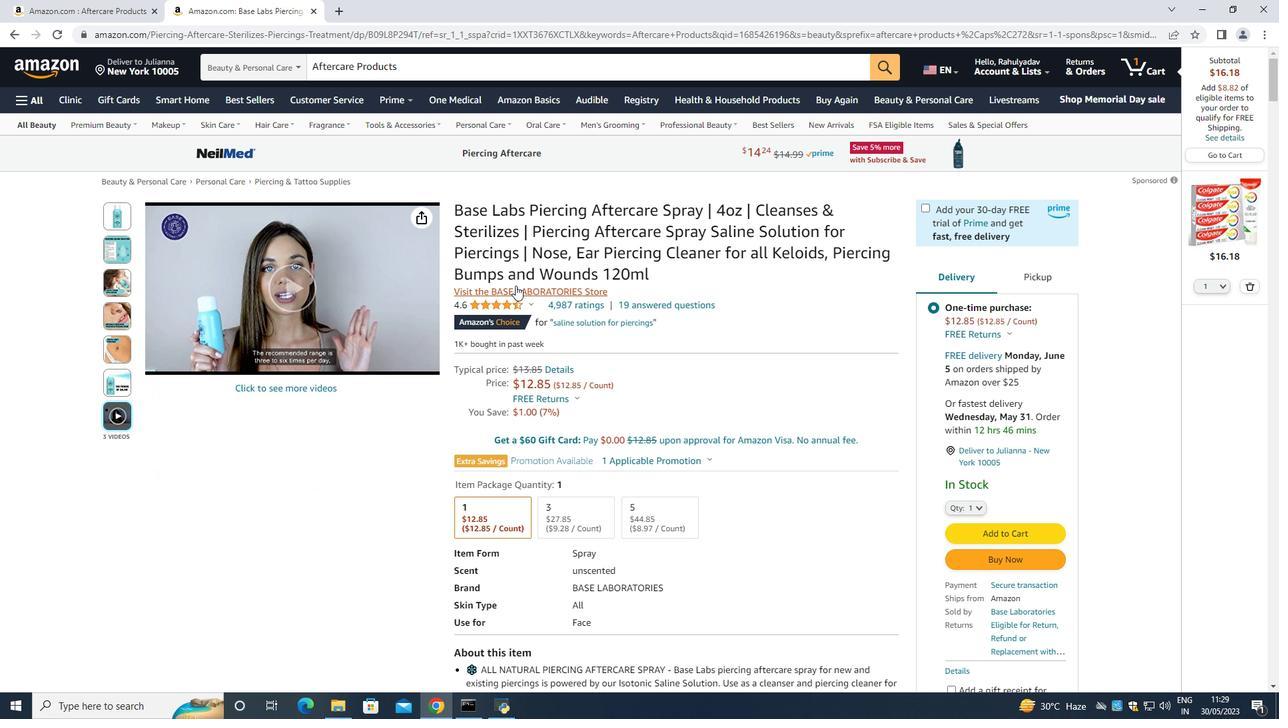 
Action: Mouse moved to (535, 273)
Screenshot: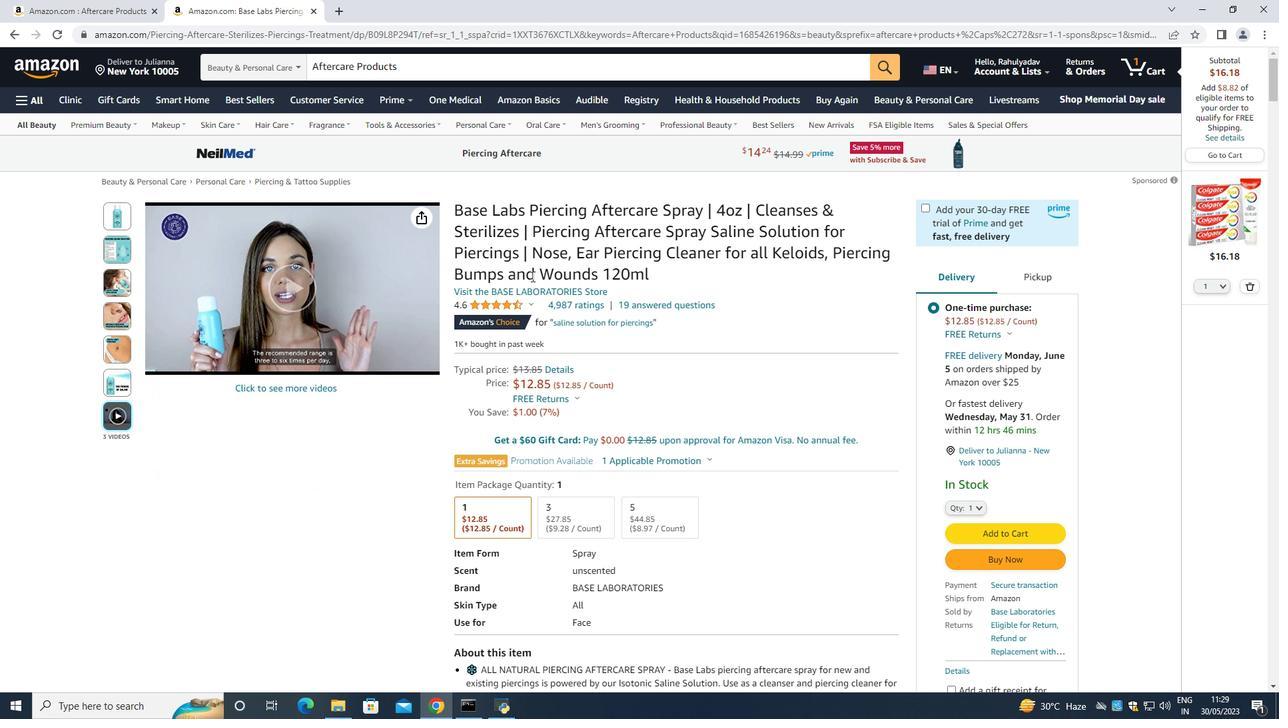 
Action: Mouse scrolled (535, 273) with delta (0, 0)
Screenshot: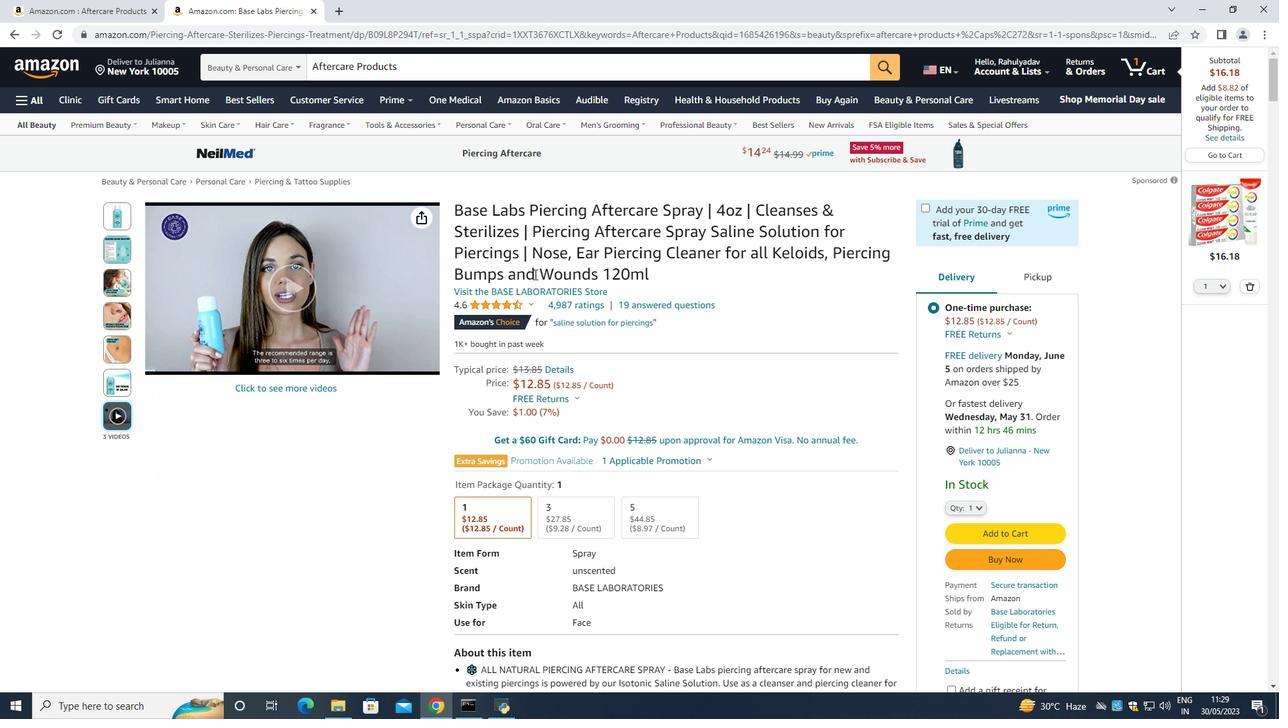 
Action: Mouse scrolled (535, 273) with delta (0, 0)
Screenshot: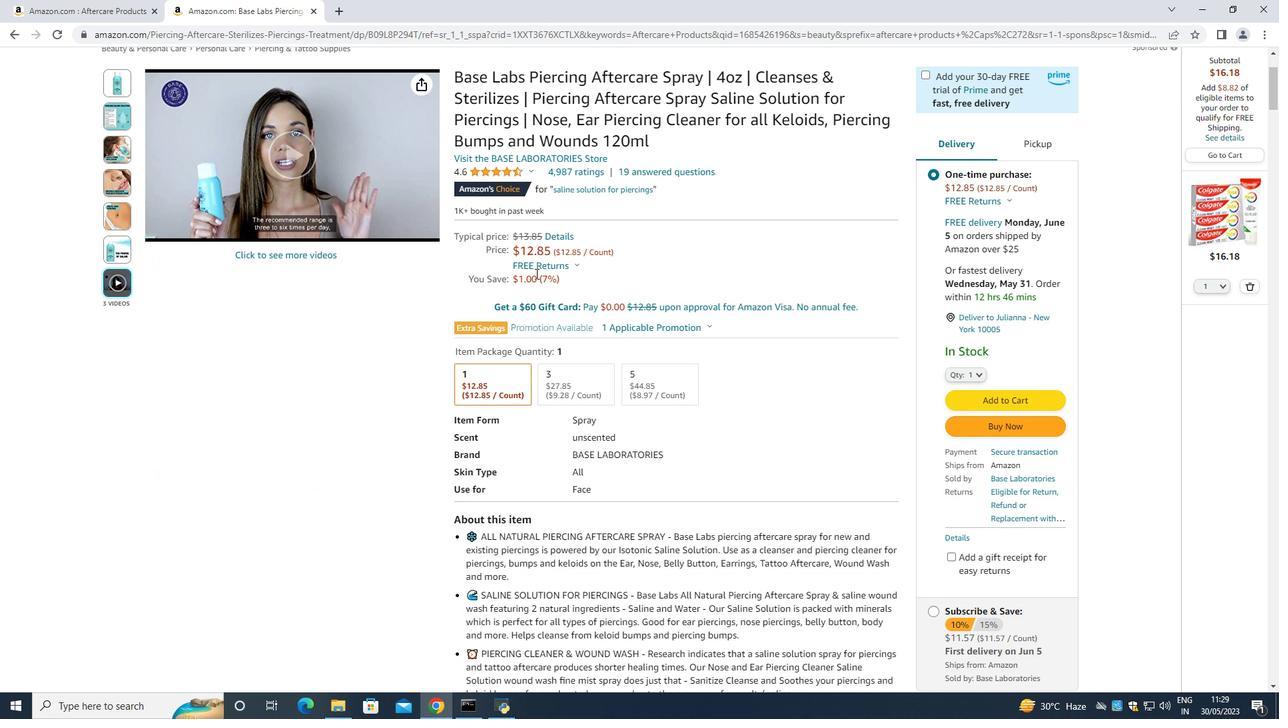 
Action: Mouse scrolled (535, 273) with delta (0, 0)
Screenshot: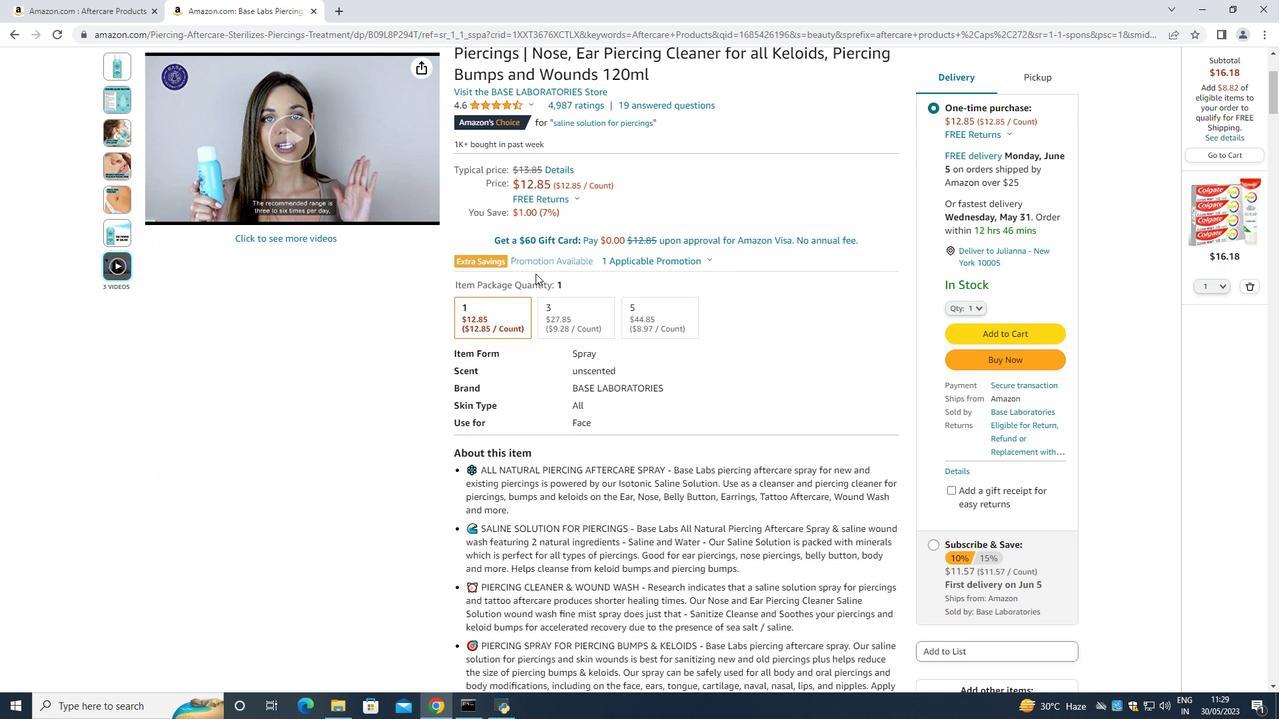 
Action: Mouse scrolled (535, 273) with delta (0, 0)
Screenshot: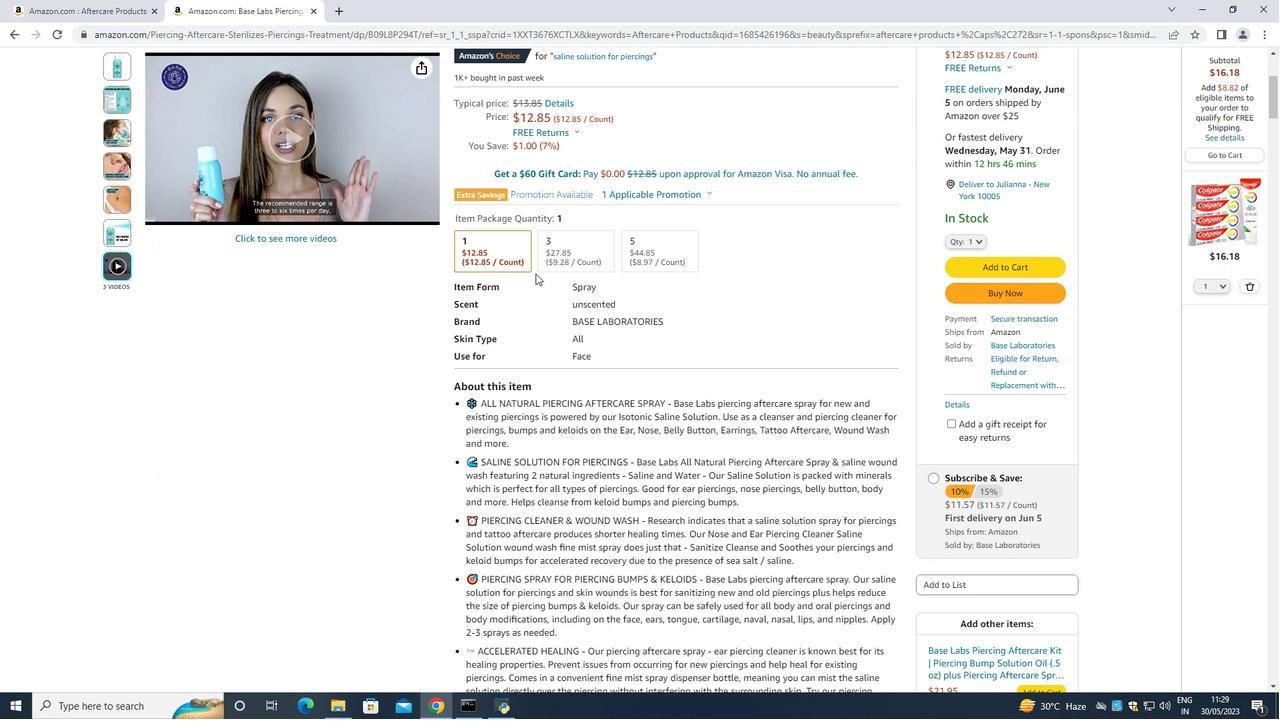 
Action: Mouse scrolled (535, 273) with delta (0, 0)
Screenshot: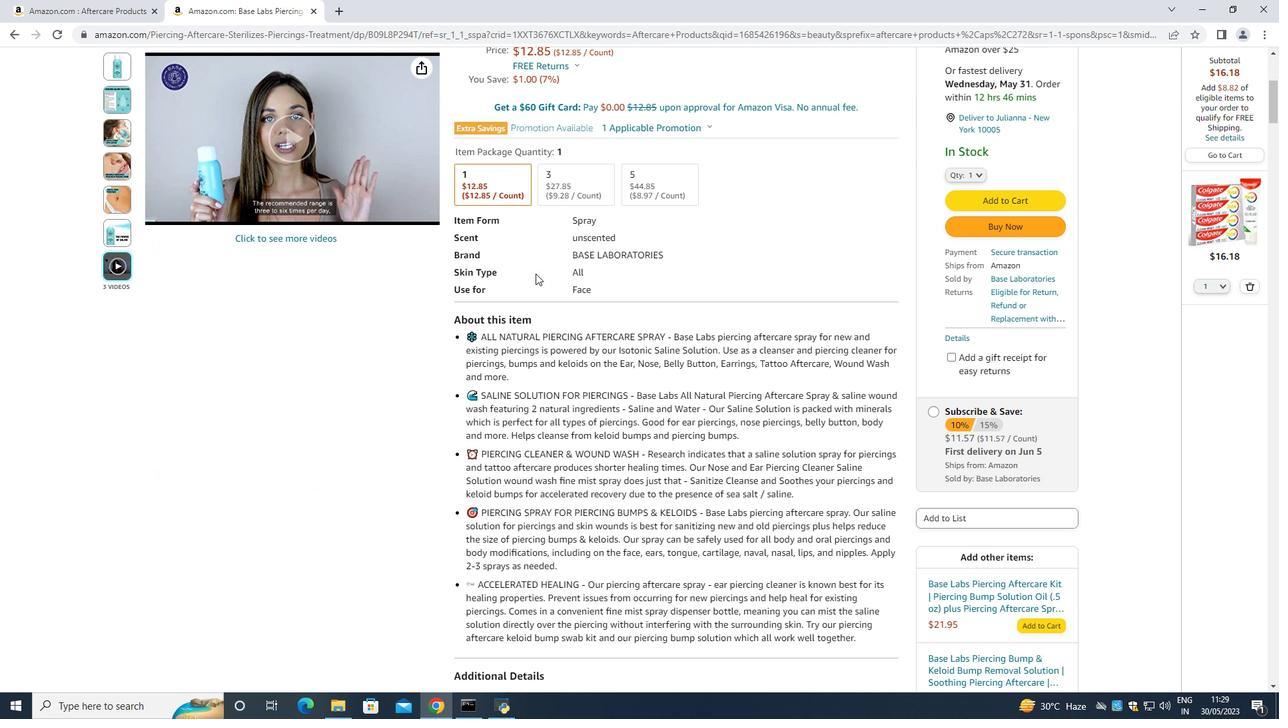 
Action: Mouse pressed middle at (535, 273)
Screenshot: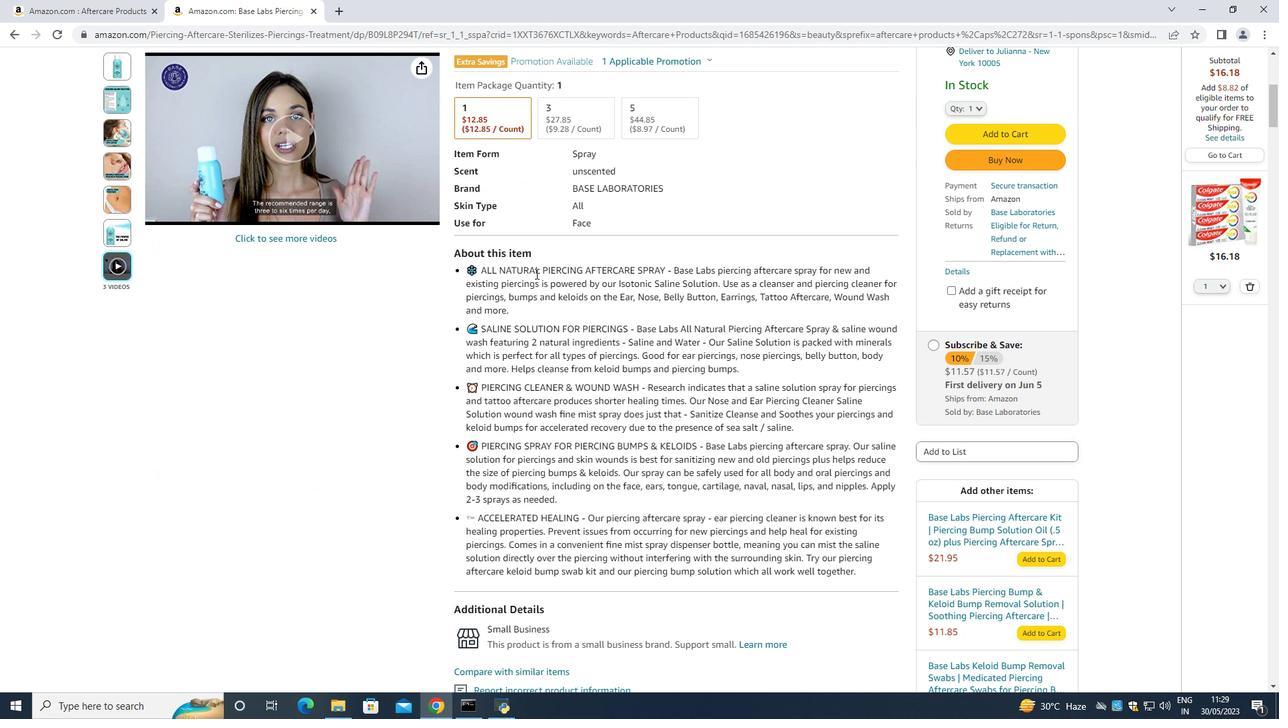 
Action: Mouse scrolled (535, 273) with delta (0, 0)
Screenshot: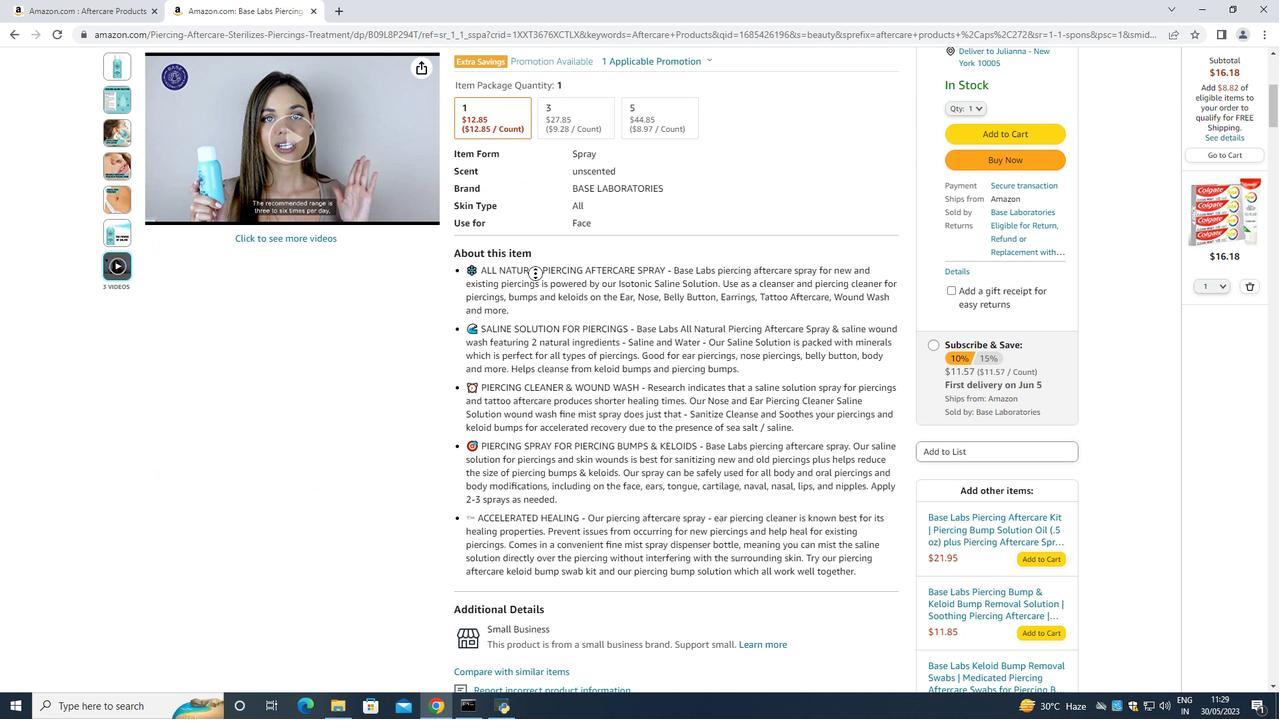 
Action: Mouse scrolled (535, 273) with delta (0, 0)
Screenshot: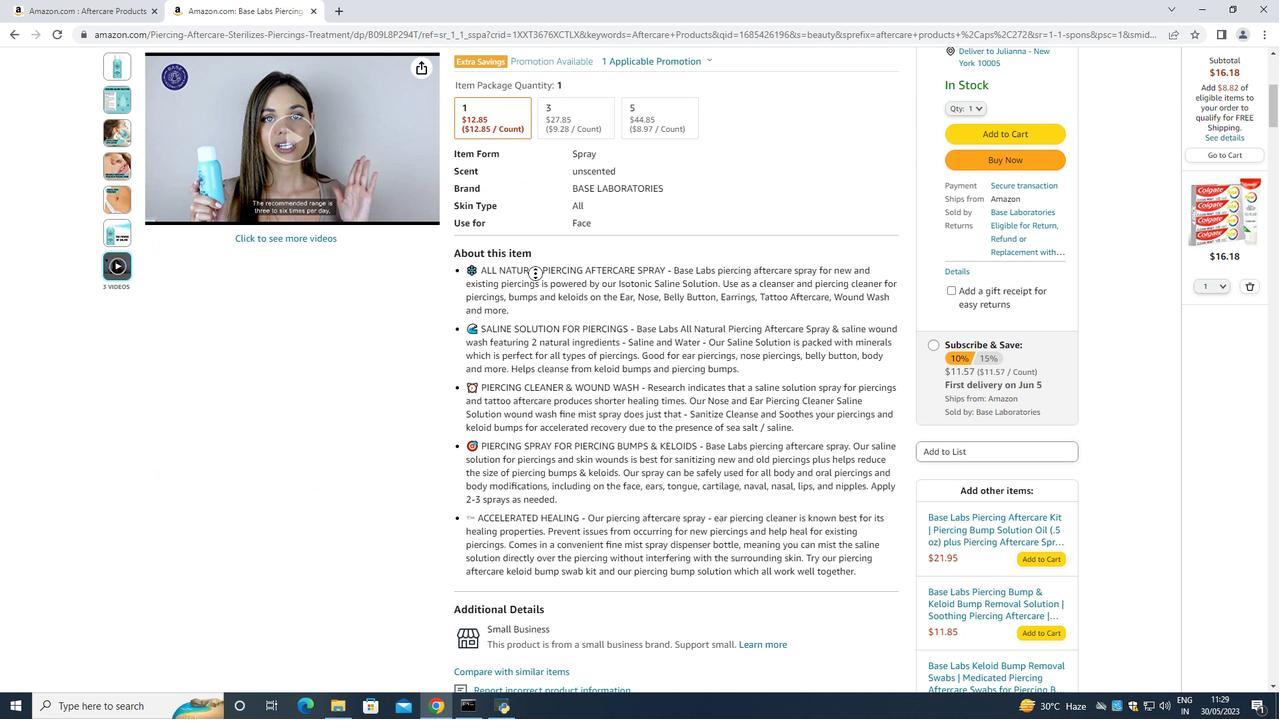 
Action: Mouse scrolled (535, 273) with delta (0, 0)
Screenshot: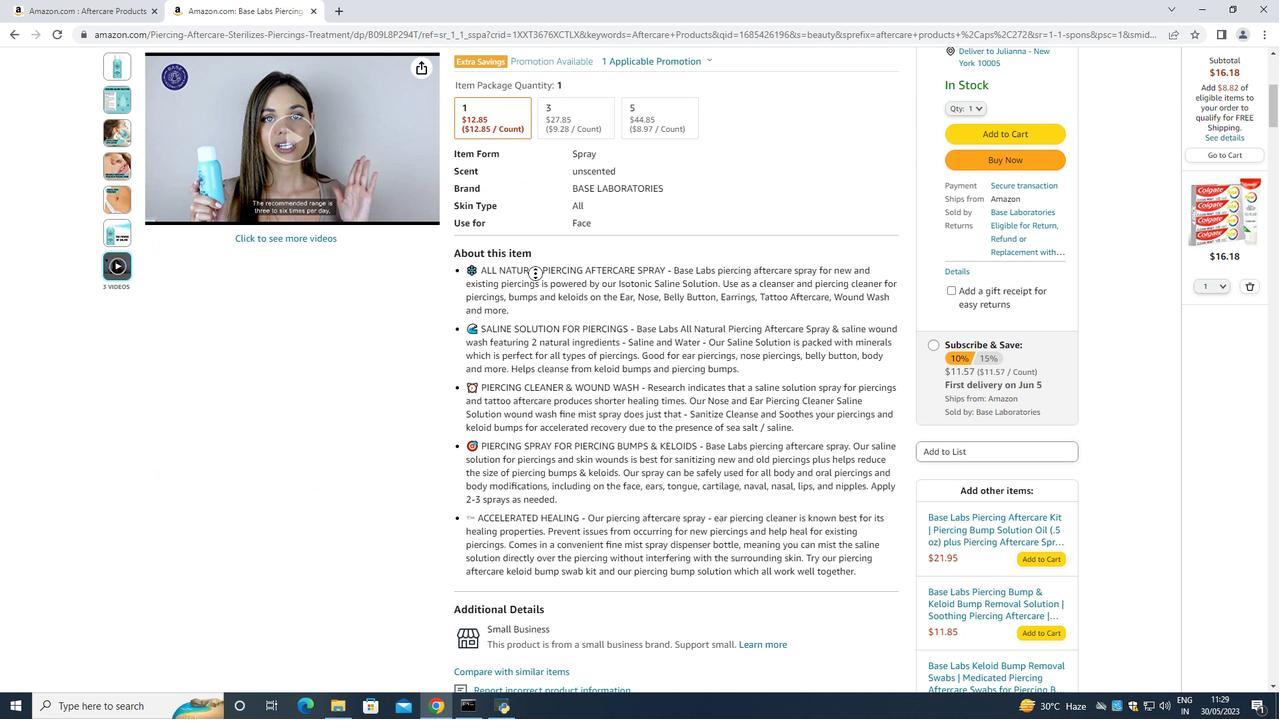 
Action: Mouse scrolled (535, 273) with delta (0, 0)
Screenshot: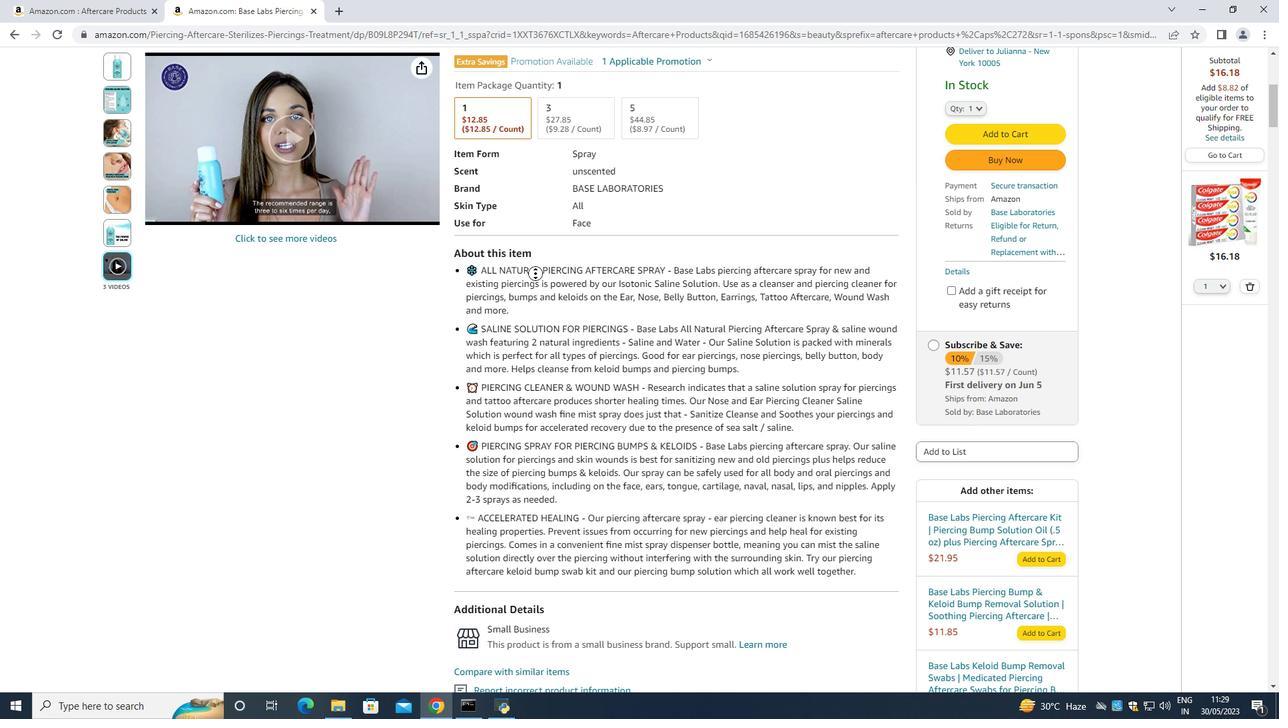 
Action: Mouse scrolled (535, 273) with delta (0, 0)
Screenshot: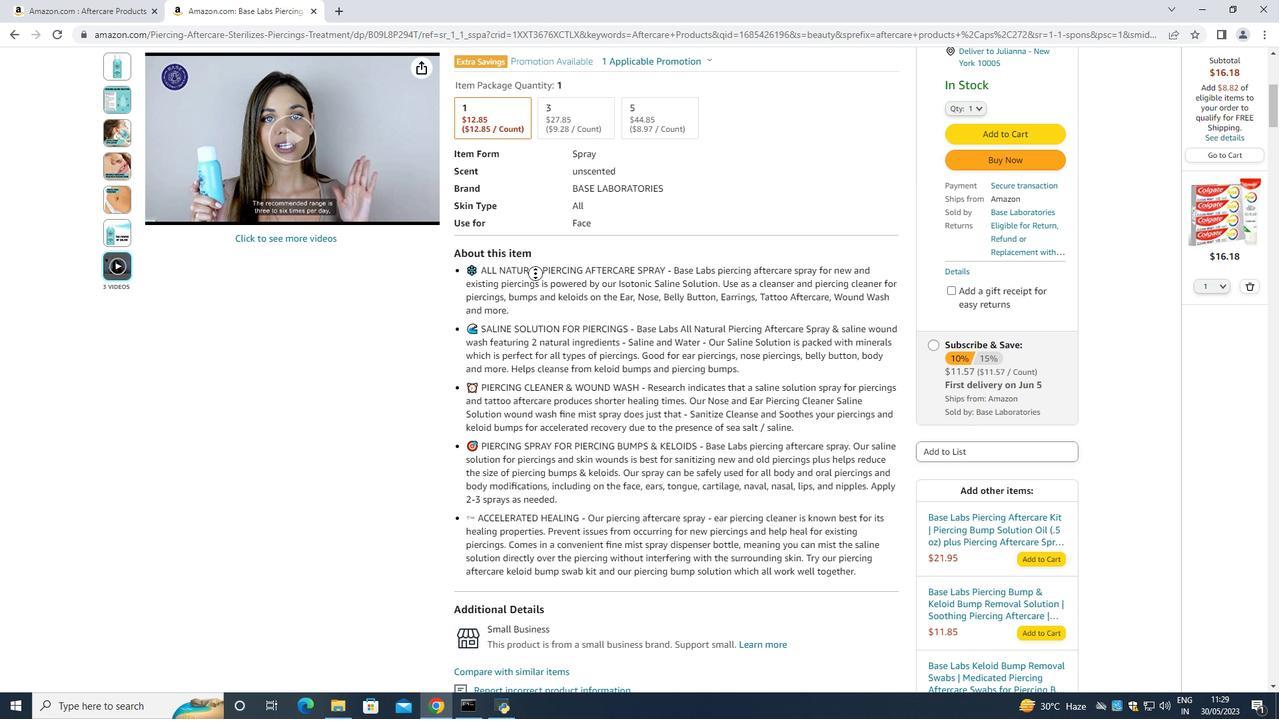 
Action: Mouse moved to (528, 313)
Screenshot: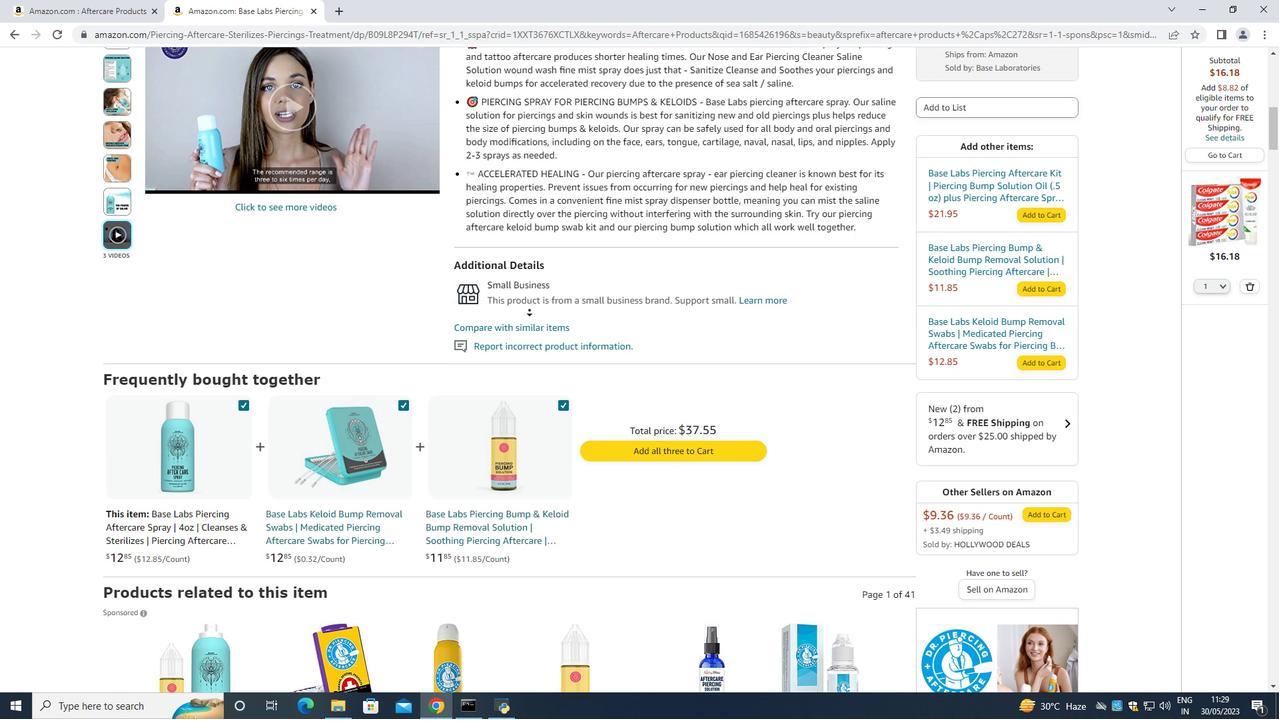 
Action: Mouse scrolled (528, 314) with delta (0, 0)
Screenshot: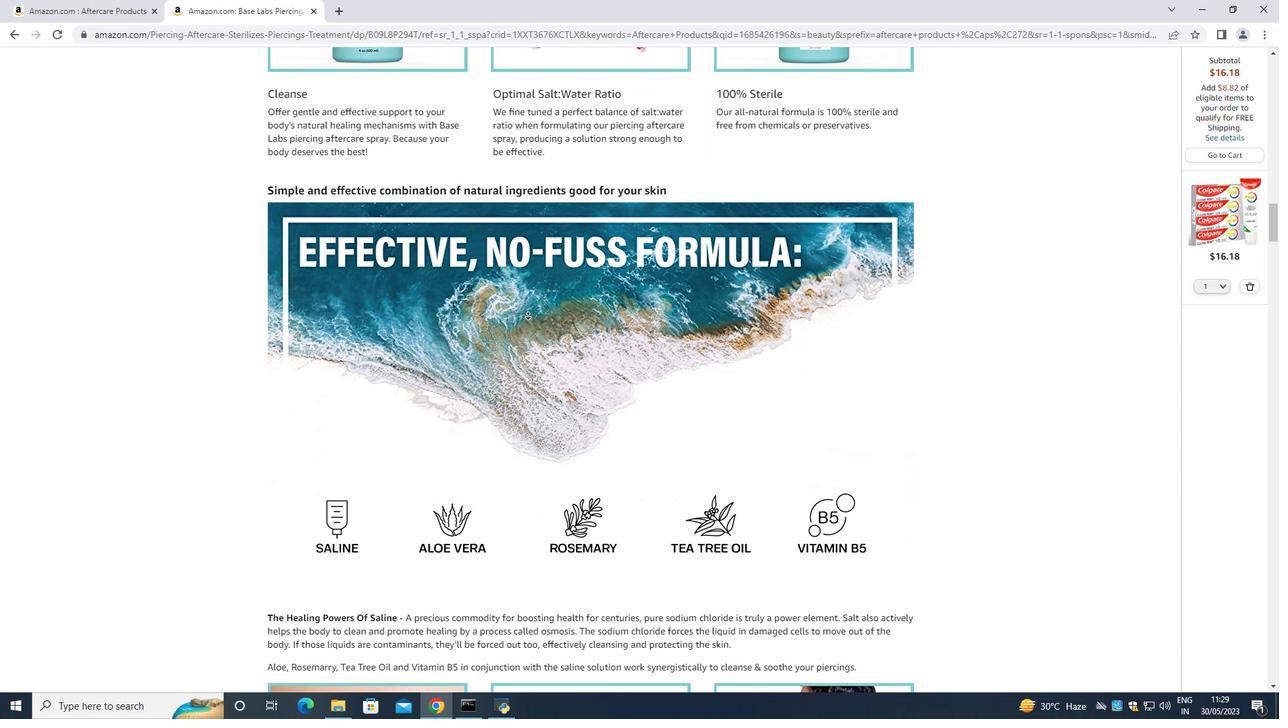 
Action: Mouse scrolled (528, 314) with delta (0, 0)
Screenshot: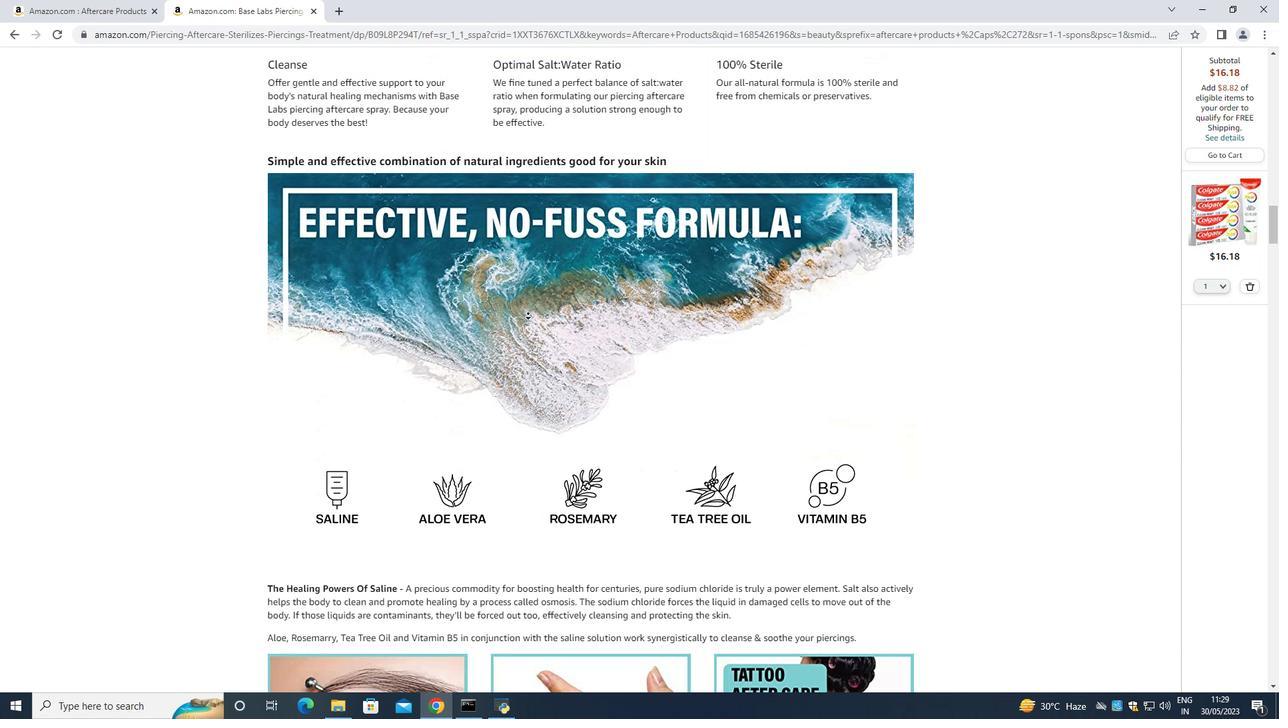 
Action: Mouse scrolled (528, 314) with delta (0, 0)
Screenshot: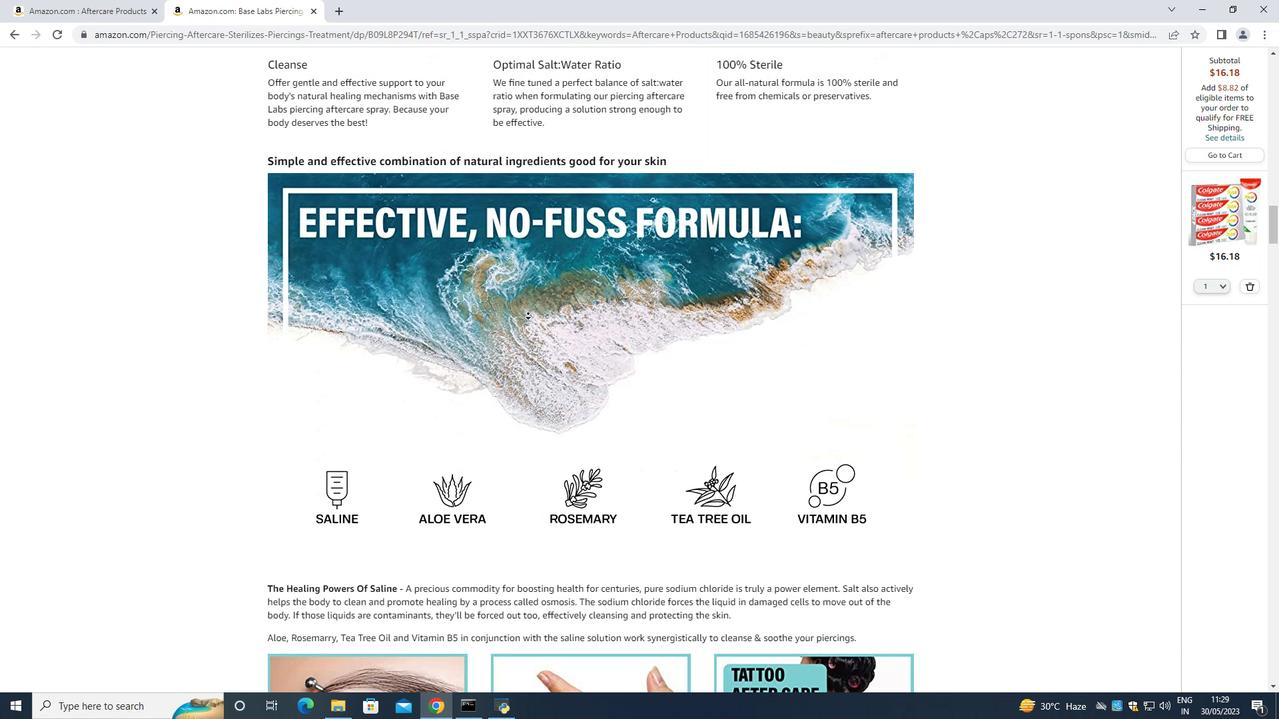
Action: Mouse moved to (527, 313)
Screenshot: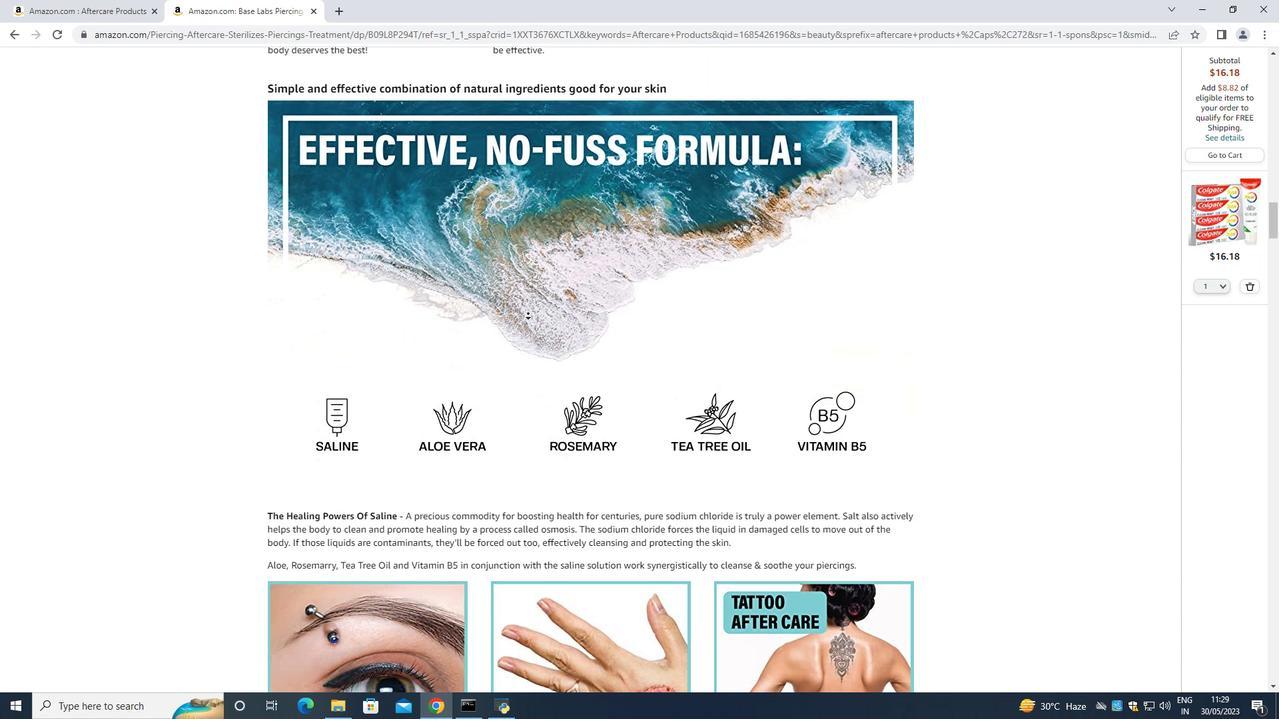 
Action: Mouse scrolled (527, 314) with delta (0, 0)
Screenshot: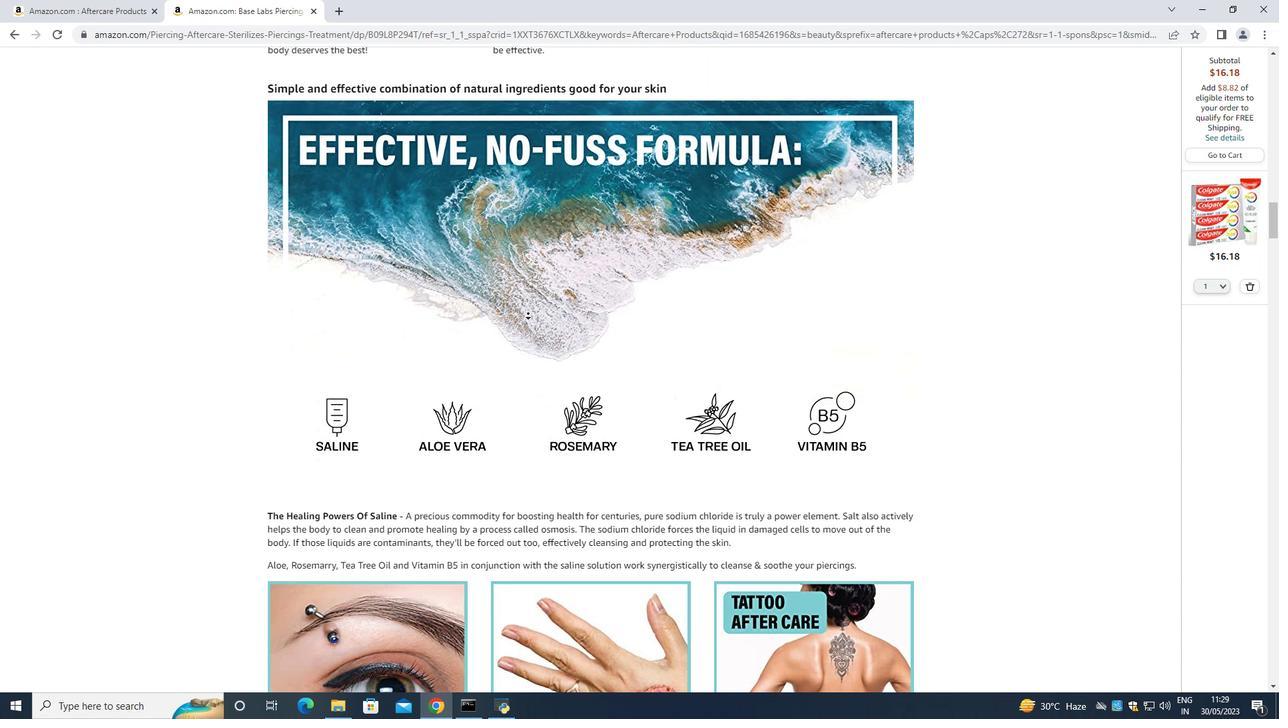 
Action: Mouse scrolled (527, 314) with delta (0, 0)
Screenshot: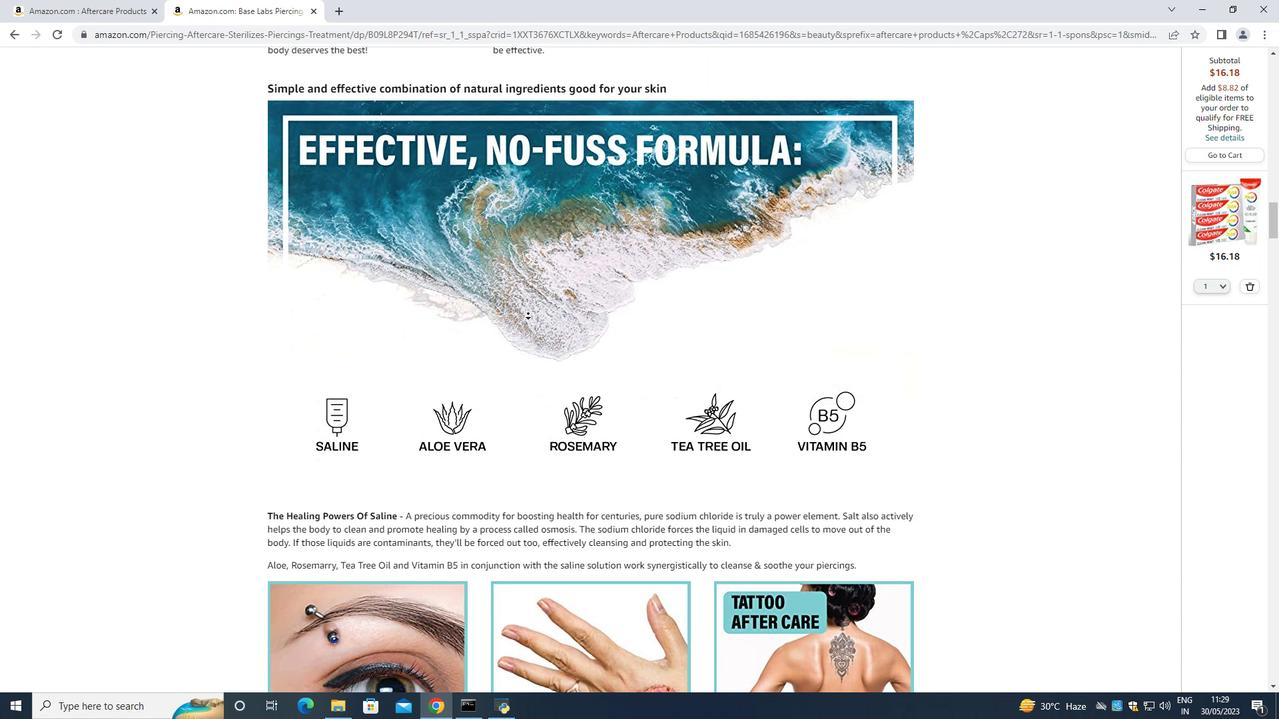 
Action: Mouse scrolled (527, 314) with delta (0, 0)
Screenshot: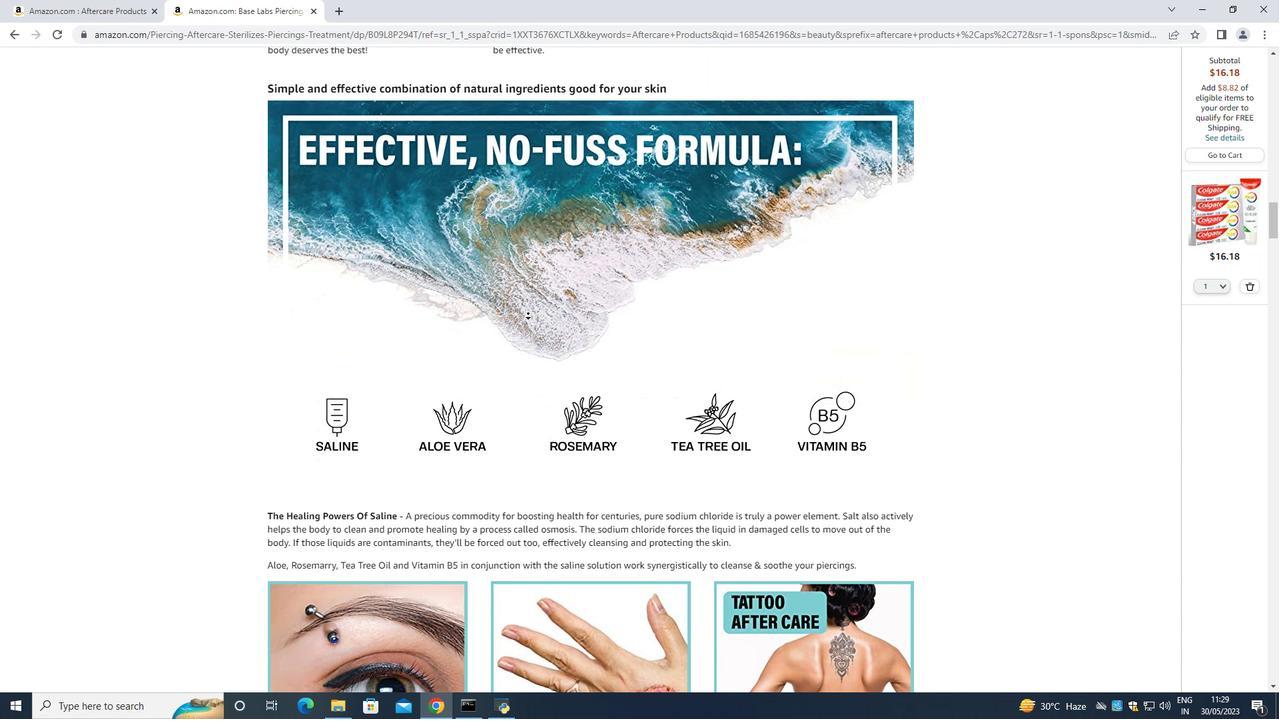 
Action: Mouse scrolled (527, 314) with delta (0, 0)
Screenshot: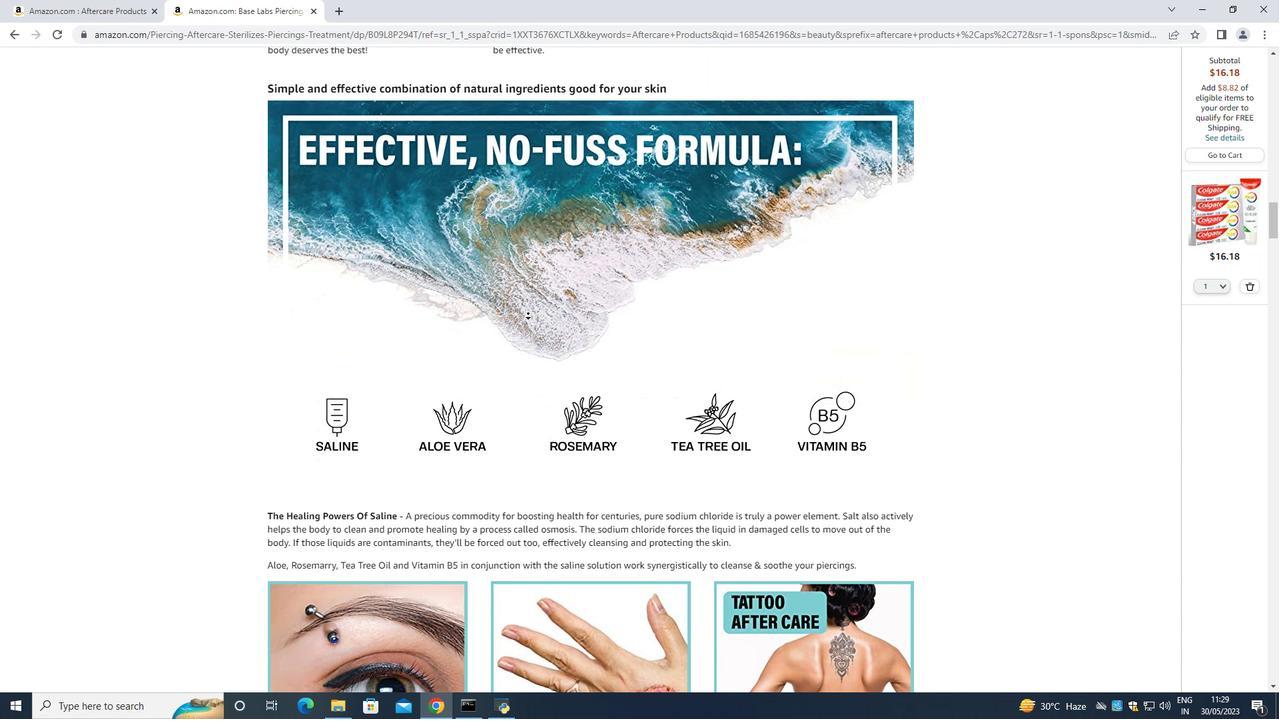 
Action: Mouse moved to (541, 285)
Screenshot: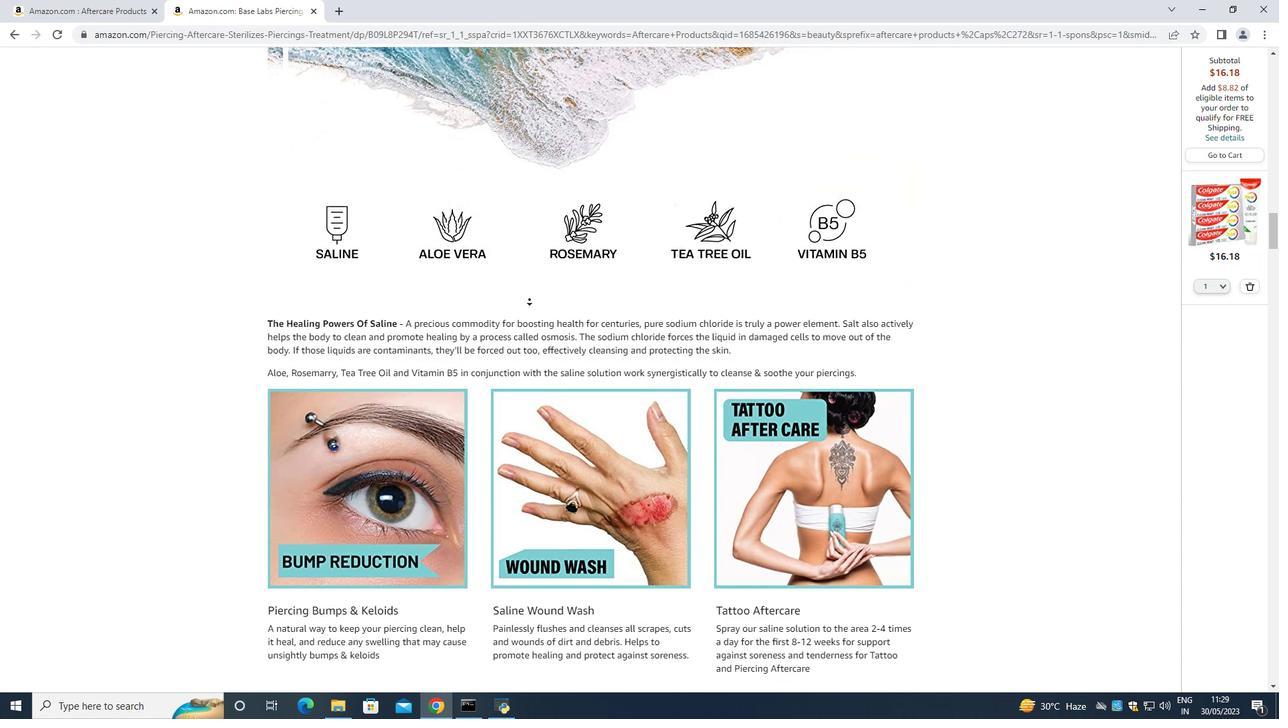 
Action: Mouse pressed left at (540, 286)
Screenshot: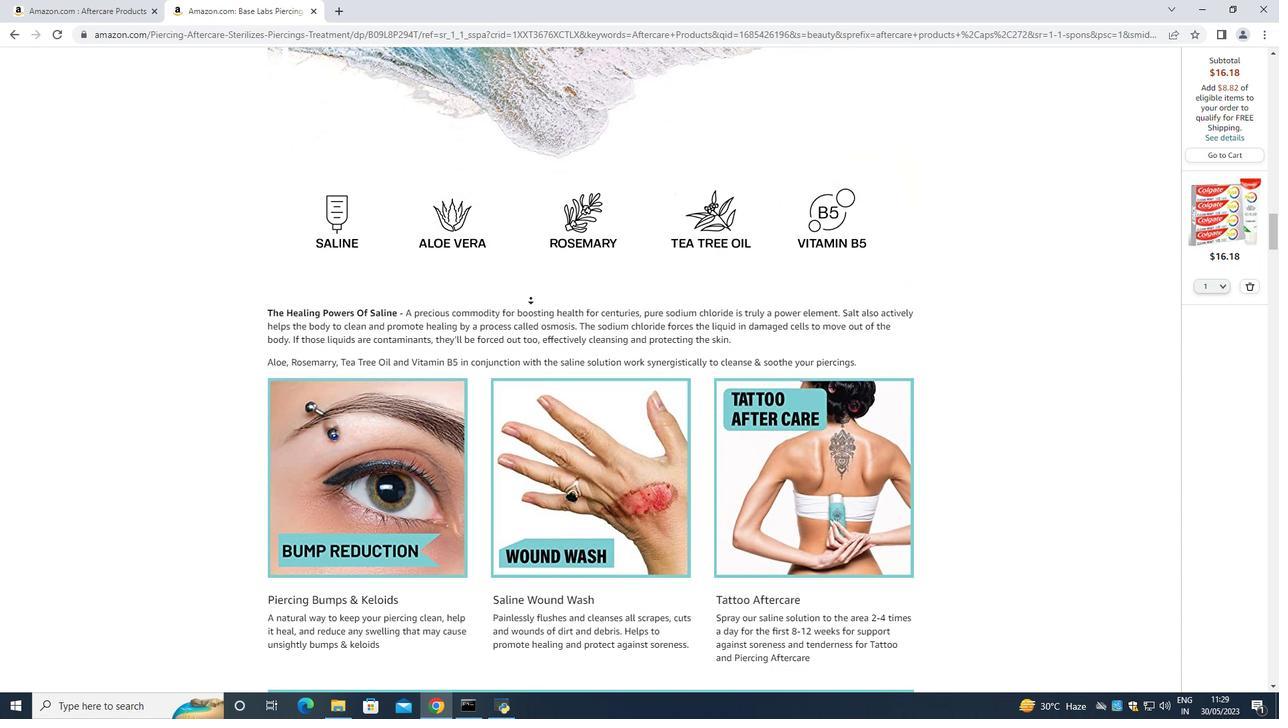 
Action: Mouse moved to (609, 113)
Screenshot: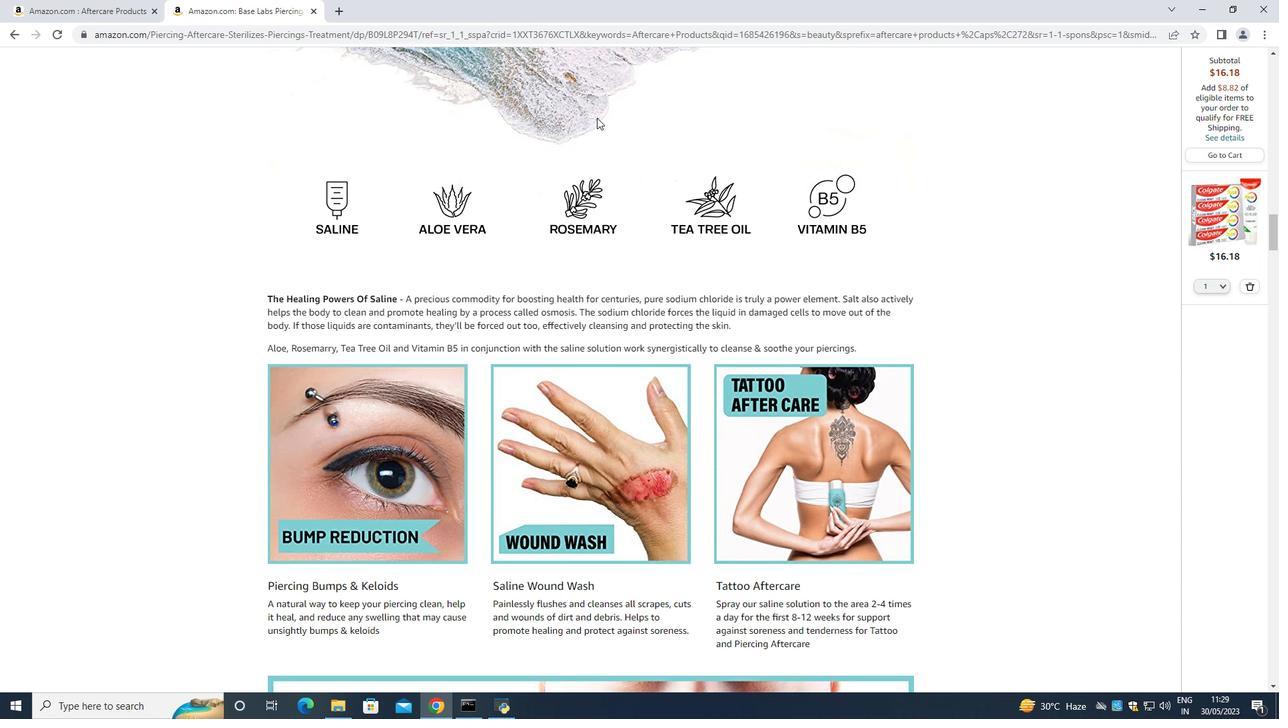 
Action: Mouse scrolled (609, 113) with delta (0, 0)
Screenshot: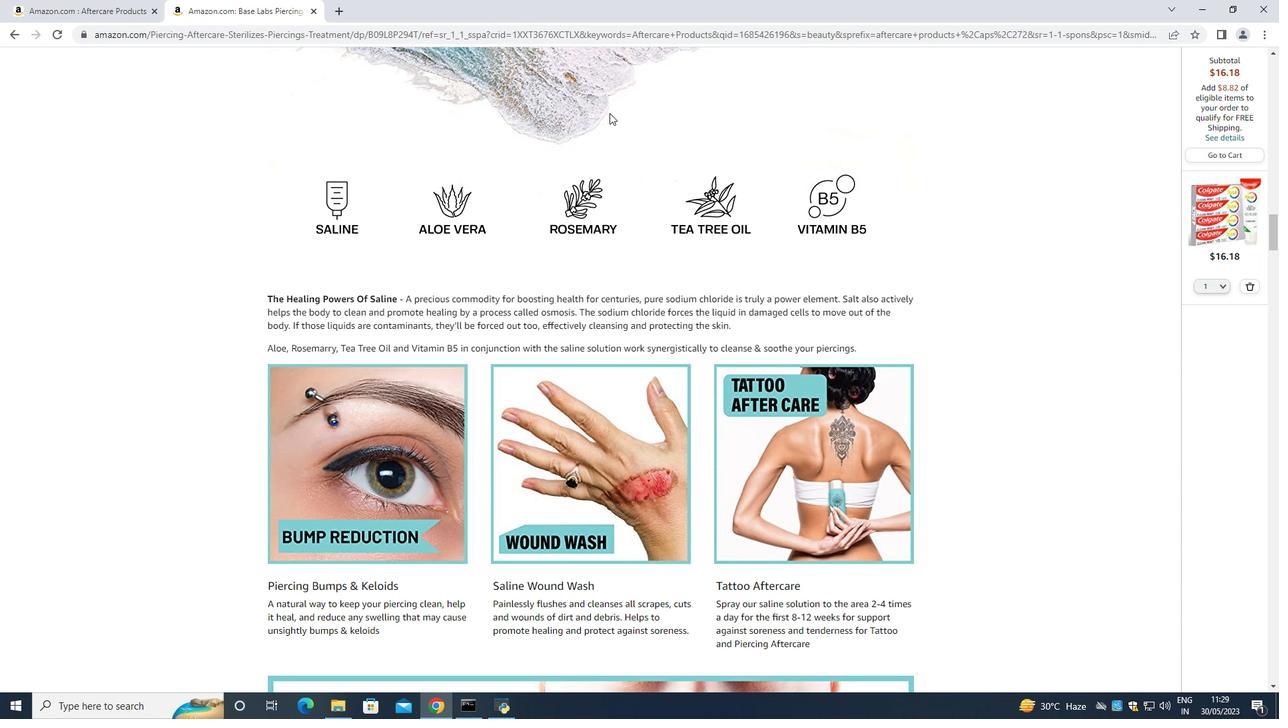 
Action: Mouse scrolled (609, 113) with delta (0, 0)
Screenshot: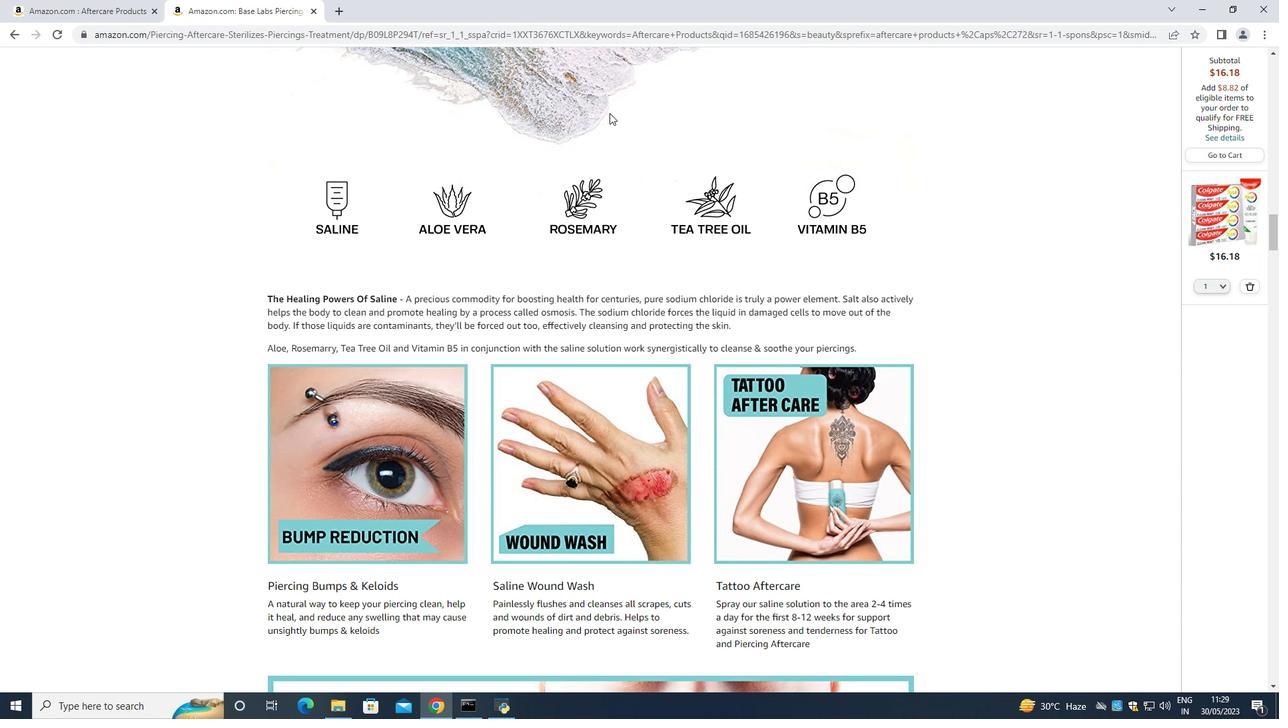 
Action: Mouse scrolled (609, 113) with delta (0, 0)
Screenshot: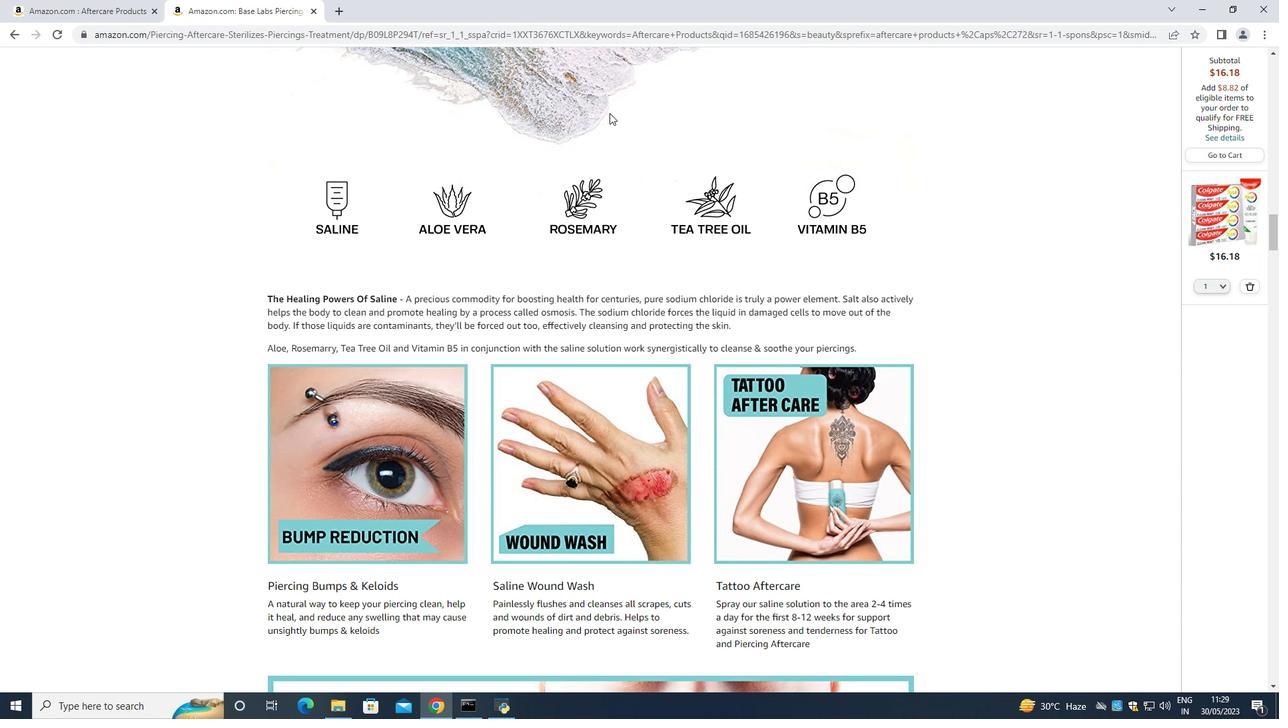 
Action: Mouse scrolled (609, 113) with delta (0, 0)
Screenshot: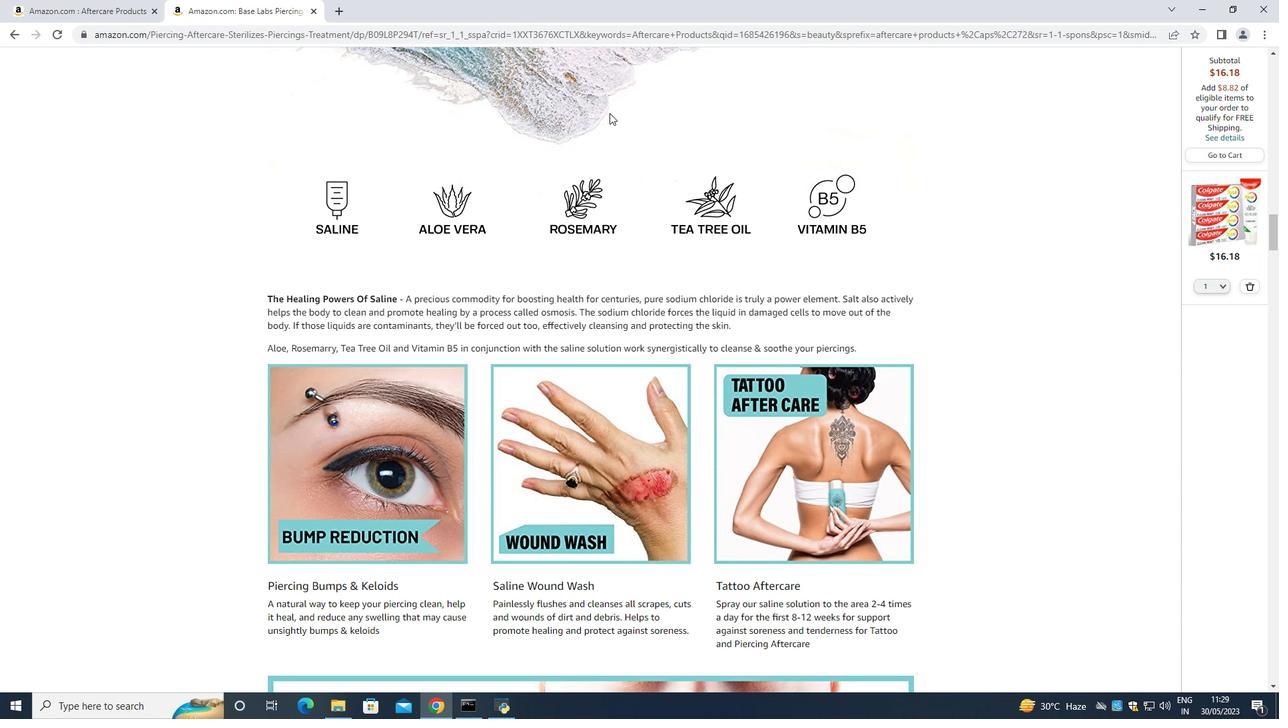 
Action: Mouse scrolled (609, 113) with delta (0, 0)
Screenshot: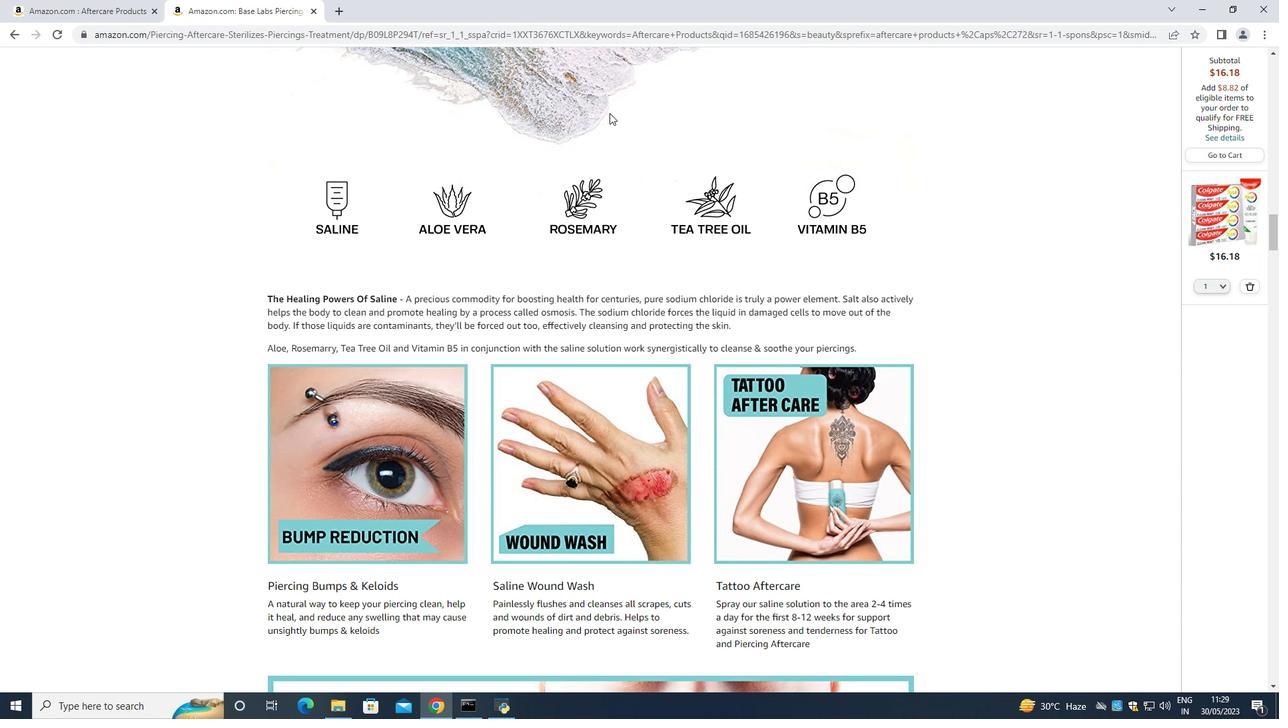 
Action: Mouse scrolled (609, 113) with delta (0, 0)
Screenshot: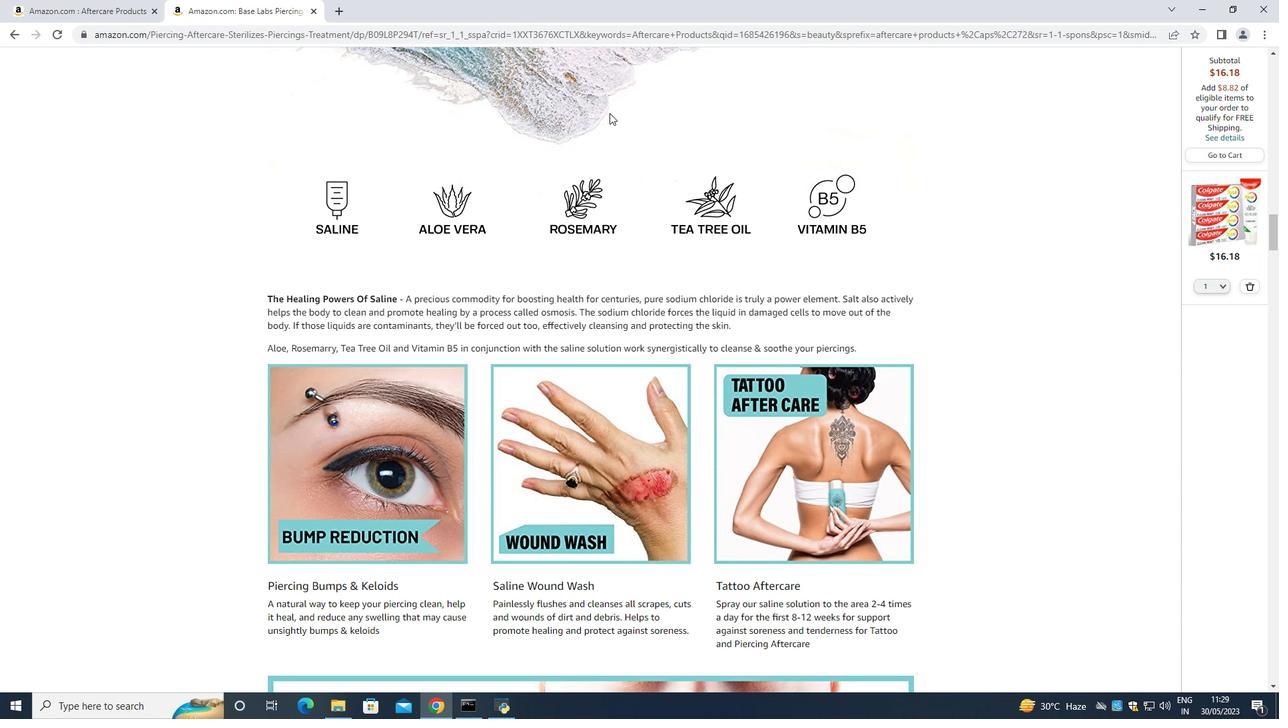
Action: Mouse scrolled (609, 113) with delta (0, 0)
Screenshot: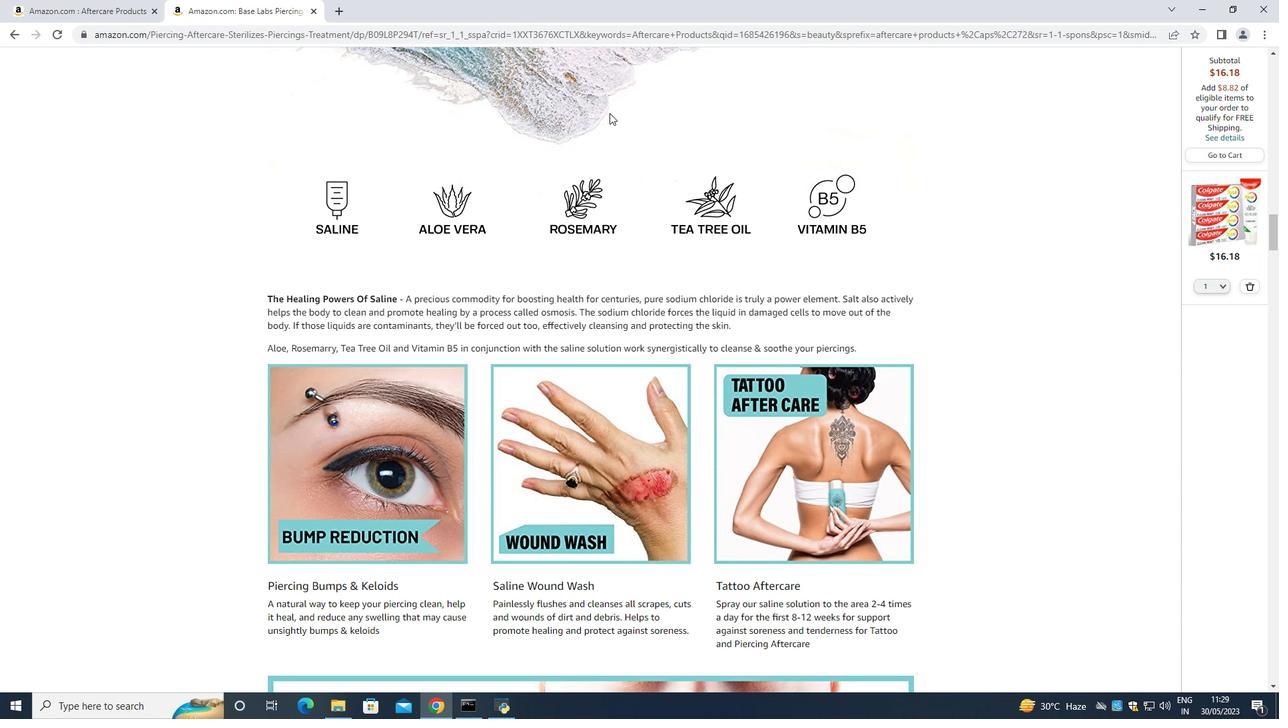 
Action: Mouse scrolled (609, 113) with delta (0, 0)
Screenshot: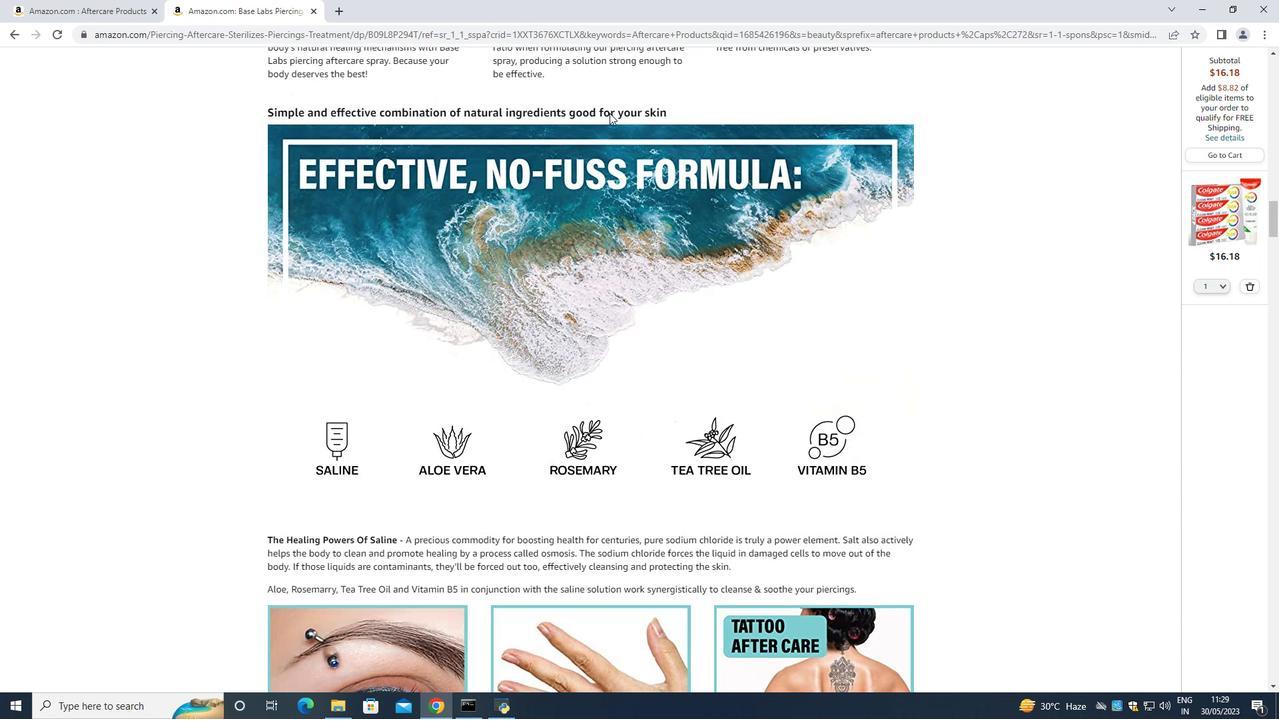 
Action: Mouse scrolled (609, 113) with delta (0, 0)
Screenshot: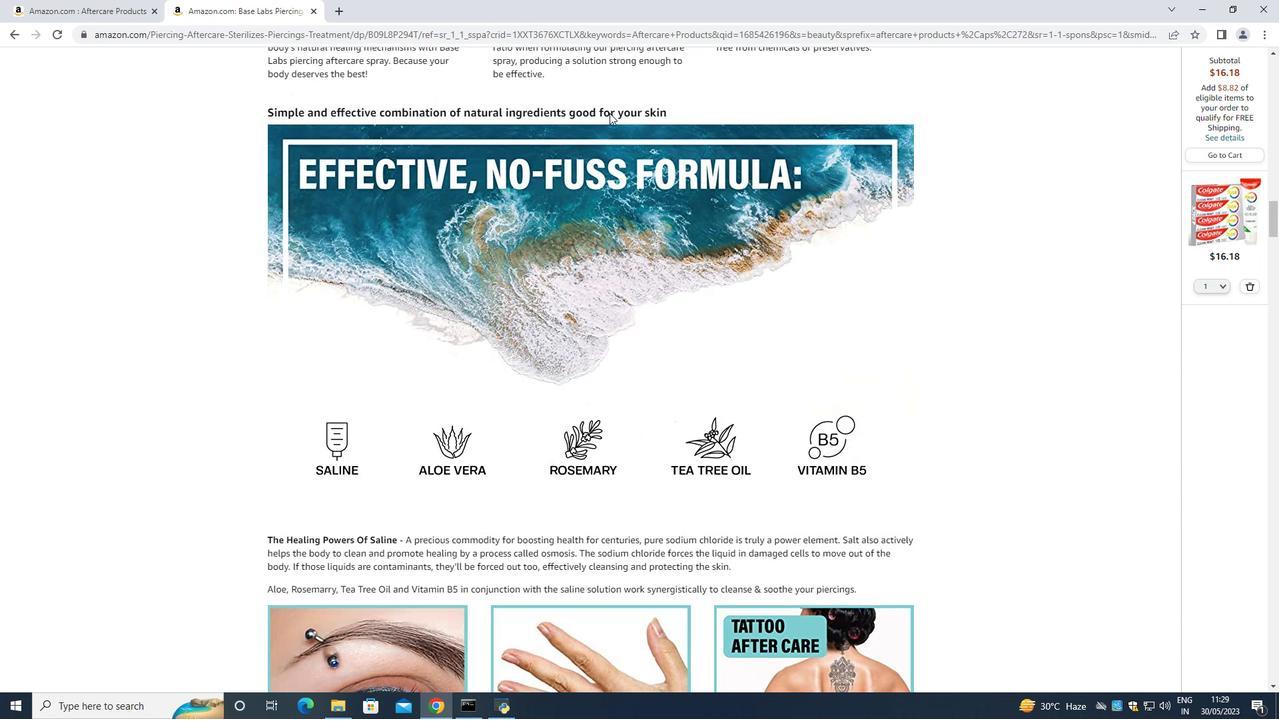 
Action: Mouse scrolled (609, 113) with delta (0, 0)
Screenshot: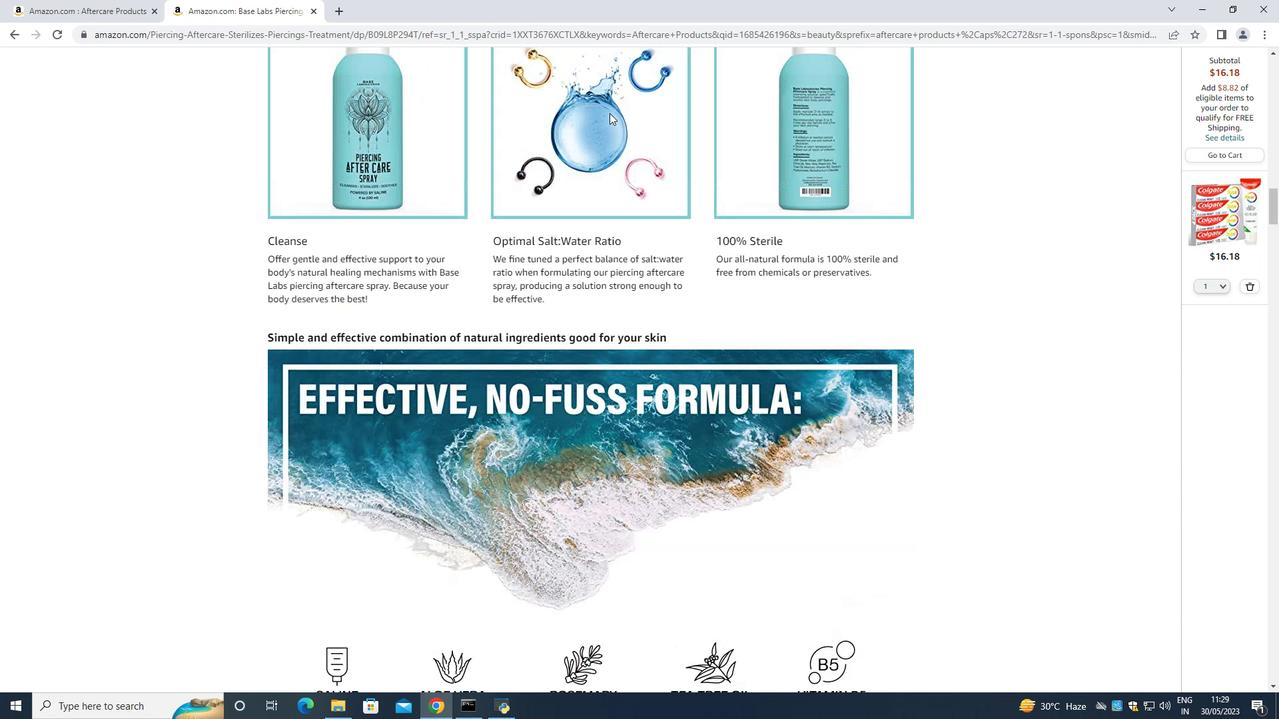 
Action: Mouse scrolled (609, 113) with delta (0, 0)
Screenshot: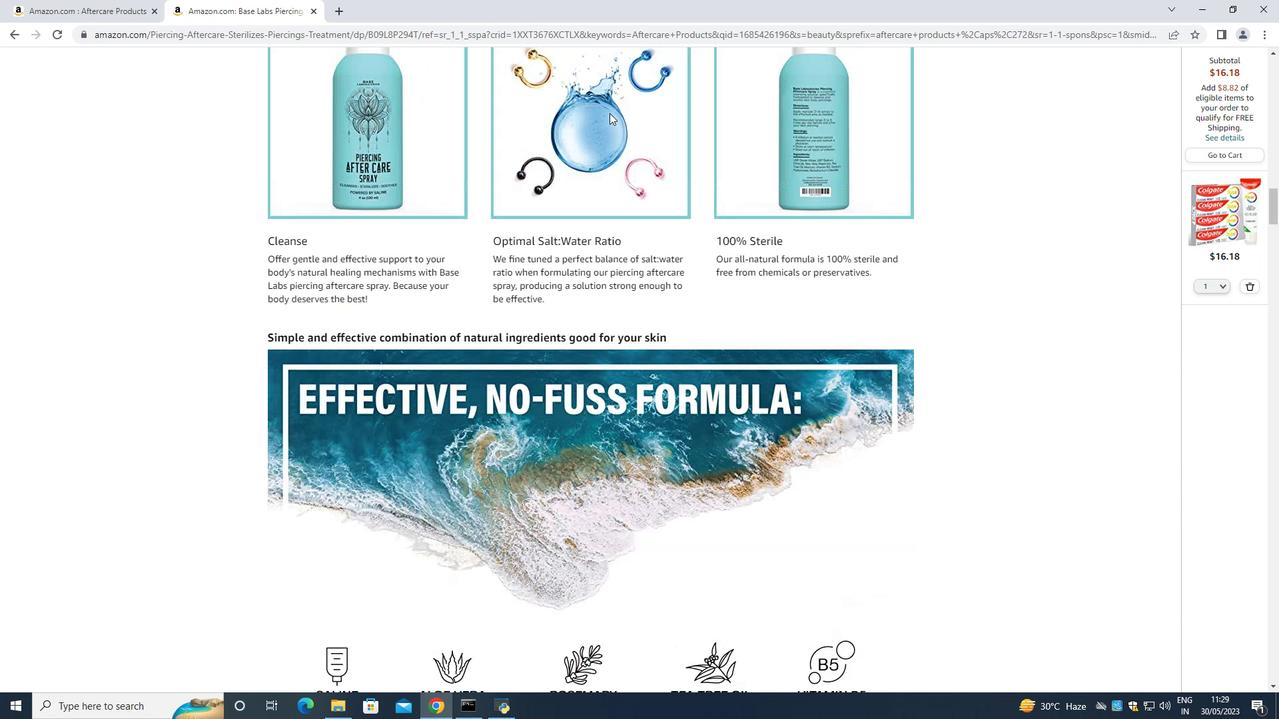 
Action: Mouse scrolled (609, 113) with delta (0, 0)
Screenshot: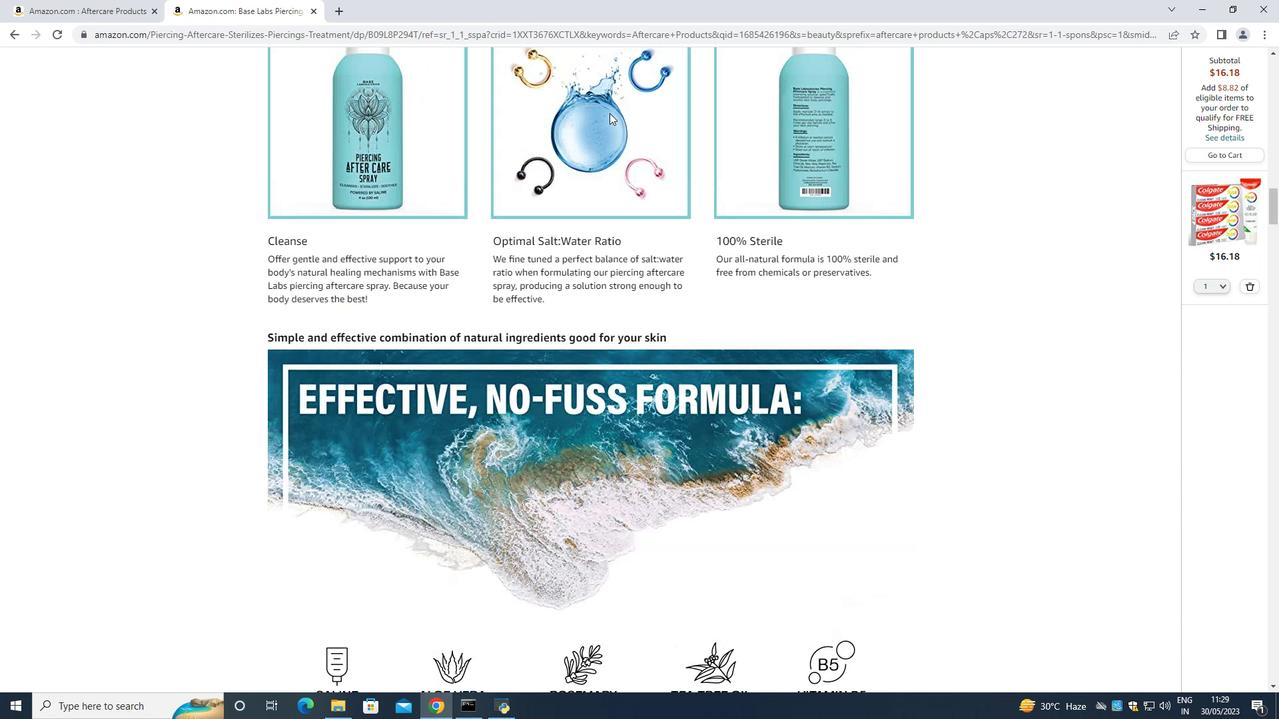 
Action: Mouse scrolled (609, 113) with delta (0, 0)
Screenshot: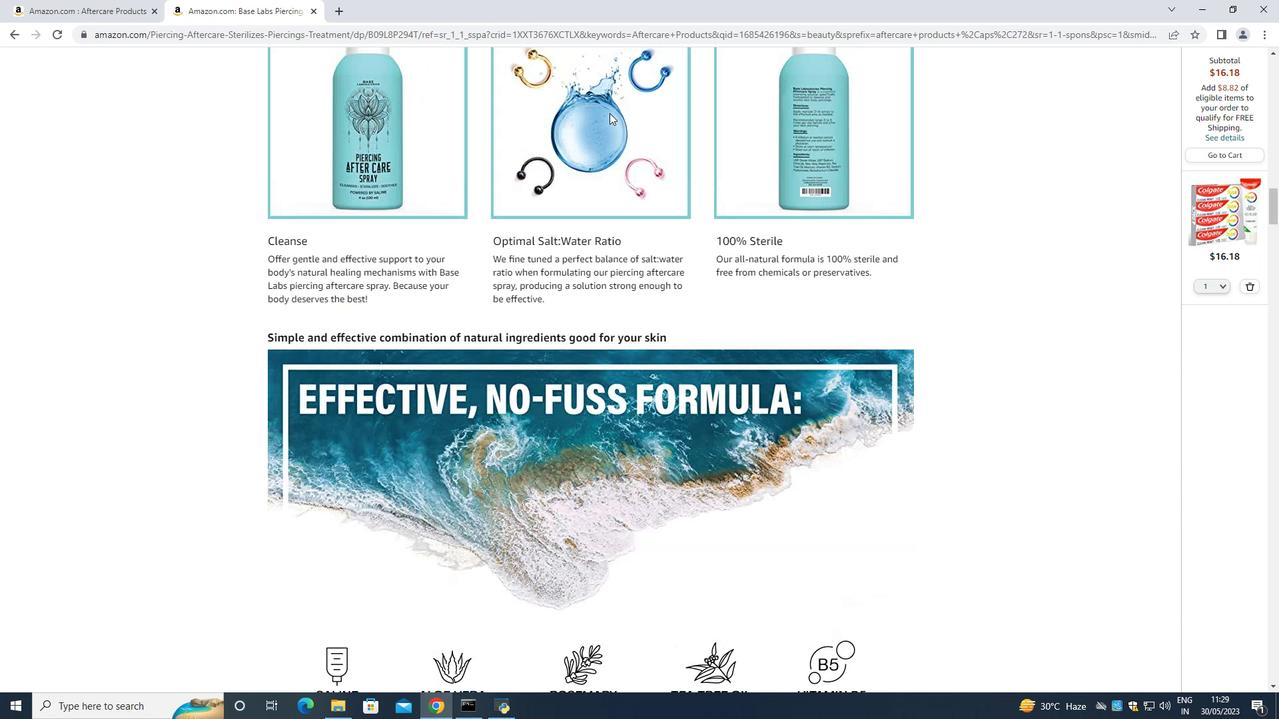 
Action: Mouse scrolled (609, 113) with delta (0, 0)
Screenshot: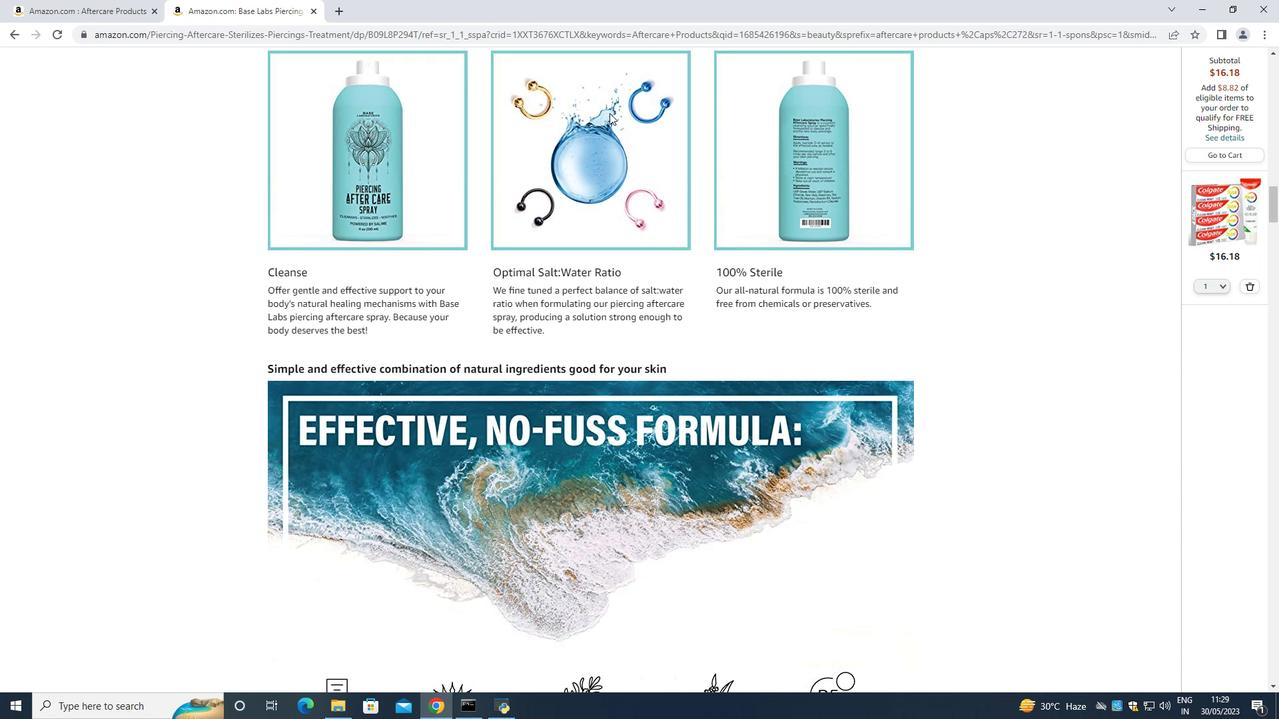 
Action: Mouse scrolled (609, 113) with delta (0, 0)
Screenshot: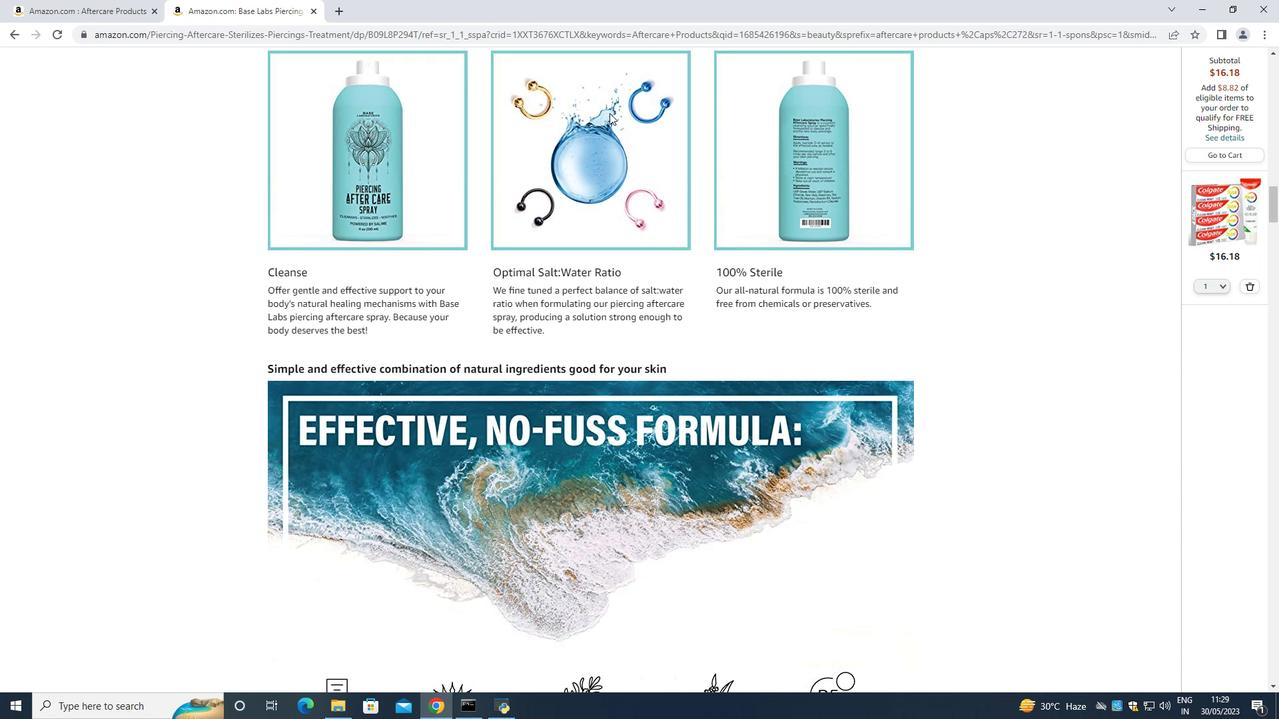 
Action: Mouse scrolled (609, 113) with delta (0, 0)
Screenshot: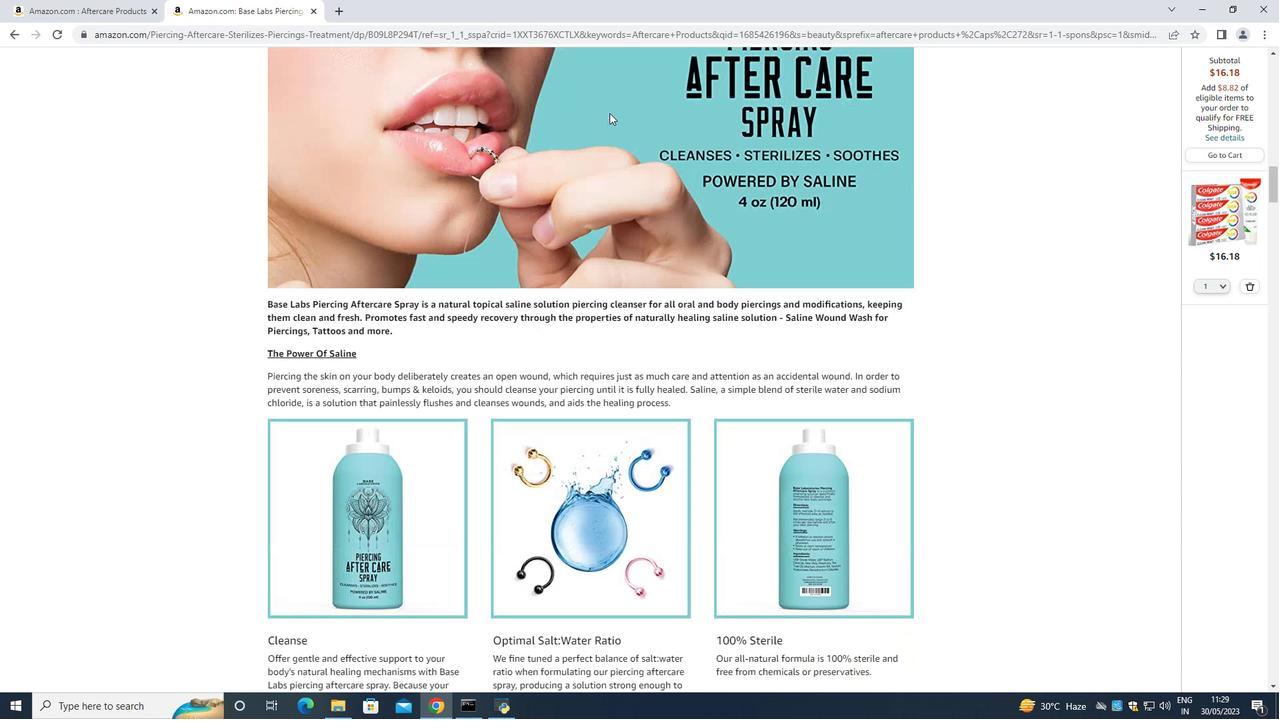 
Action: Mouse scrolled (609, 113) with delta (0, 0)
Screenshot: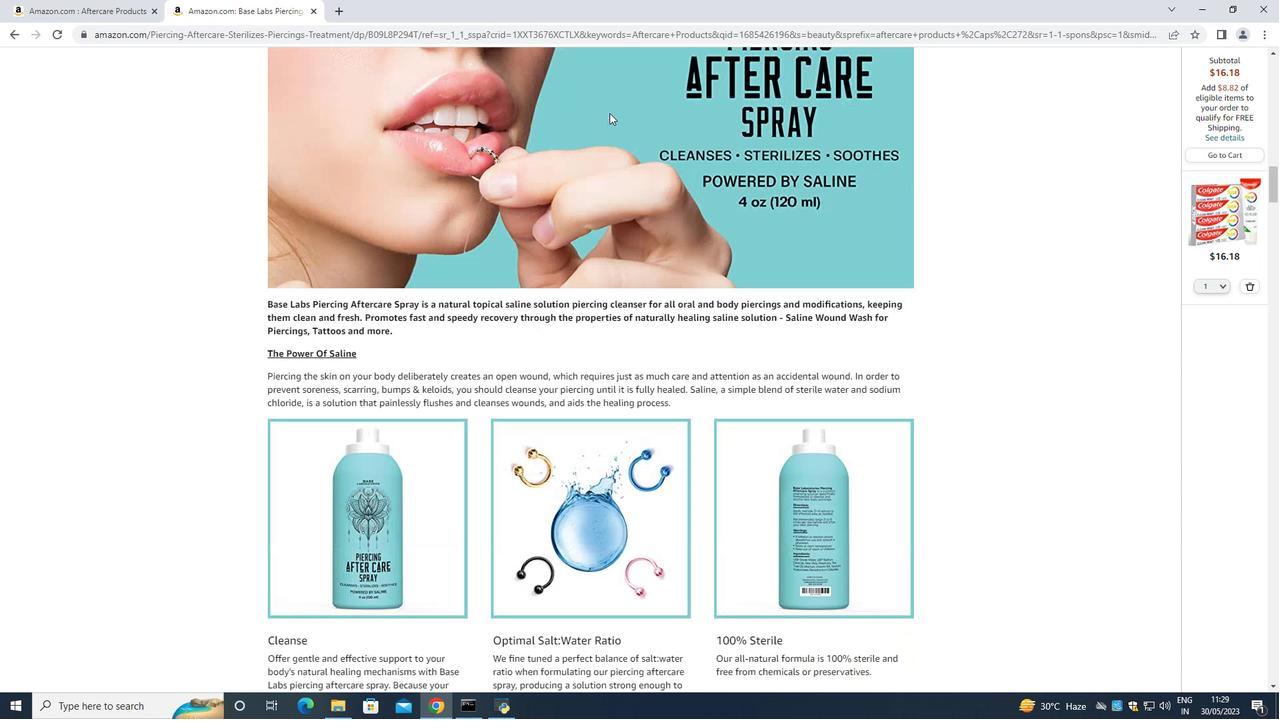 
Action: Mouse scrolled (609, 113) with delta (0, 0)
Screenshot: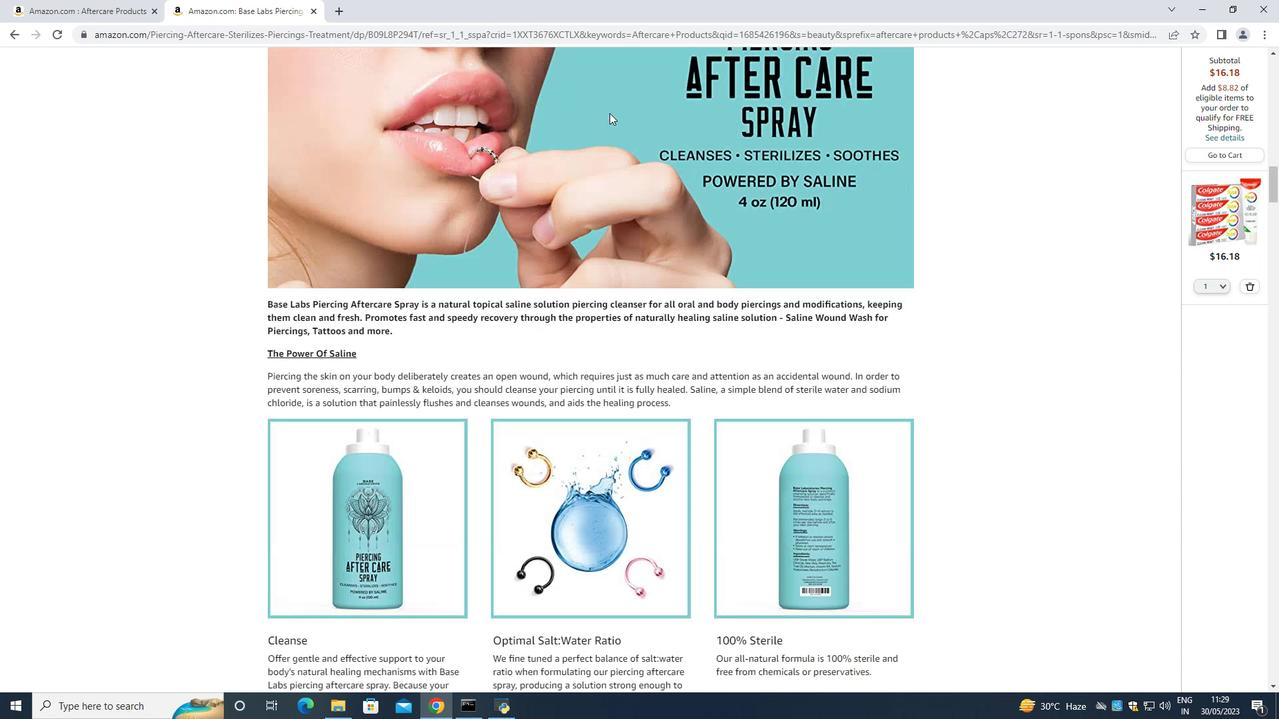 
Action: Mouse scrolled (609, 113) with delta (0, 0)
Screenshot: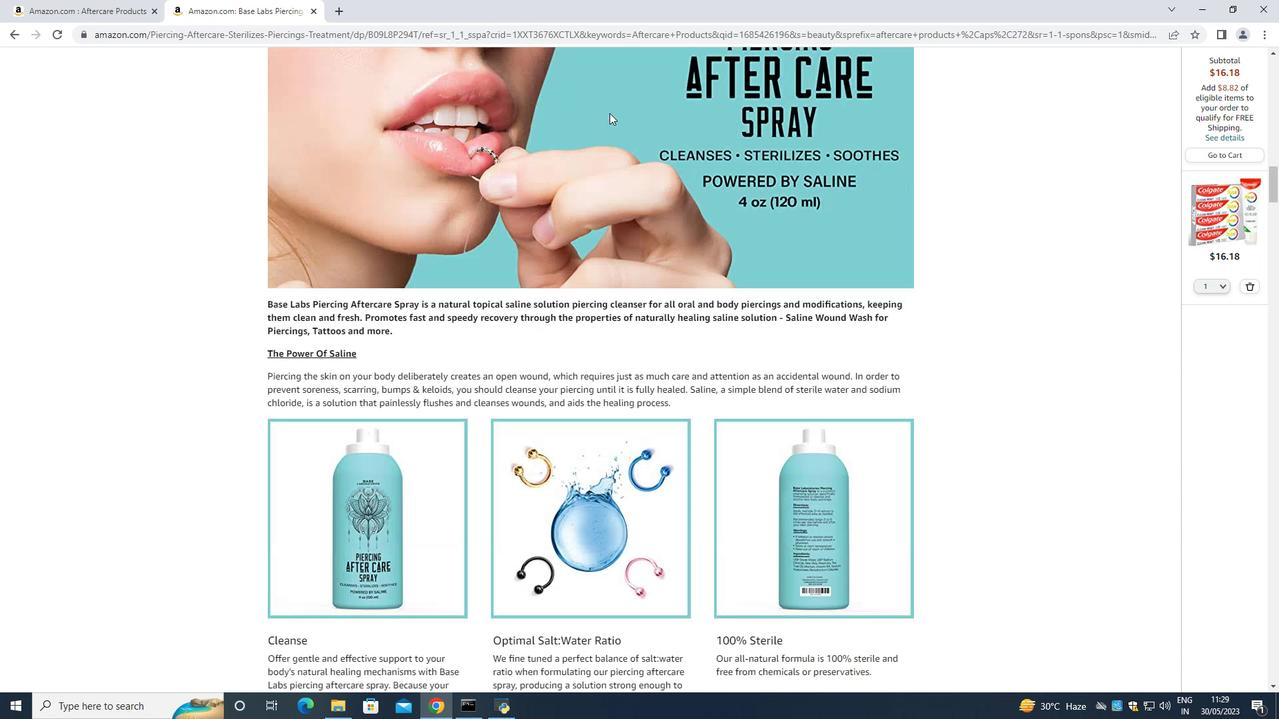
Action: Mouse scrolled (609, 113) with delta (0, 0)
Screenshot: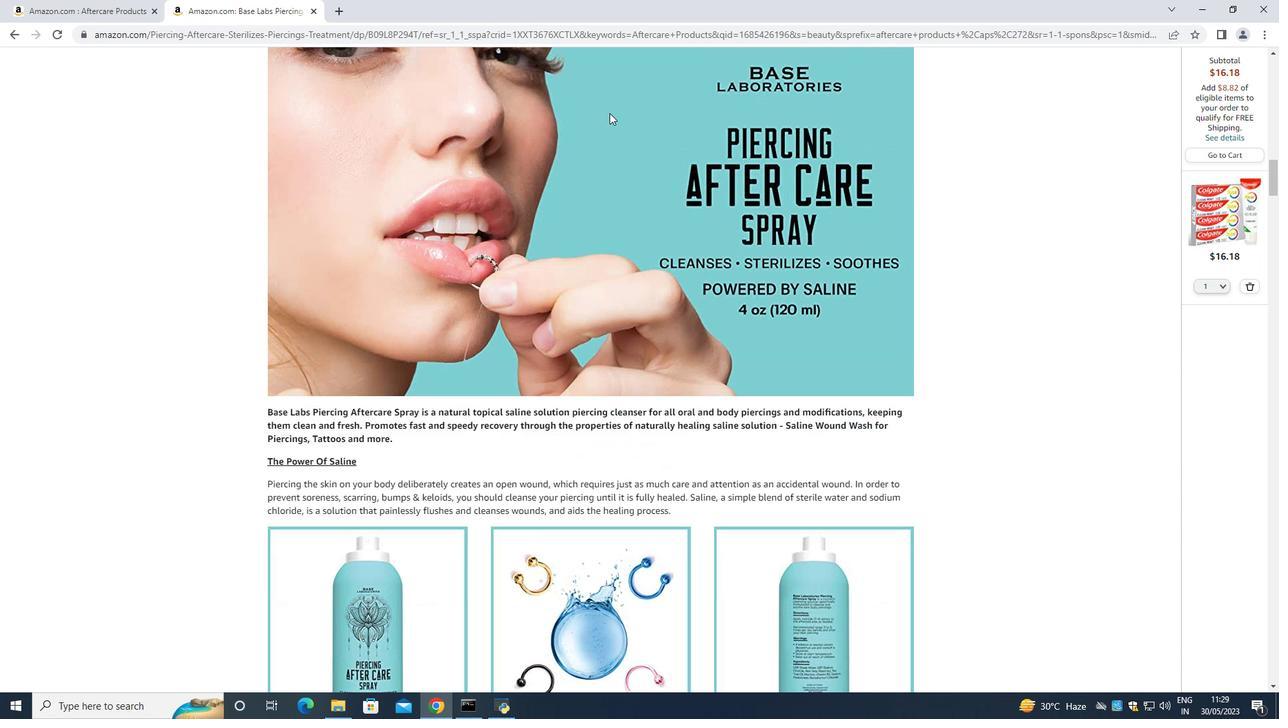 
Action: Mouse scrolled (609, 113) with delta (0, 0)
Screenshot: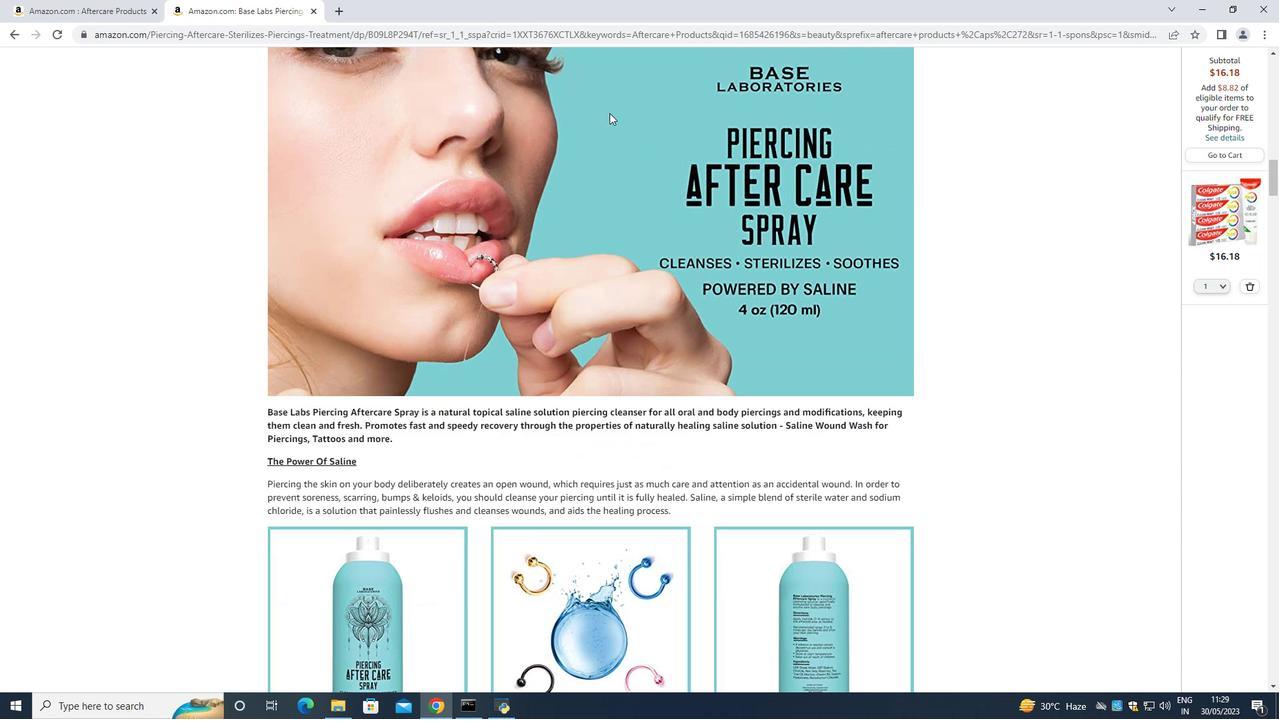 
Action: Mouse scrolled (609, 113) with delta (0, 0)
Screenshot: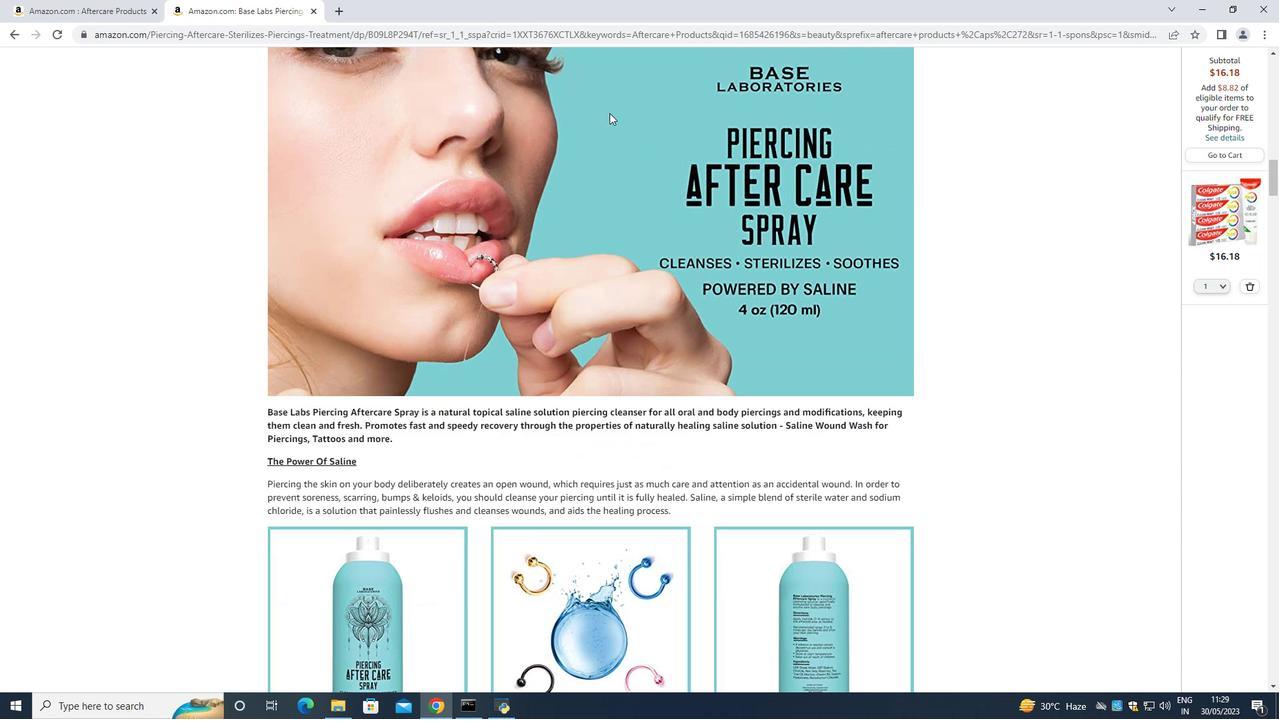 
Action: Mouse scrolled (609, 113) with delta (0, 0)
Screenshot: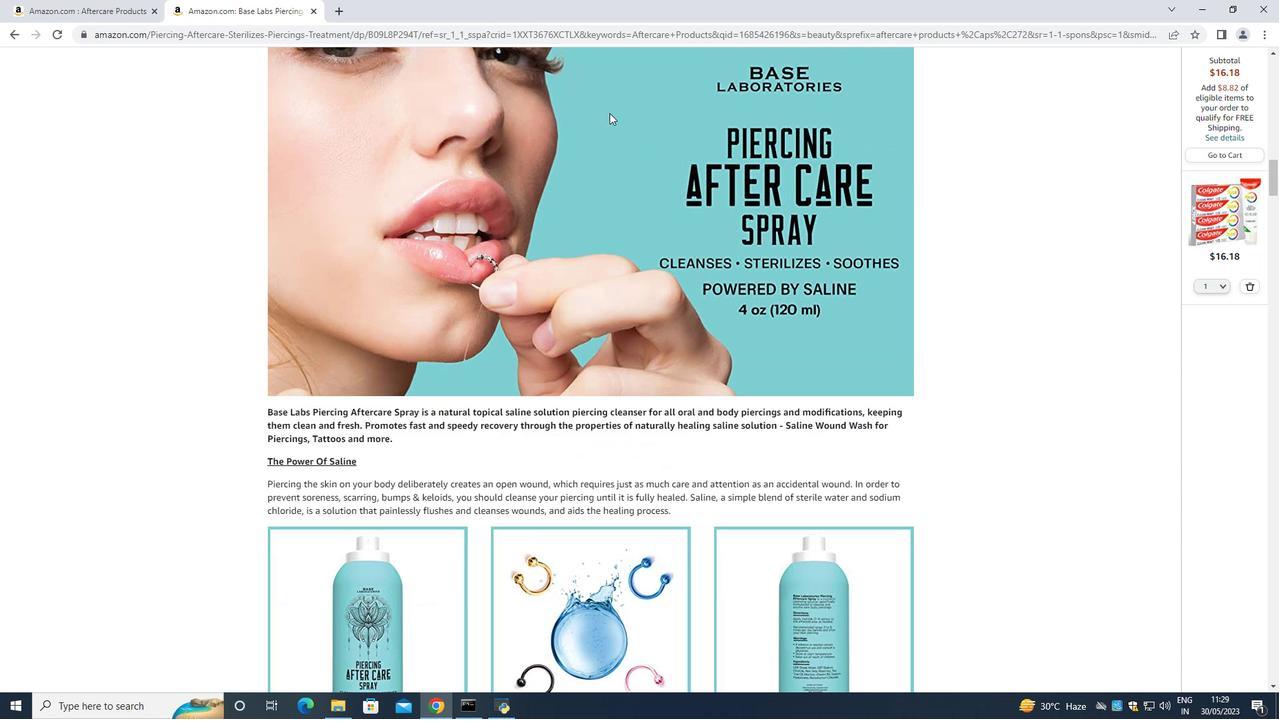
Action: Mouse scrolled (609, 113) with delta (0, 0)
Screenshot: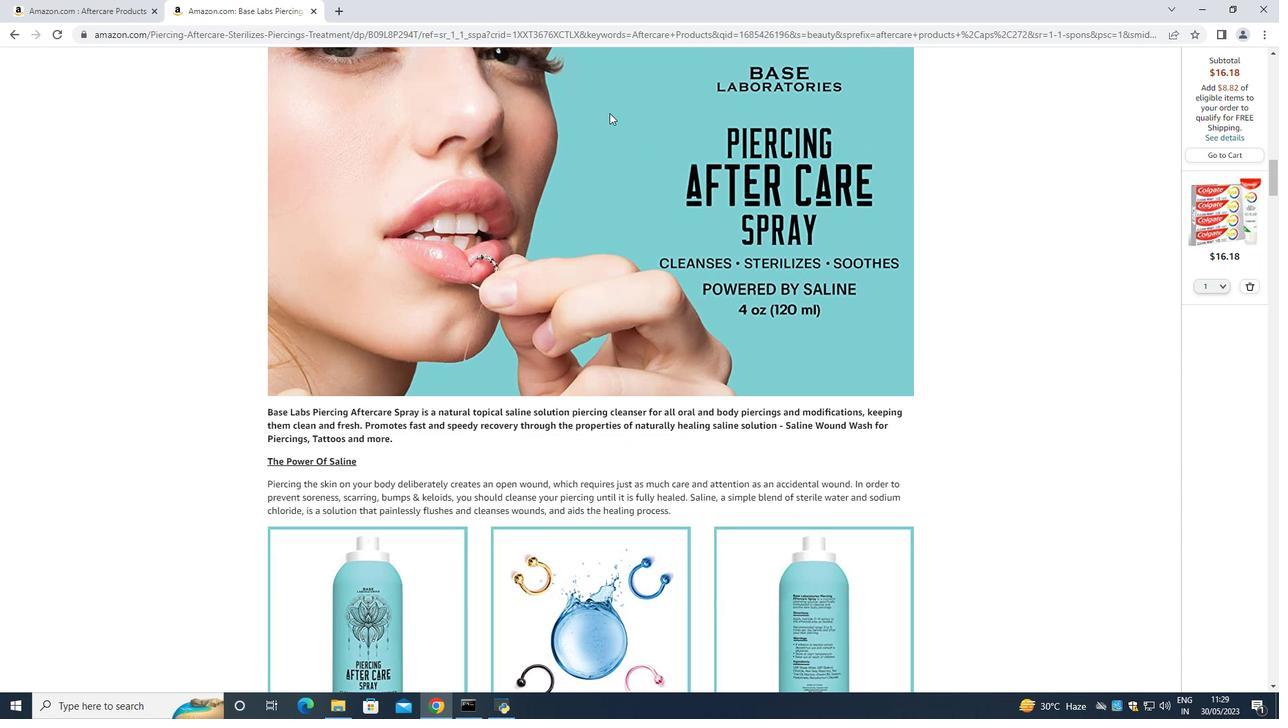 
Action: Mouse scrolled (609, 113) with delta (0, 0)
Screenshot: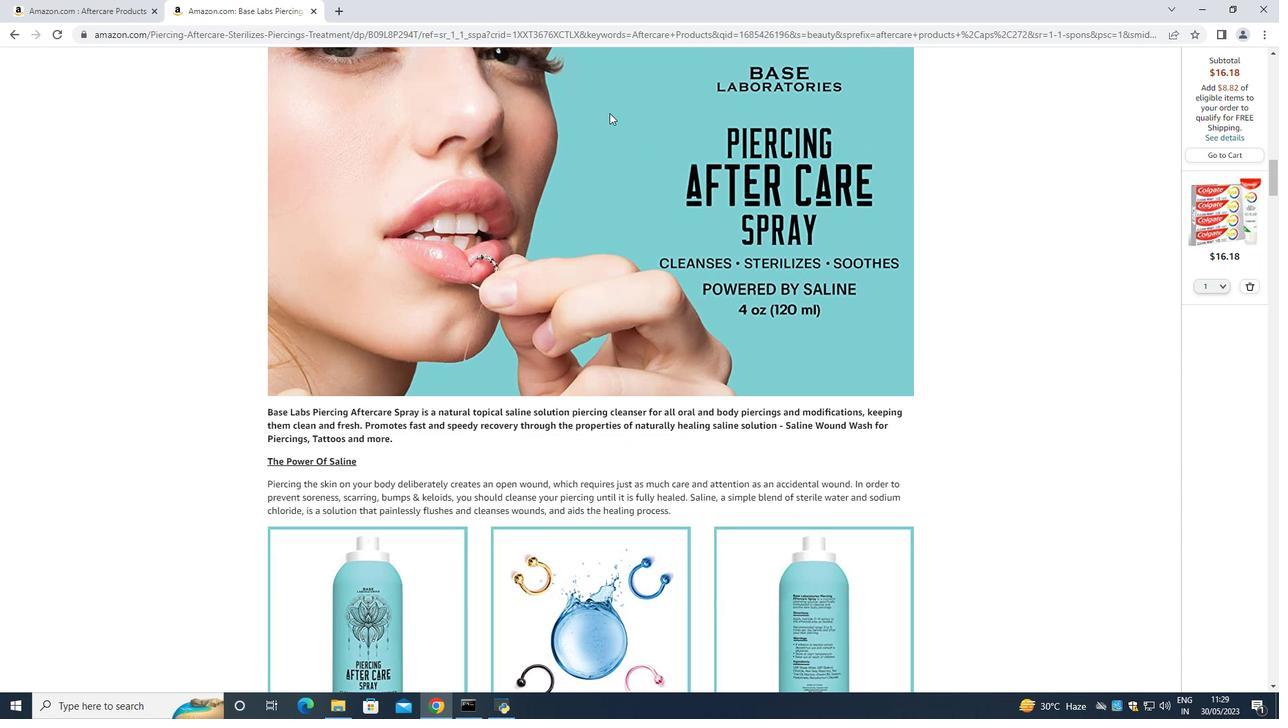 
Action: Mouse scrolled (609, 113) with delta (0, 0)
Screenshot: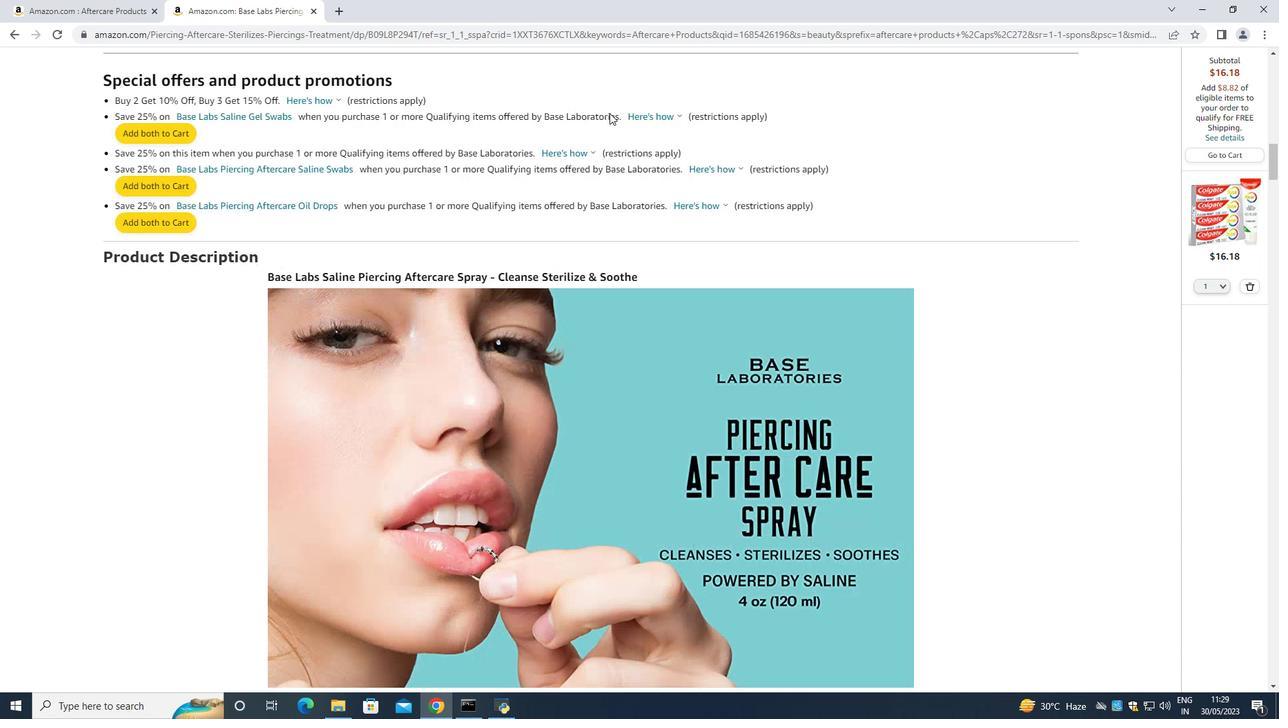 
Action: Mouse scrolled (609, 113) with delta (0, 0)
Screenshot: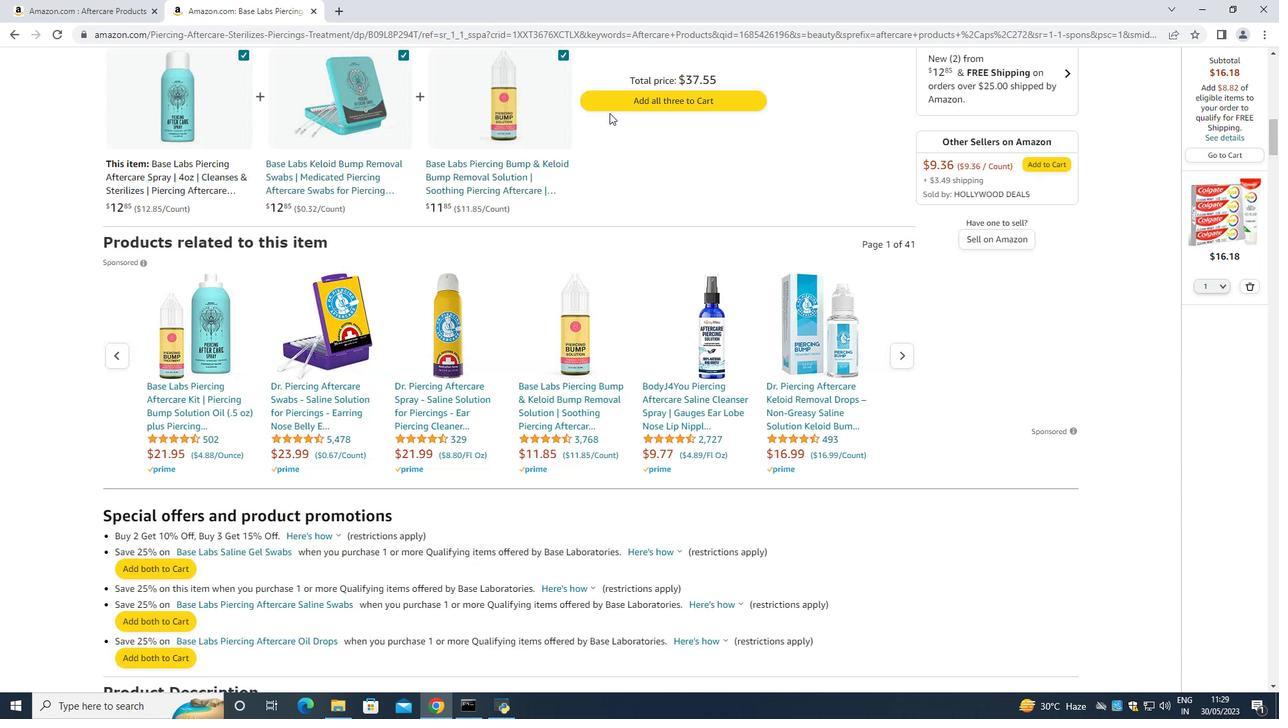 
Action: Mouse scrolled (609, 113) with delta (0, 0)
Screenshot: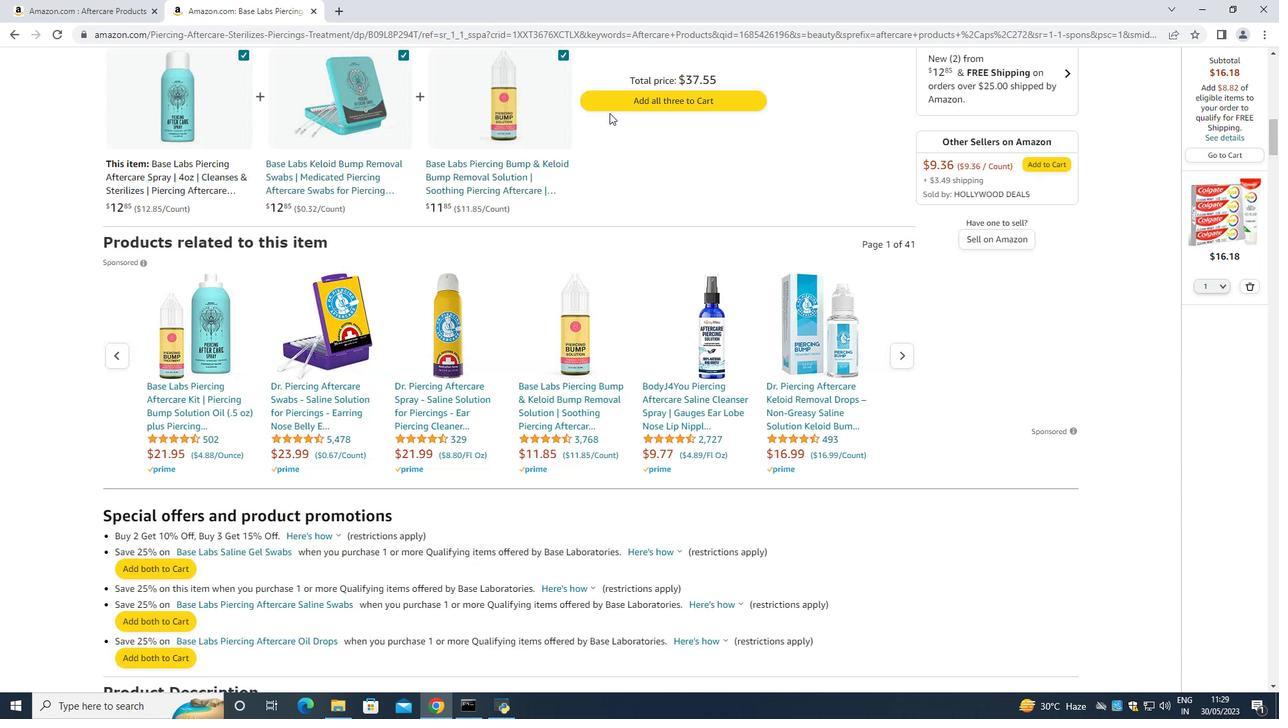 
Action: Mouse scrolled (609, 113) with delta (0, 0)
Screenshot: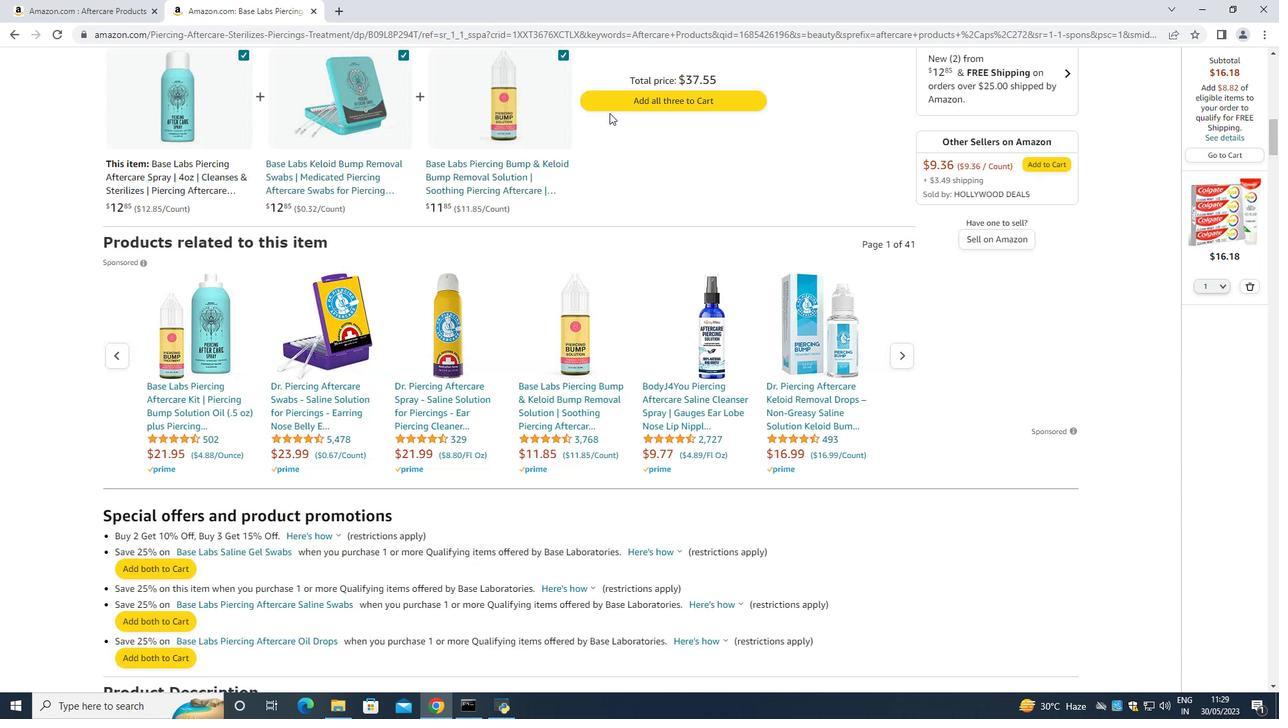 
Action: Mouse scrolled (609, 113) with delta (0, 0)
Screenshot: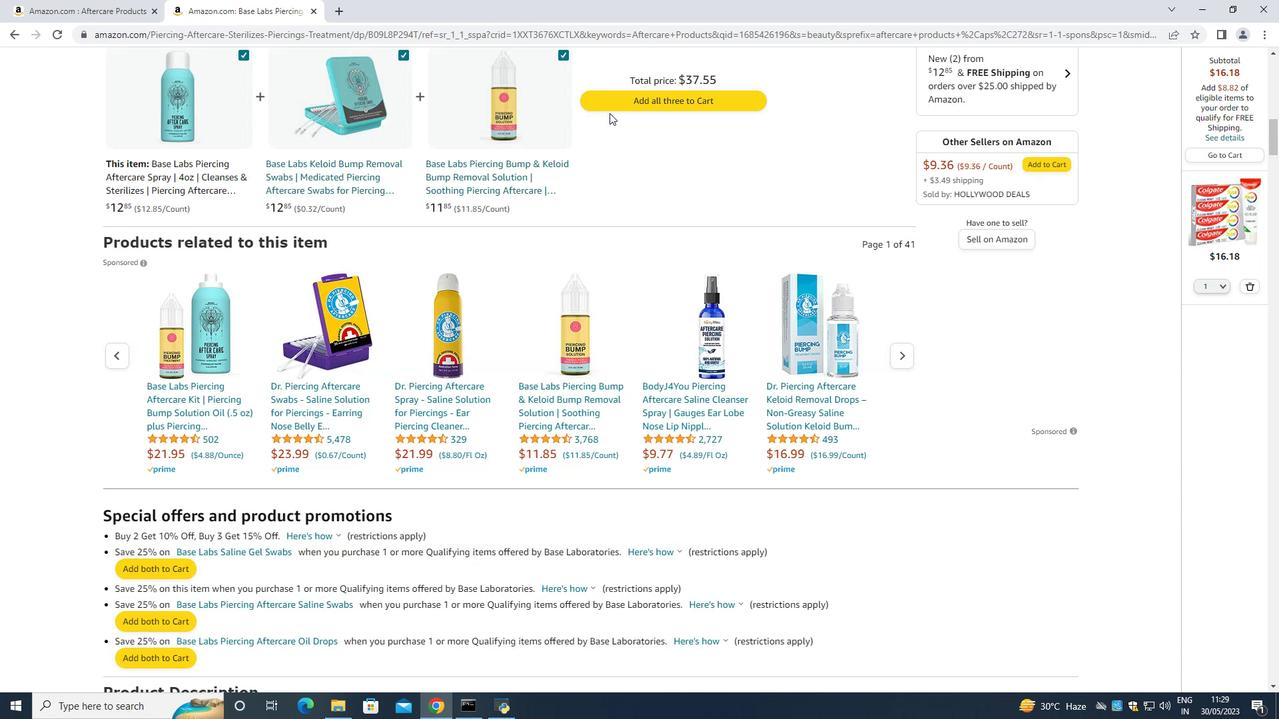 
Action: Mouse scrolled (609, 113) with delta (0, 0)
Screenshot: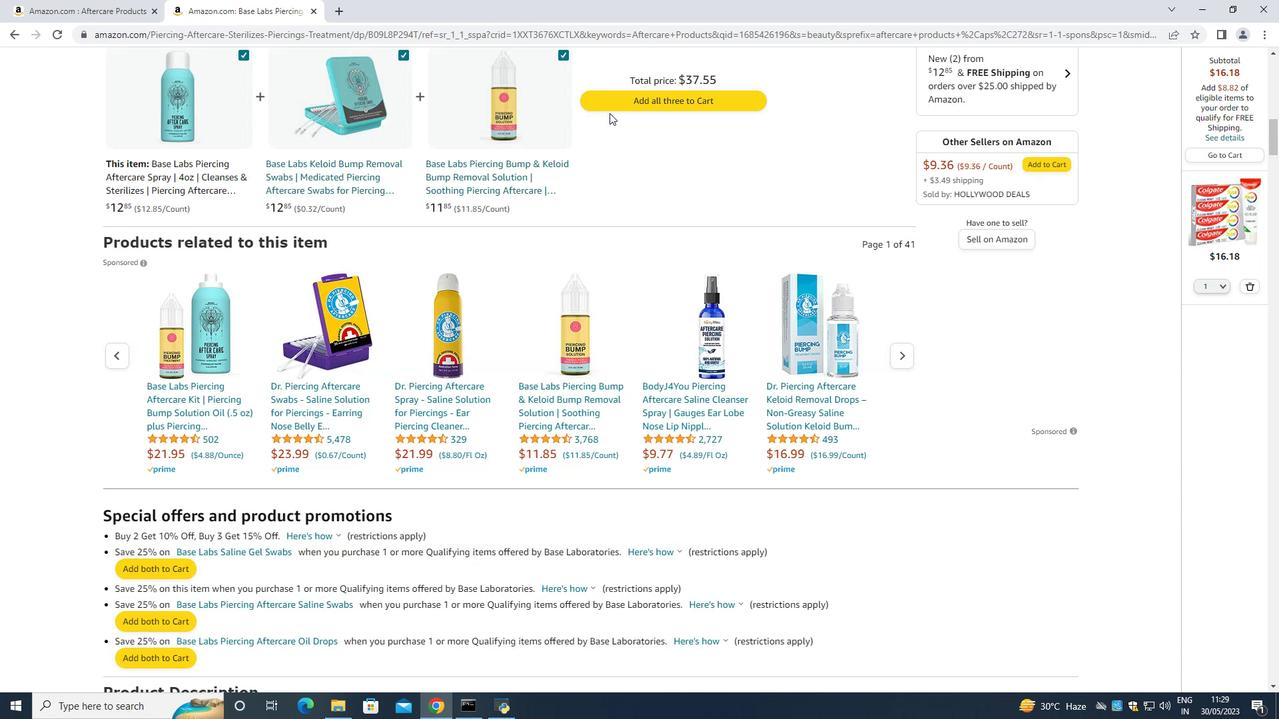 
Action: Mouse scrolled (609, 113) with delta (0, 0)
Screenshot: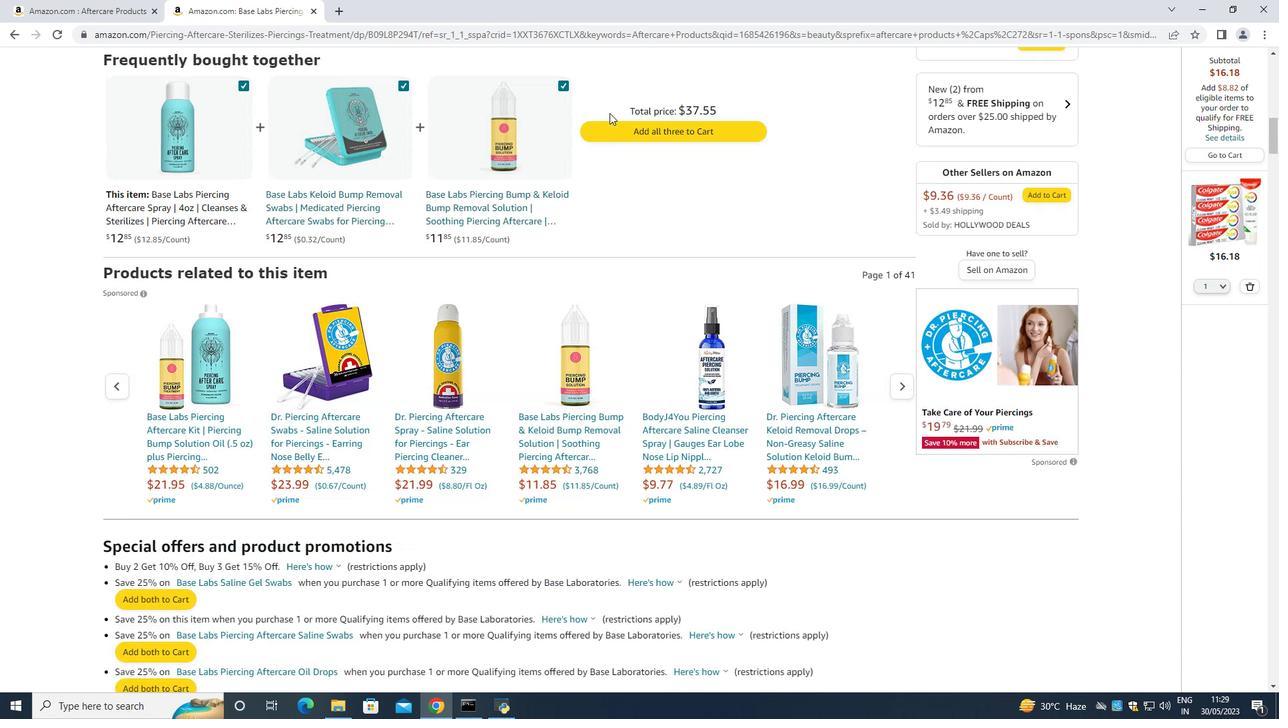 
Action: Mouse scrolled (609, 113) with delta (0, 0)
Screenshot: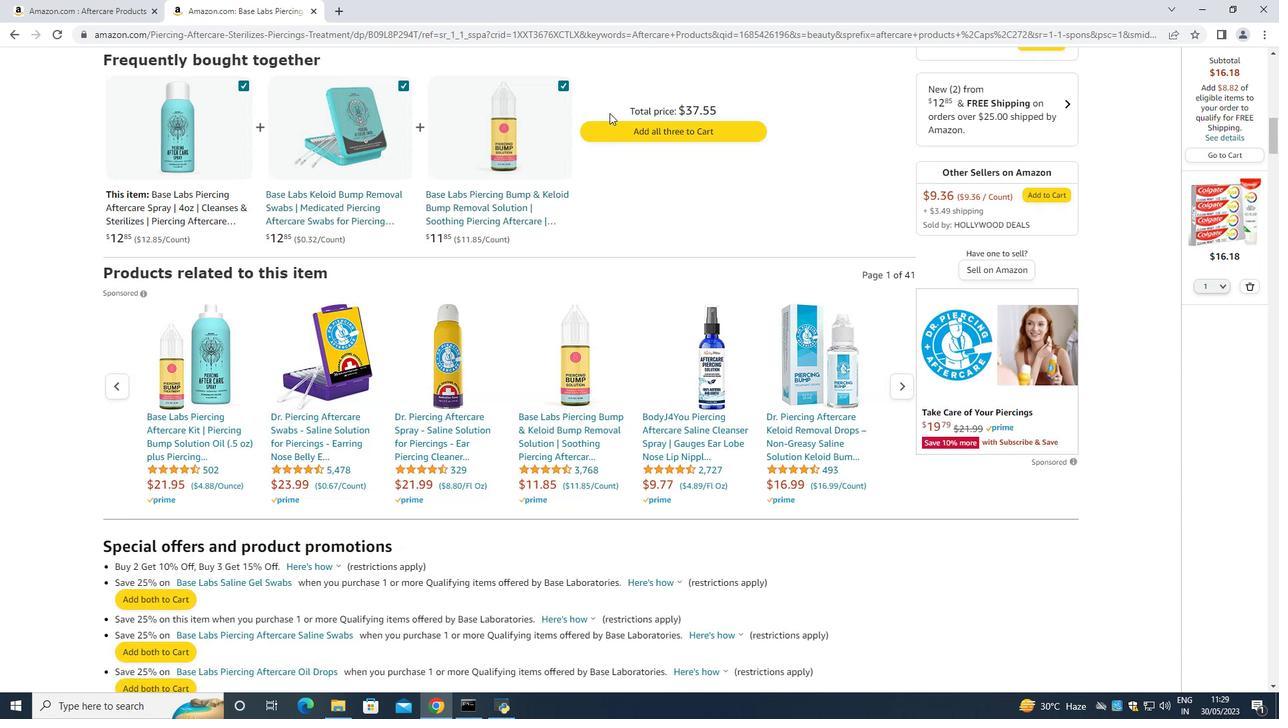 
Action: Mouse scrolled (609, 113) with delta (0, 0)
Screenshot: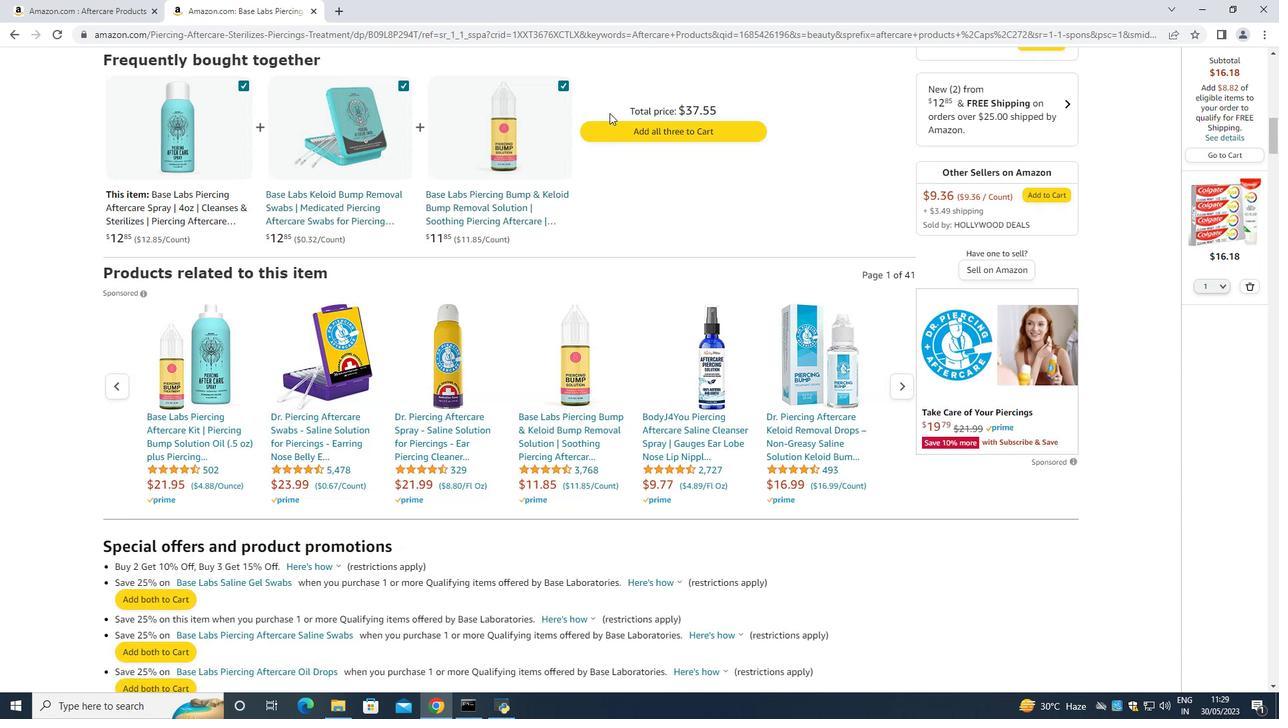 
Action: Mouse scrolled (609, 113) with delta (0, 0)
Screenshot: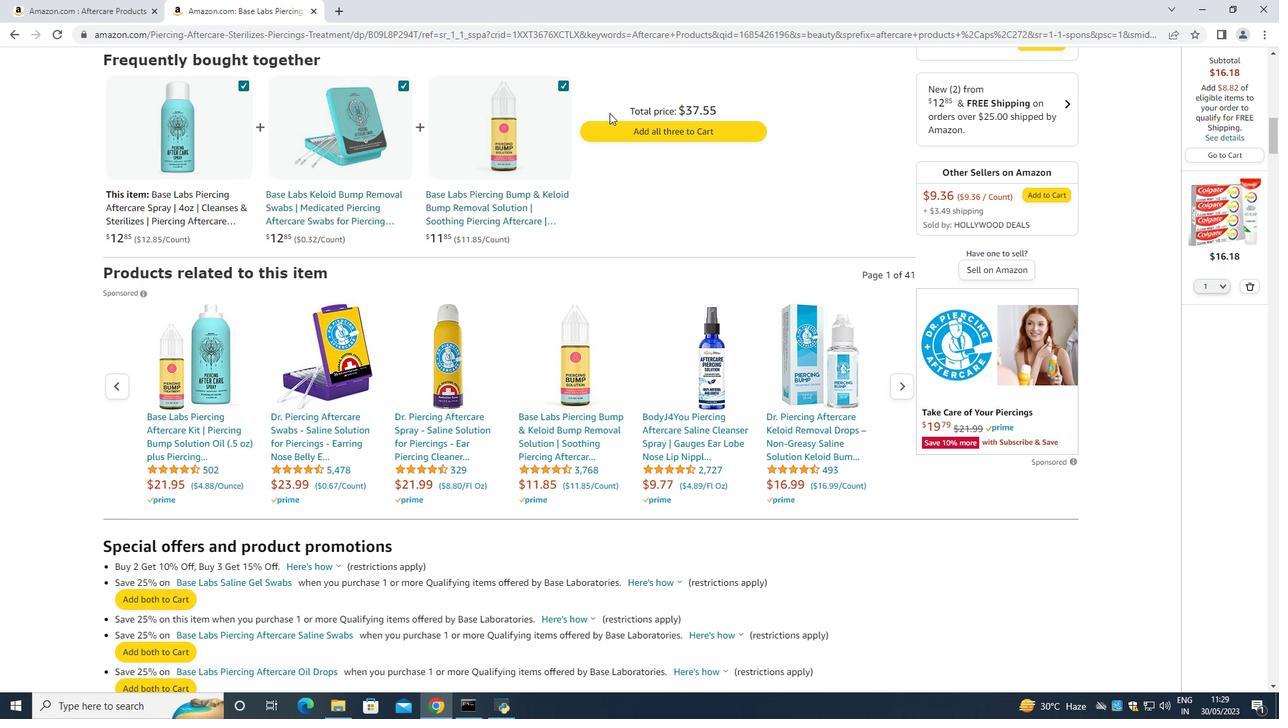 
Action: Mouse scrolled (609, 113) with delta (0, 0)
Screenshot: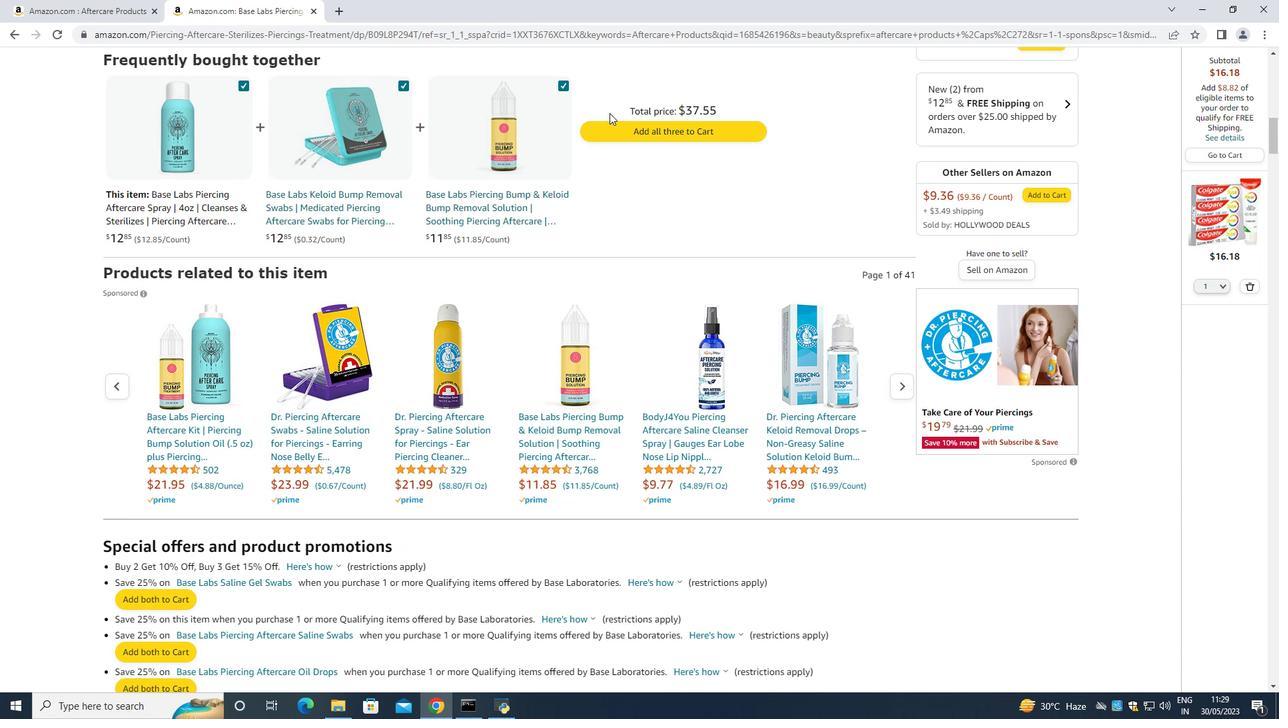 
Action: Mouse scrolled (609, 113) with delta (0, 0)
Screenshot: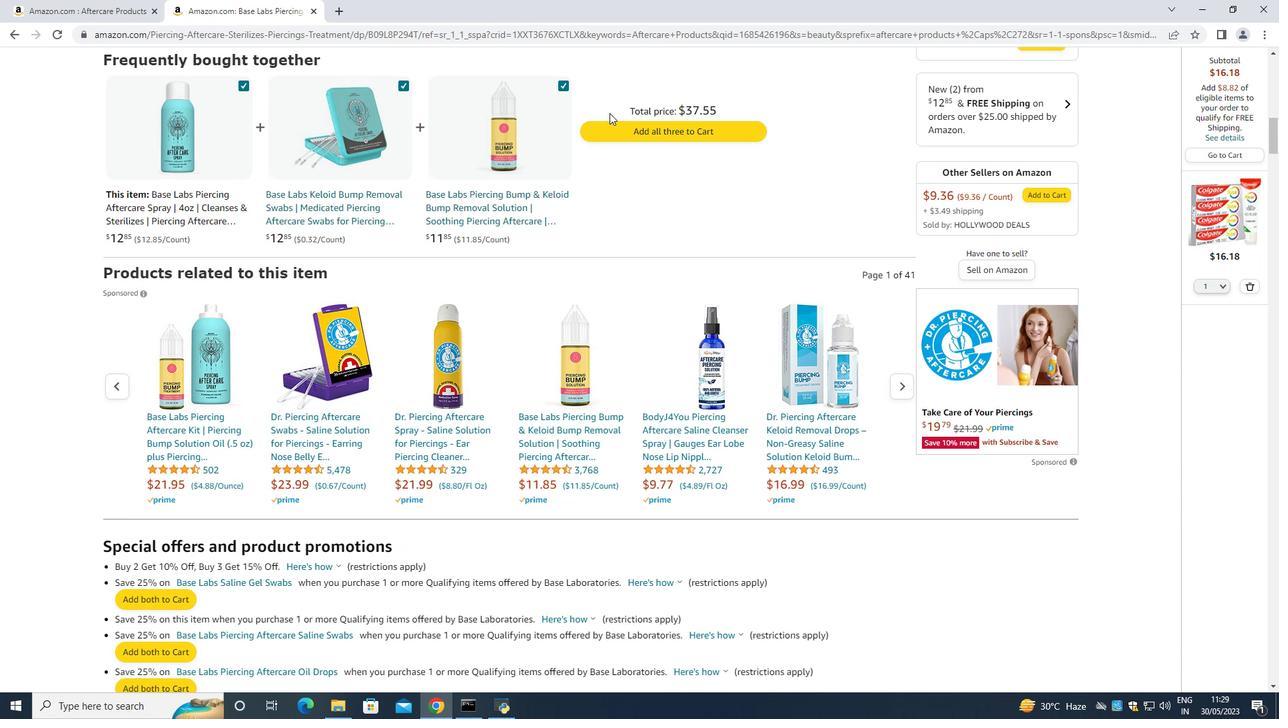 
Action: Mouse scrolled (609, 113) with delta (0, 0)
Screenshot: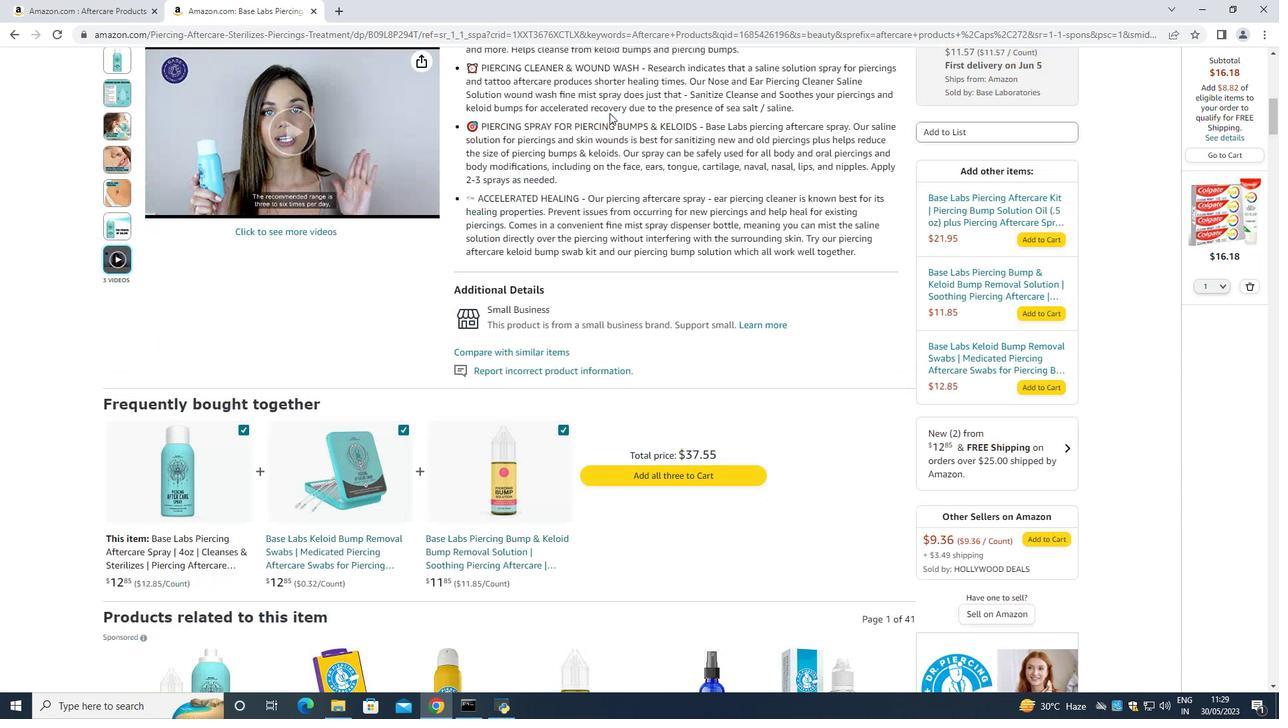 
Action: Mouse scrolled (609, 113) with delta (0, 0)
Screenshot: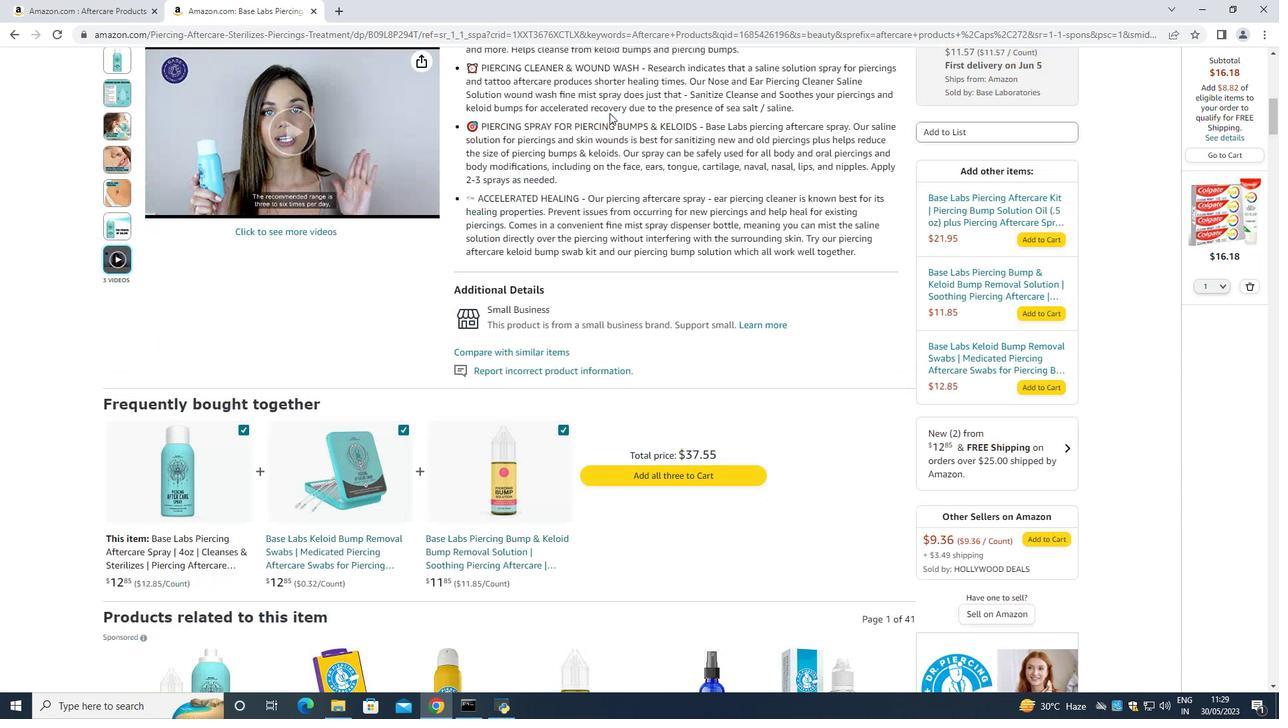 
Action: Mouse scrolled (609, 113) with delta (0, 0)
Screenshot: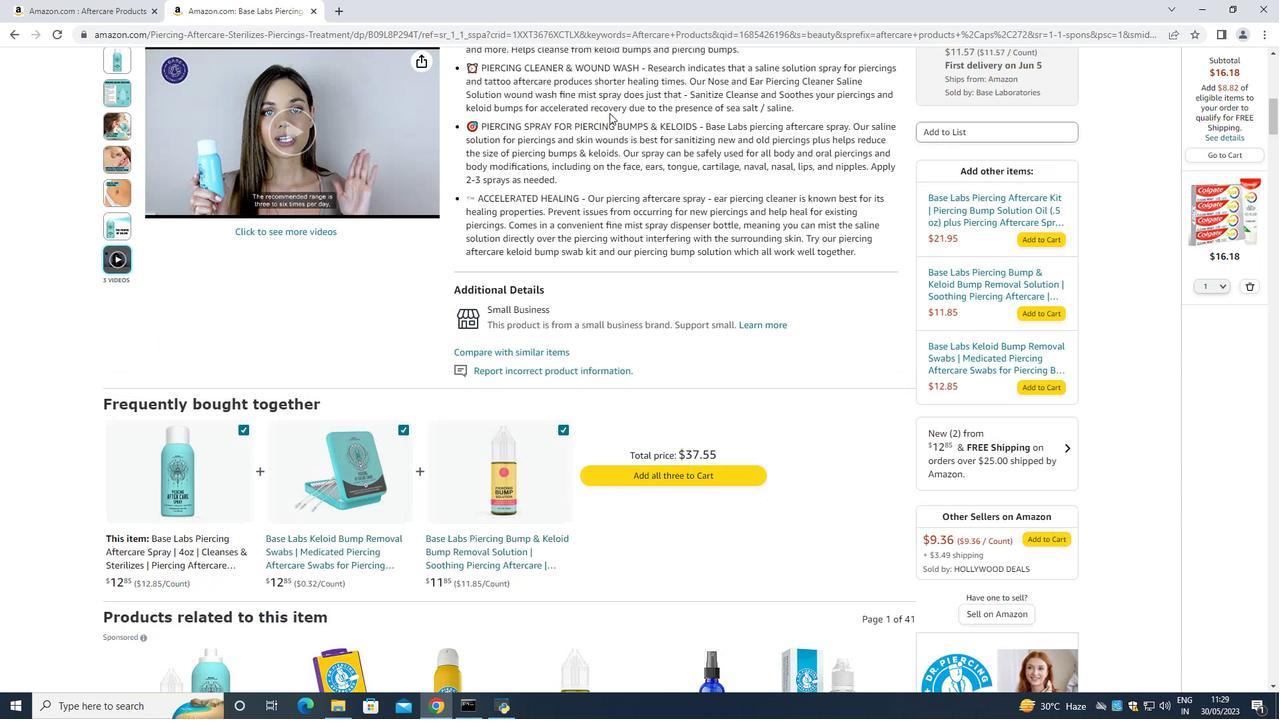 
Action: Mouse scrolled (609, 113) with delta (0, 0)
Screenshot: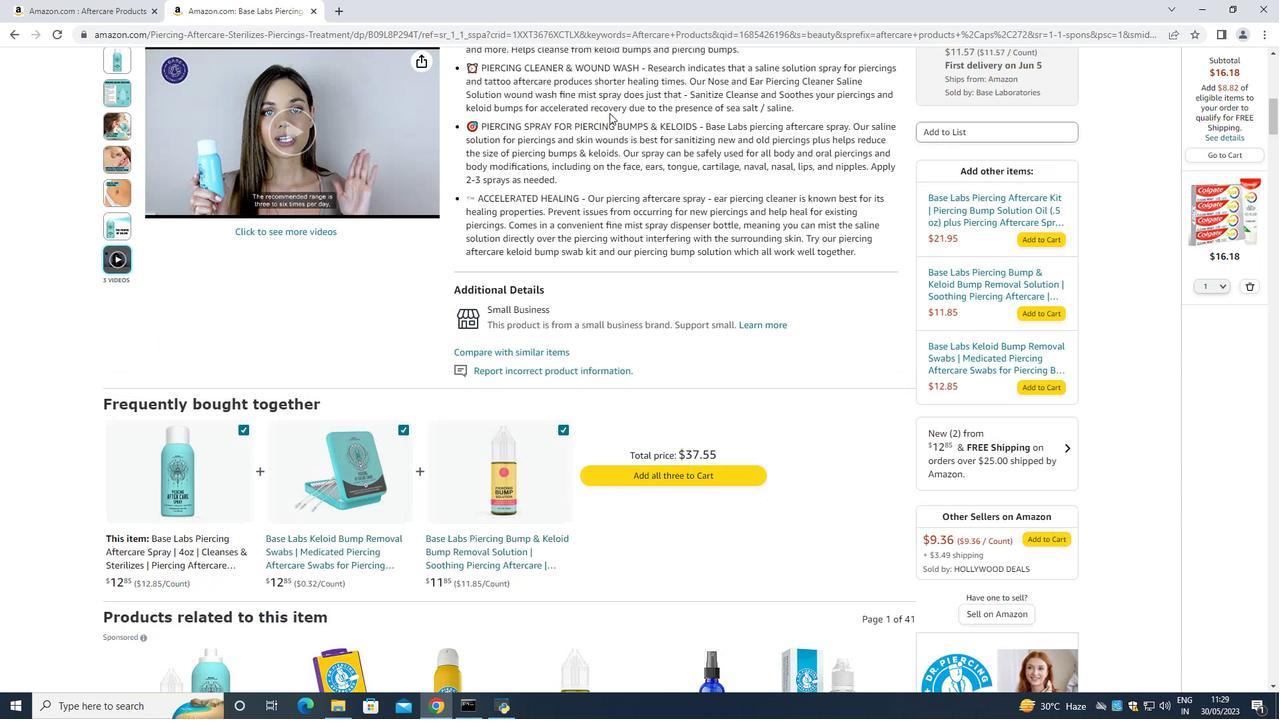 
Action: Mouse moved to (609, 113)
Screenshot: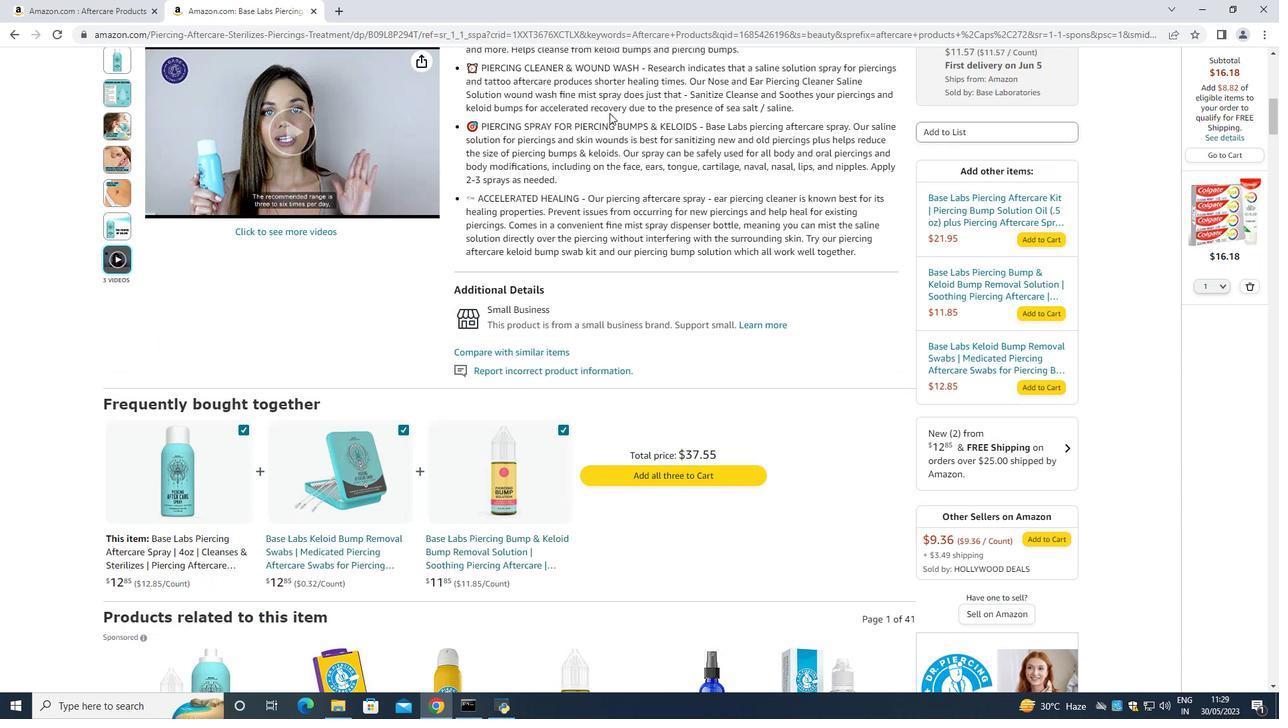 
Action: Mouse scrolled (609, 114) with delta (0, 0)
Screenshot: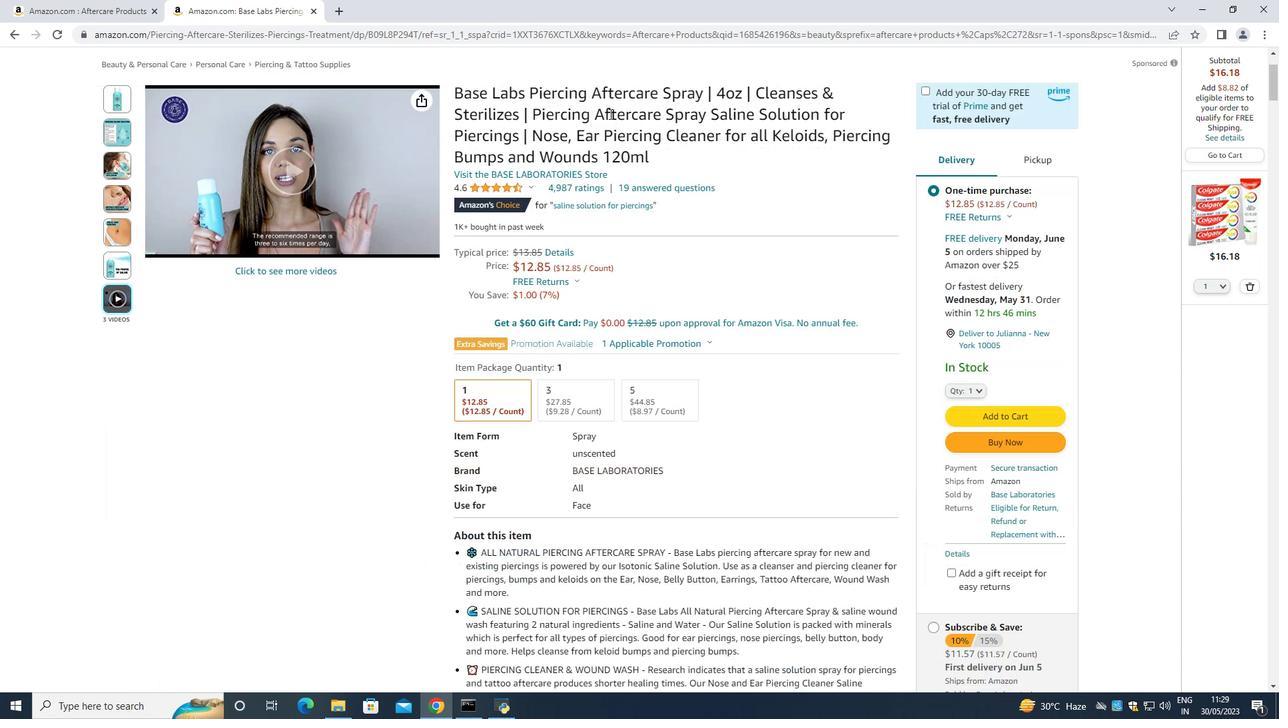 
Action: Mouse scrolled (609, 114) with delta (0, 0)
Screenshot: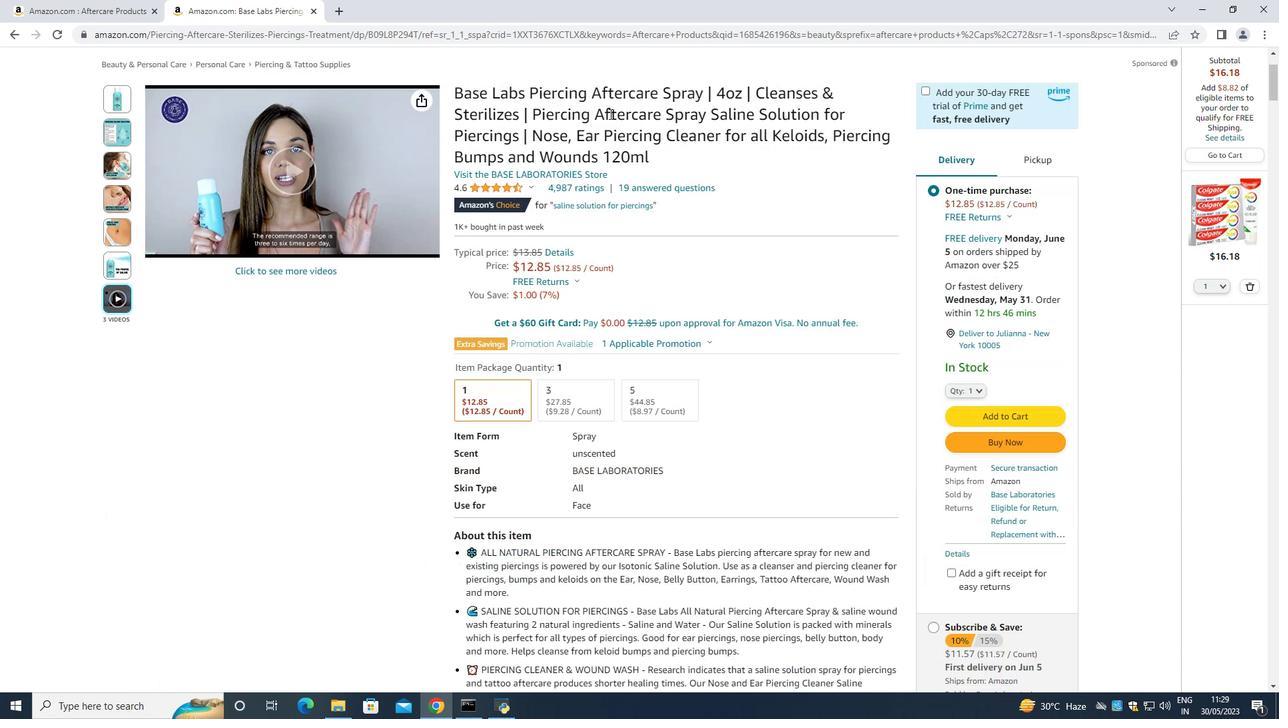 
Action: Mouse scrolled (609, 114) with delta (0, 0)
Screenshot: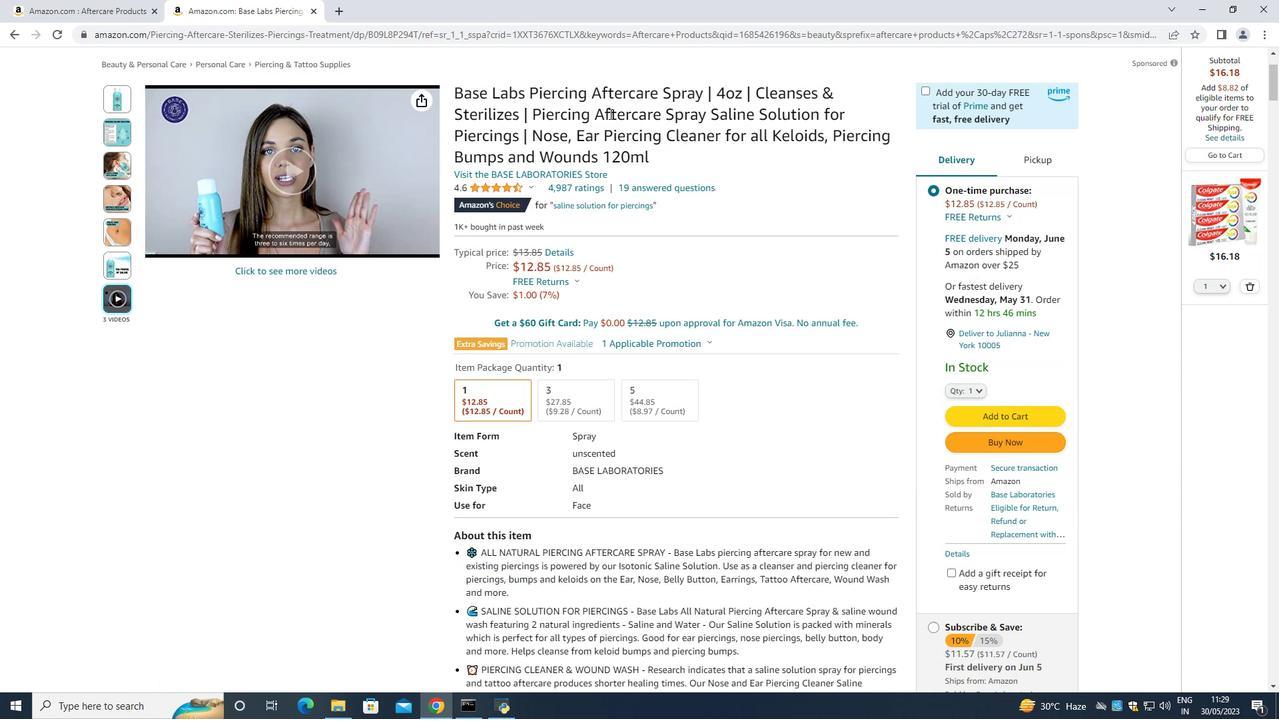 
Action: Mouse scrolled (609, 114) with delta (0, 0)
Screenshot: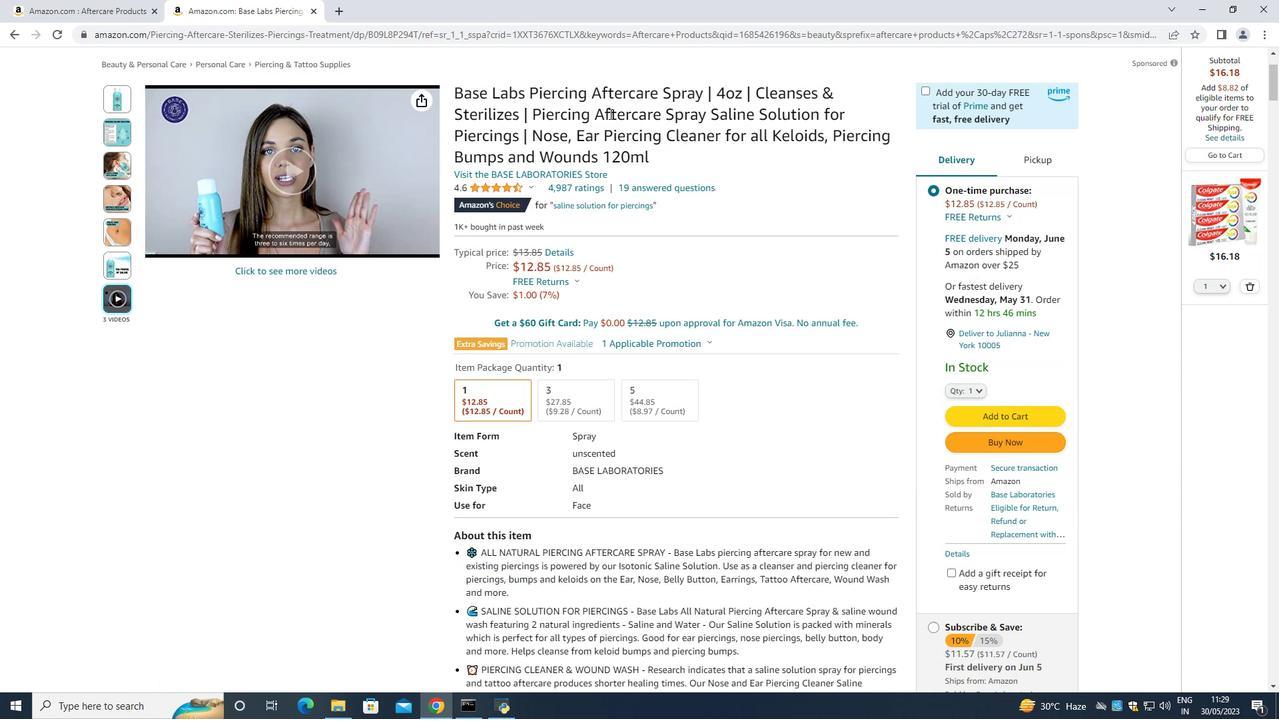 
Action: Mouse scrolled (609, 114) with delta (0, 0)
Screenshot: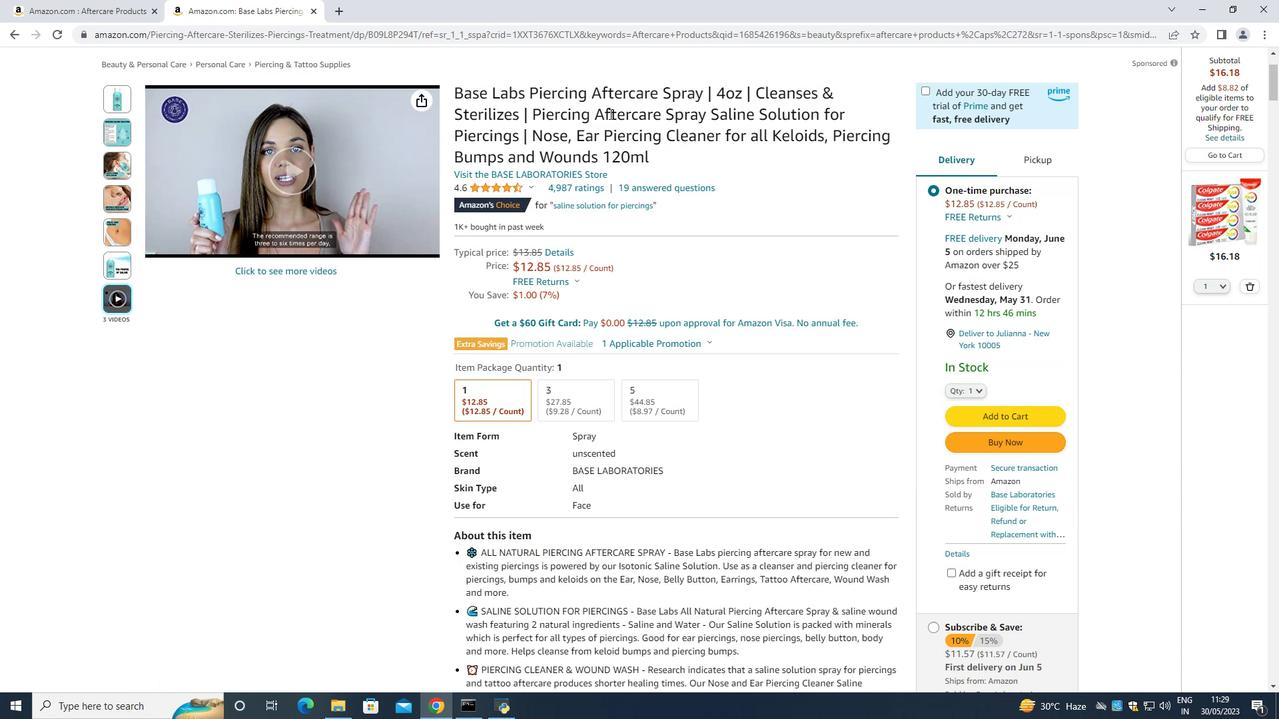 
Action: Mouse moved to (17, 27)
Screenshot: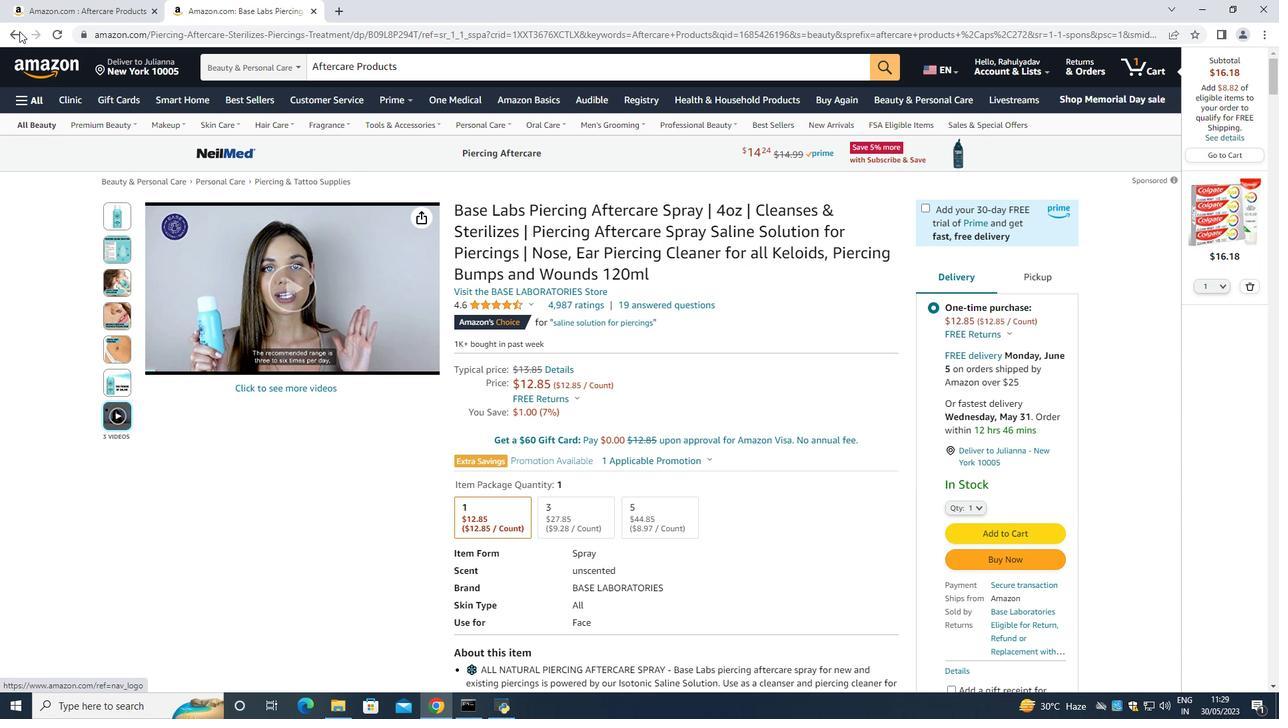 
Action: Mouse pressed left at (17, 27)
Screenshot: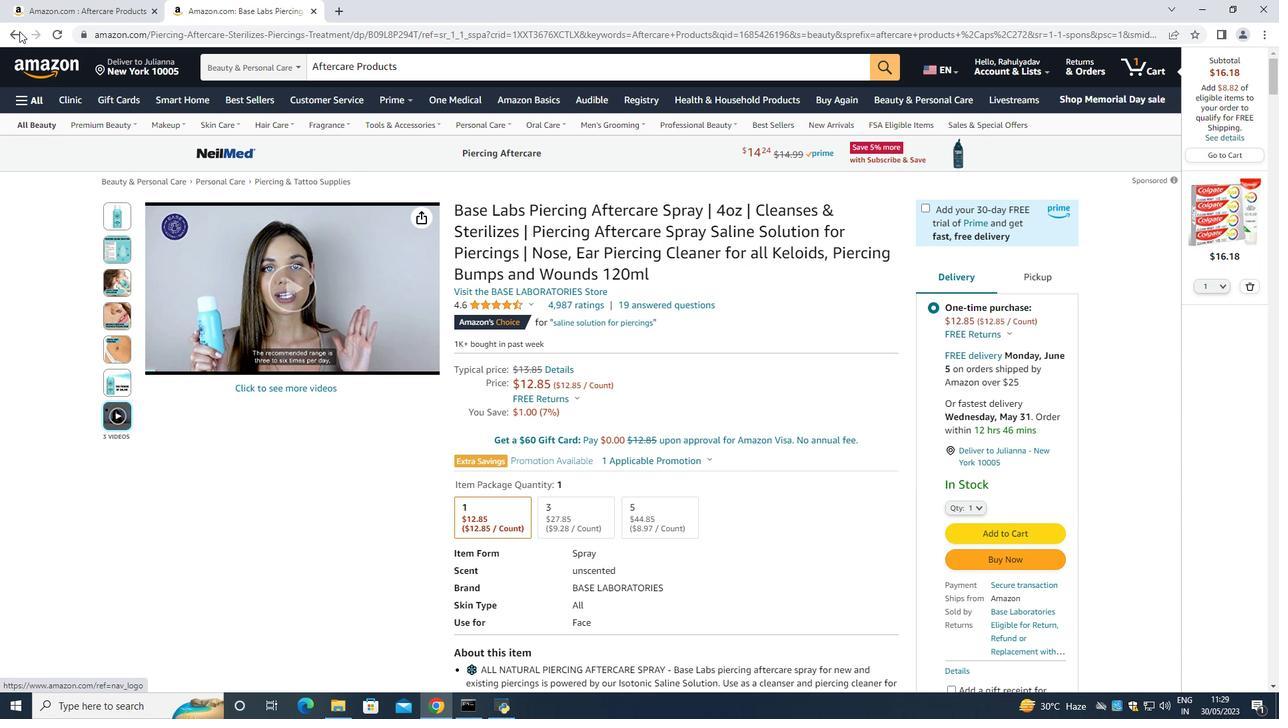 
Action: Mouse moved to (733, 231)
Screenshot: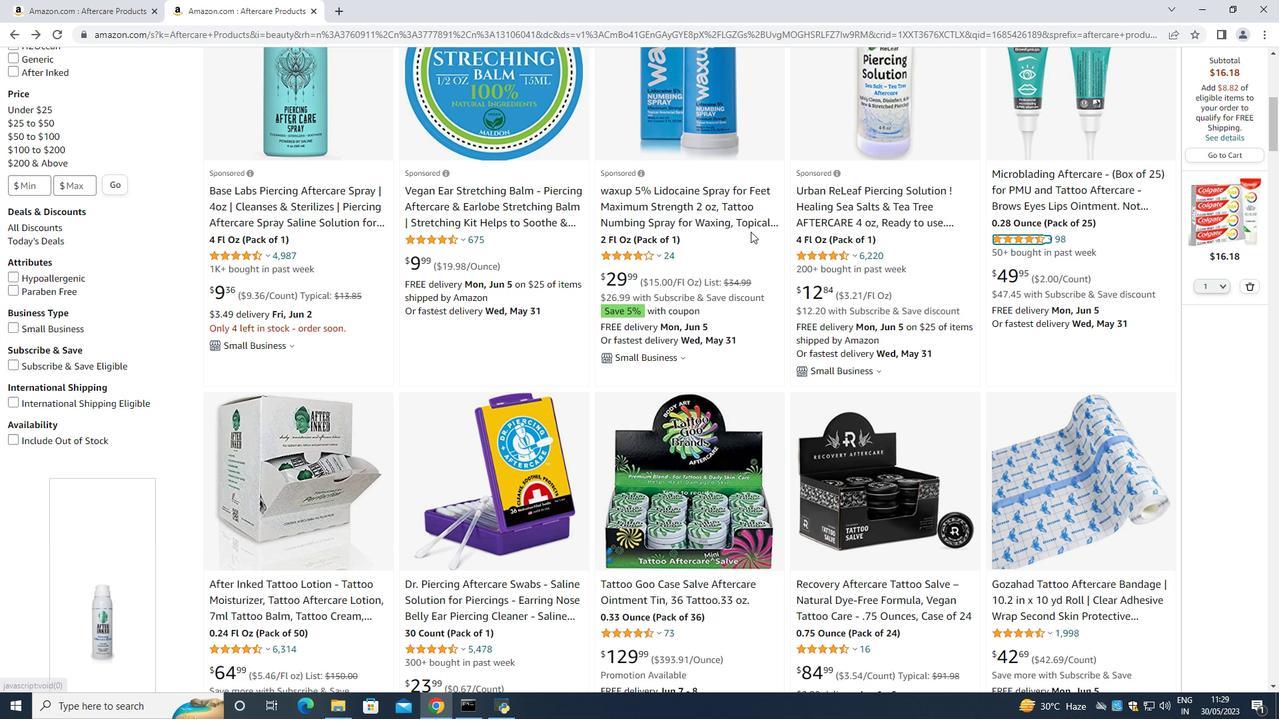 
Action: Mouse scrolled (733, 231) with delta (0, 0)
Screenshot: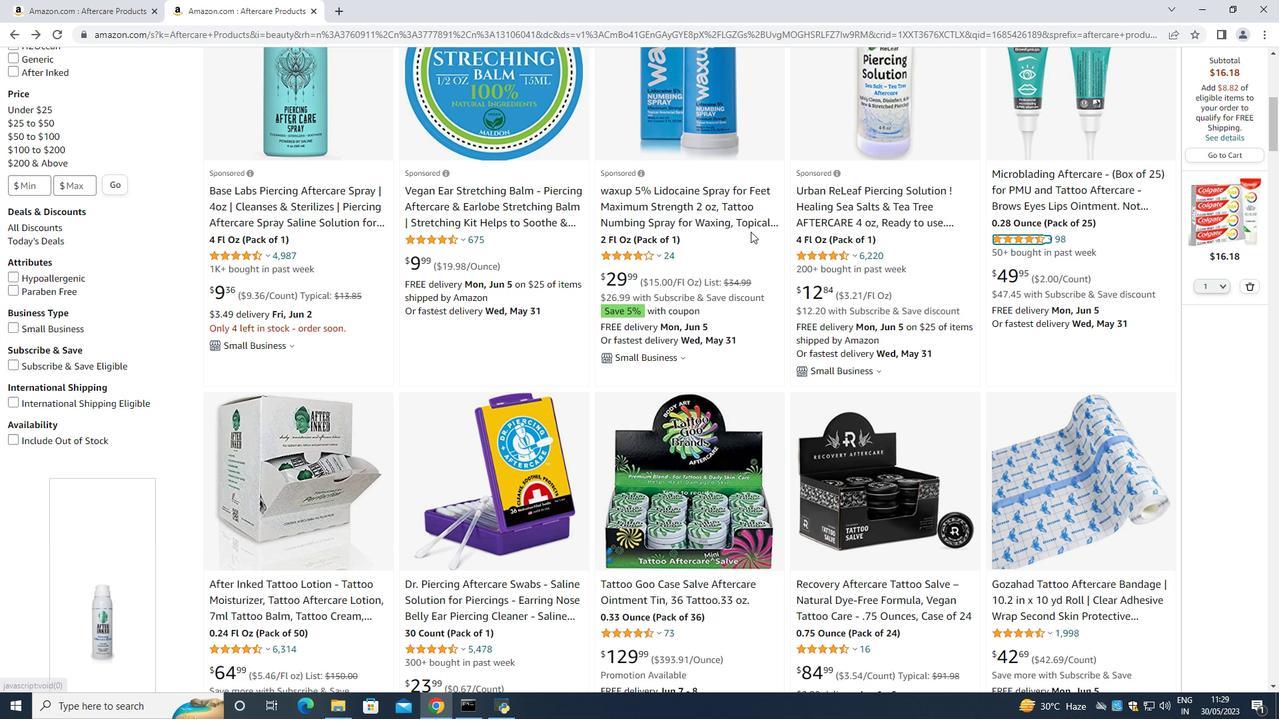 
Action: Mouse scrolled (733, 231) with delta (0, 0)
Screenshot: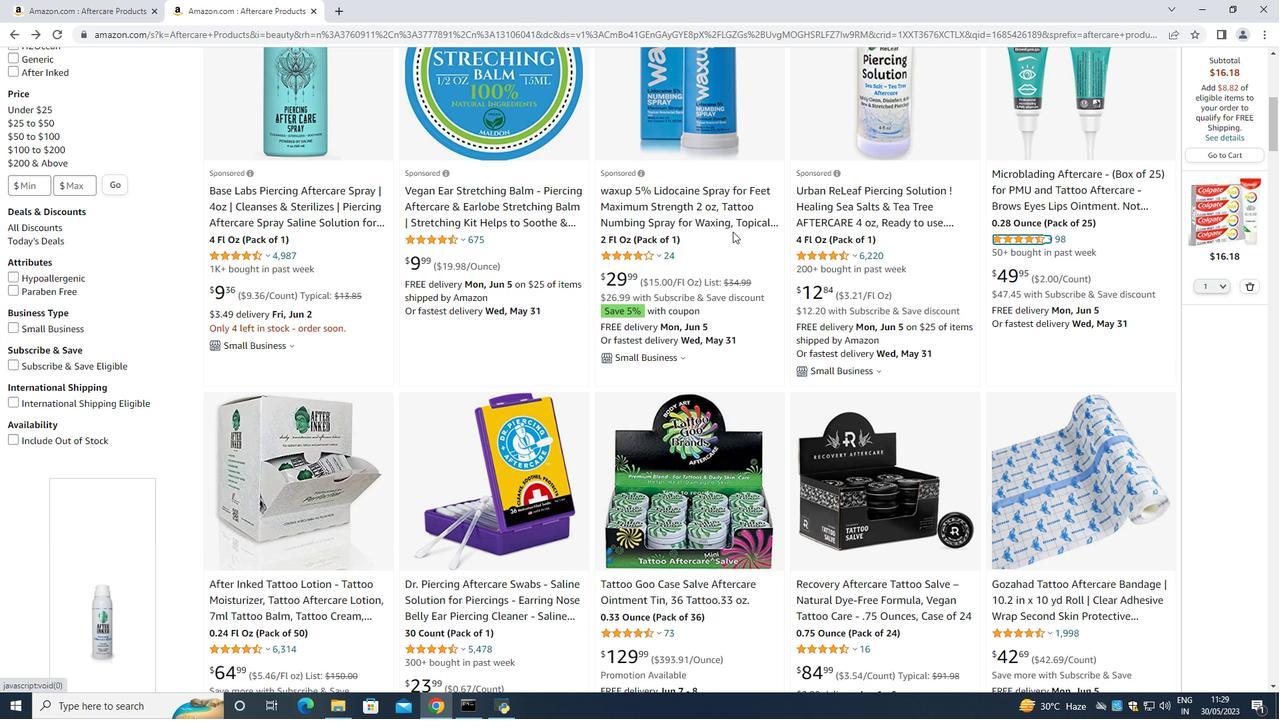 
Action: Mouse scrolled (733, 231) with delta (0, 0)
Screenshot: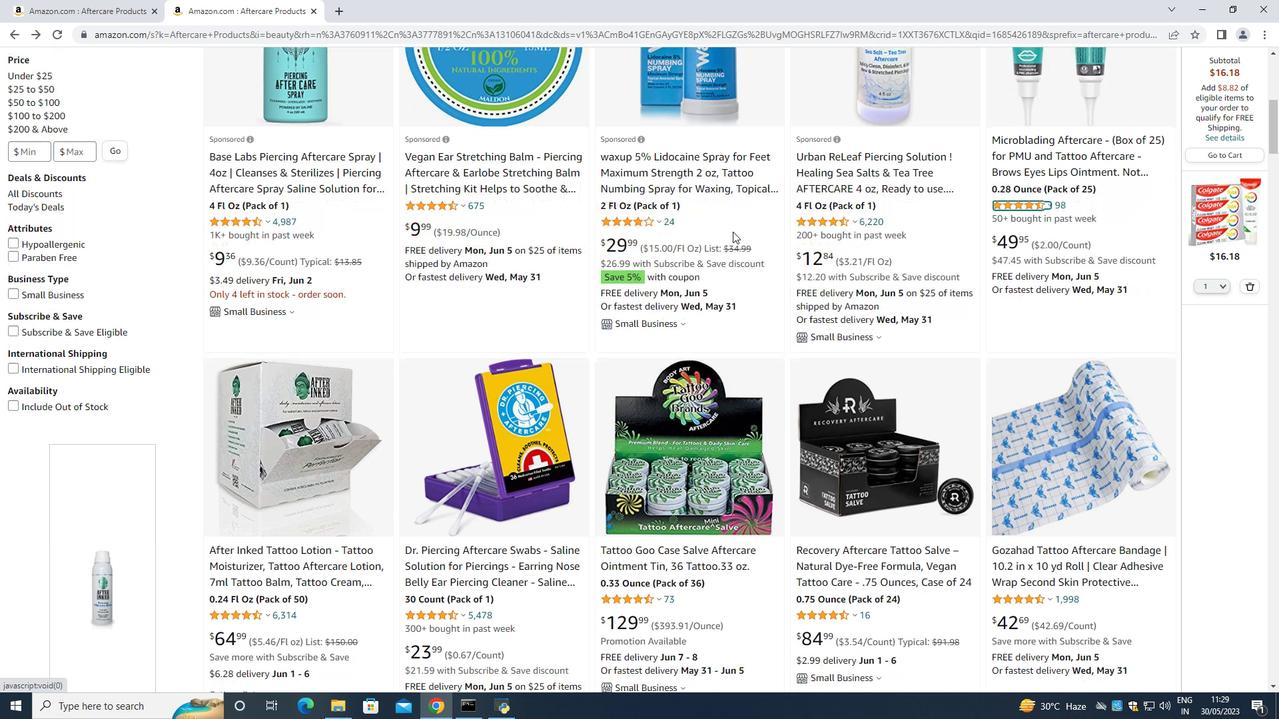 
Action: Mouse scrolled (733, 231) with delta (0, 0)
Screenshot: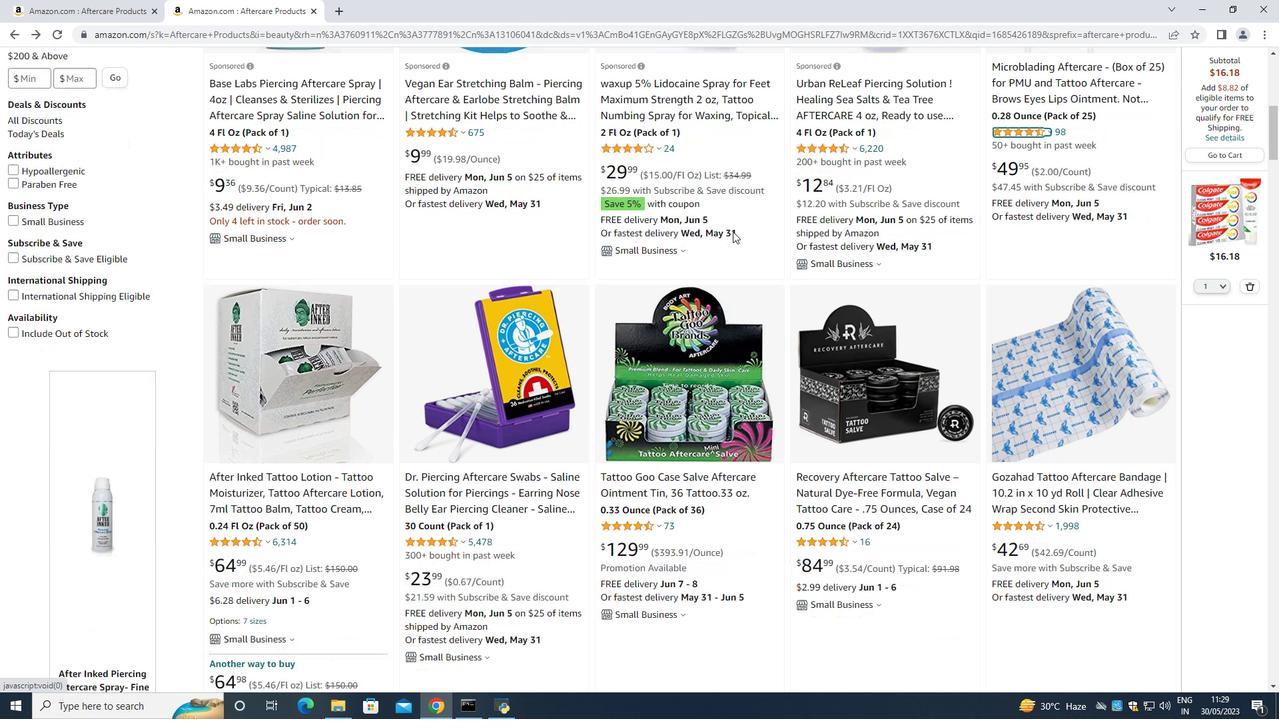 
Action: Mouse moved to (891, 323)
Screenshot: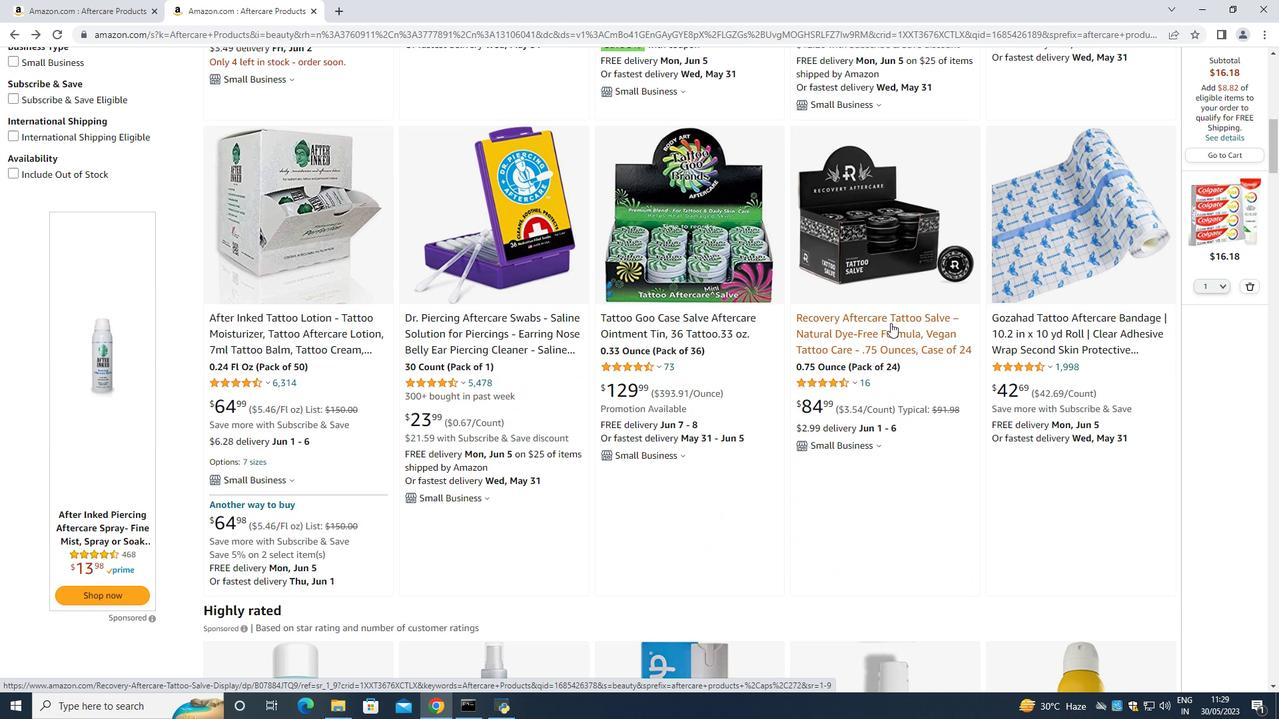 
Action: Mouse pressed left at (891, 323)
Screenshot: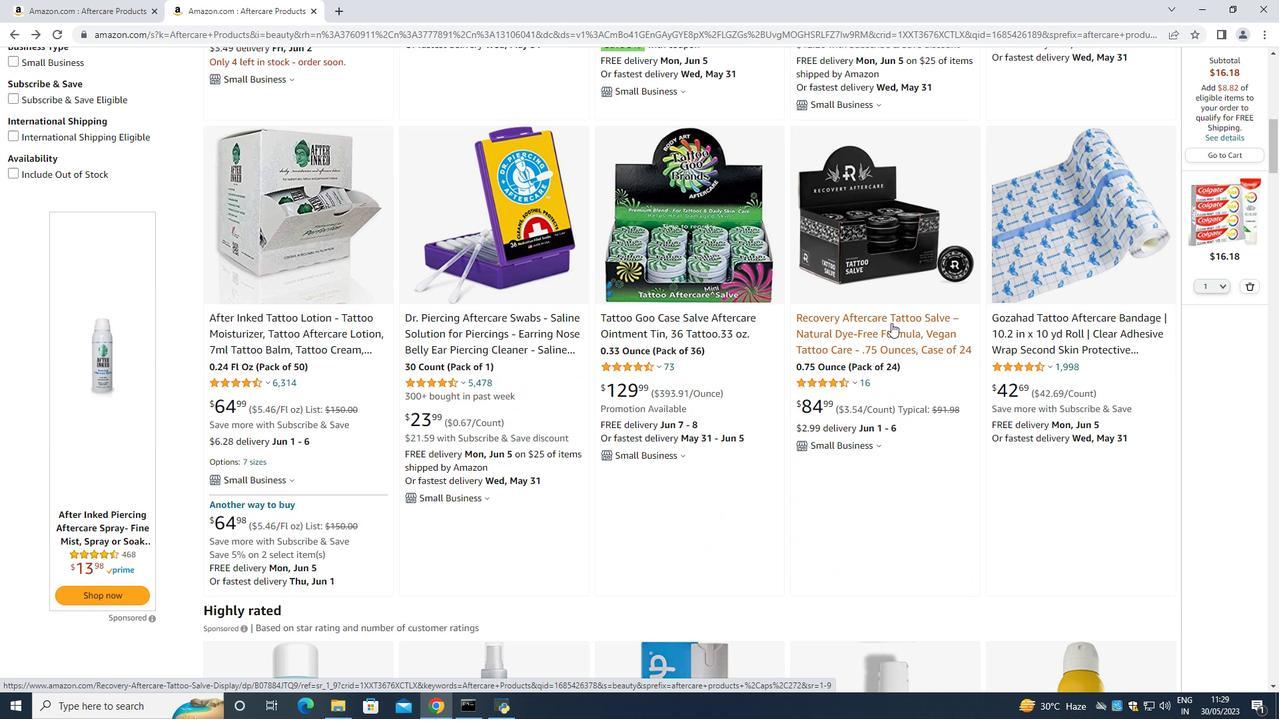 
Action: Mouse moved to (580, 178)
Screenshot: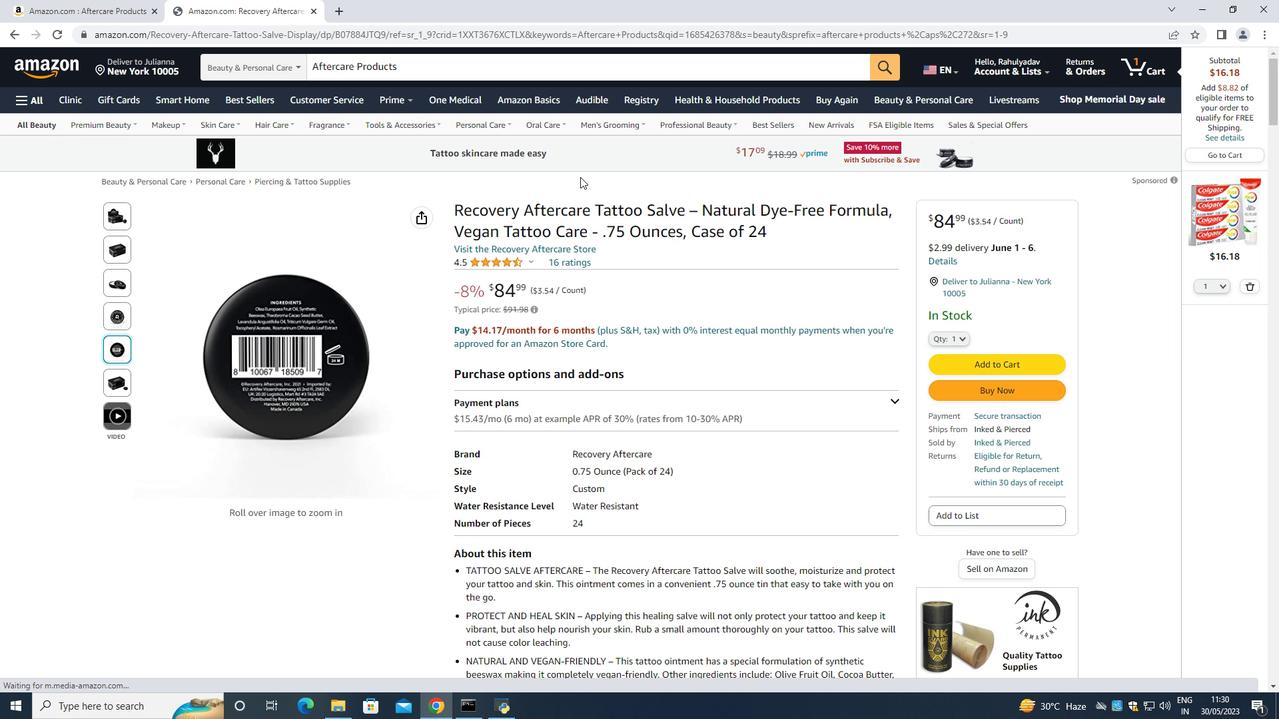 
Action: Mouse pressed middle at (580, 178)
Screenshot: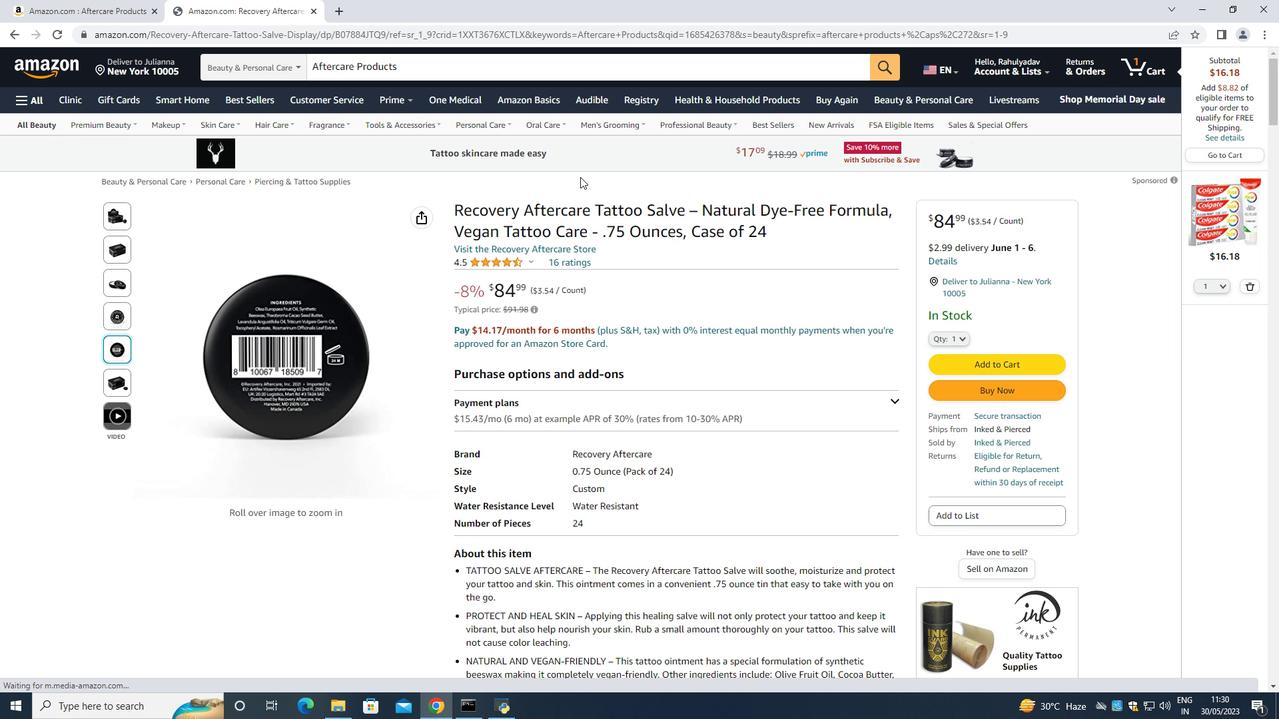 
Action: Mouse moved to (580, 178)
Screenshot: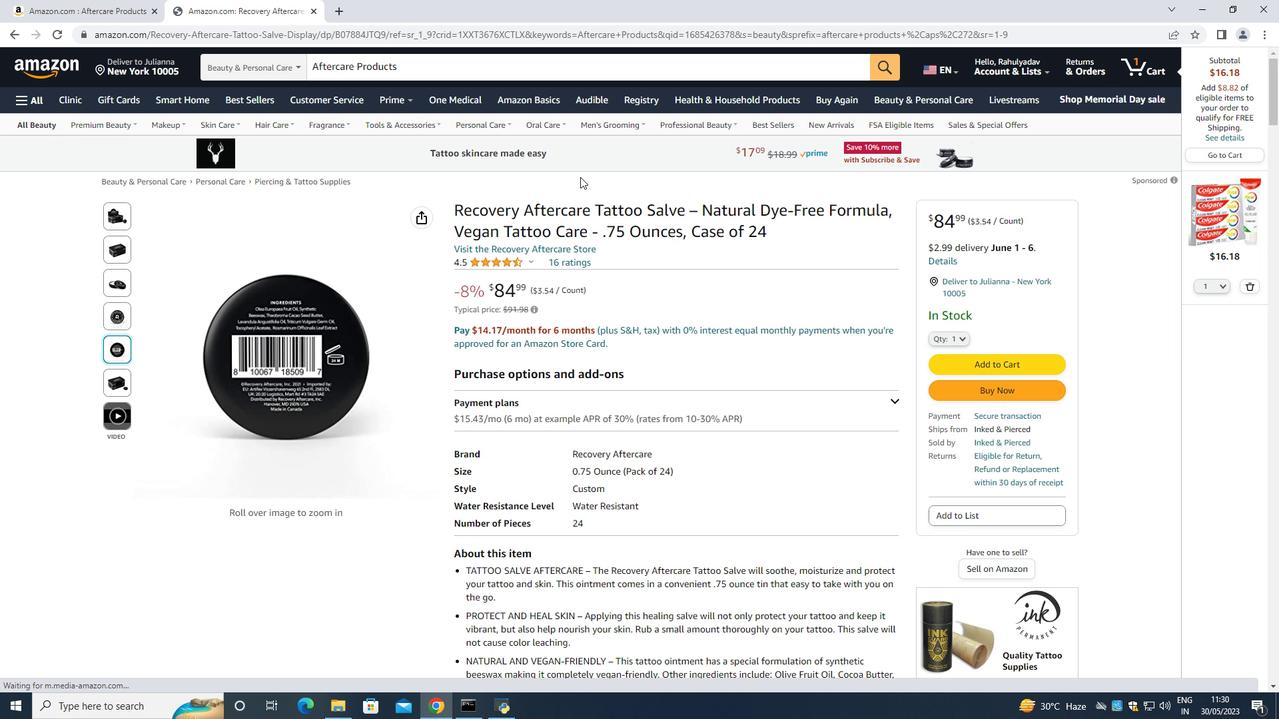 
Action: Mouse scrolled (580, 179) with delta (0, 0)
Screenshot: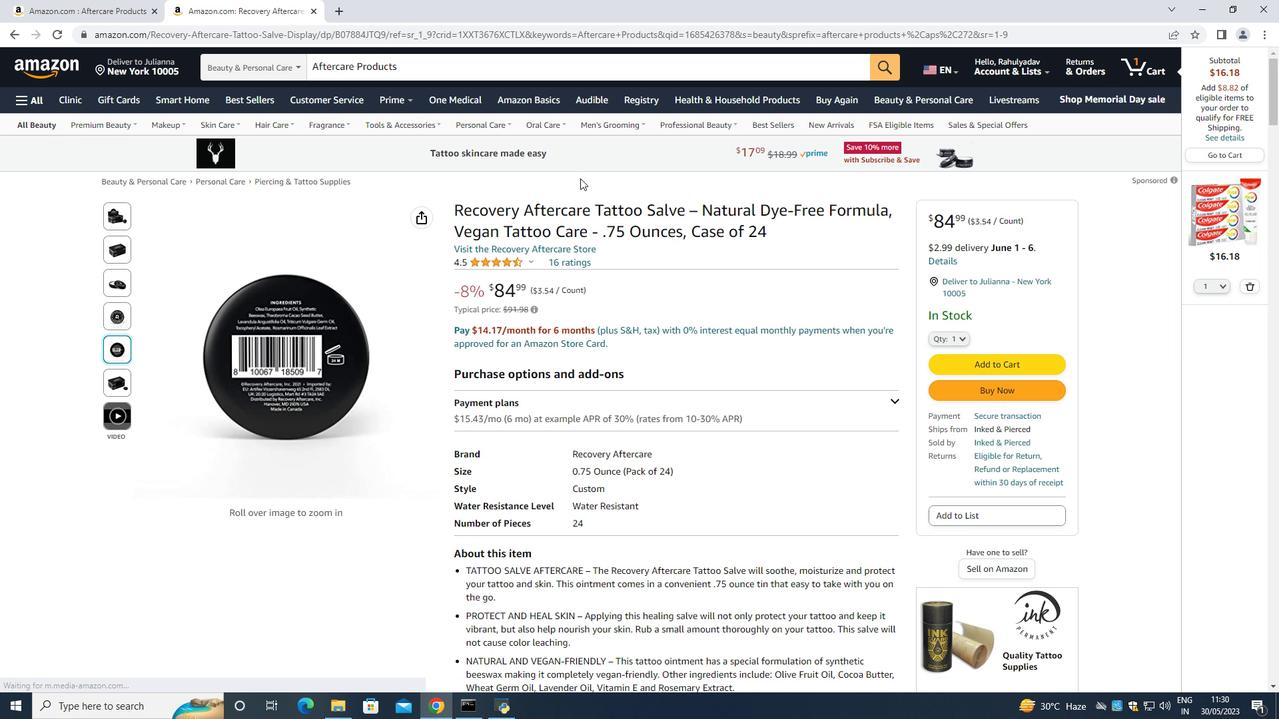 
Action: Mouse moved to (599, 242)
Screenshot: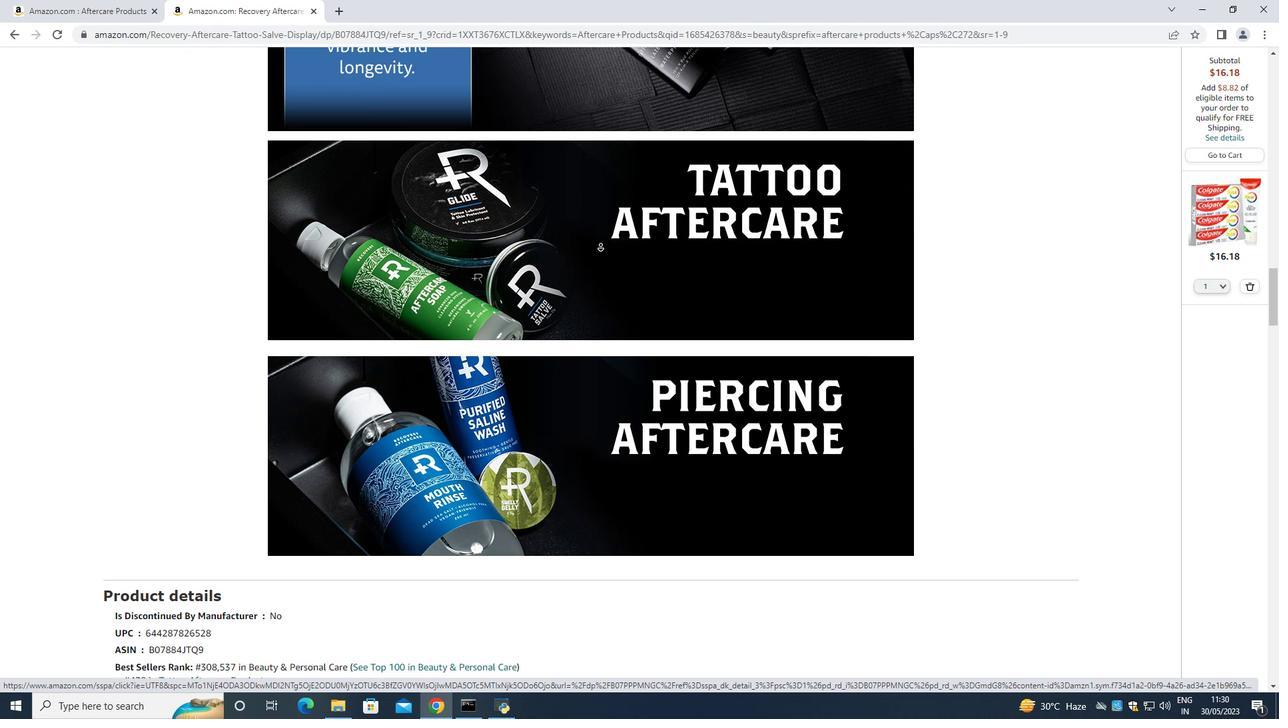 
Action: Mouse scrolled (599, 243) with delta (0, 0)
Screenshot: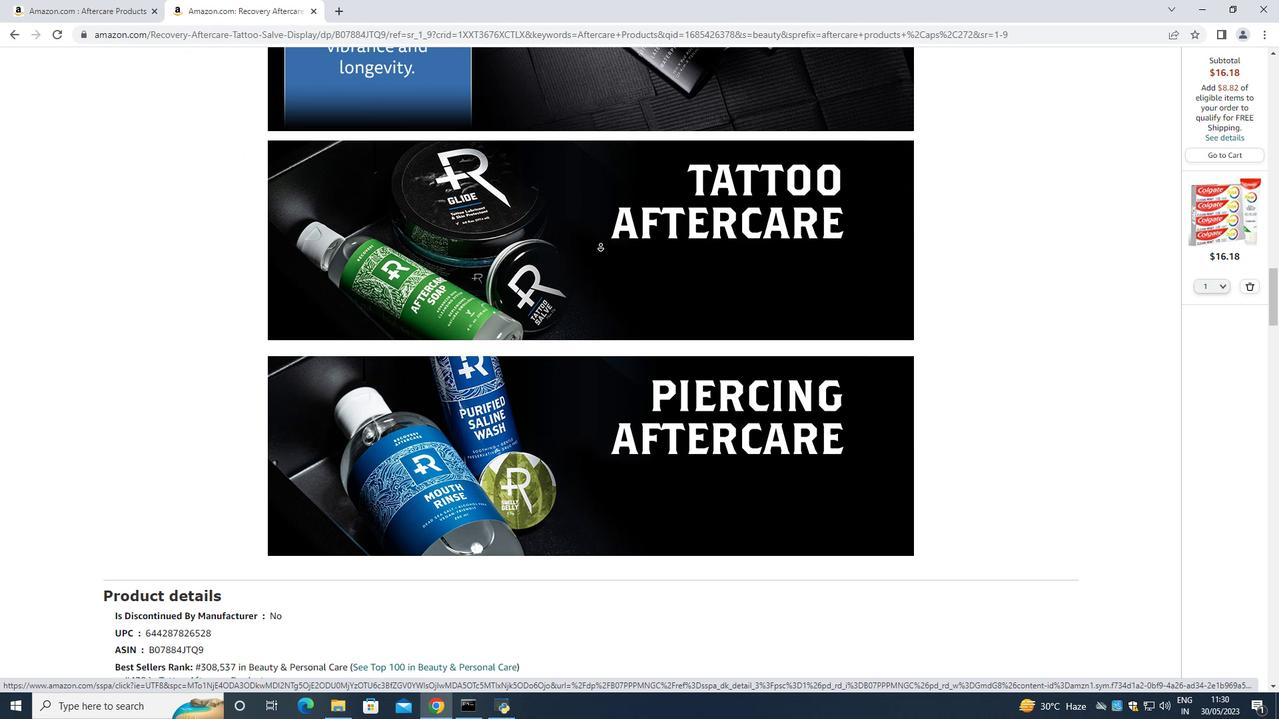 
Action: Mouse scrolled (599, 243) with delta (0, 0)
Screenshot: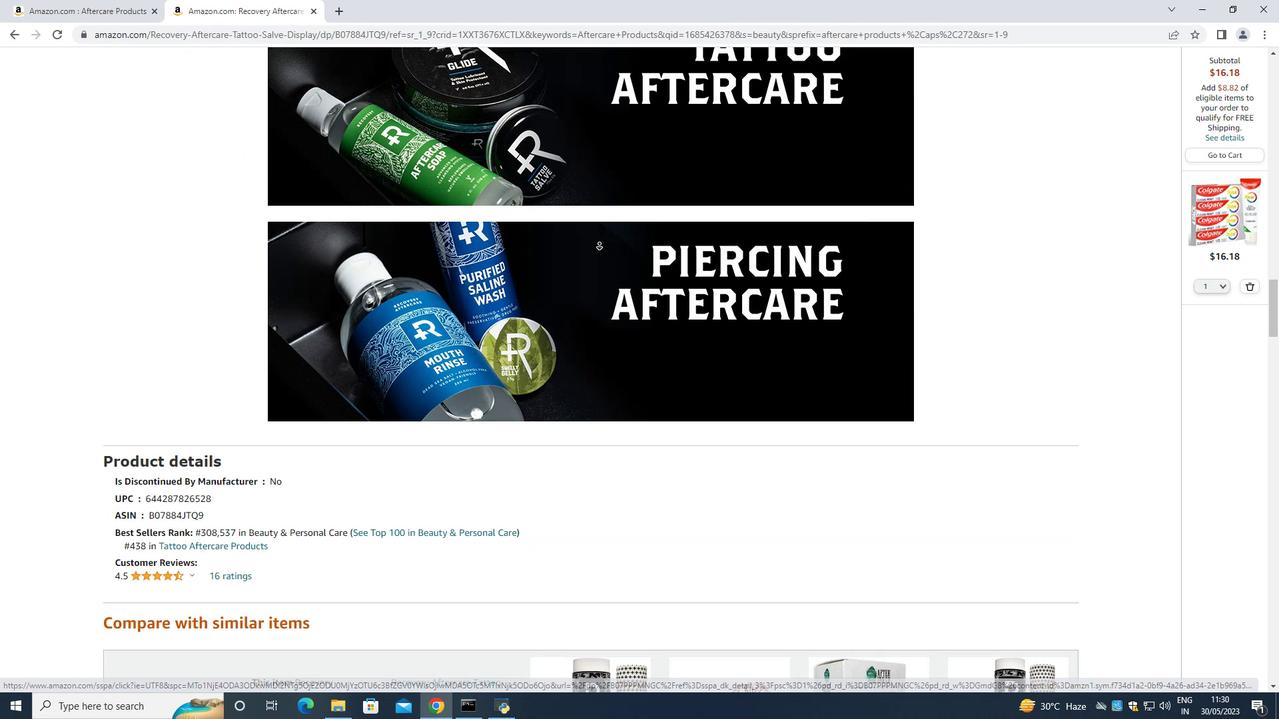 
Action: Mouse moved to (648, 177)
Screenshot: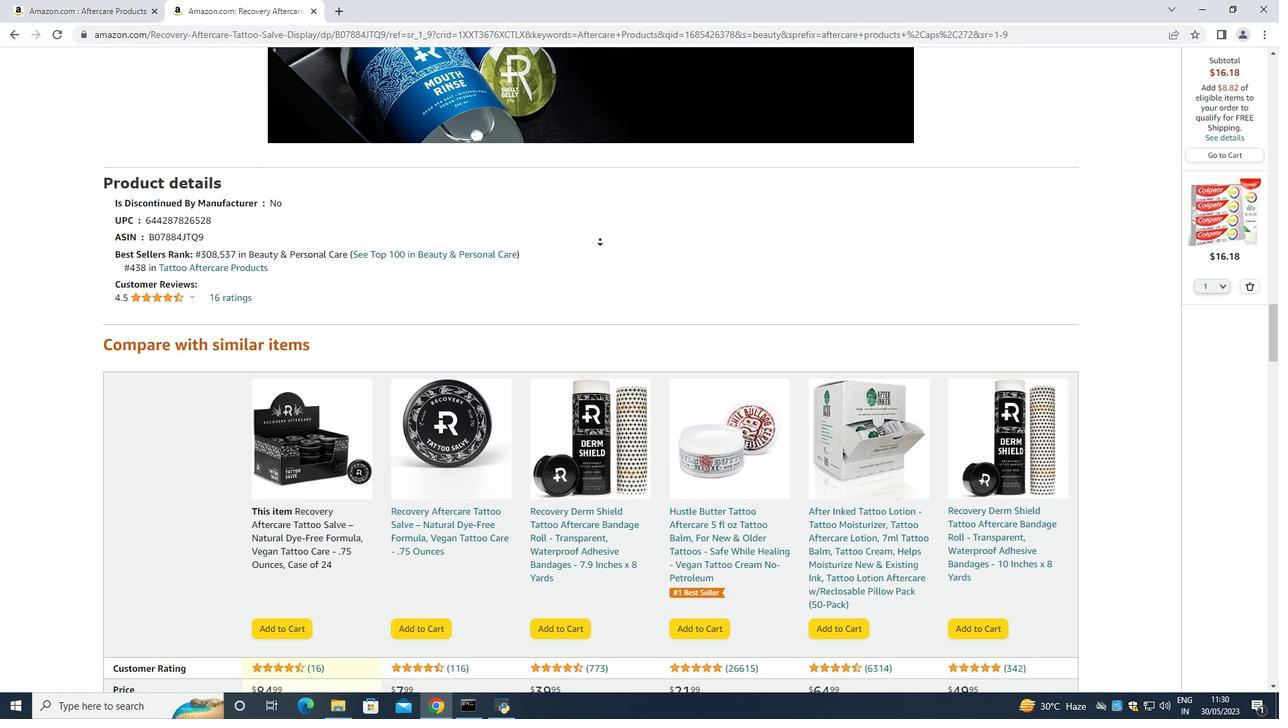 
Action: Mouse pressed left at (648, 177)
Screenshot: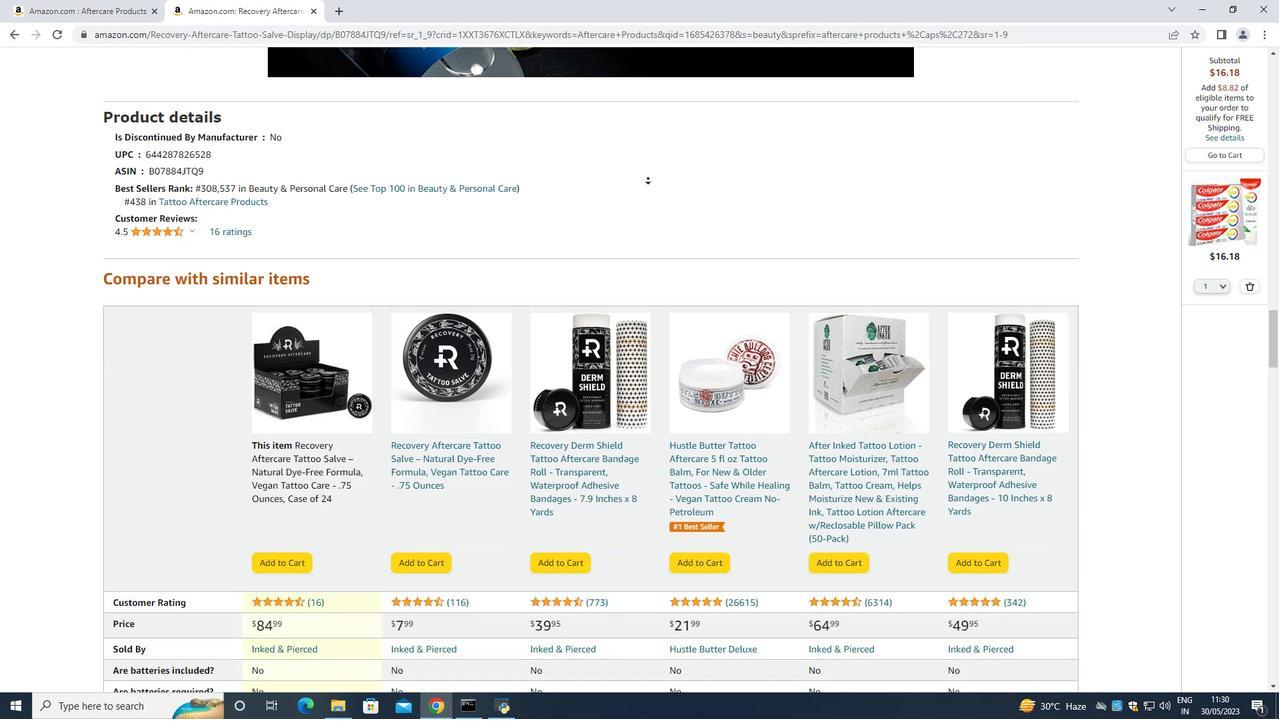
Action: Mouse moved to (657, 124)
Screenshot: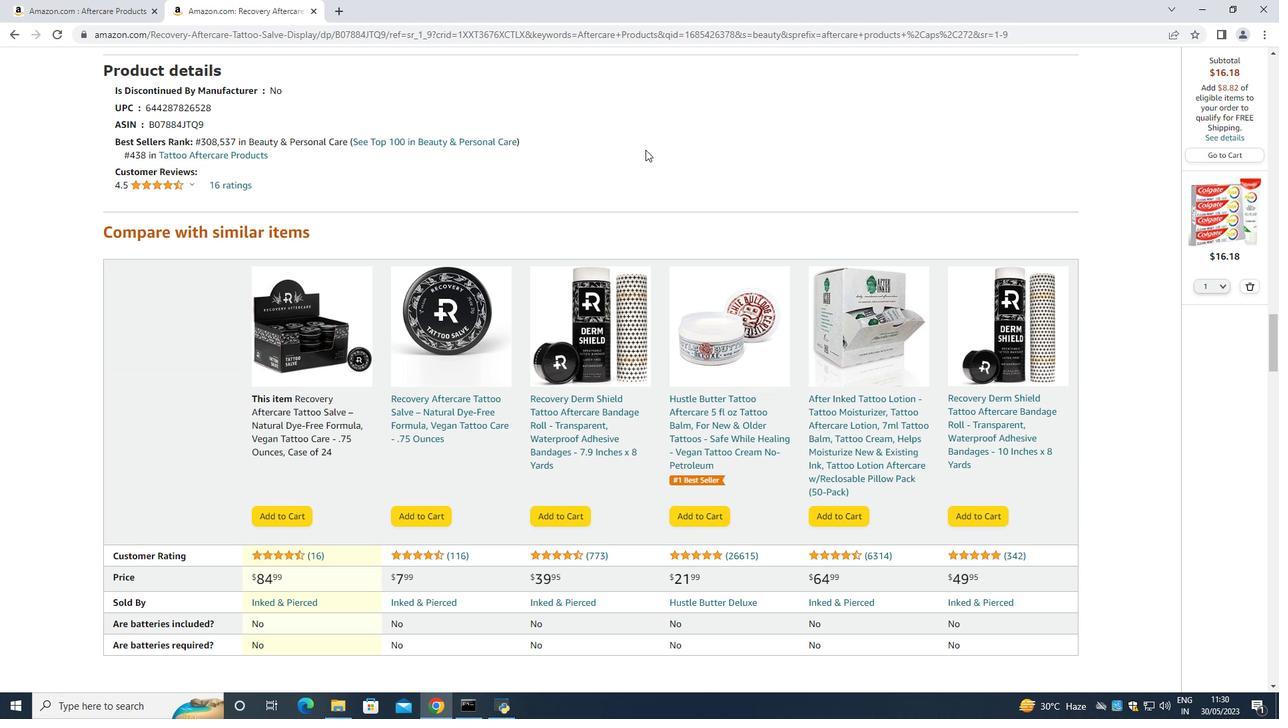 
Action: Mouse scrolled (657, 125) with delta (0, 0)
Screenshot: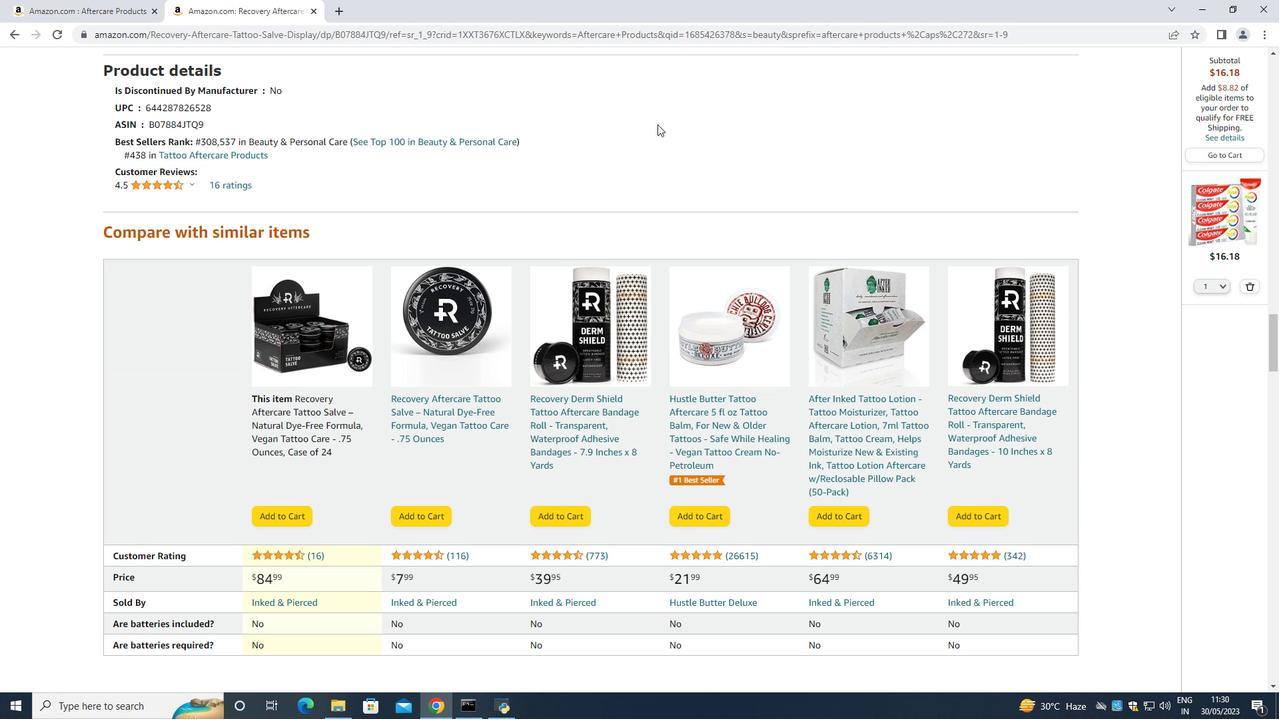 
Action: Mouse scrolled (657, 125) with delta (0, 0)
Screenshot: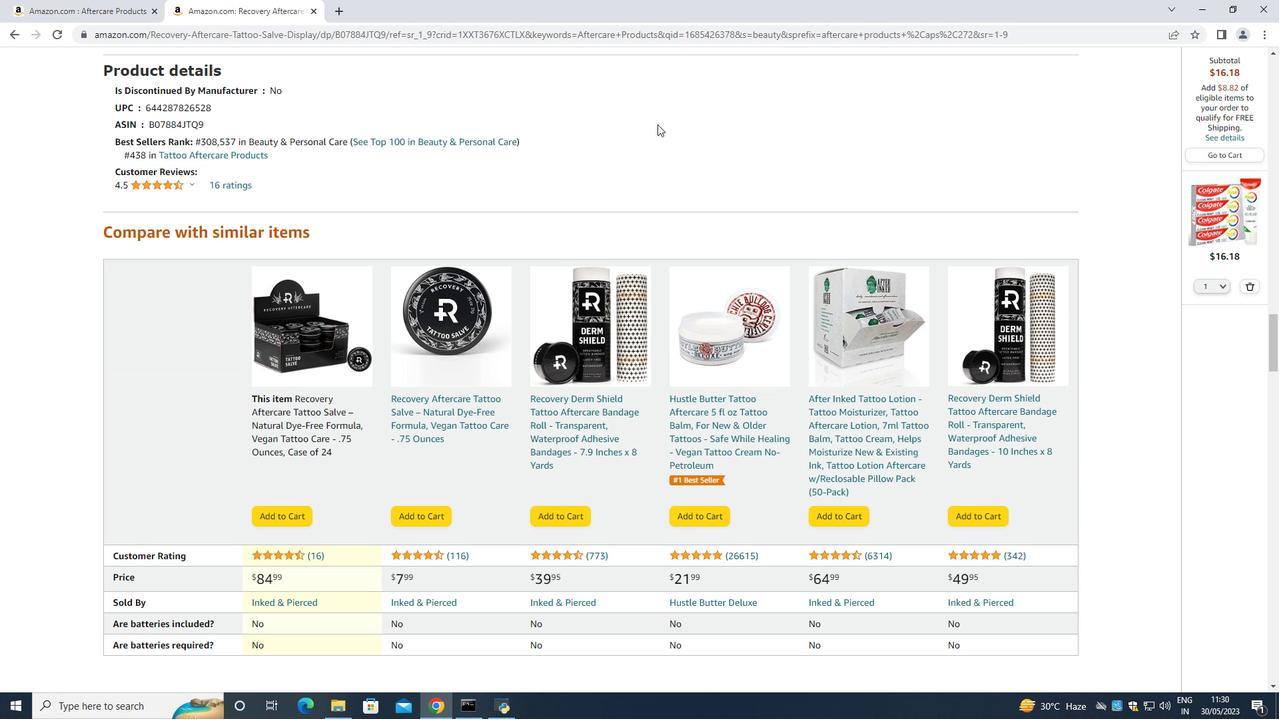 
Action: Mouse scrolled (657, 125) with delta (0, 0)
Screenshot: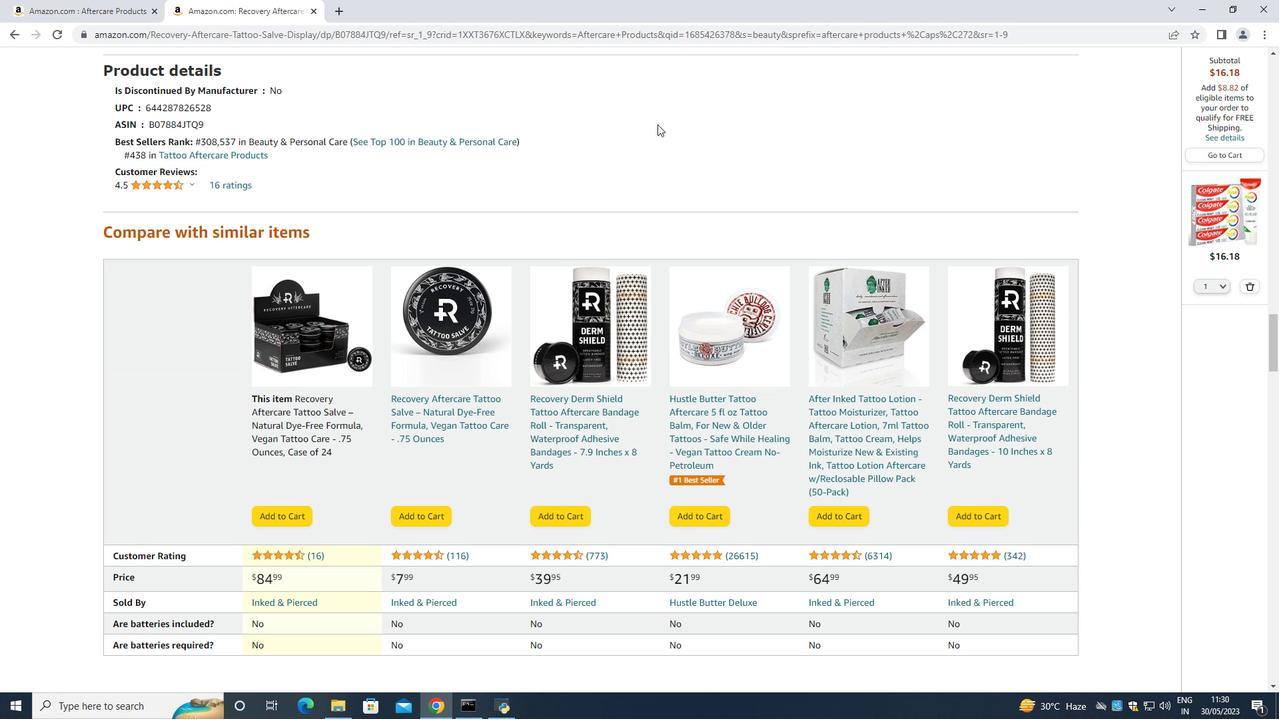 
Action: Mouse scrolled (657, 125) with delta (0, 0)
Screenshot: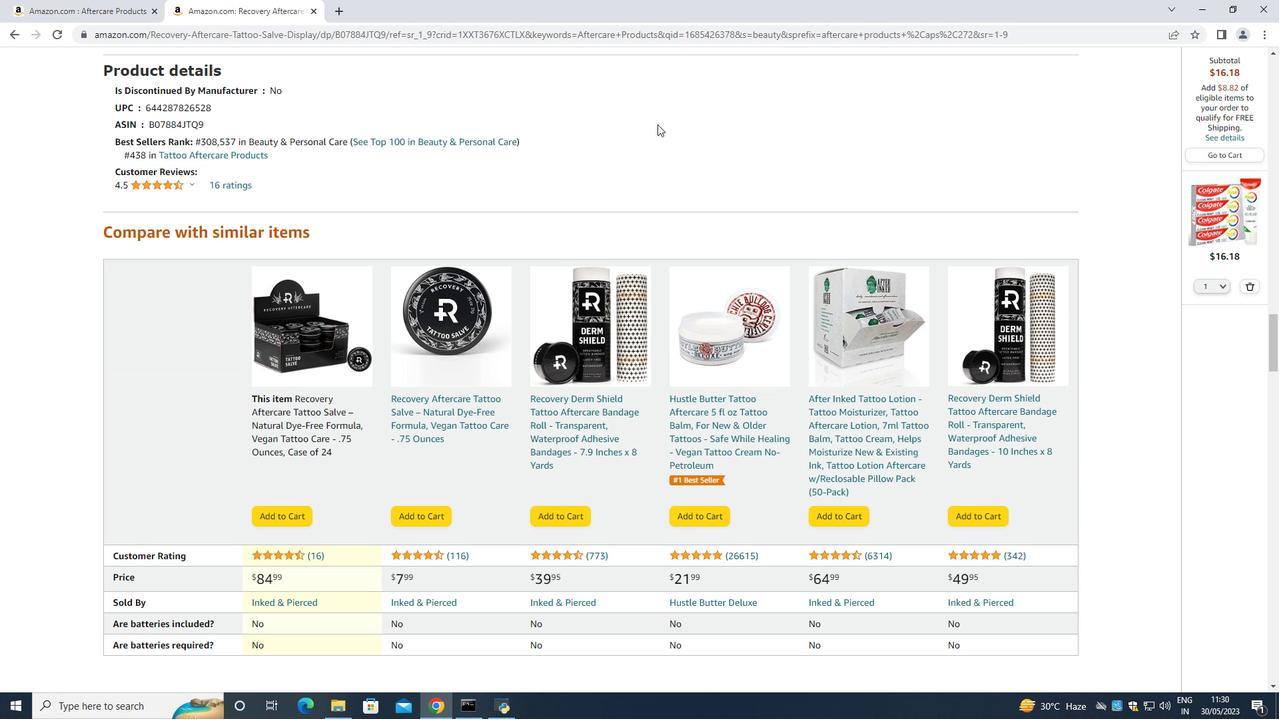 
Action: Mouse scrolled (657, 125) with delta (0, 0)
Screenshot: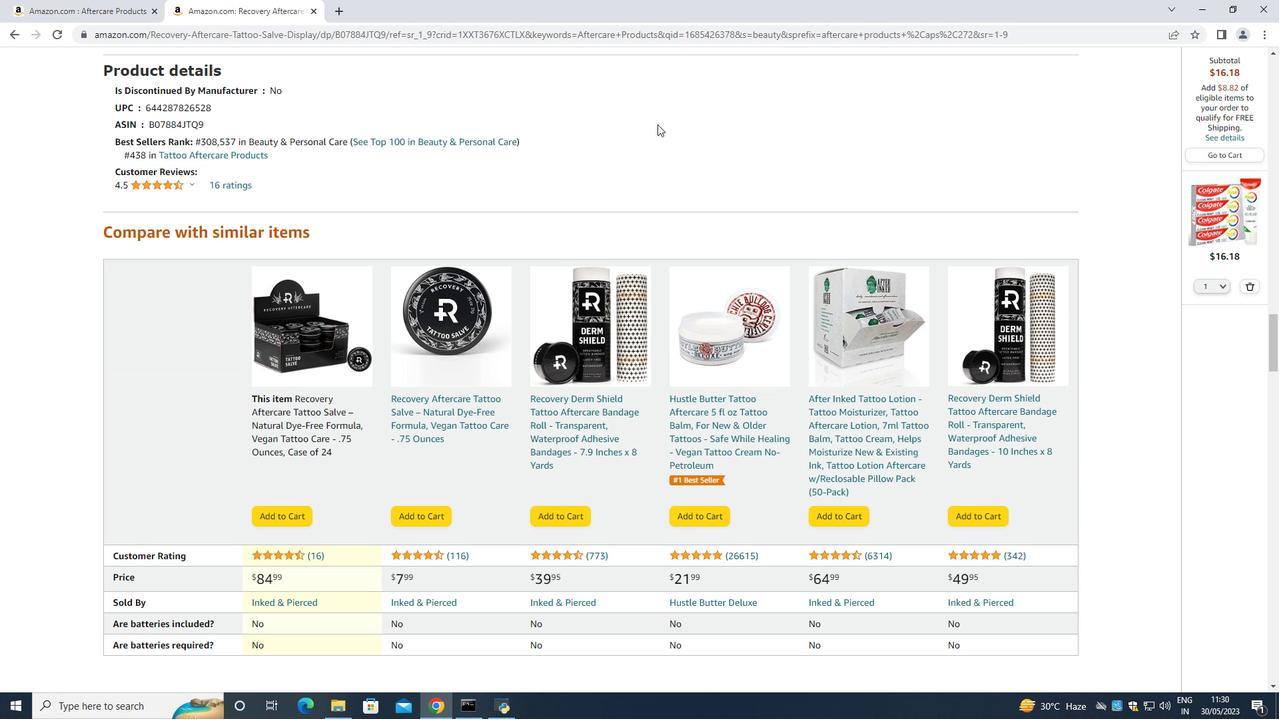 
Action: Mouse scrolled (657, 125) with delta (0, 0)
Screenshot: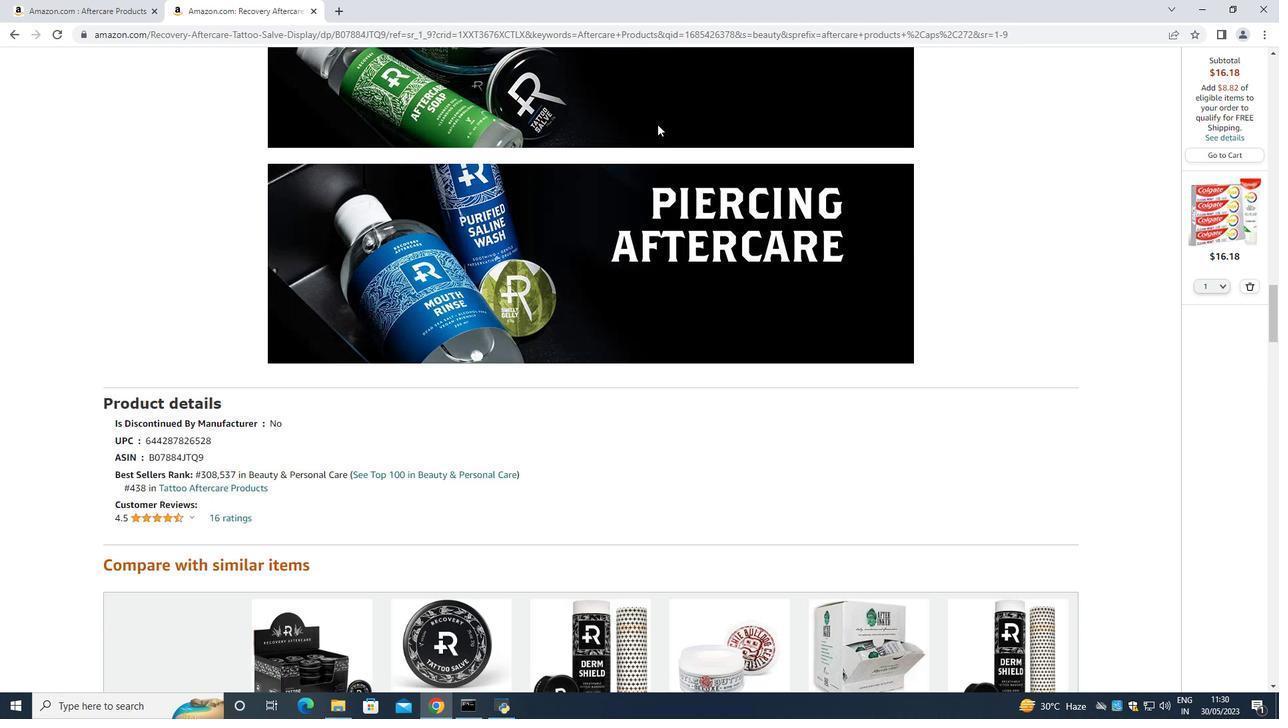 
Action: Mouse scrolled (657, 125) with delta (0, 0)
Screenshot: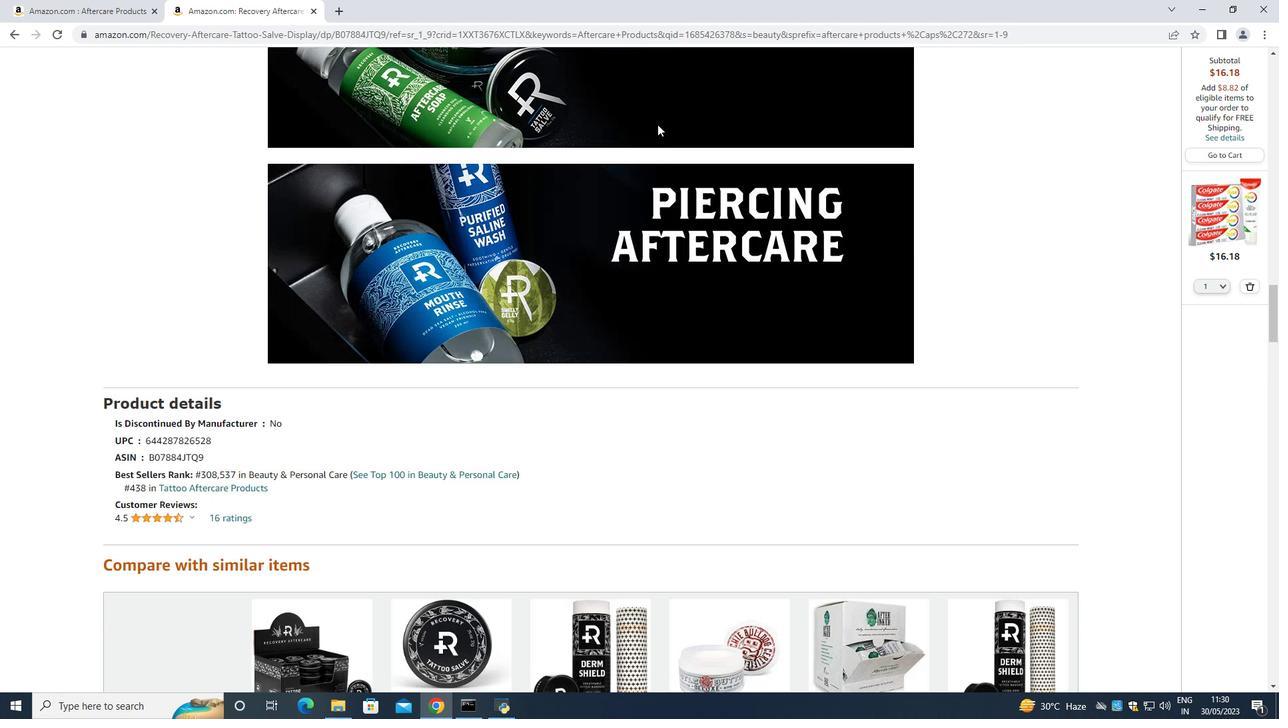 
Action: Mouse moved to (755, 317)
Screenshot: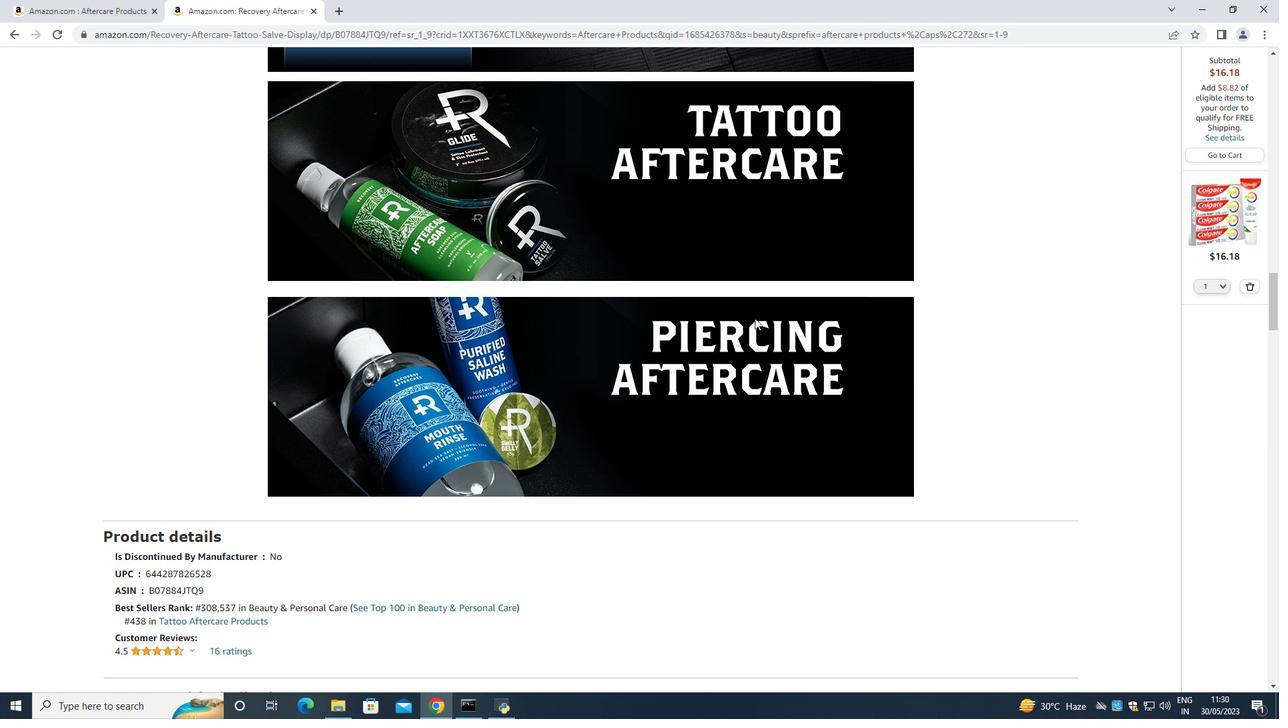 
Action: Mouse scrolled (755, 318) with delta (0, 0)
Screenshot: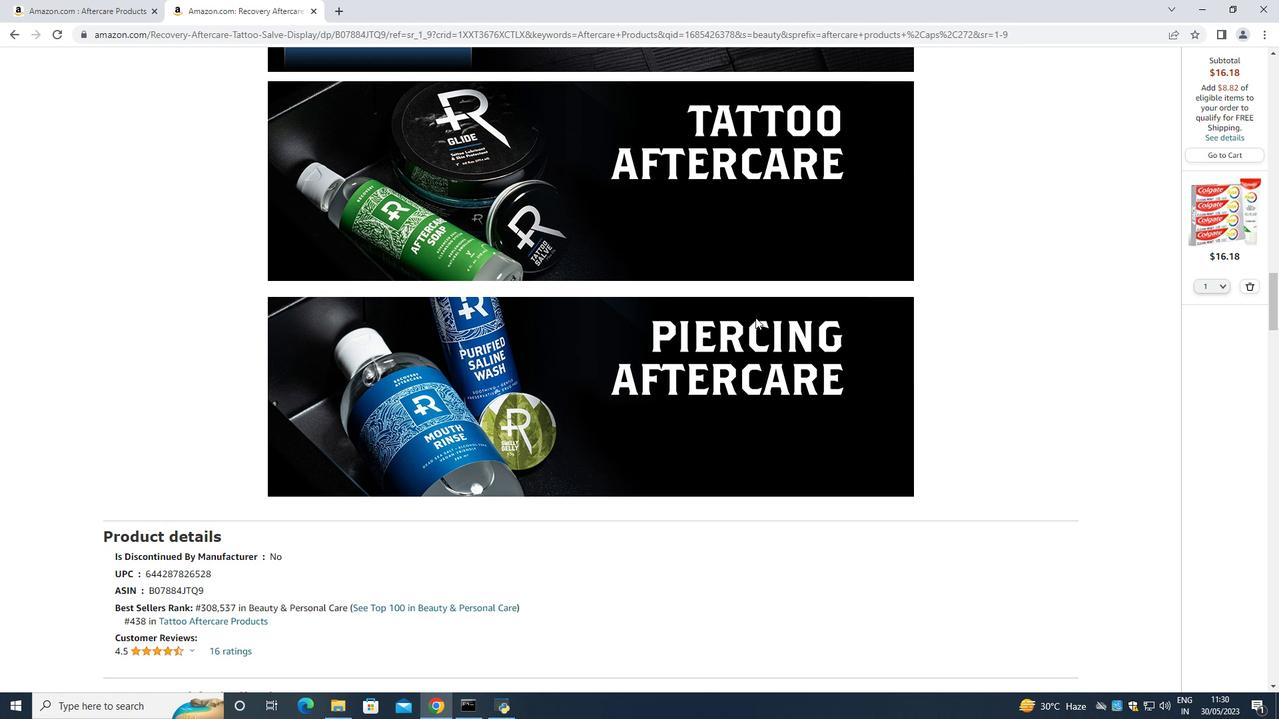 
Action: Mouse scrolled (755, 318) with delta (0, 0)
